 Task: Go to Program & Features. Select Whole Food Market. Add to cart Organic Coconut Oil-2. Select Amazon Health. Add to cart Dandelion root capsules-3. Place order for Gabriella Robinson, _x000D_
1 Spray Blvd_x000D_
Neptune, New Jersey(NJ), 07753, Cell Number (732) 922-8510
Action: Mouse moved to (30, 94)
Screenshot: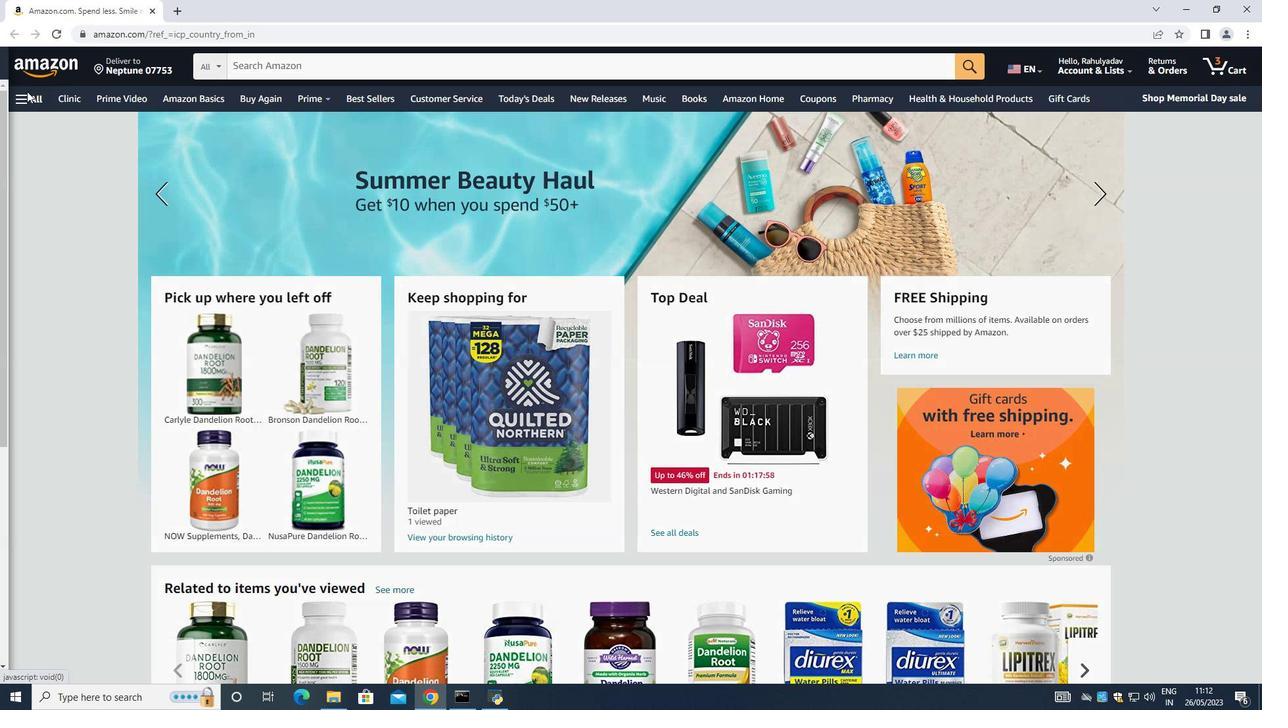
Action: Mouse pressed left at (30, 94)
Screenshot: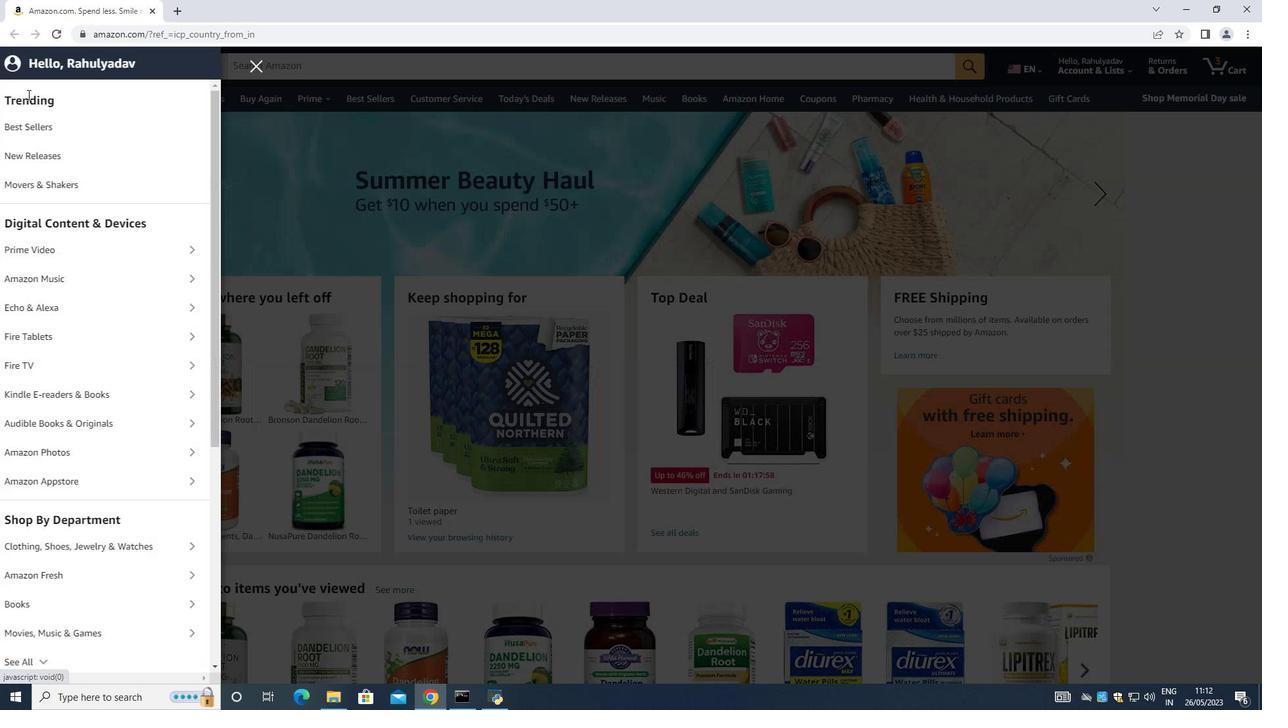
Action: Mouse moved to (96, 236)
Screenshot: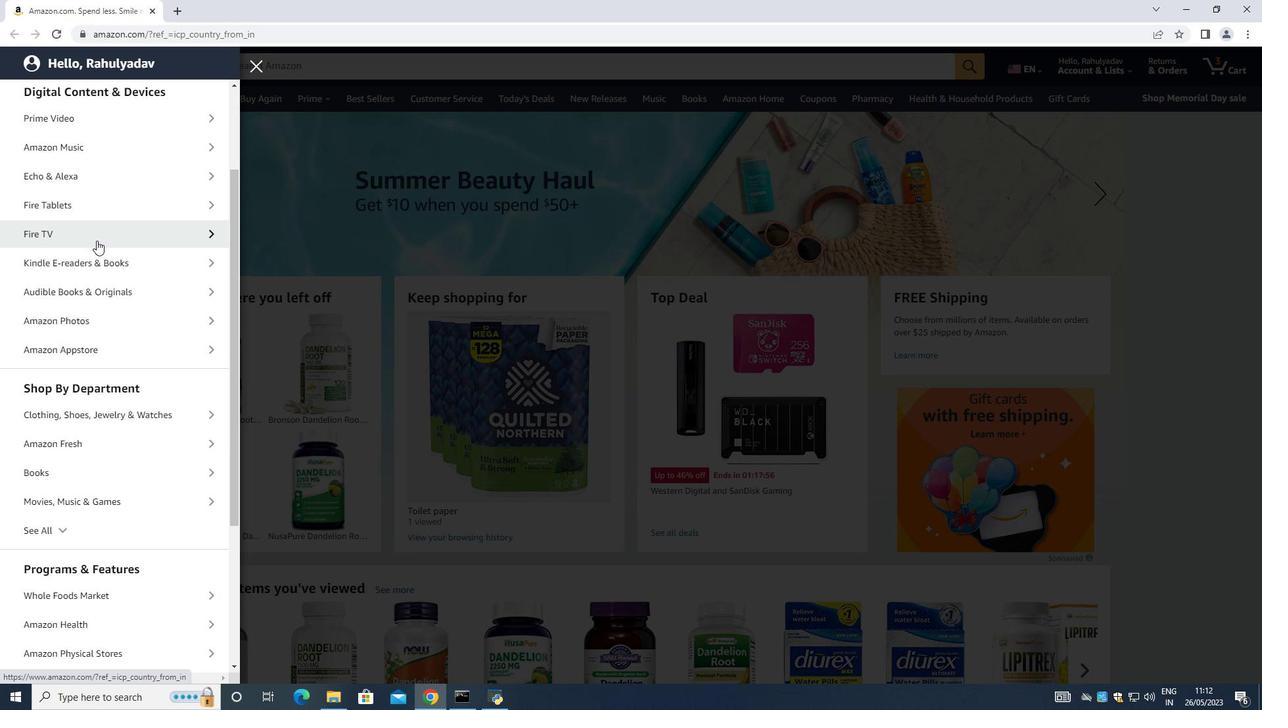 
Action: Mouse scrolled (96, 233) with delta (0, 0)
Screenshot: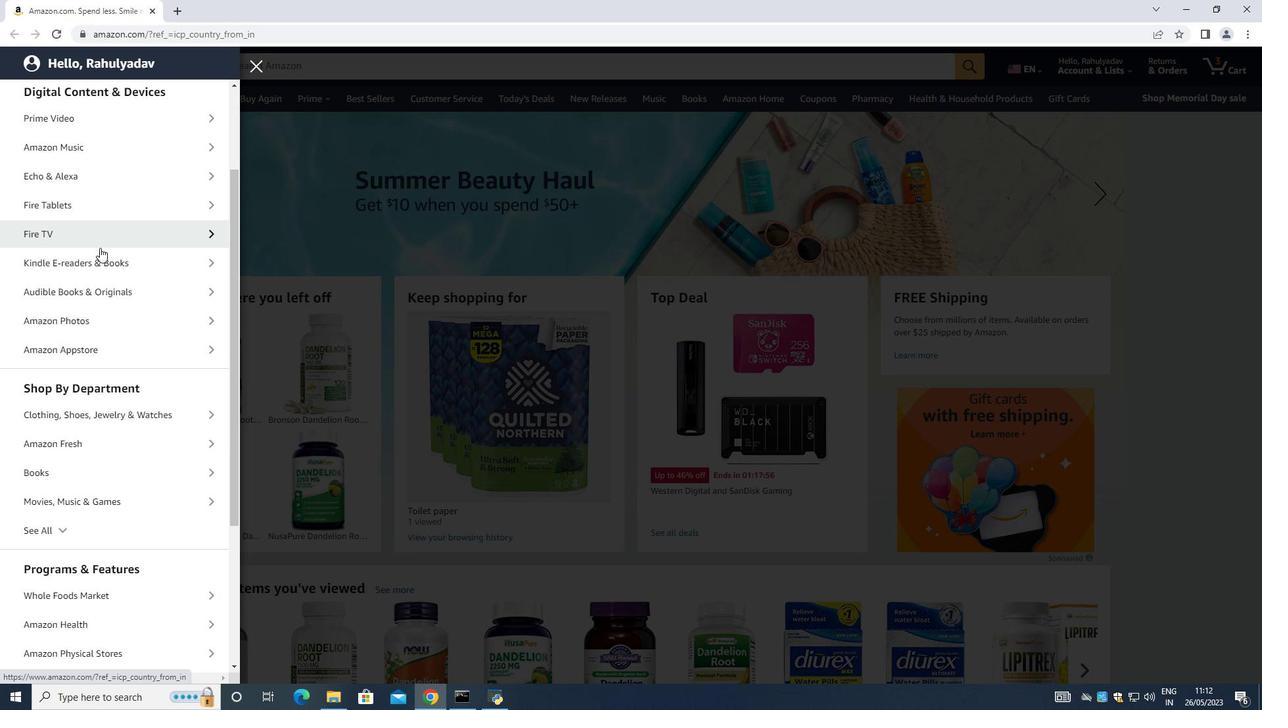 
Action: Mouse moved to (96, 236)
Screenshot: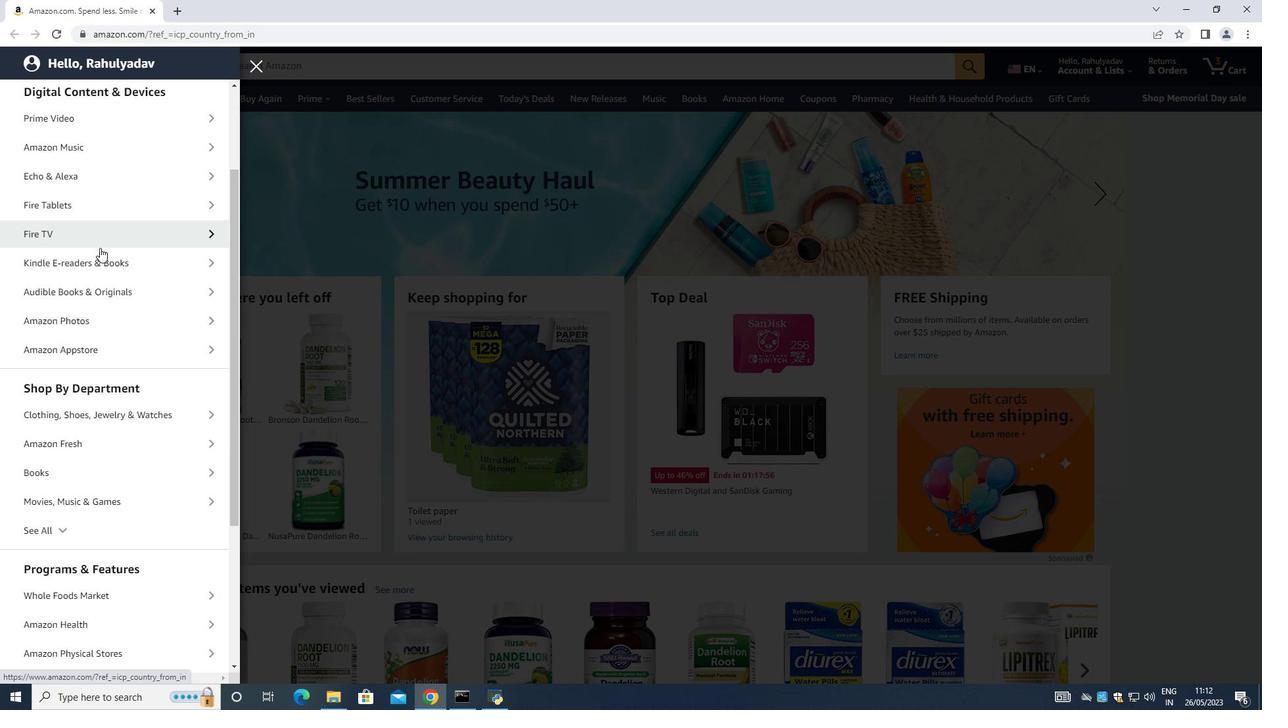 
Action: Mouse scrolled (96, 235) with delta (0, 0)
Screenshot: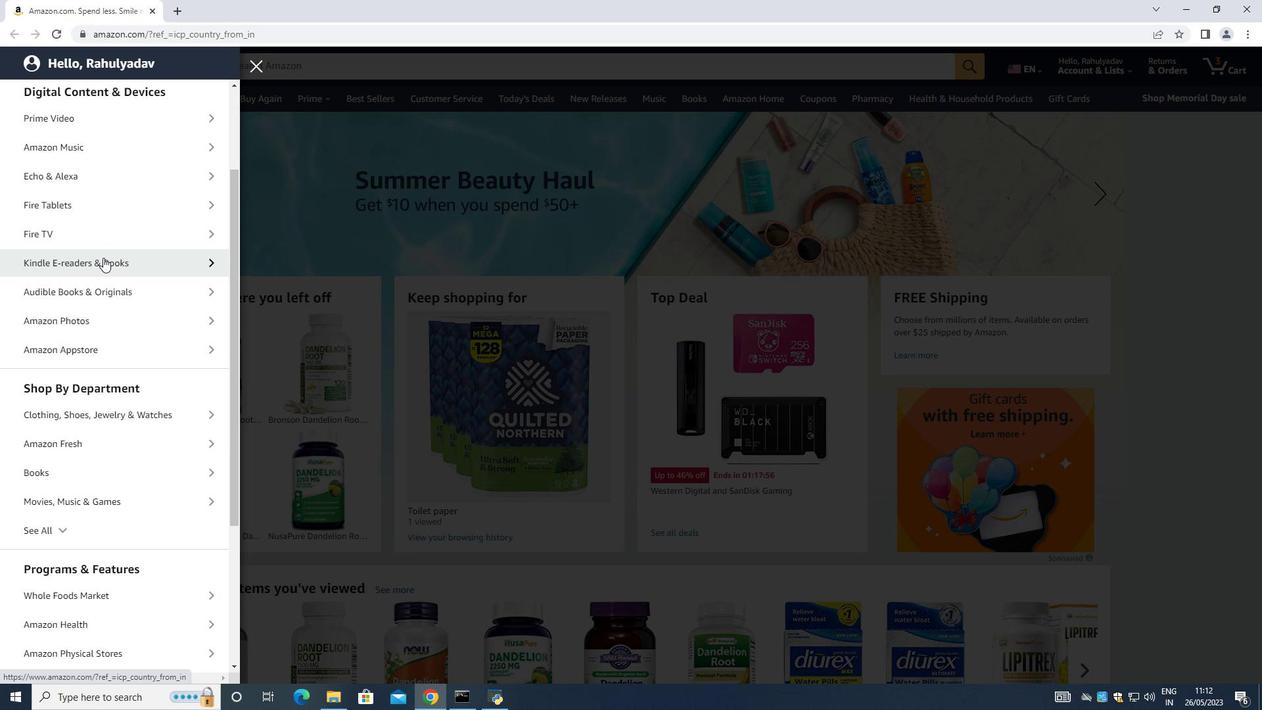 
Action: Mouse moved to (117, 293)
Screenshot: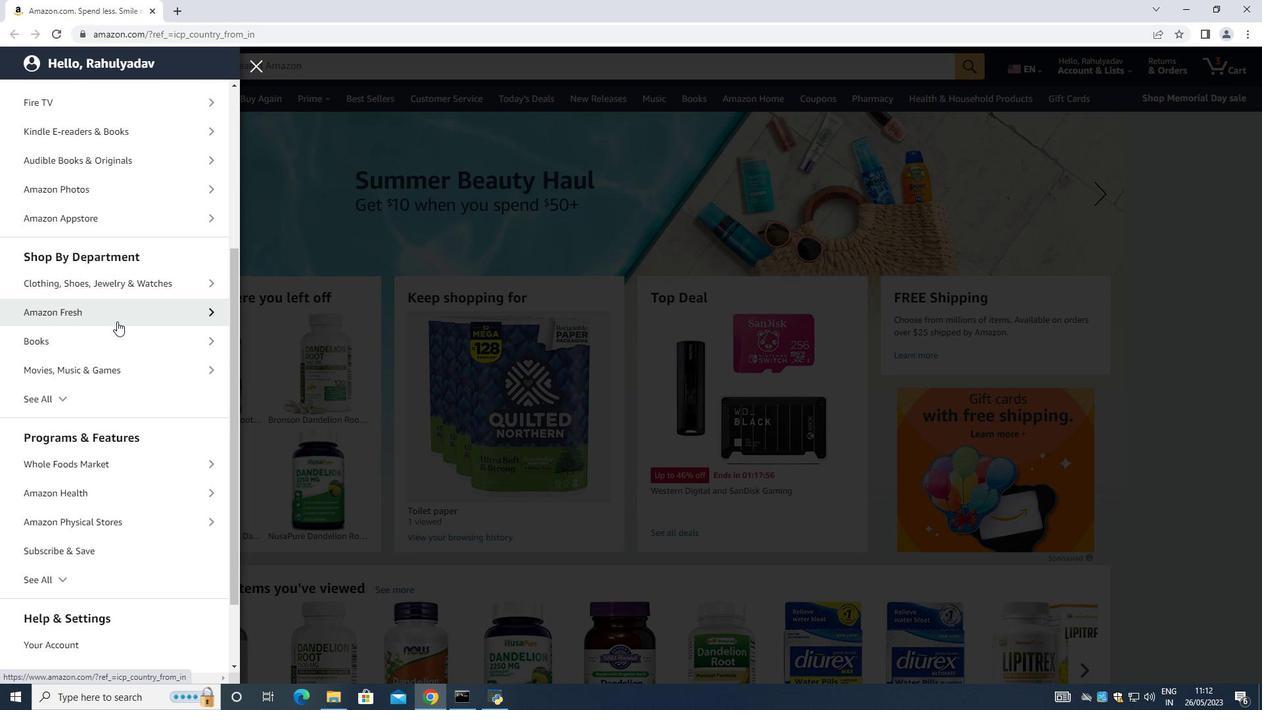 
Action: Mouse scrolled (117, 293) with delta (0, 0)
Screenshot: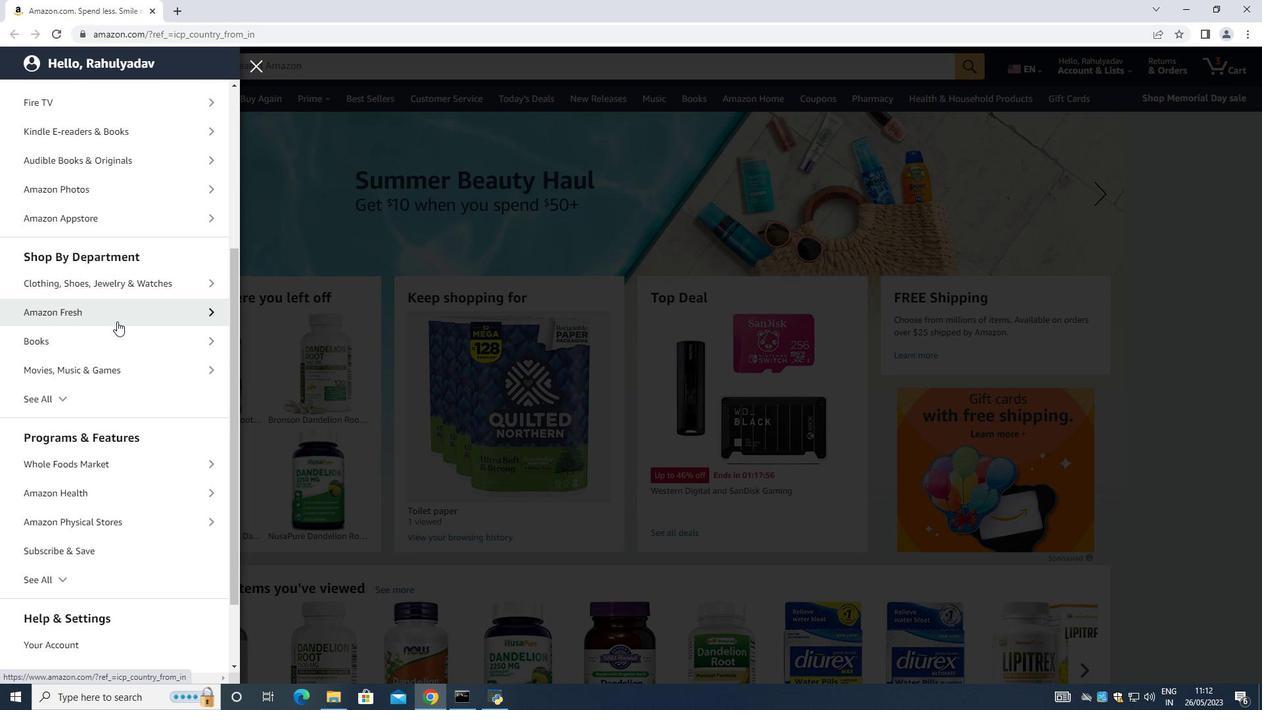 
Action: Mouse moved to (118, 302)
Screenshot: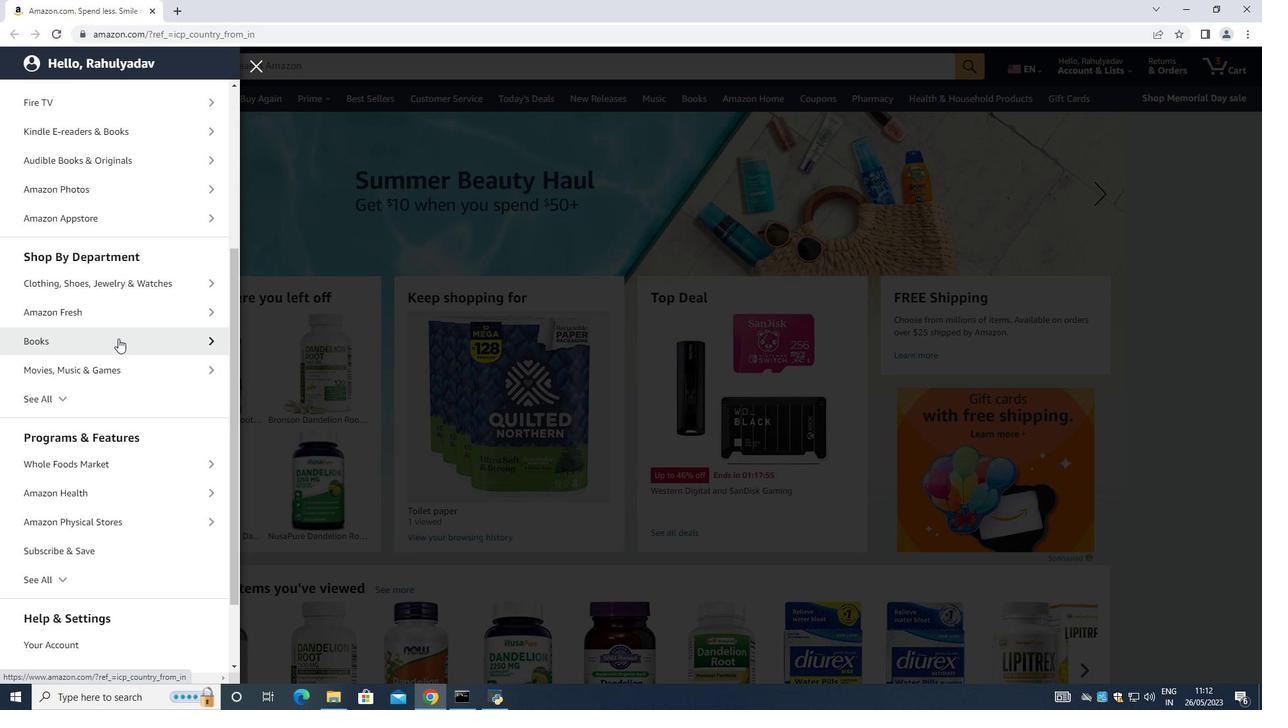 
Action: Mouse scrolled (118, 301) with delta (0, 0)
Screenshot: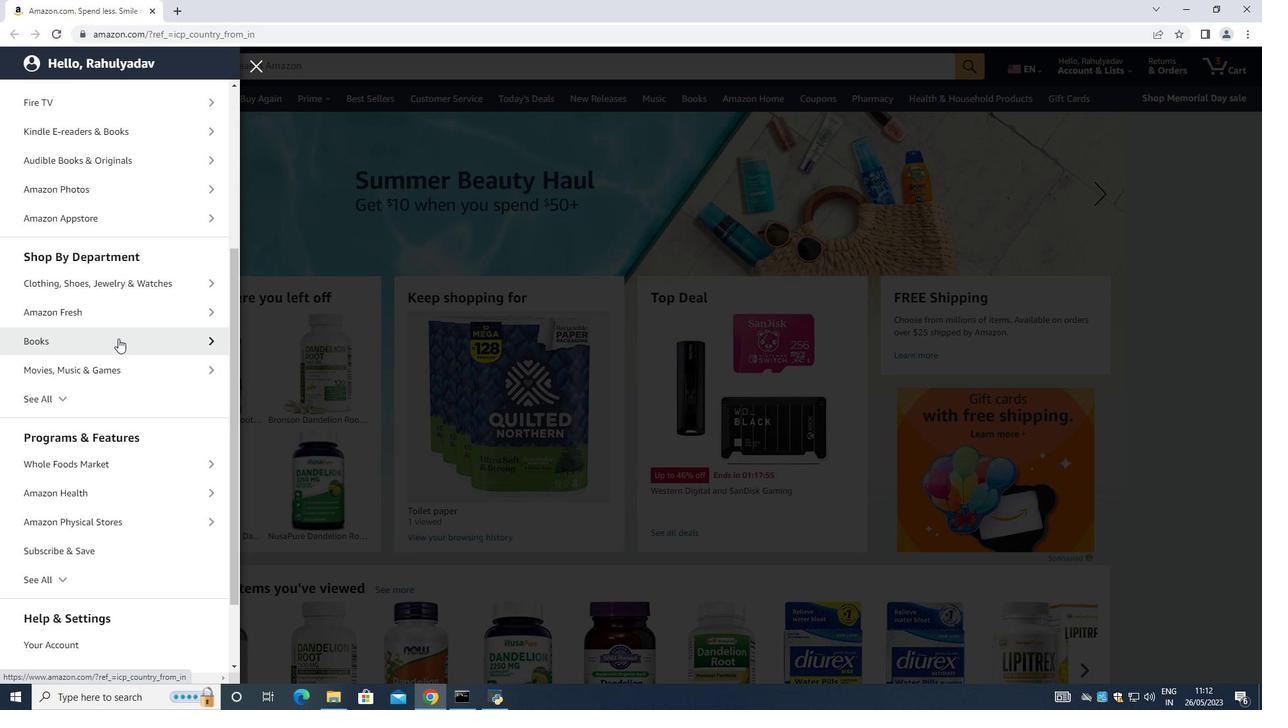 
Action: Mouse moved to (124, 359)
Screenshot: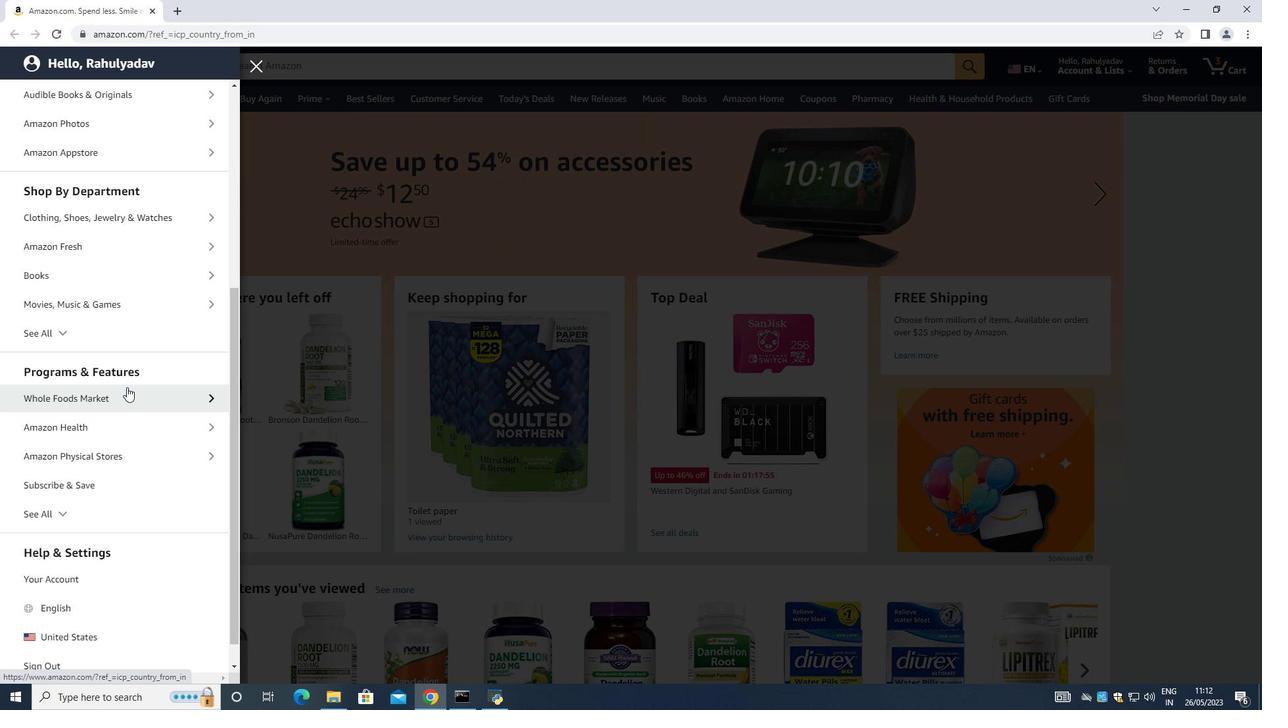 
Action: Mouse scrolled (124, 359) with delta (0, 0)
Screenshot: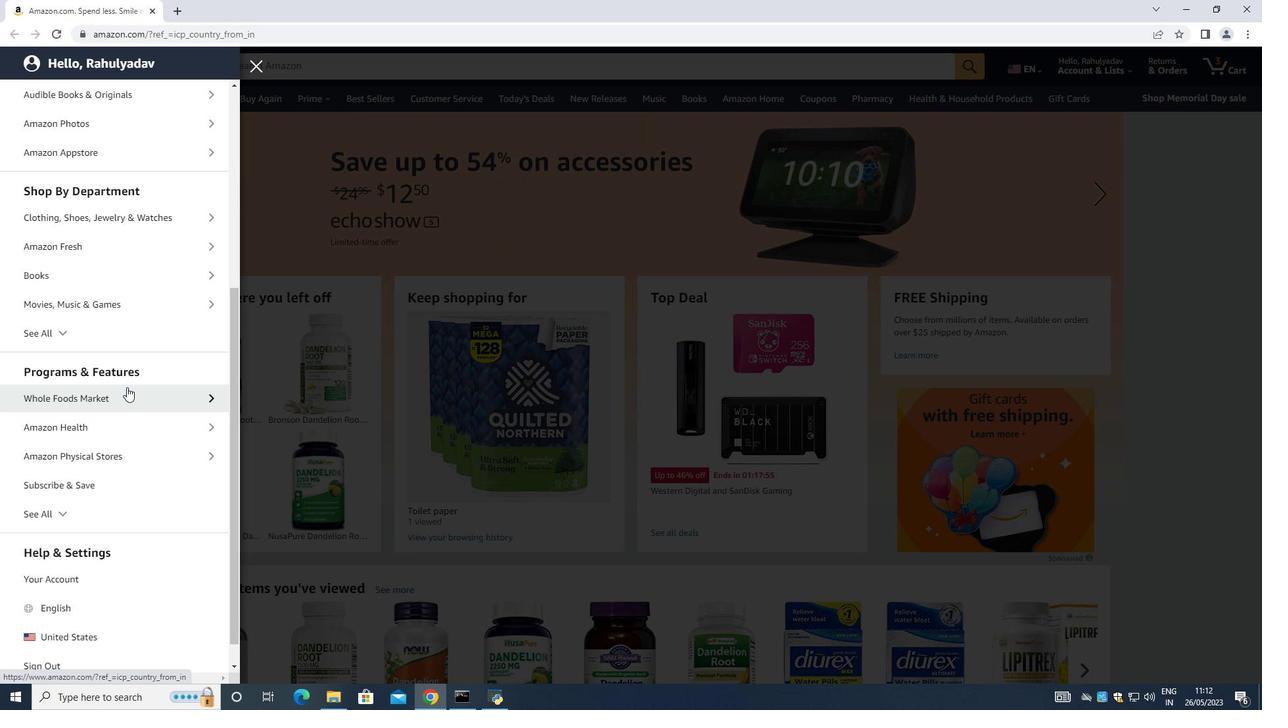 
Action: Mouse moved to (130, 393)
Screenshot: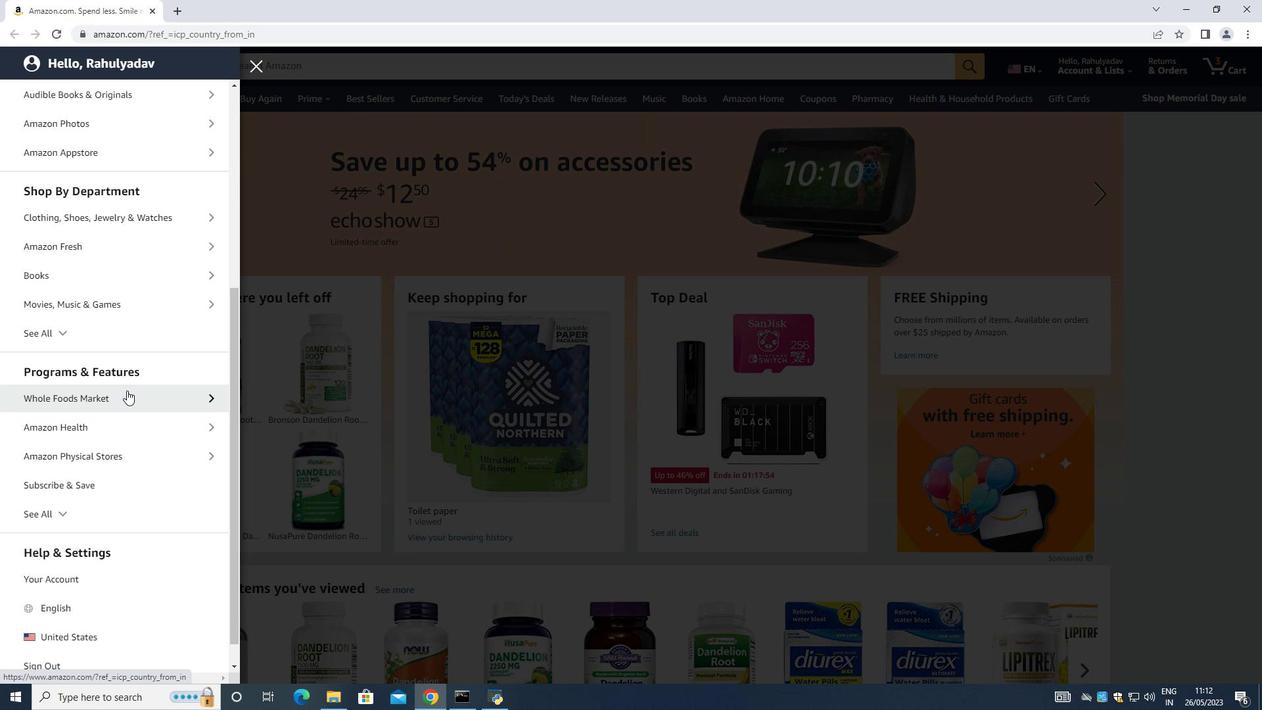 
Action: Mouse pressed left at (130, 393)
Screenshot: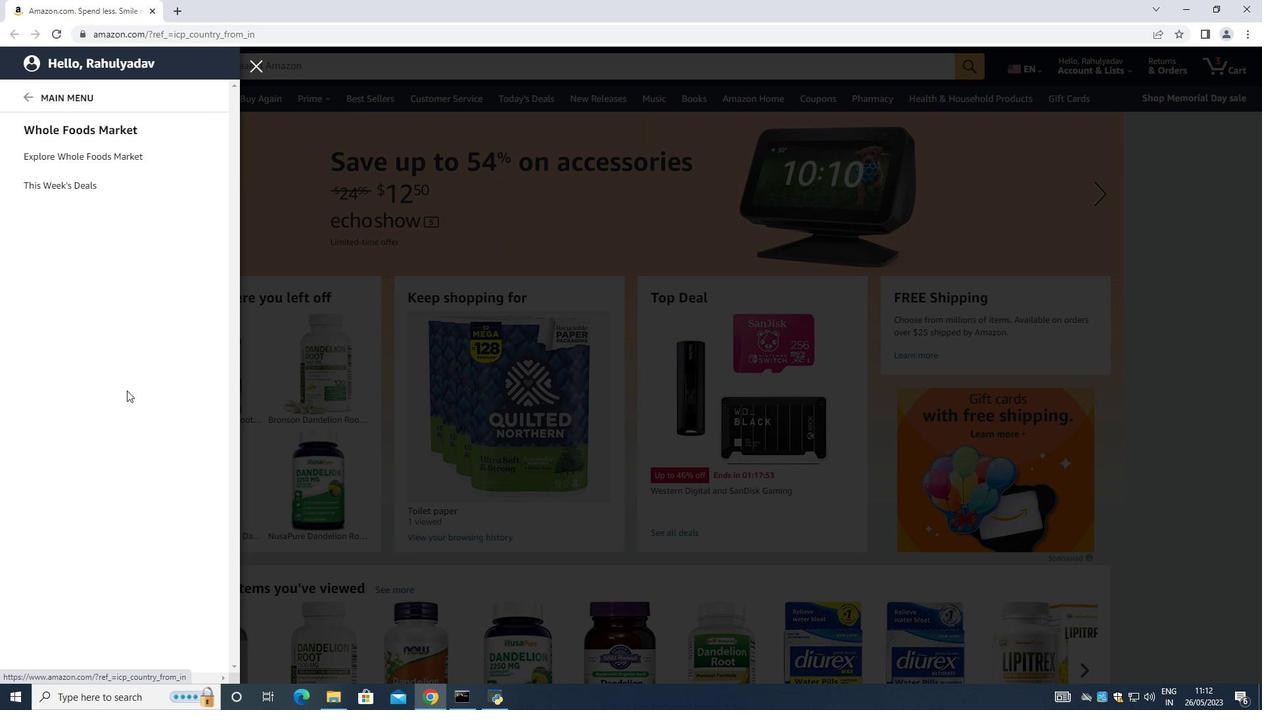 
Action: Mouse moved to (97, 158)
Screenshot: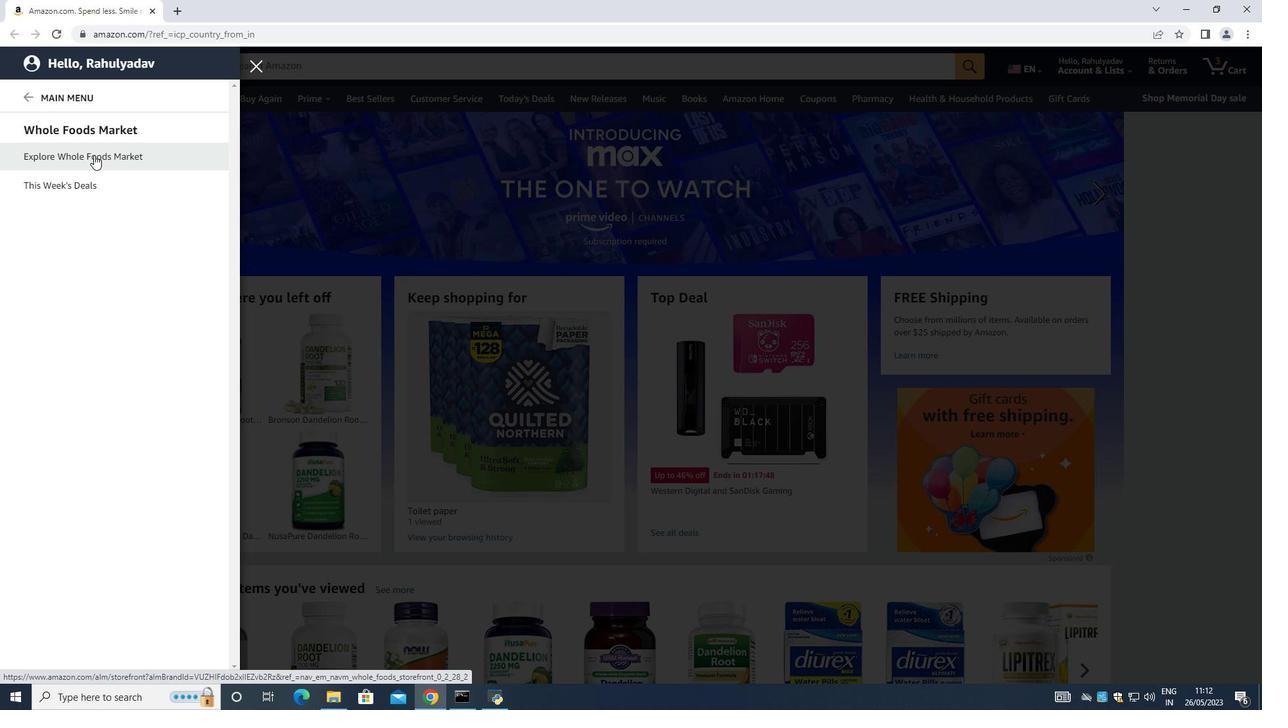 
Action: Mouse pressed left at (97, 158)
Screenshot: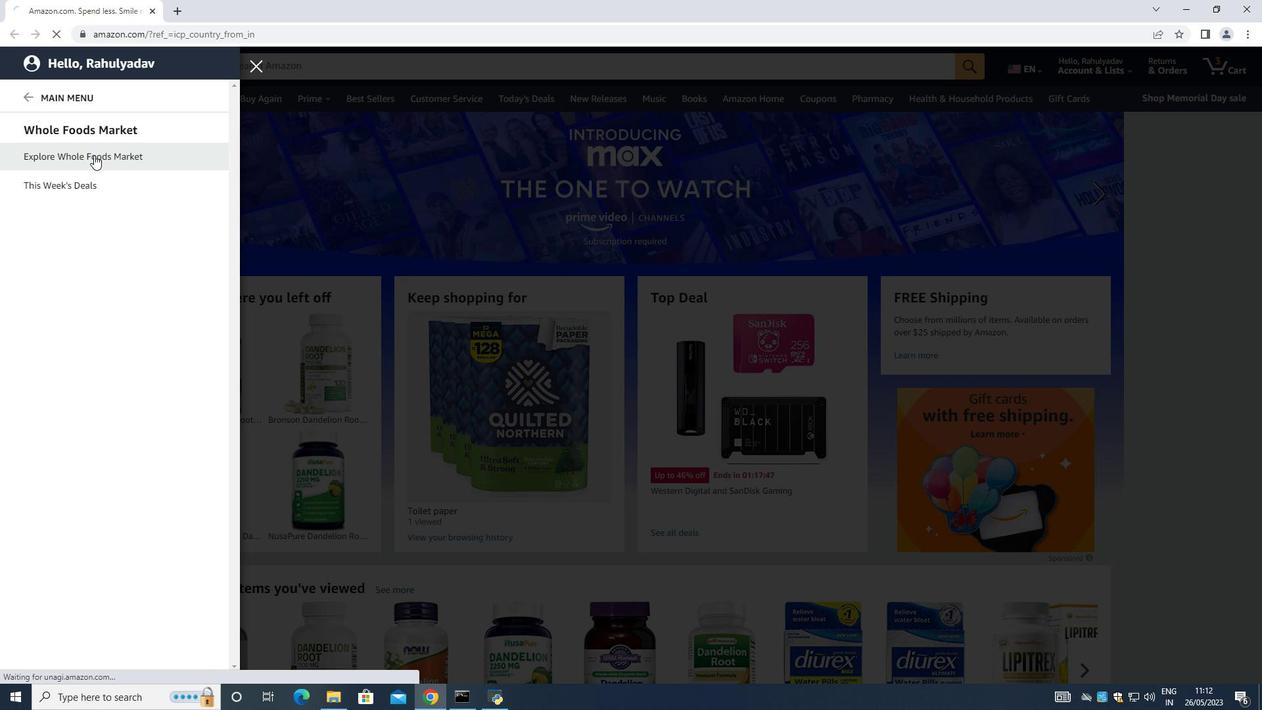 
Action: Mouse moved to (315, 66)
Screenshot: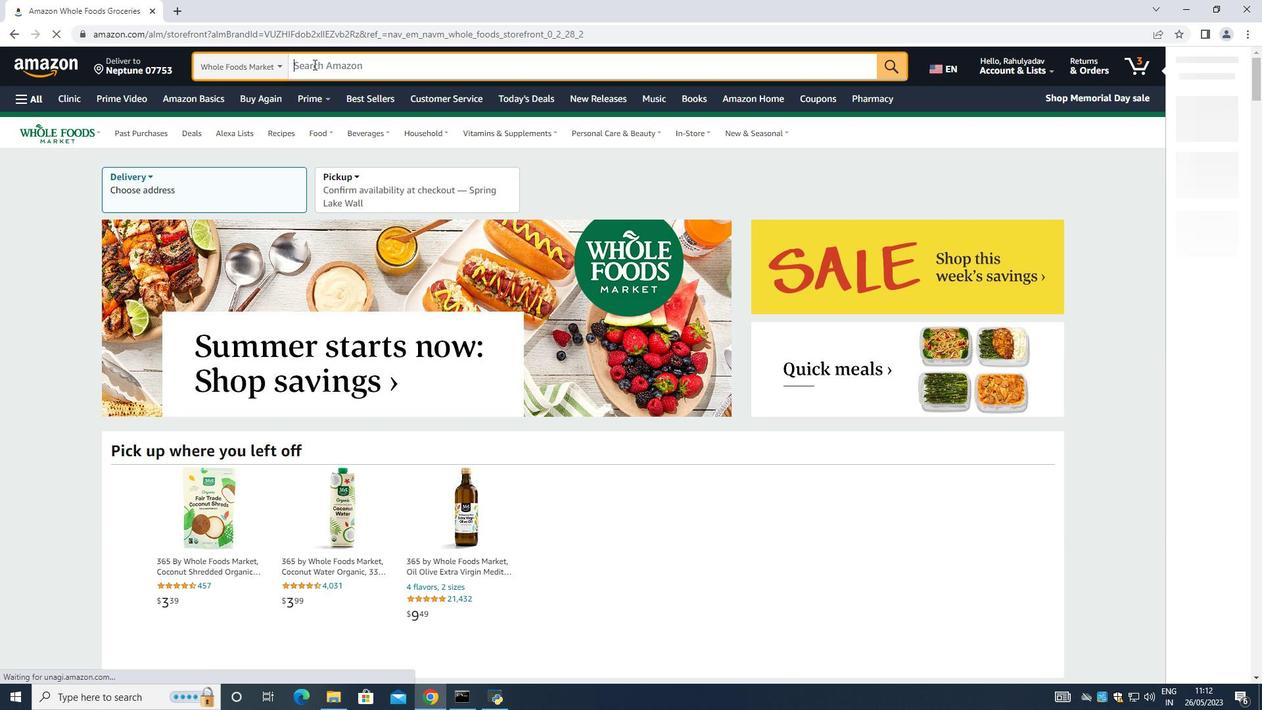 
Action: Mouse pressed left at (315, 66)
Screenshot: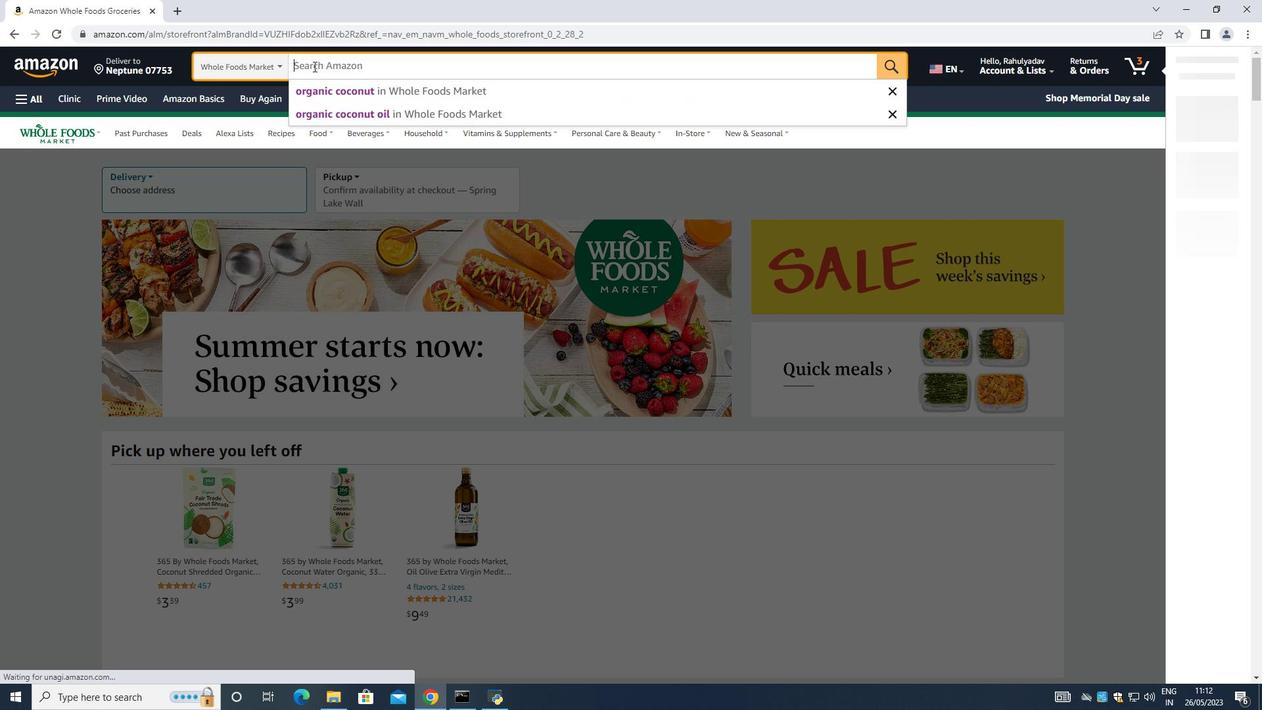 
Action: Mouse moved to (316, 69)
Screenshot: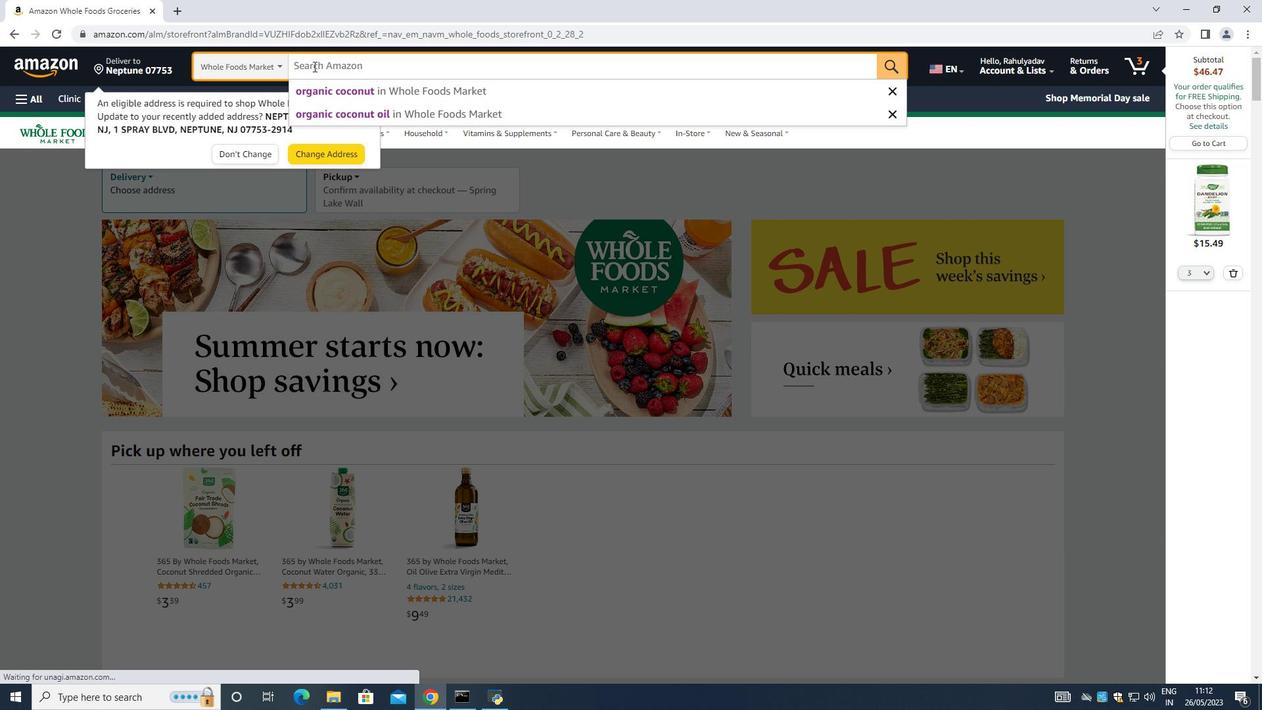
Action: Key pressed <Key.shift><Key.shift><Key.shift><Key.shift><Key.shift><Key.shift><Key.shift><Key.shift><Key.shift><Key.shift><Key.shift><Key.shift><Key.shift><Key.shift><Key.shift><Key.shift><Key.shift><Key.shift><Key.shift><Key.shift><Key.shift>Organic<Key.space><Key.shift><Key.shift><Key.shift><Key.shift>Coconut<Key.space><Key.shift>Oil
Screenshot: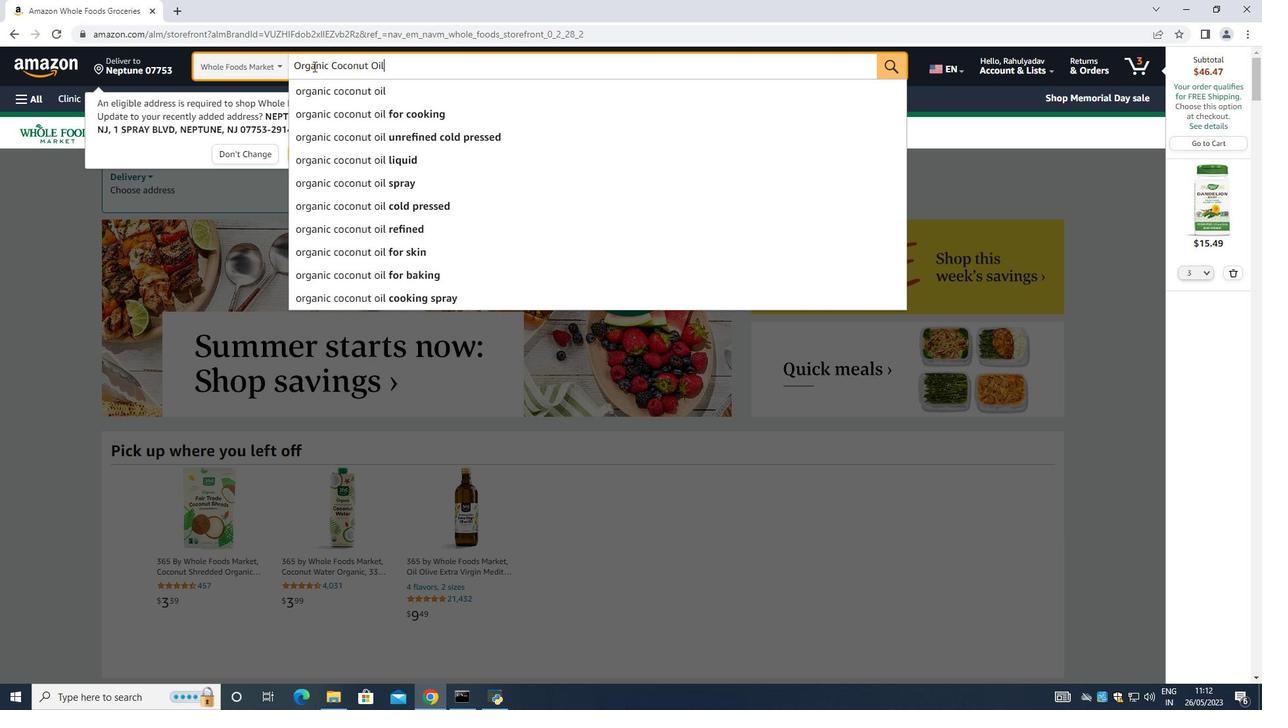 
Action: Mouse moved to (900, 67)
Screenshot: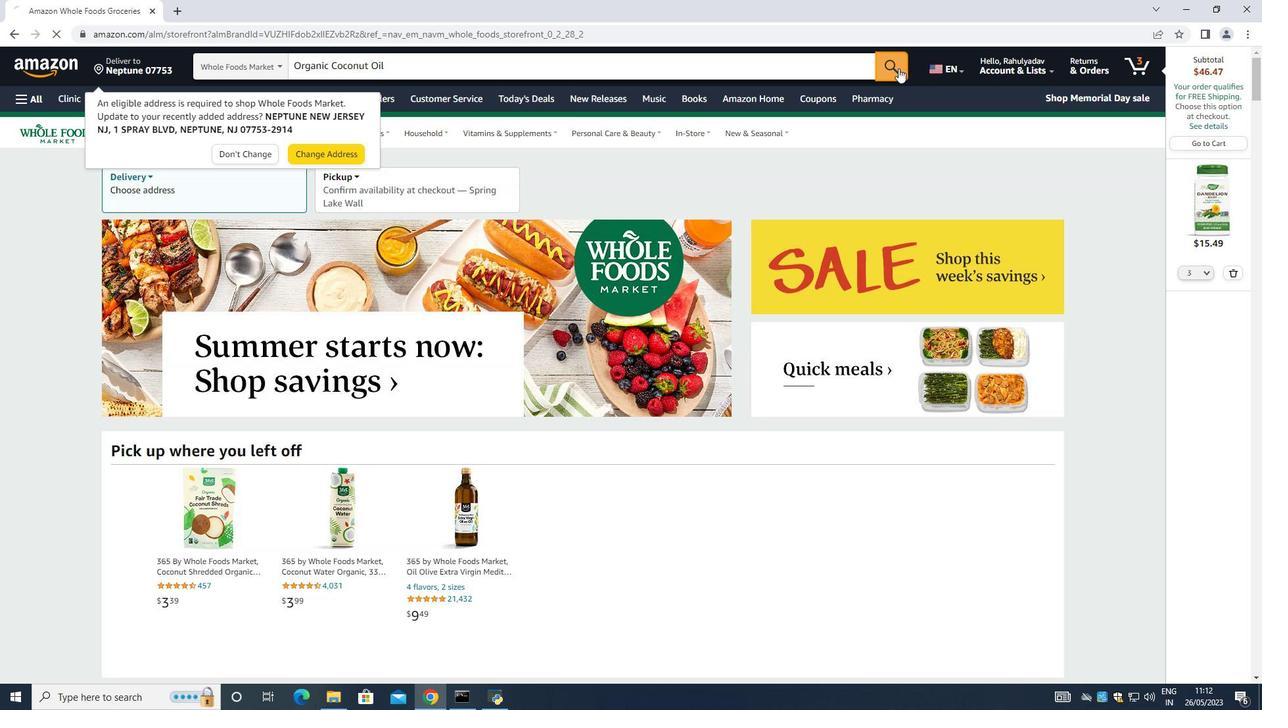 
Action: Mouse pressed left at (900, 67)
Screenshot: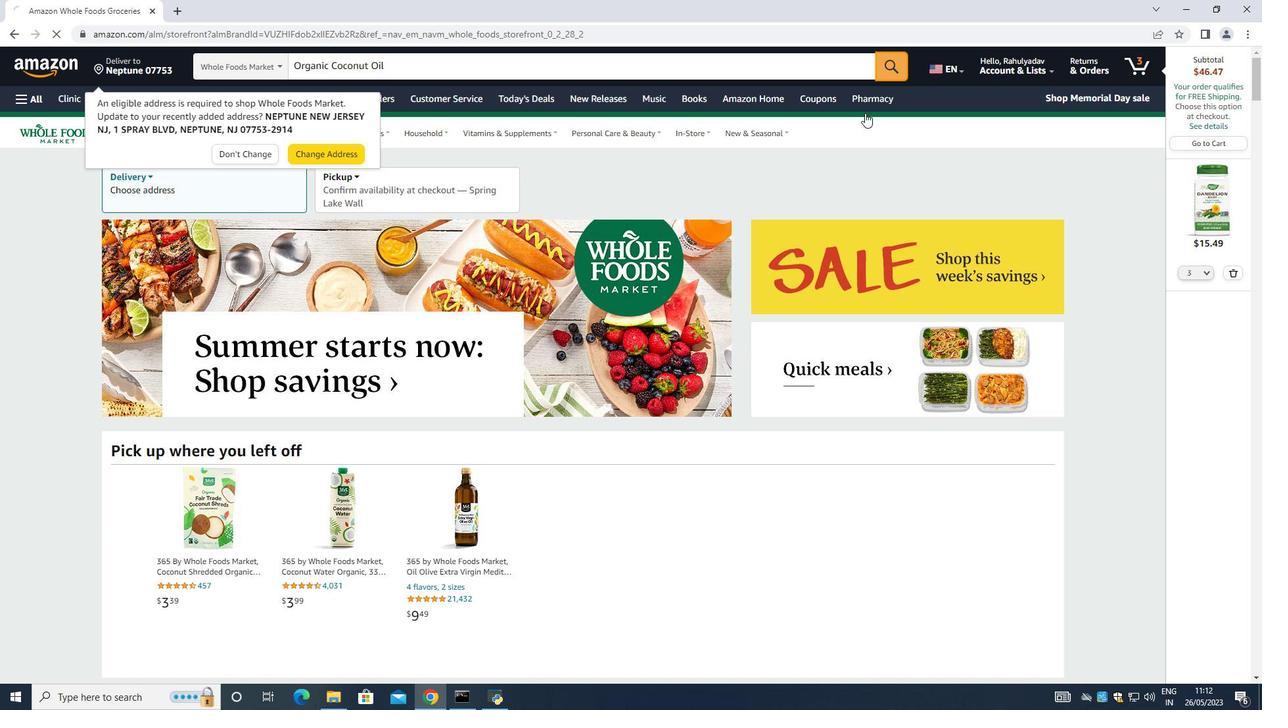 
Action: Mouse moved to (427, 446)
Screenshot: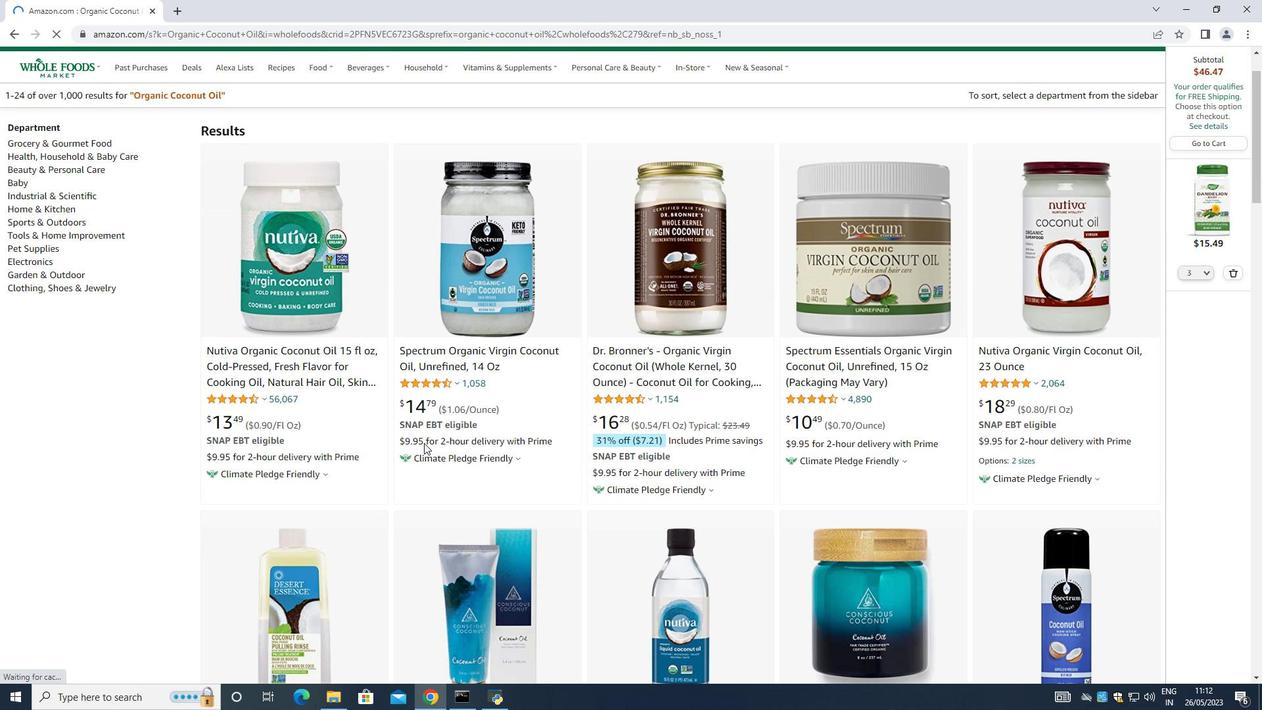 
Action: Mouse scrolled (427, 445) with delta (0, 0)
Screenshot: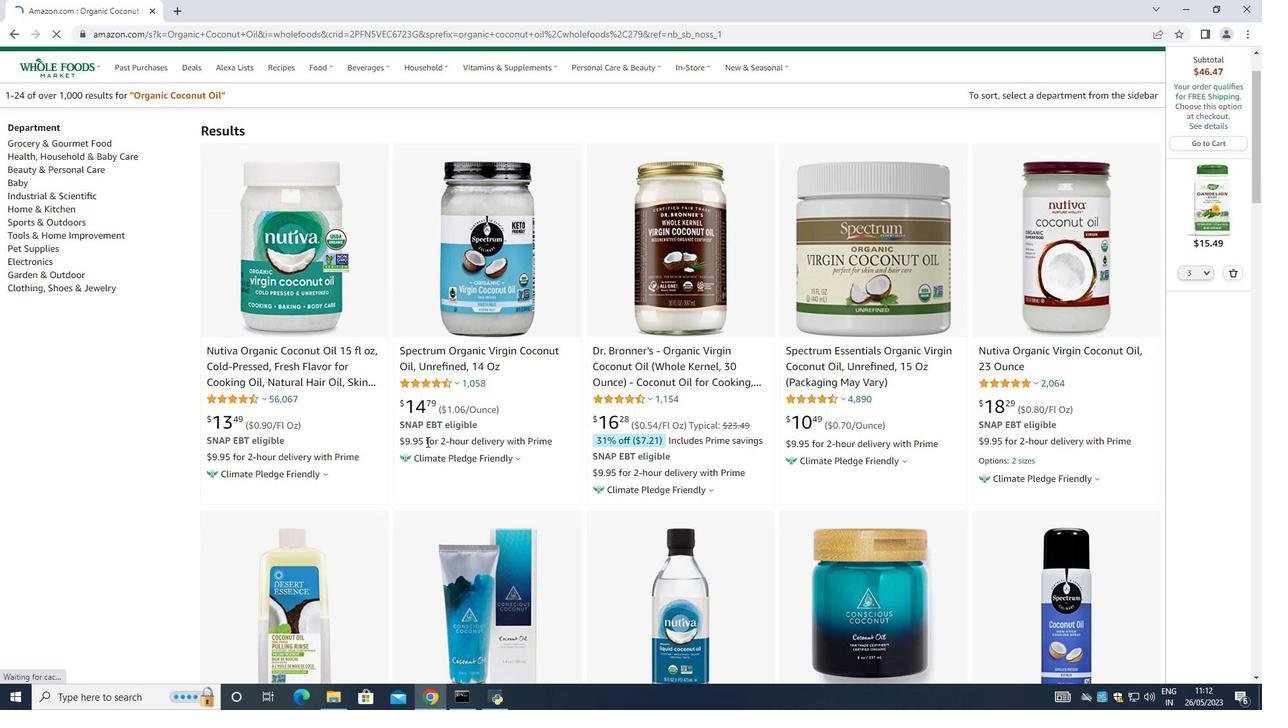 
Action: Mouse moved to (365, 368)
Screenshot: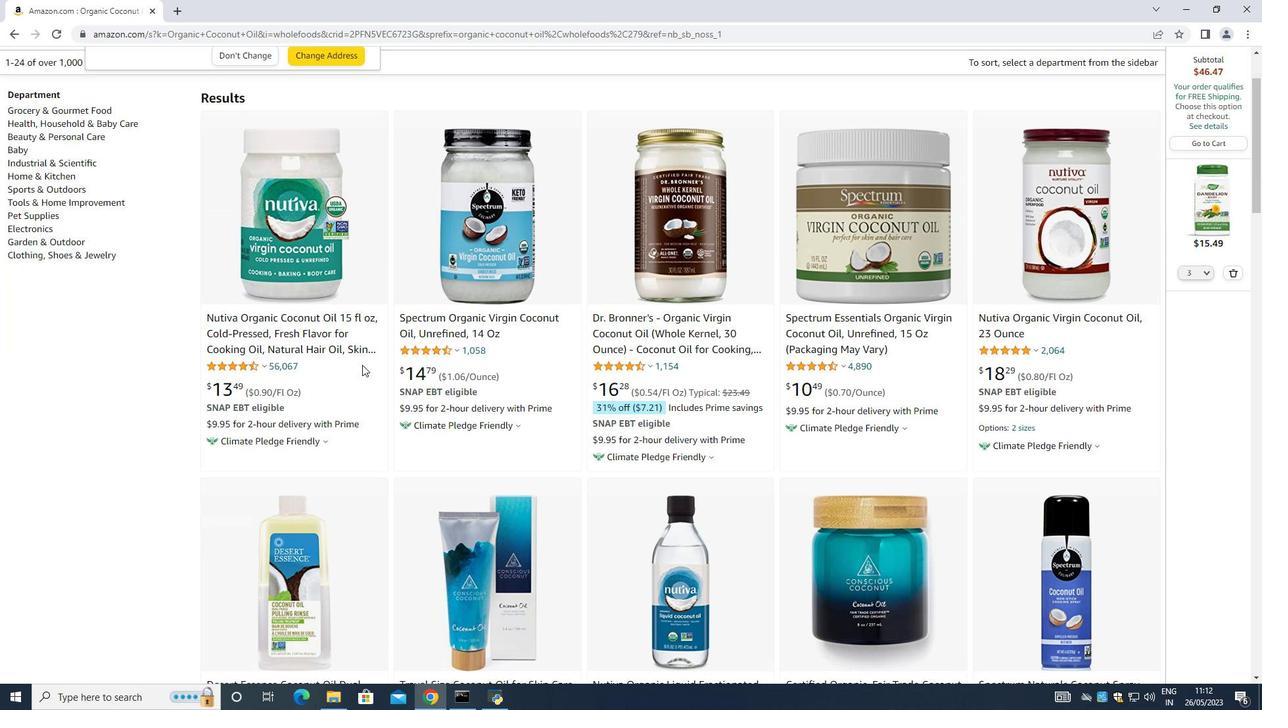 
Action: Mouse scrolled (365, 367) with delta (0, 0)
Screenshot: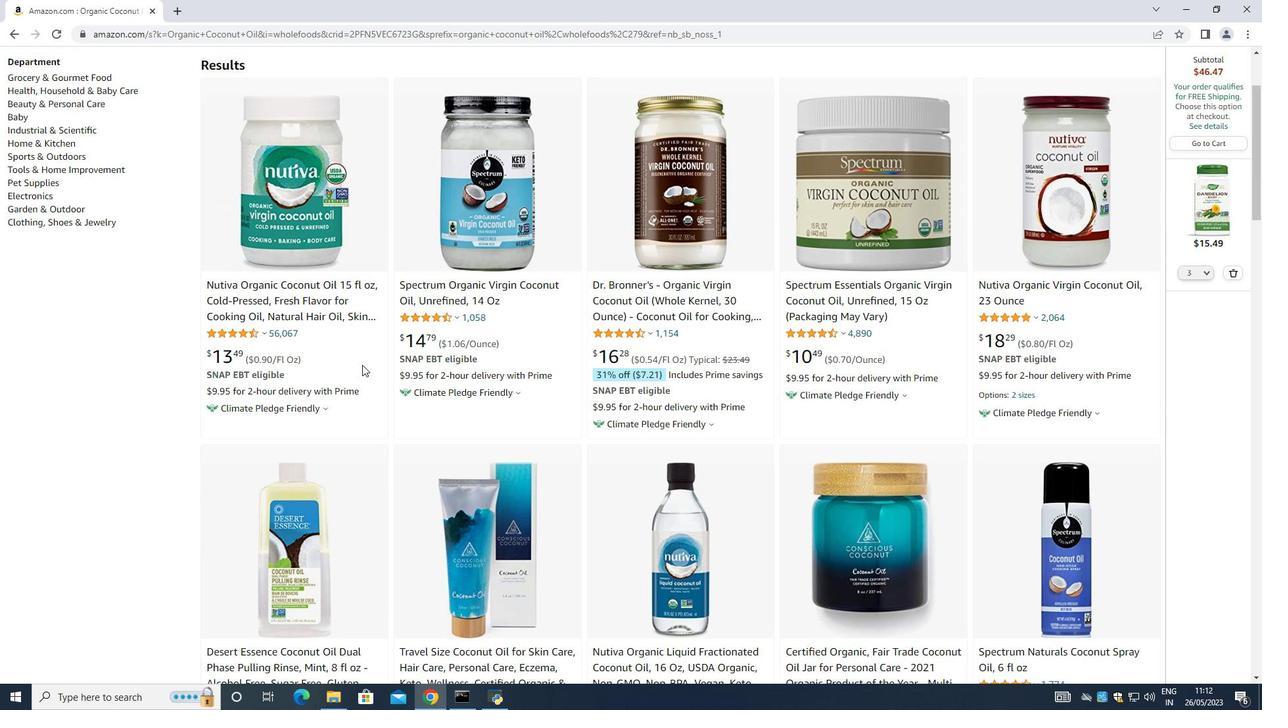 
Action: Mouse moved to (849, 296)
Screenshot: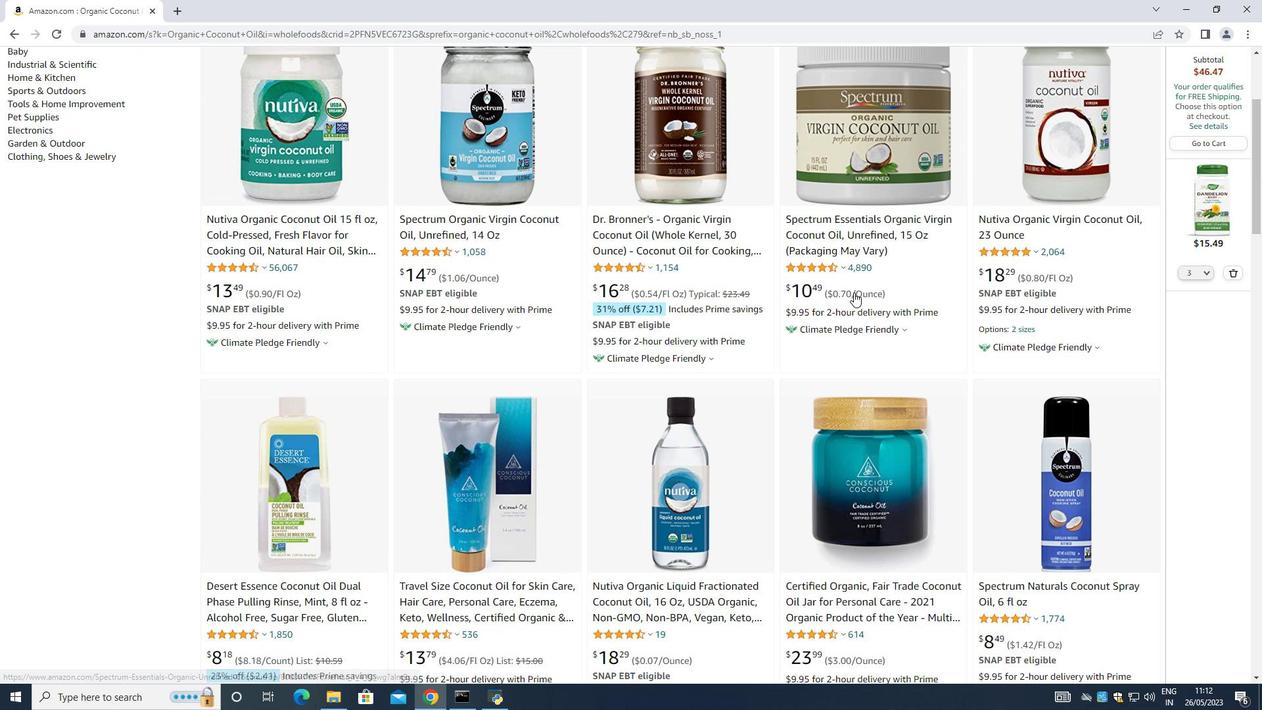 
Action: Mouse scrolled (849, 295) with delta (0, 0)
Screenshot: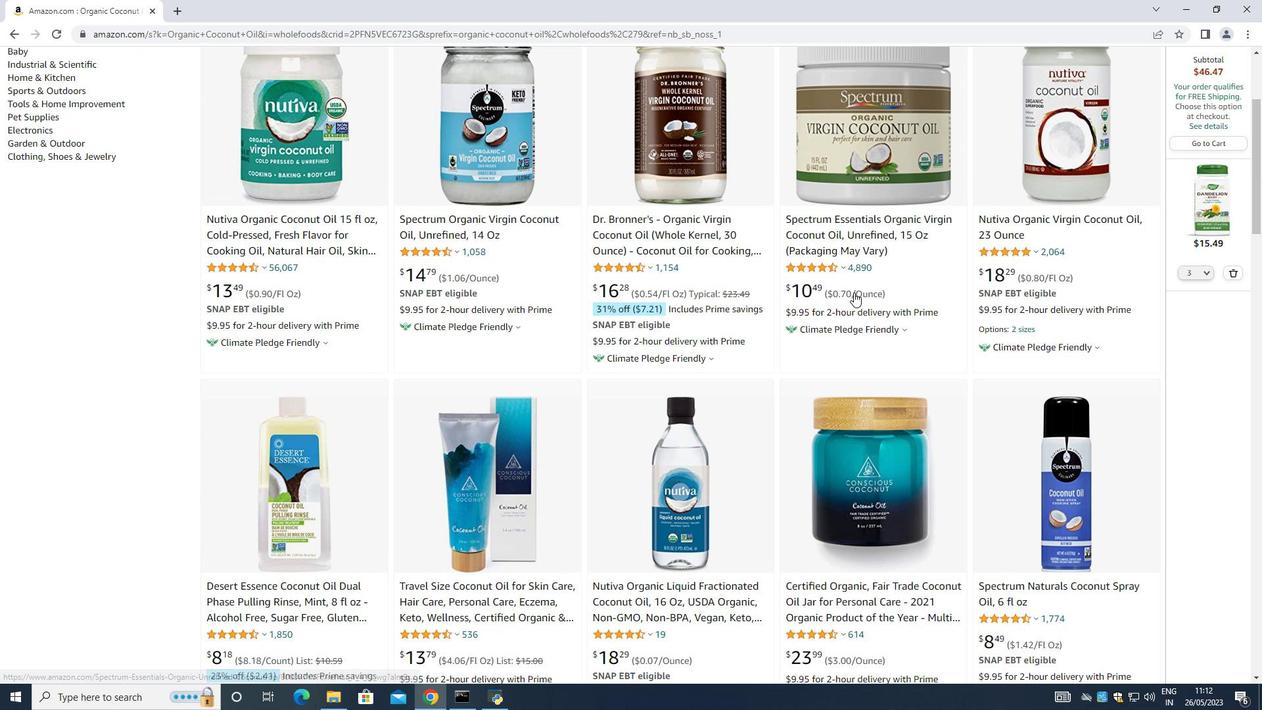 
Action: Mouse moved to (531, 336)
Screenshot: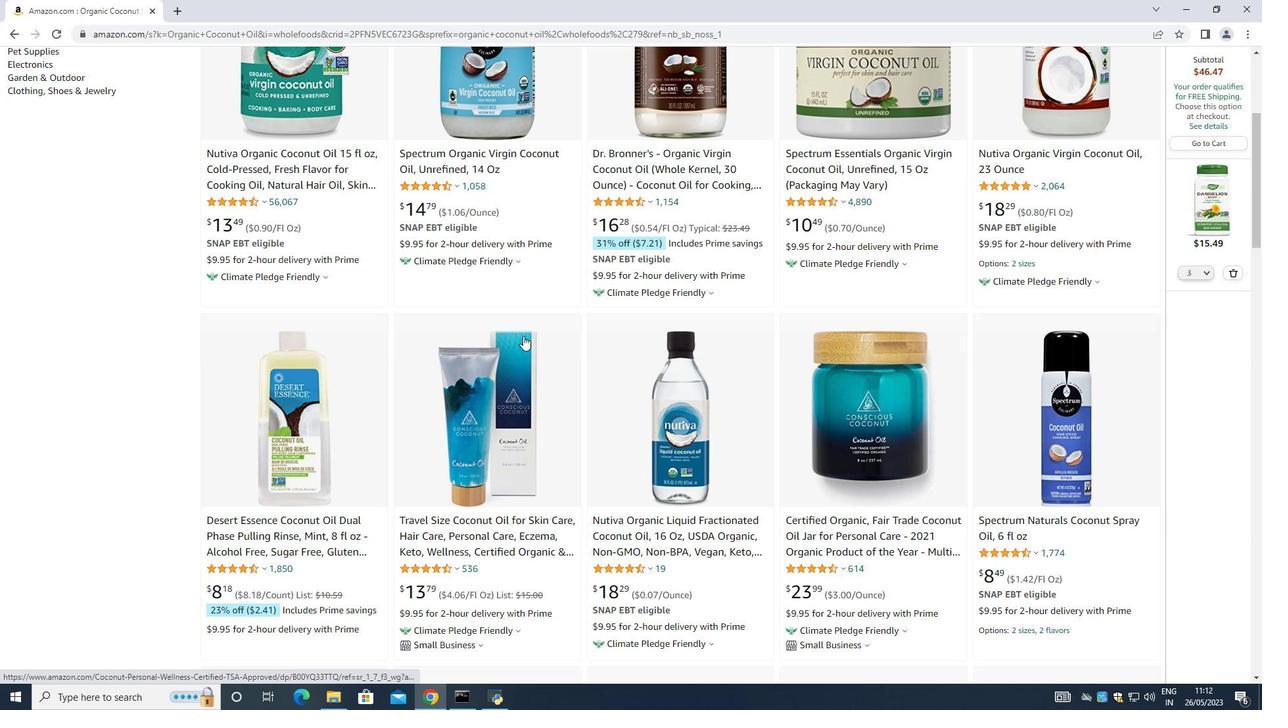 
Action: Mouse scrolled (531, 335) with delta (0, 0)
Screenshot: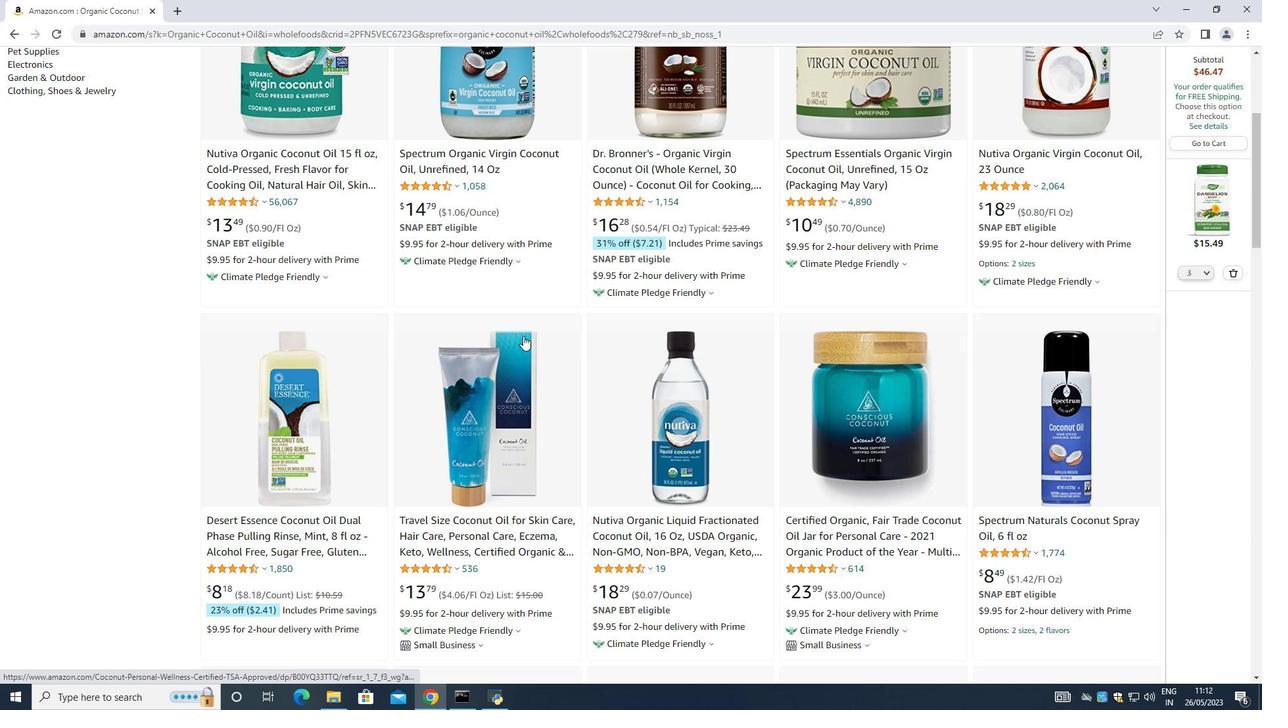 
Action: Mouse moved to (526, 339)
Screenshot: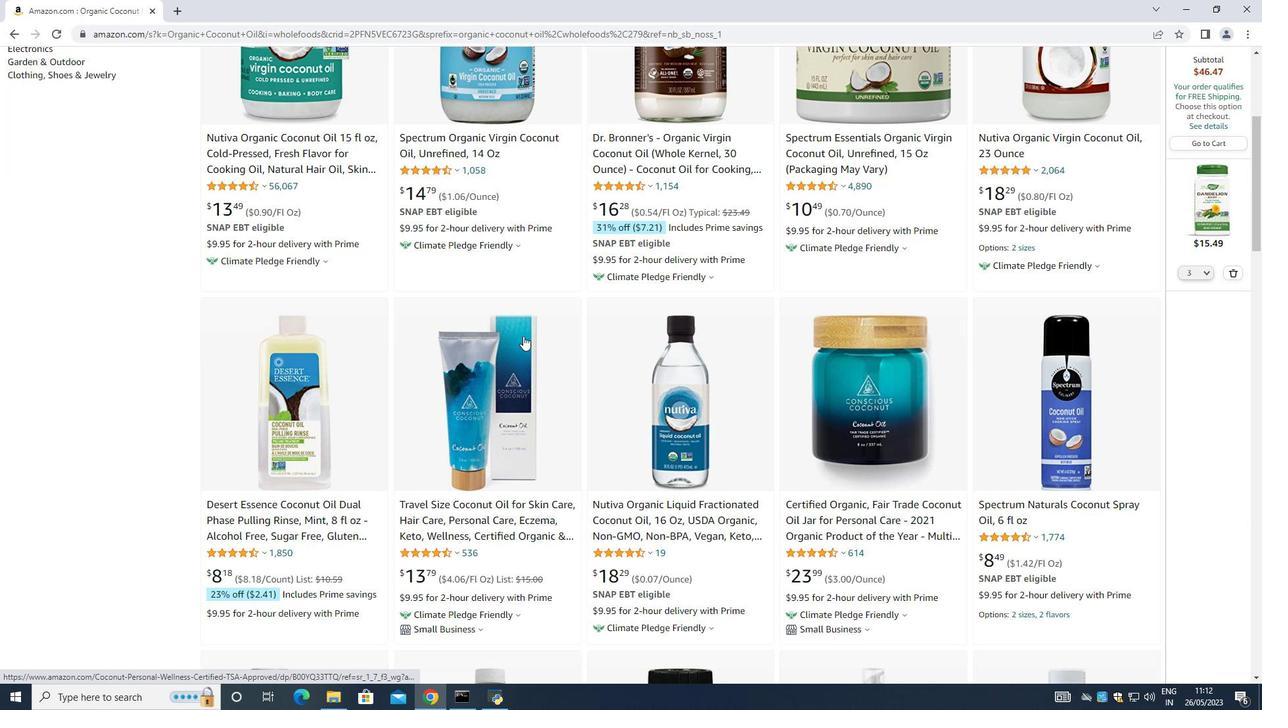 
Action: Mouse scrolled (526, 338) with delta (0, 0)
Screenshot: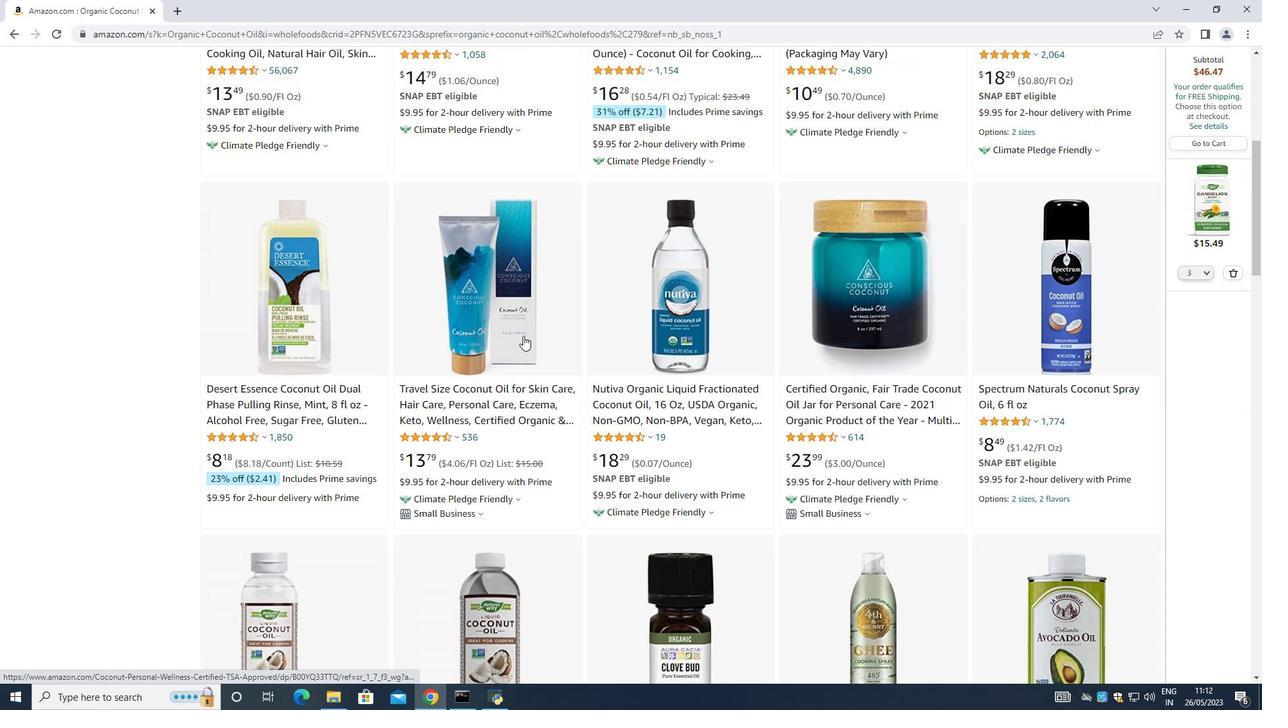 
Action: Mouse scrolled (526, 338) with delta (0, 0)
Screenshot: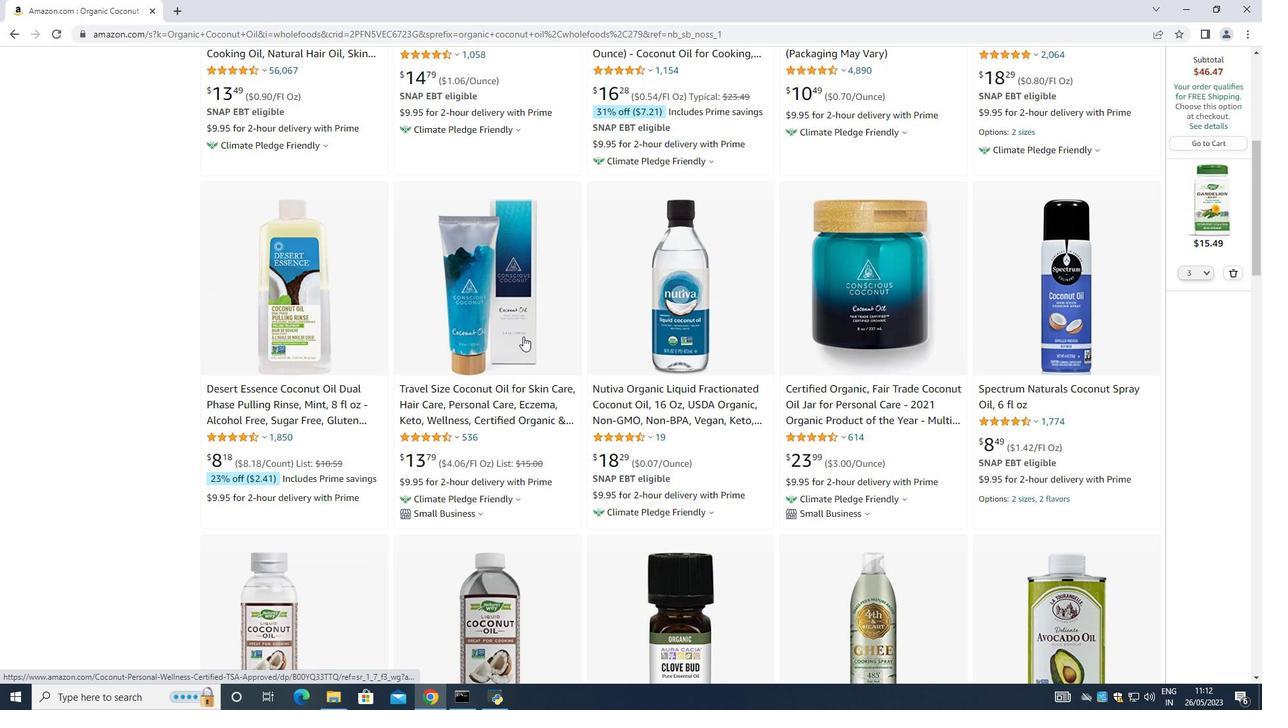 
Action: Mouse moved to (526, 340)
Screenshot: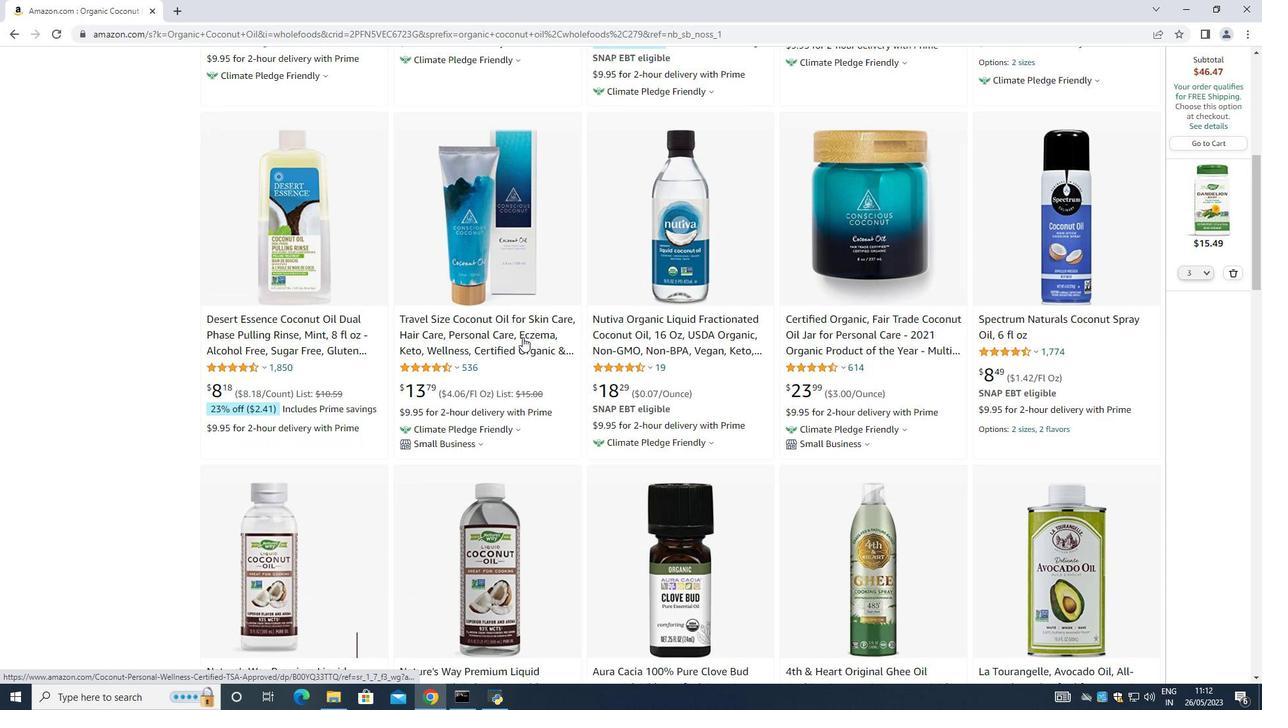
Action: Mouse scrolled (526, 339) with delta (0, 0)
Screenshot: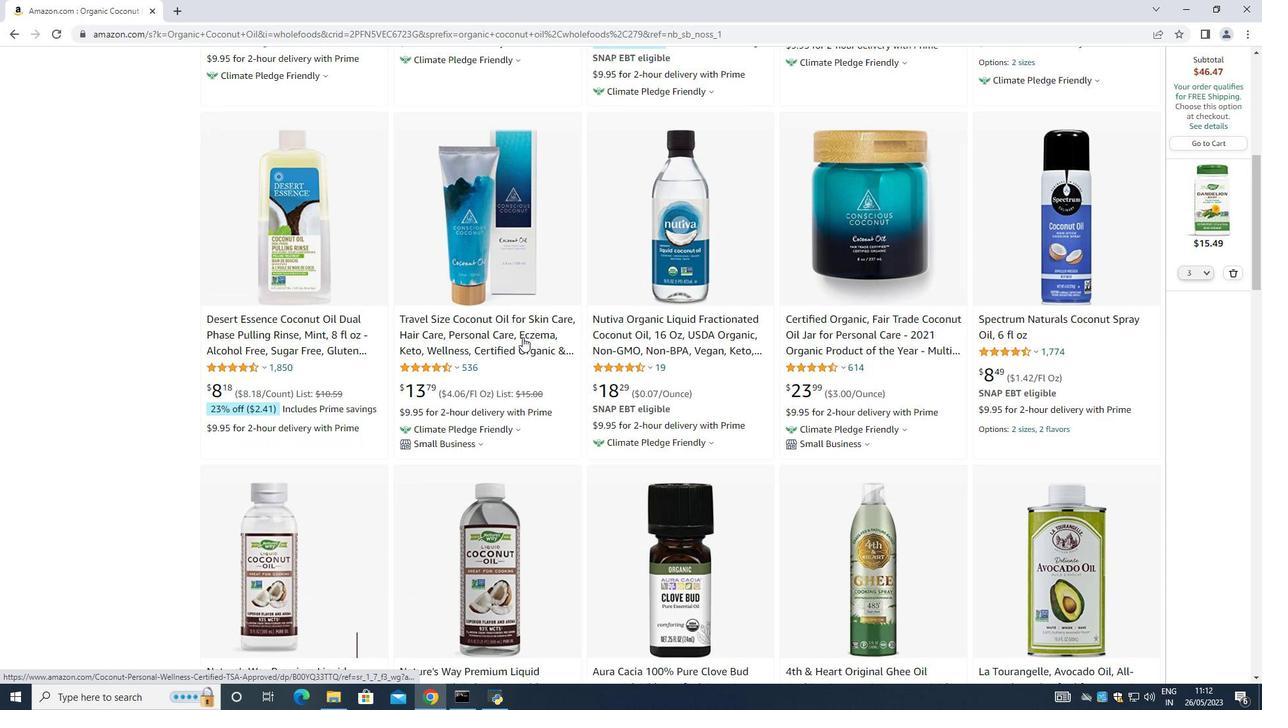 
Action: Mouse scrolled (526, 339) with delta (0, 0)
Screenshot: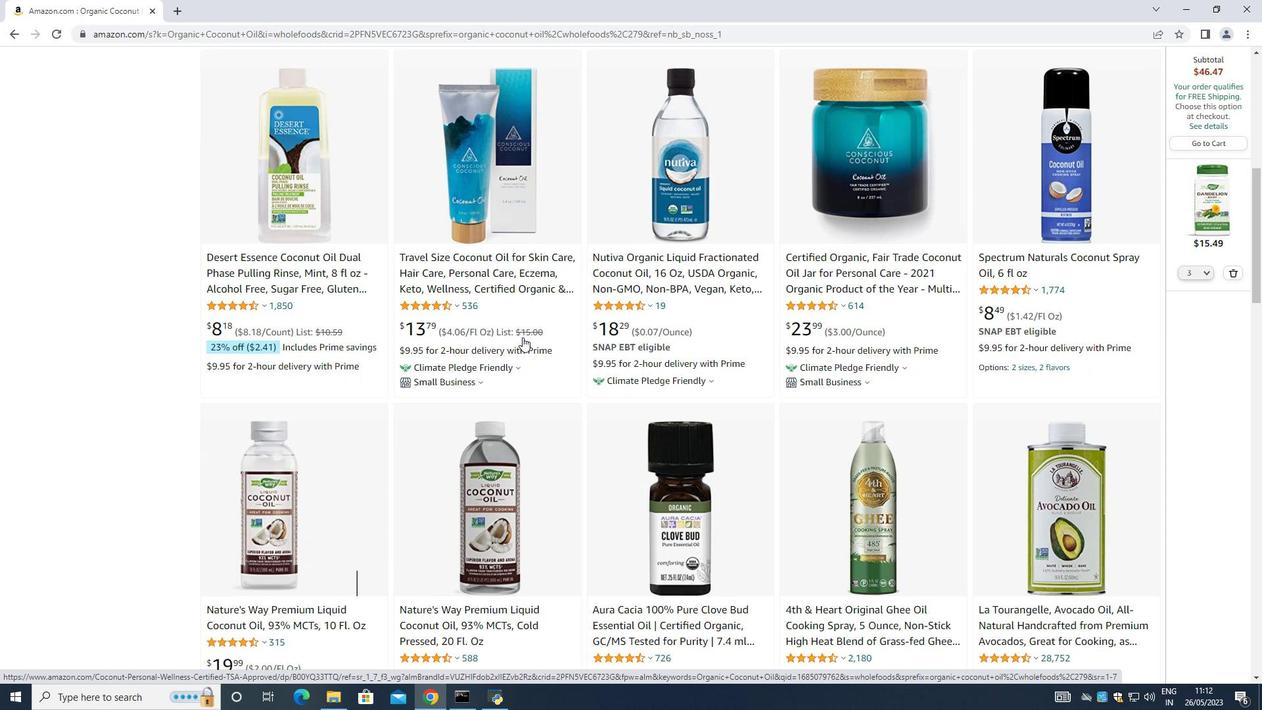 
Action: Mouse moved to (524, 341)
Screenshot: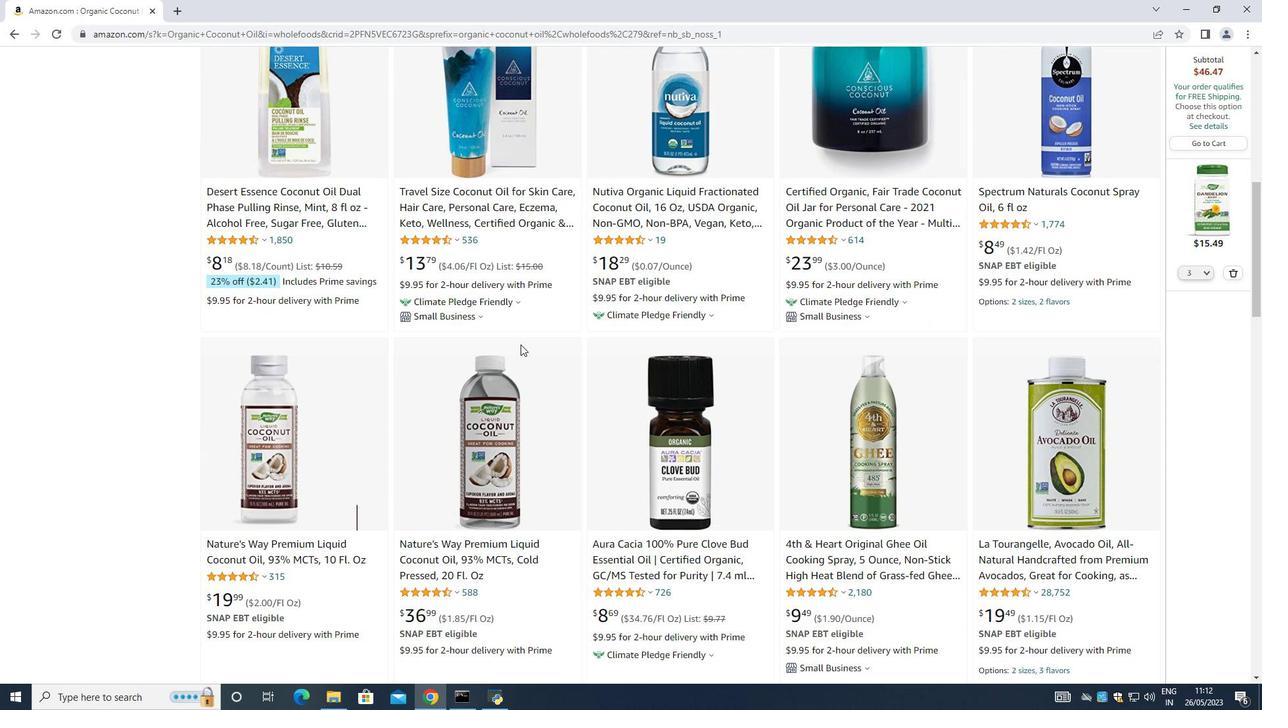 
Action: Mouse scrolled (524, 341) with delta (0, 0)
Screenshot: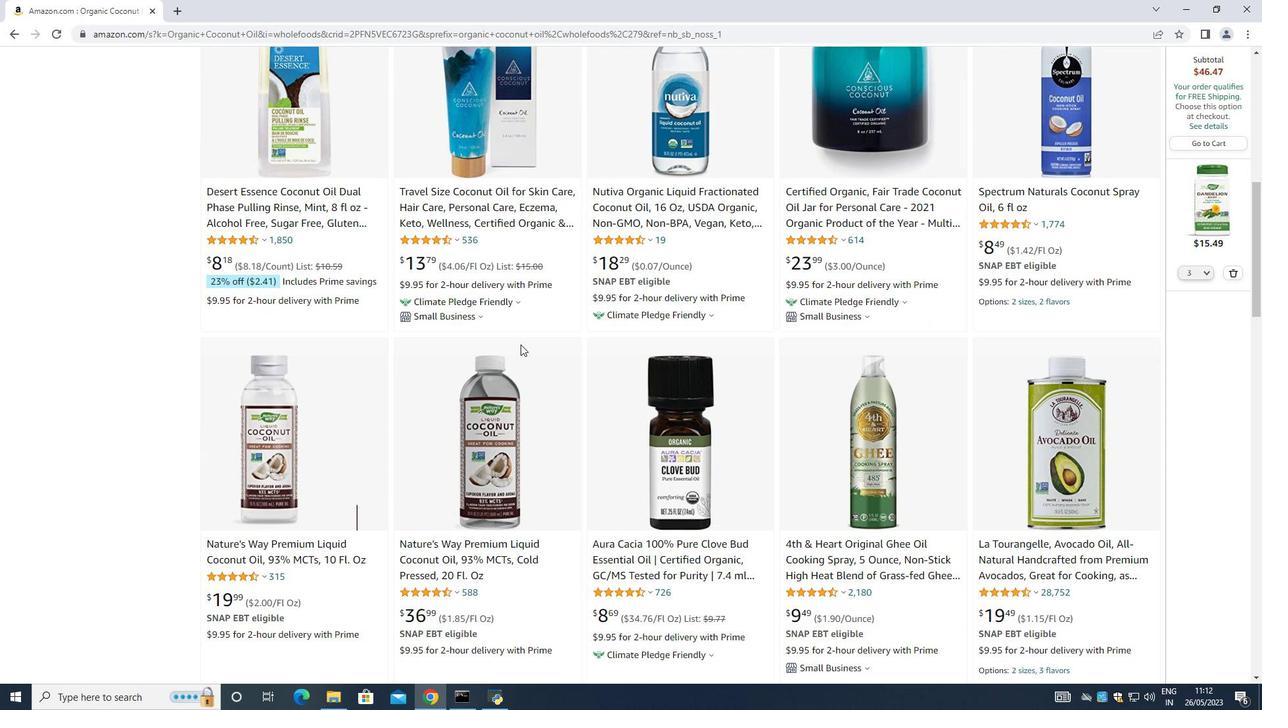 
Action: Mouse moved to (524, 347)
Screenshot: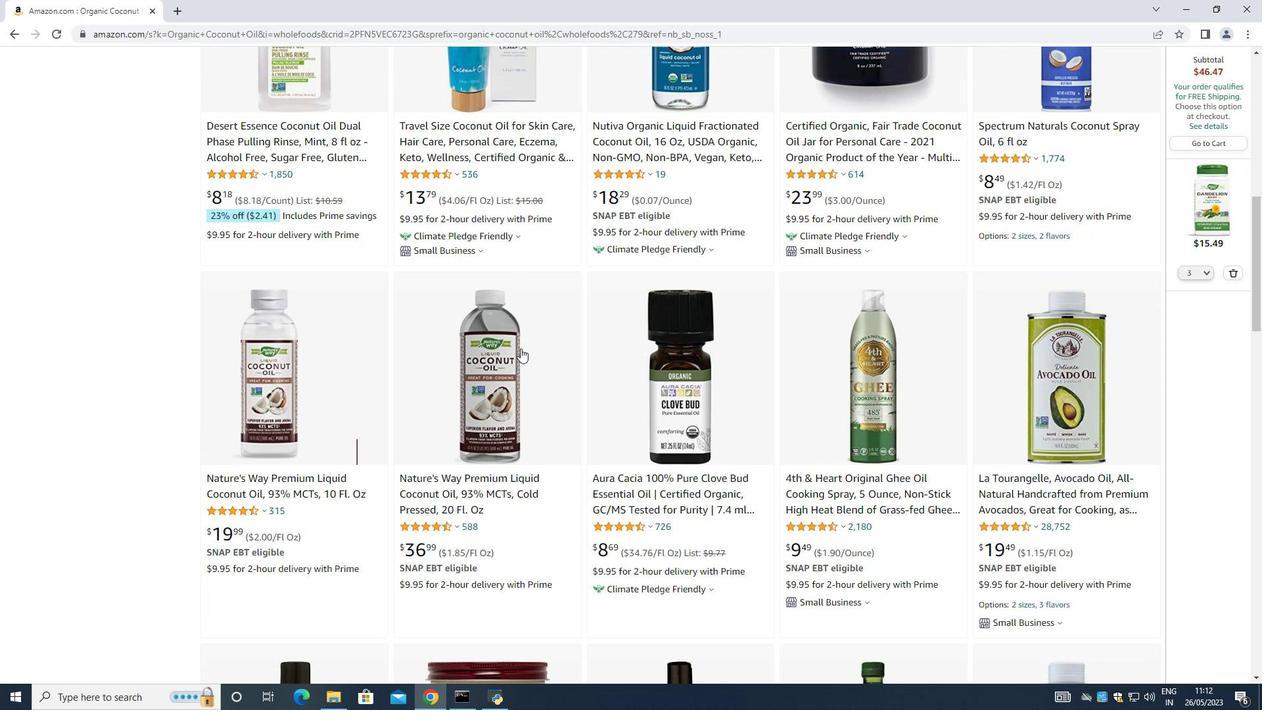 
Action: Mouse scrolled (524, 347) with delta (0, 0)
Screenshot: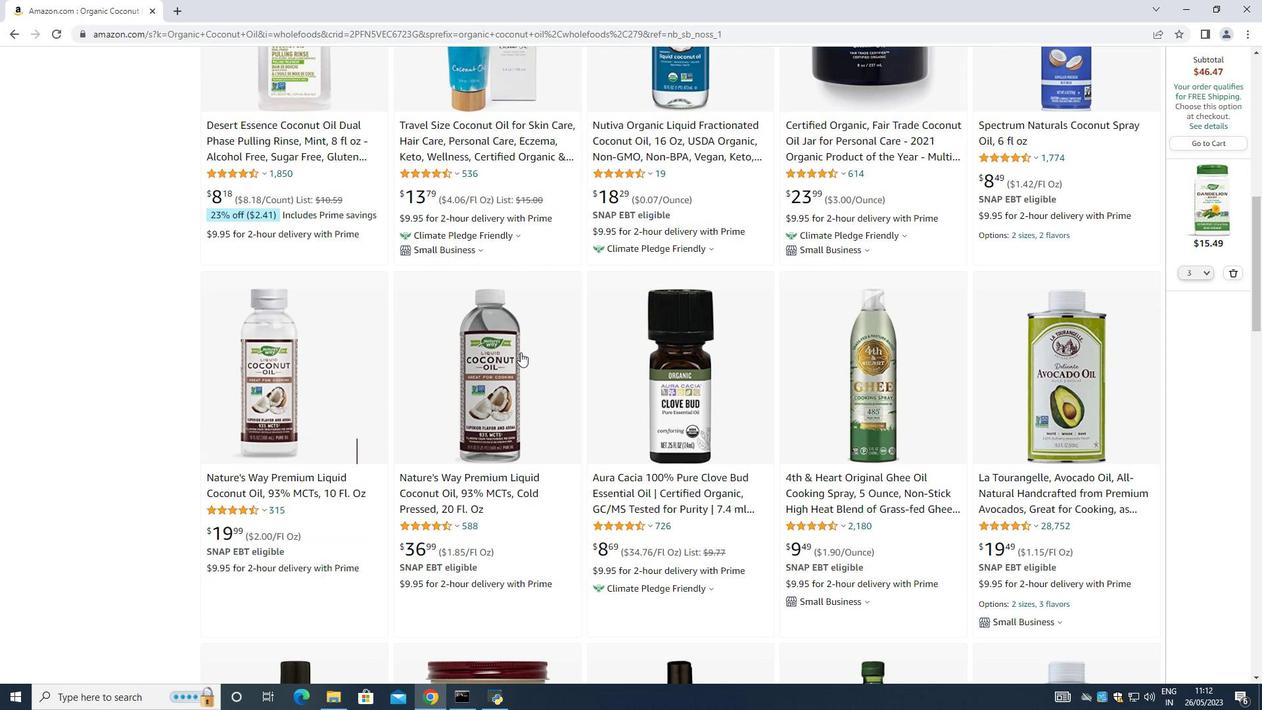 
Action: Mouse moved to (524, 355)
Screenshot: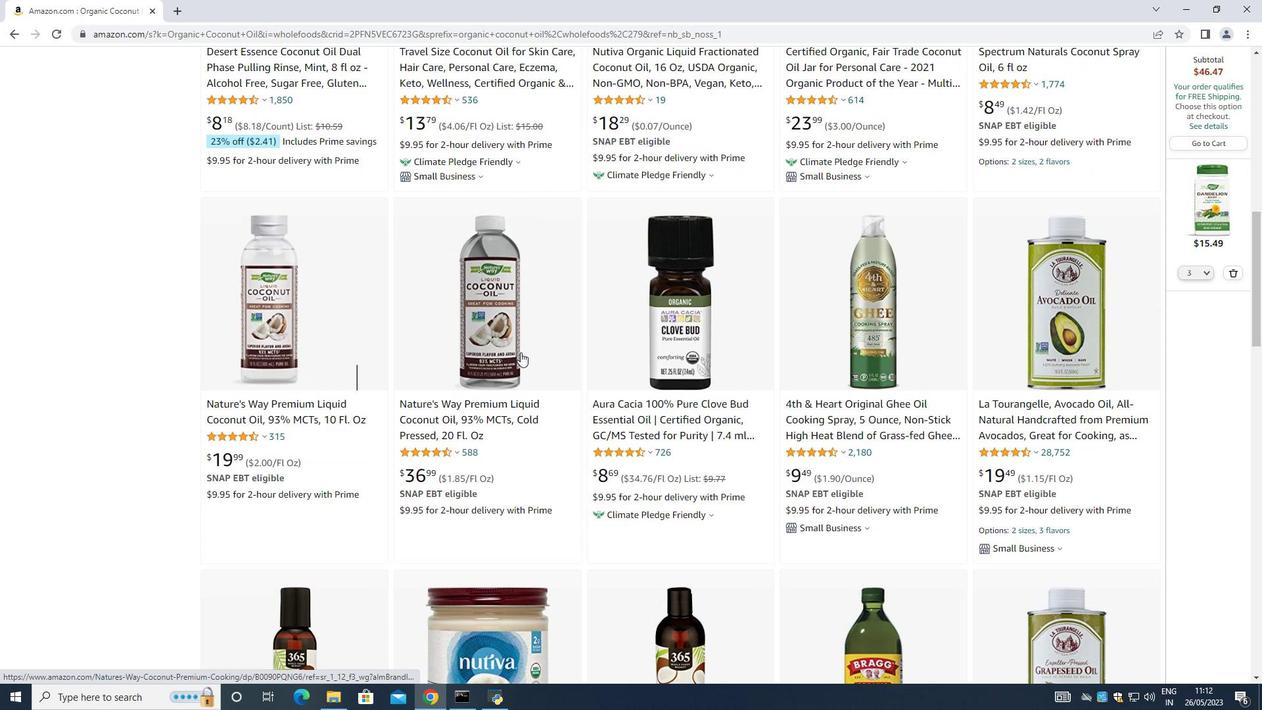 
Action: Mouse scrolled (524, 355) with delta (0, 0)
Screenshot: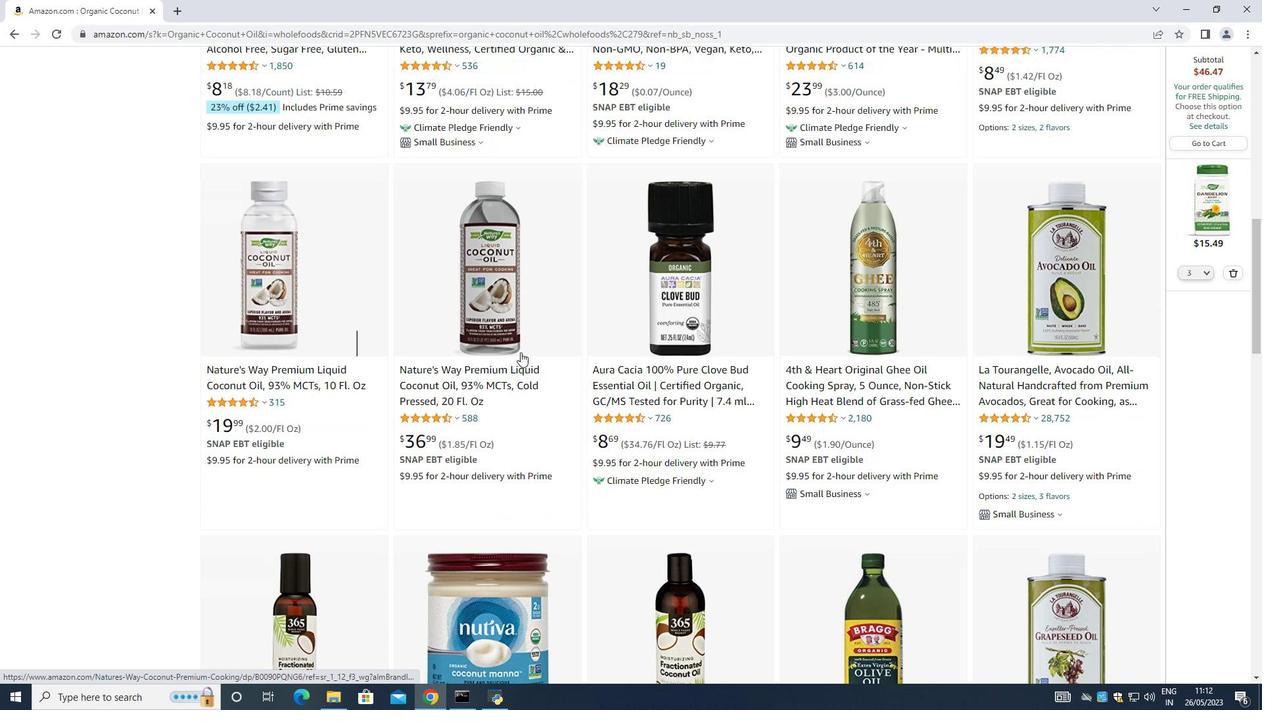 
Action: Mouse scrolled (524, 355) with delta (0, 0)
Screenshot: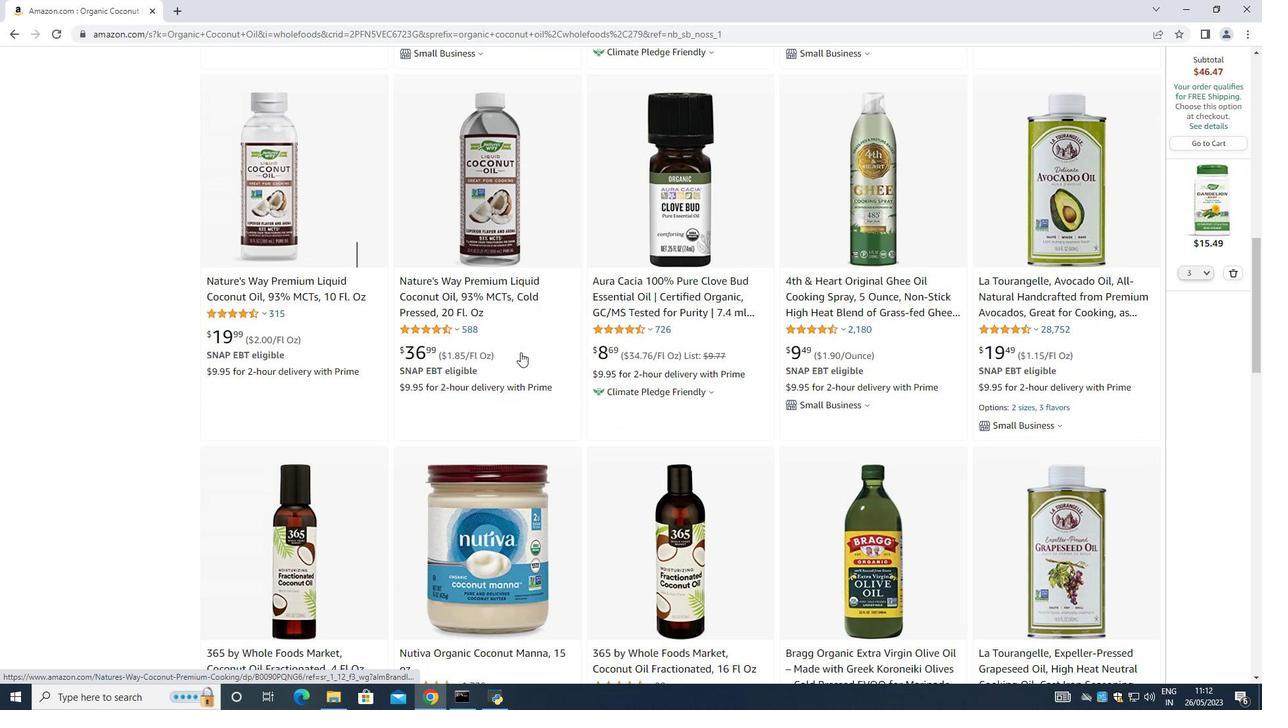 
Action: Mouse scrolled (524, 355) with delta (0, 0)
Screenshot: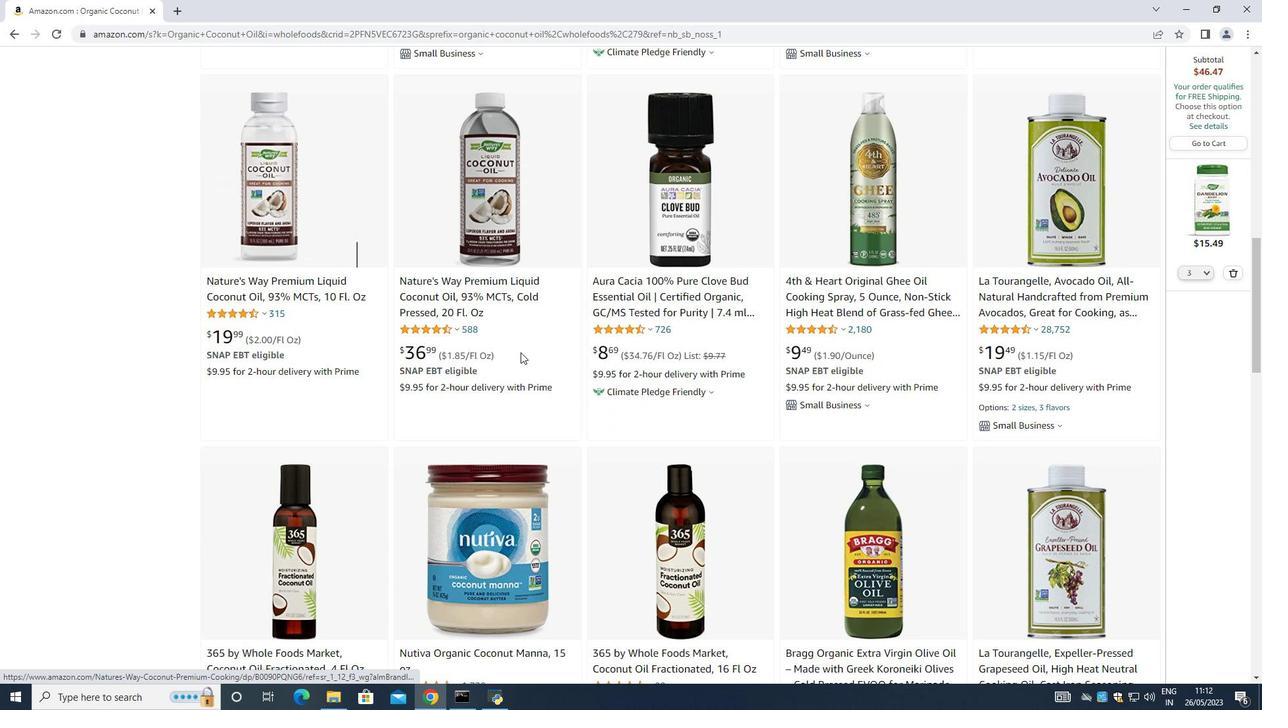 
Action: Mouse scrolled (524, 355) with delta (0, 0)
Screenshot: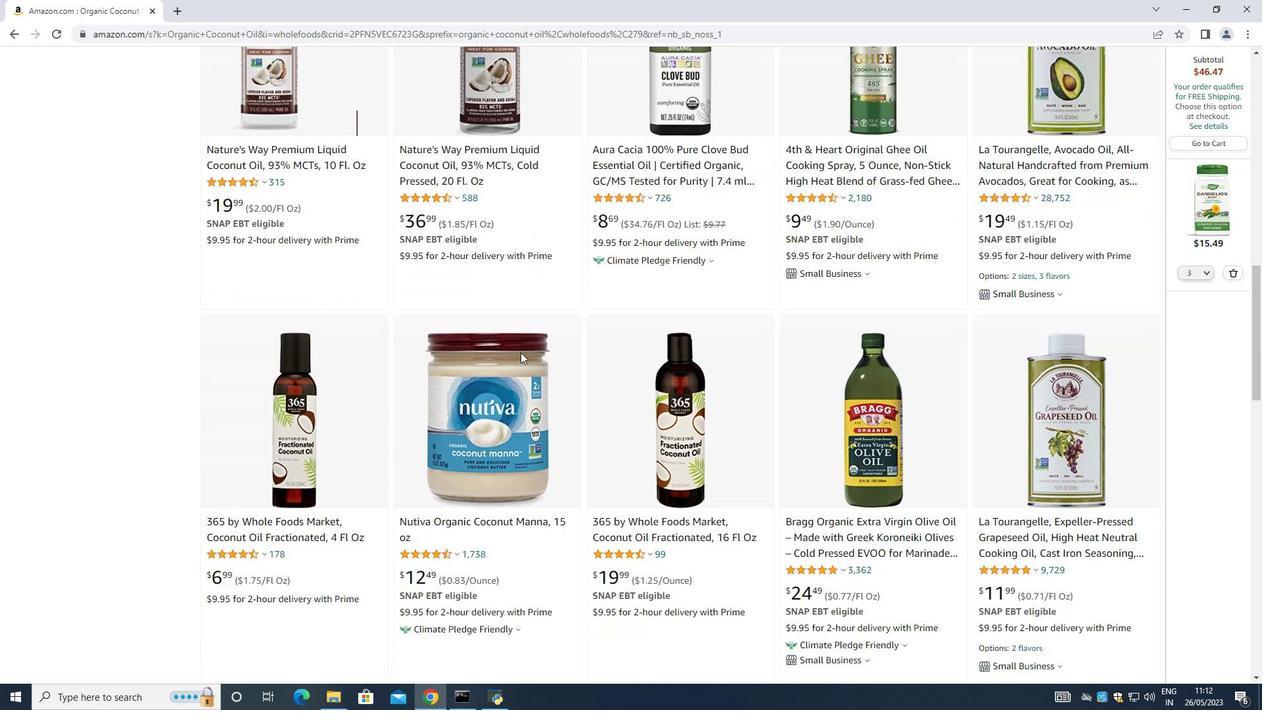 
Action: Mouse moved to (524, 355)
Screenshot: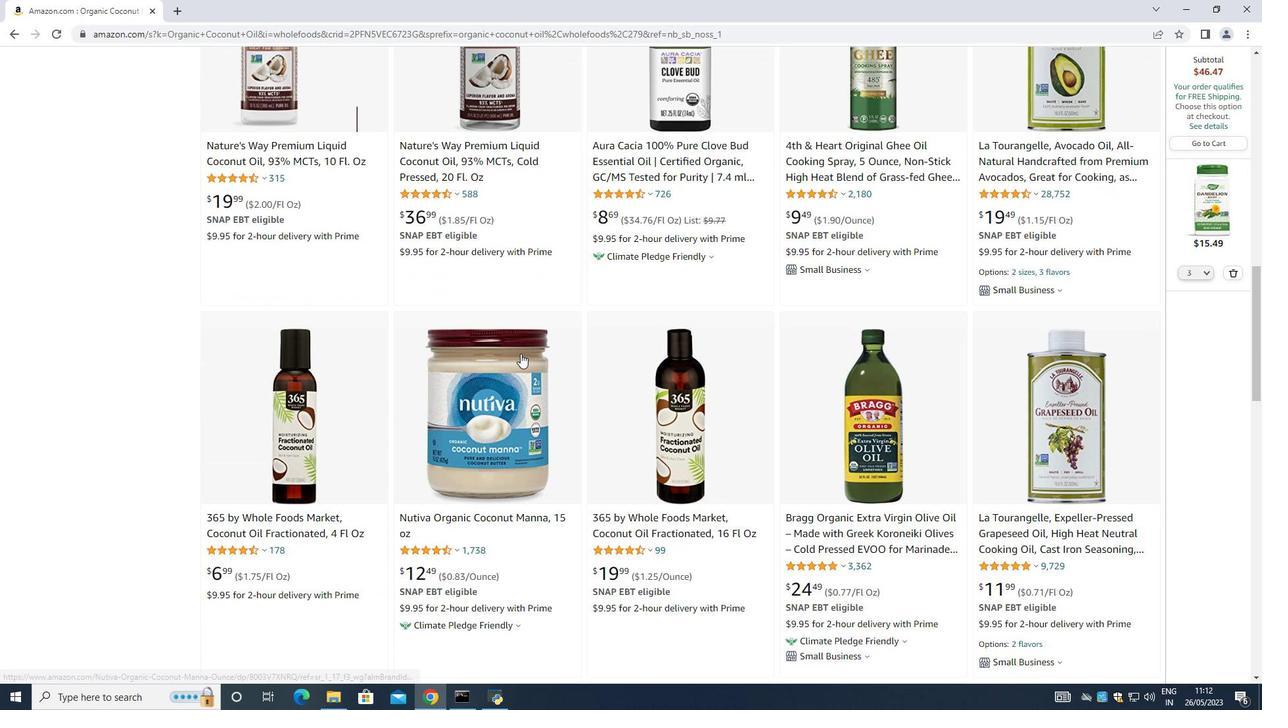 
Action: Mouse scrolled (524, 355) with delta (0, 0)
Screenshot: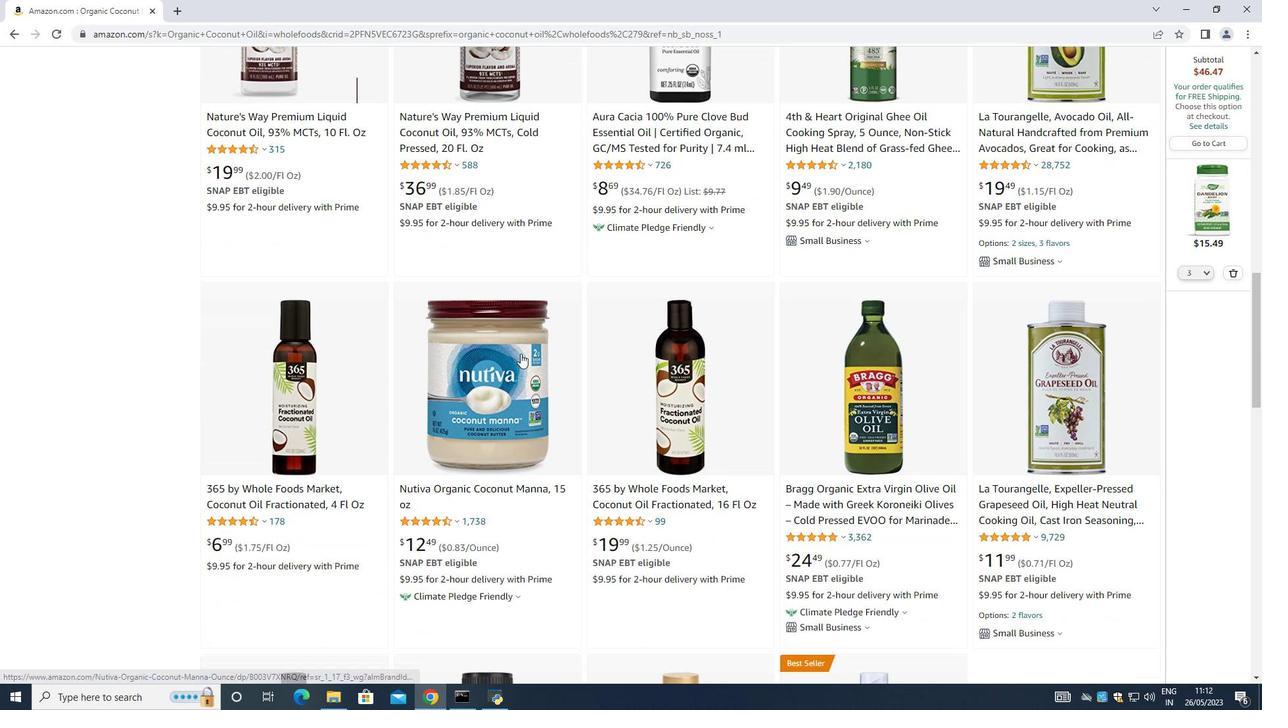 
Action: Mouse moved to (524, 357)
Screenshot: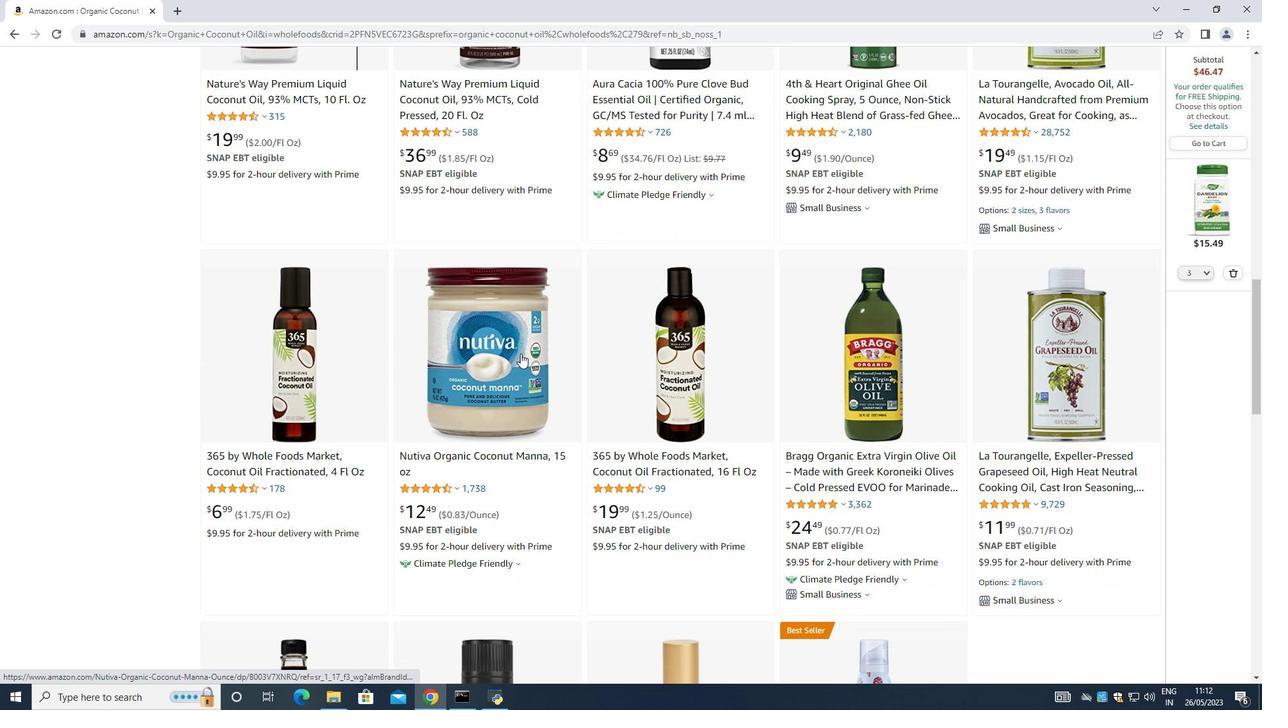
Action: Mouse scrolled (524, 356) with delta (0, 0)
Screenshot: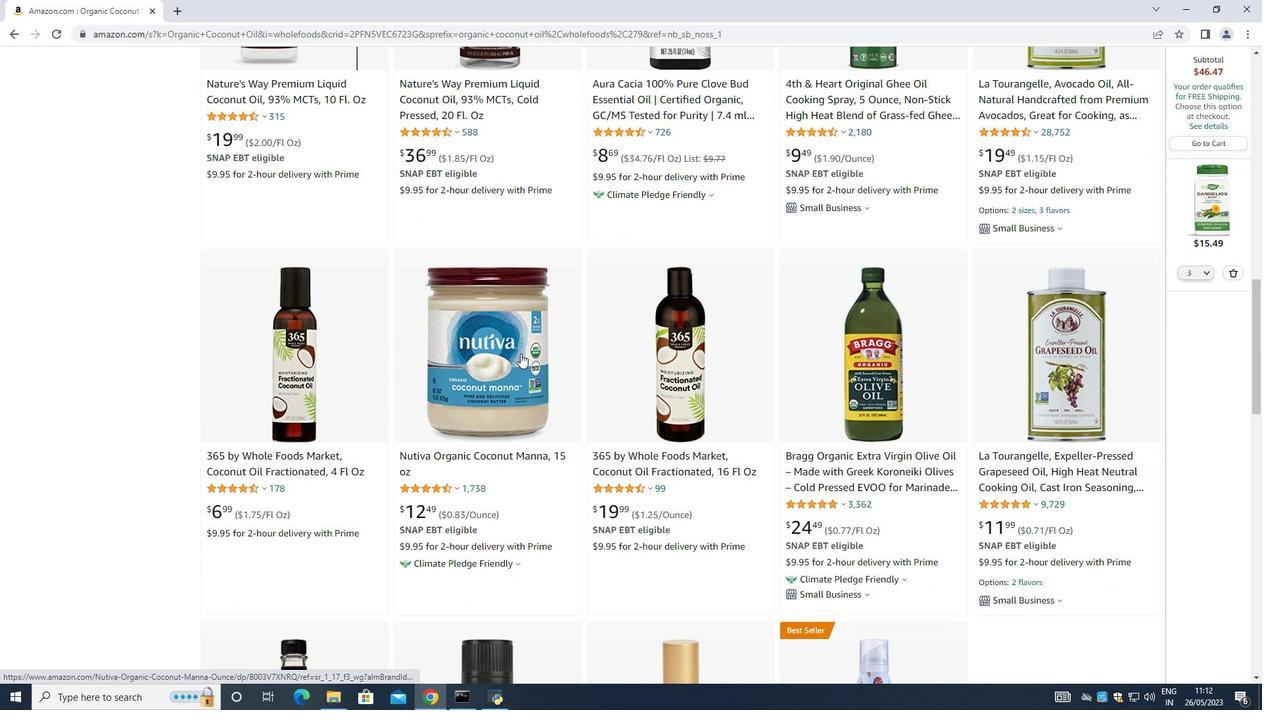 
Action: Mouse moved to (533, 354)
Screenshot: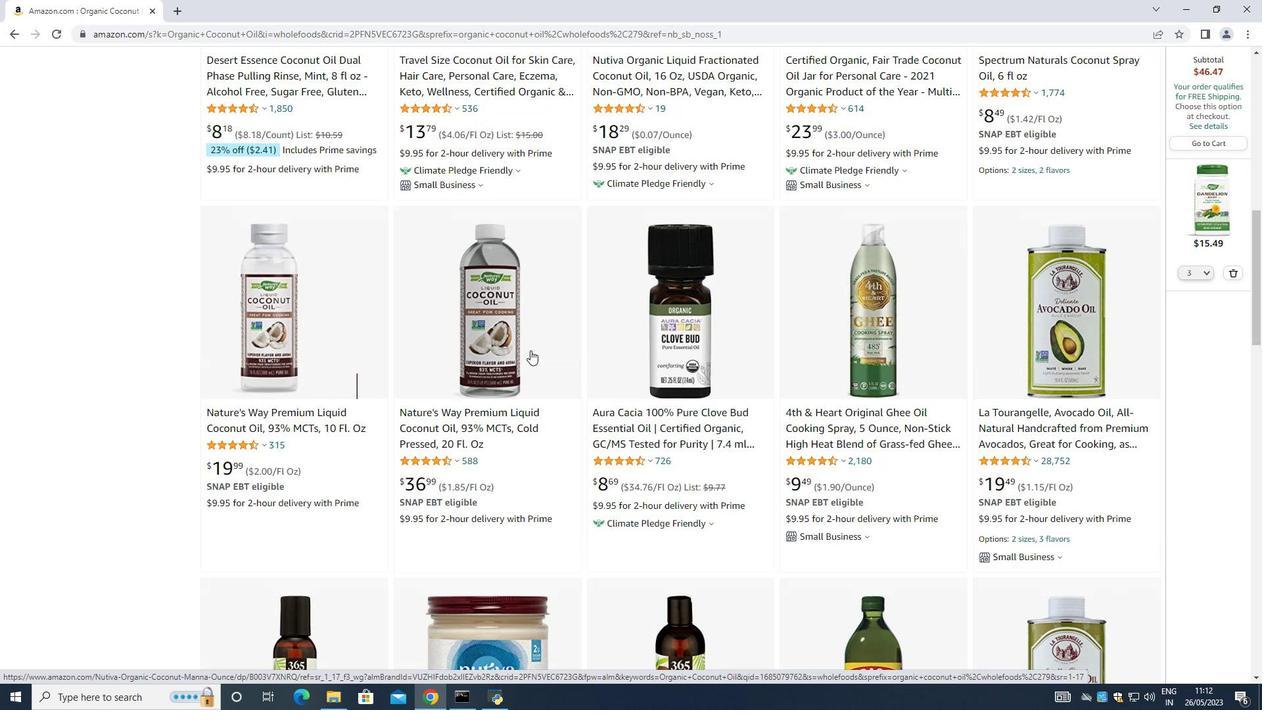 
Action: Mouse scrolled (533, 355) with delta (0, 0)
Screenshot: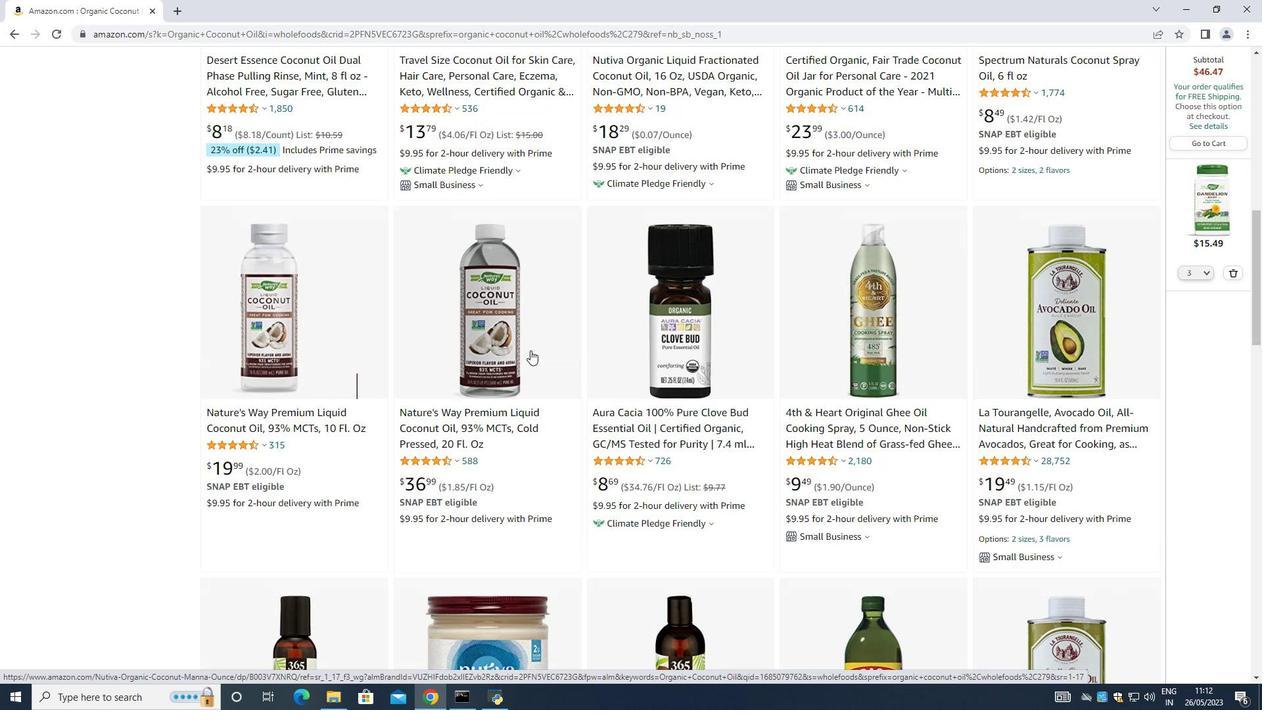 
Action: Mouse moved to (533, 353)
Screenshot: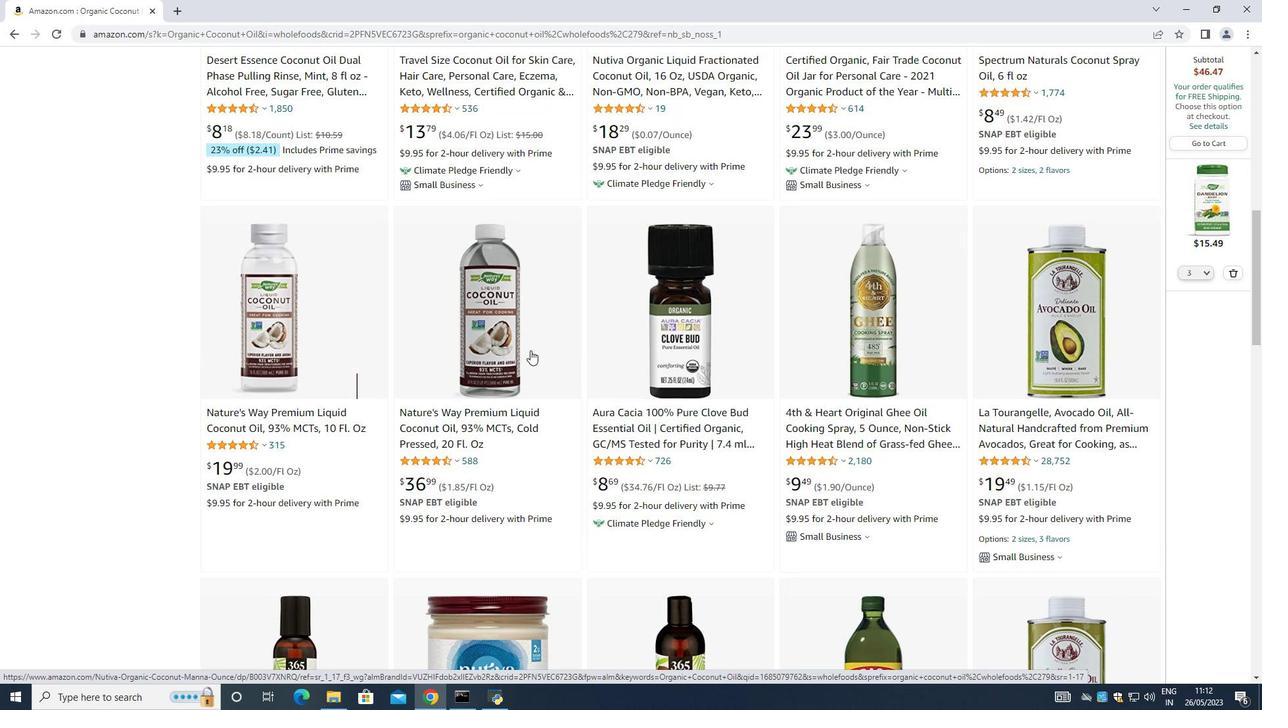 
Action: Mouse scrolled (533, 354) with delta (0, 0)
Screenshot: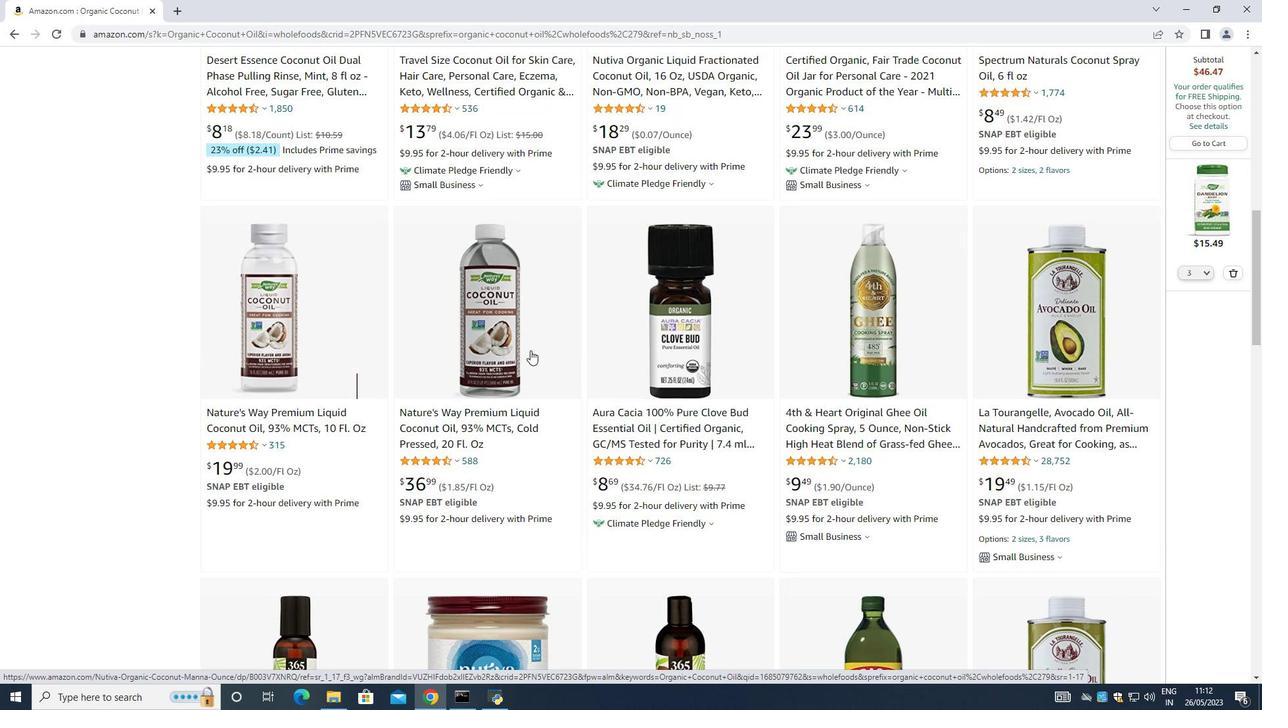 
Action: Mouse scrolled (533, 354) with delta (0, 0)
Screenshot: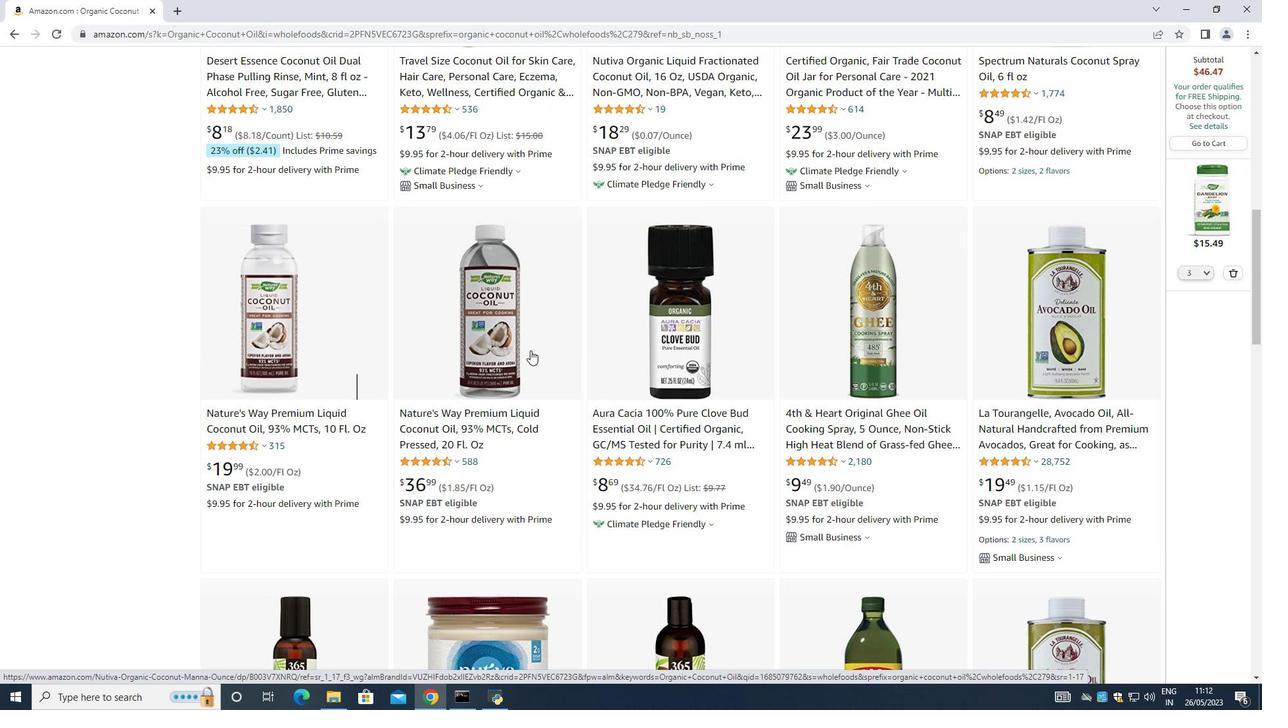
Action: Mouse scrolled (533, 354) with delta (0, 0)
Screenshot: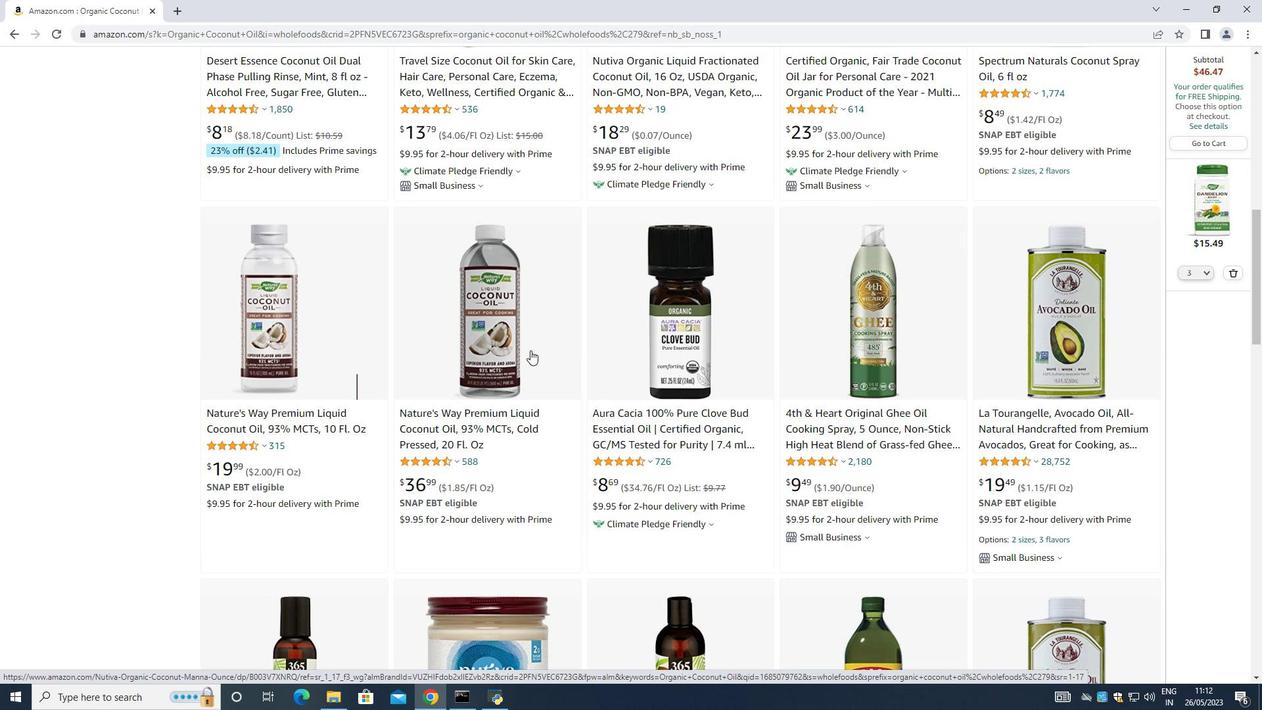 
Action: Mouse scrolled (533, 354) with delta (0, 0)
Screenshot: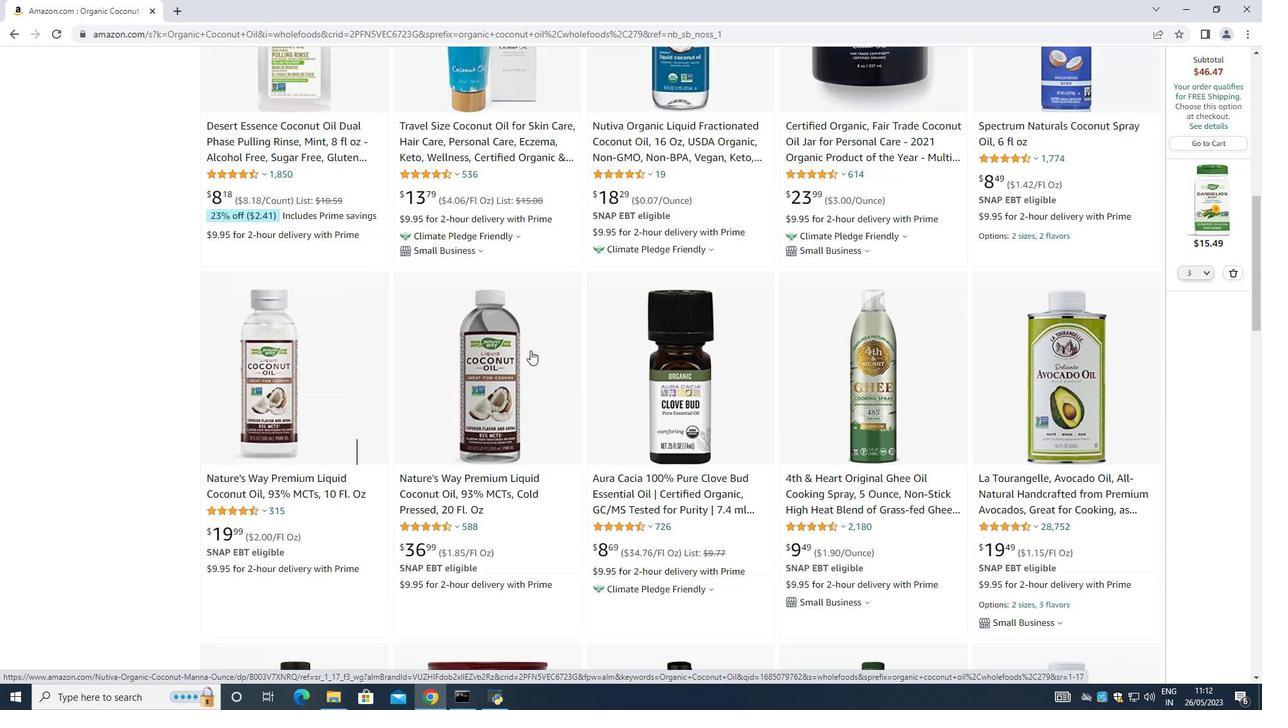
Action: Mouse moved to (533, 353)
Screenshot: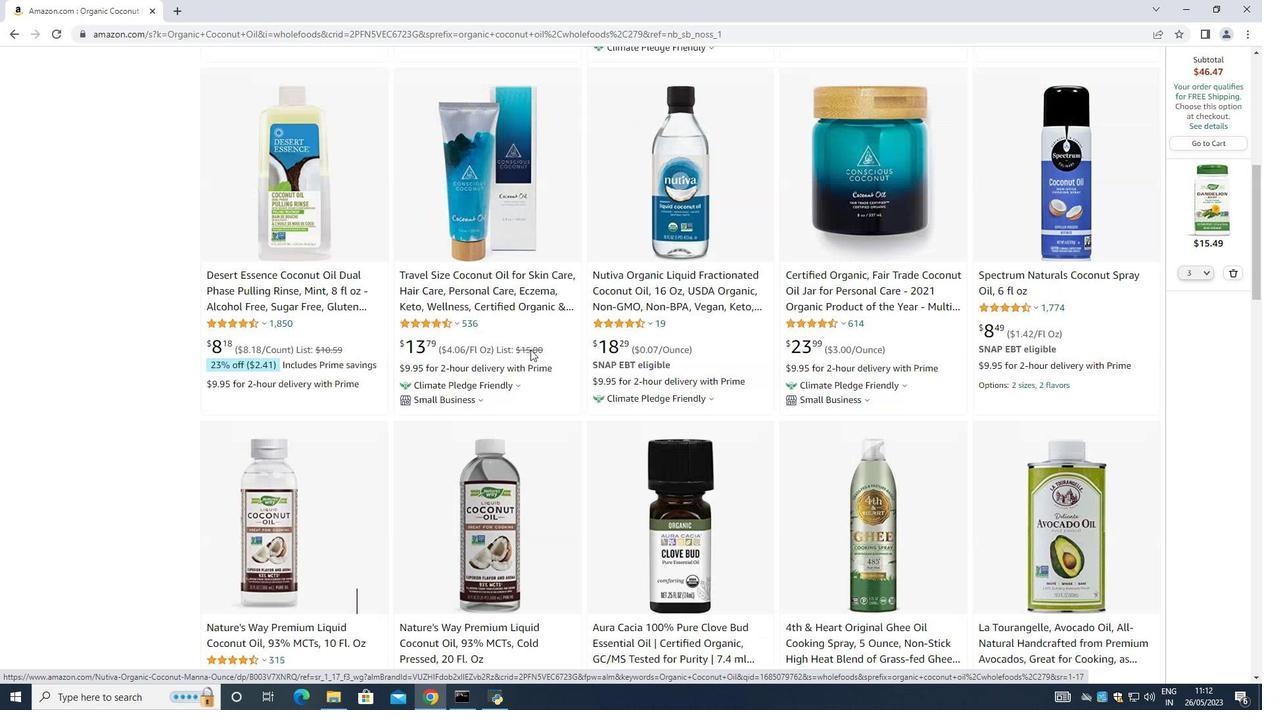 
Action: Mouse scrolled (533, 354) with delta (0, 0)
Screenshot: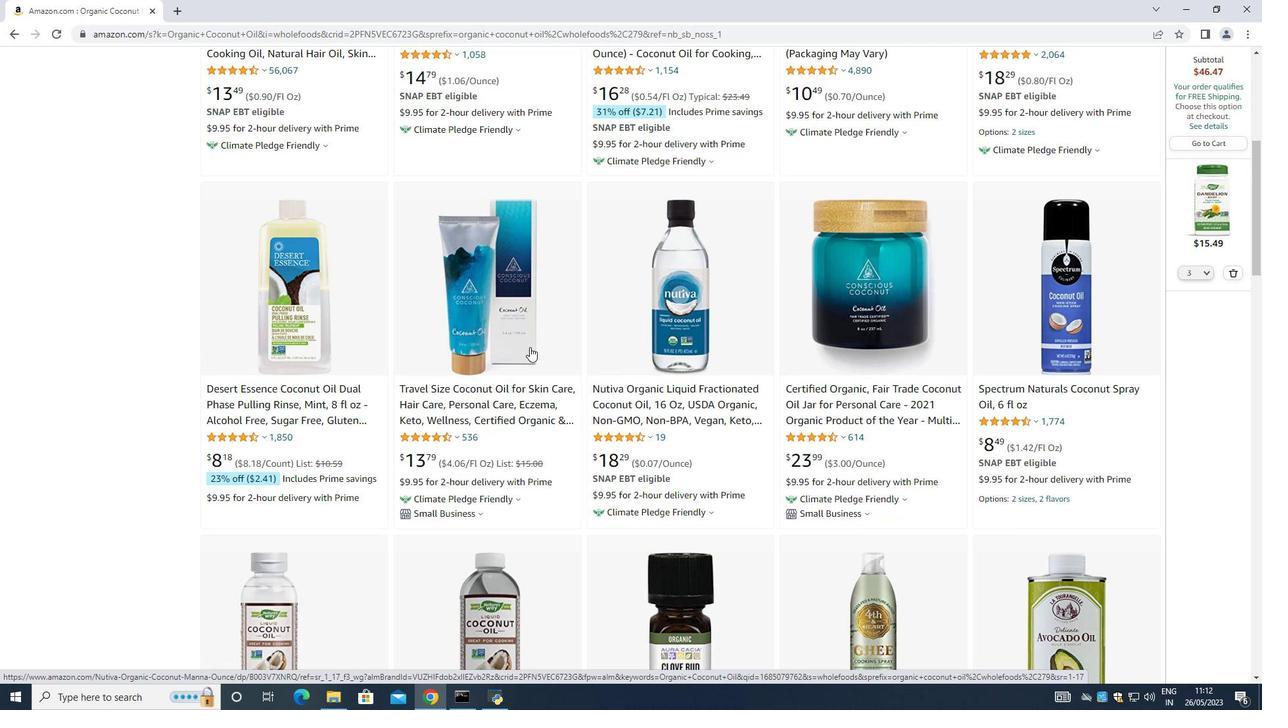 
Action: Mouse scrolled (533, 354) with delta (0, 0)
Screenshot: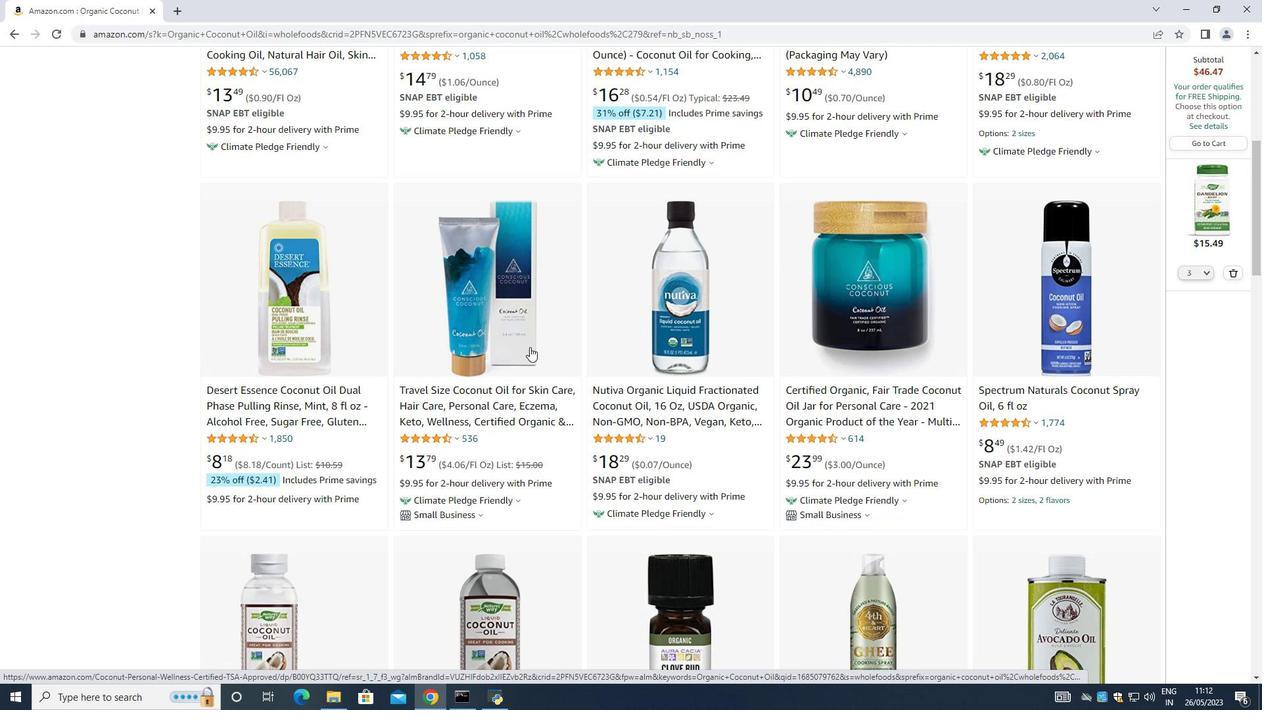 
Action: Mouse scrolled (533, 354) with delta (0, 0)
Screenshot: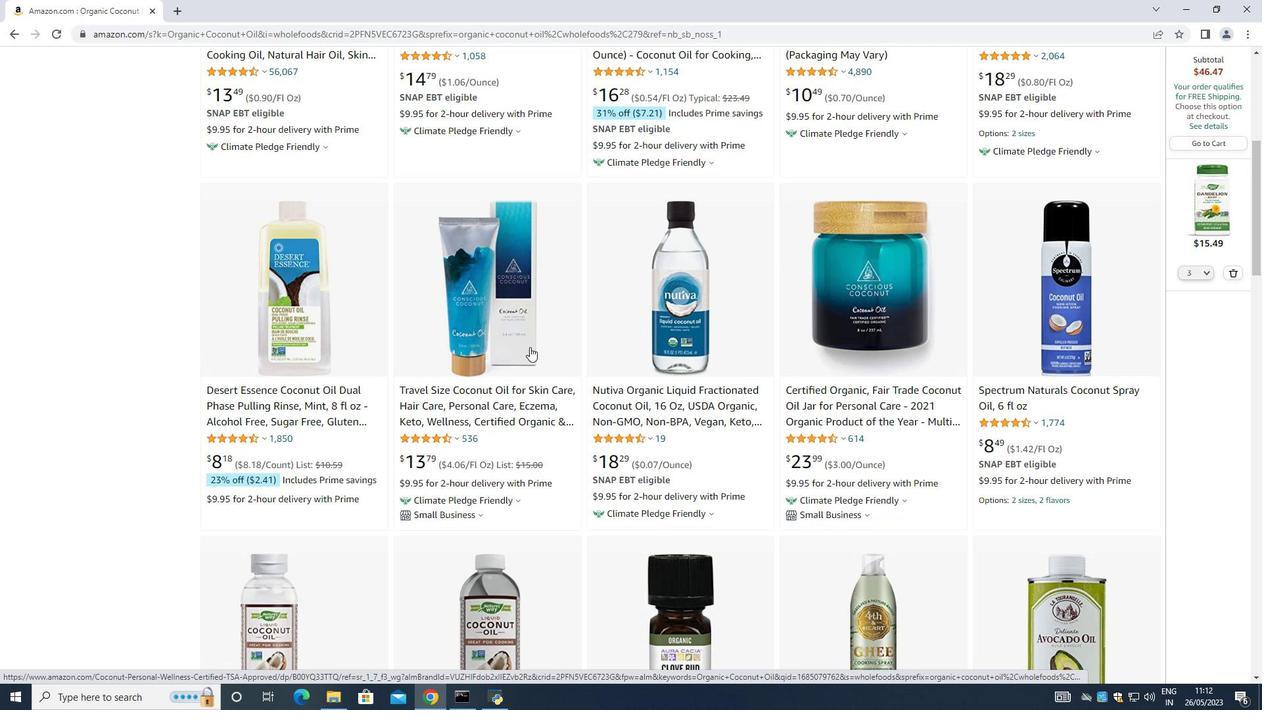 
Action: Mouse scrolled (533, 354) with delta (0, 0)
Screenshot: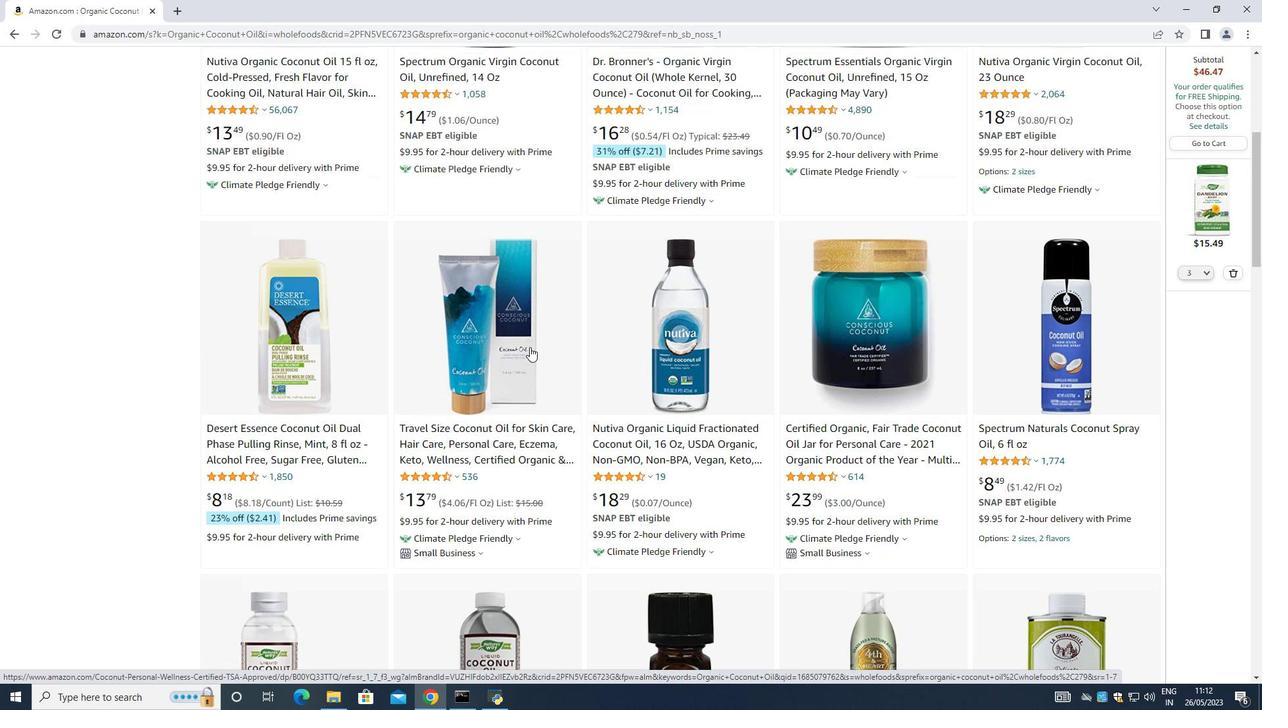 
Action: Mouse scrolled (533, 354) with delta (0, 0)
Screenshot: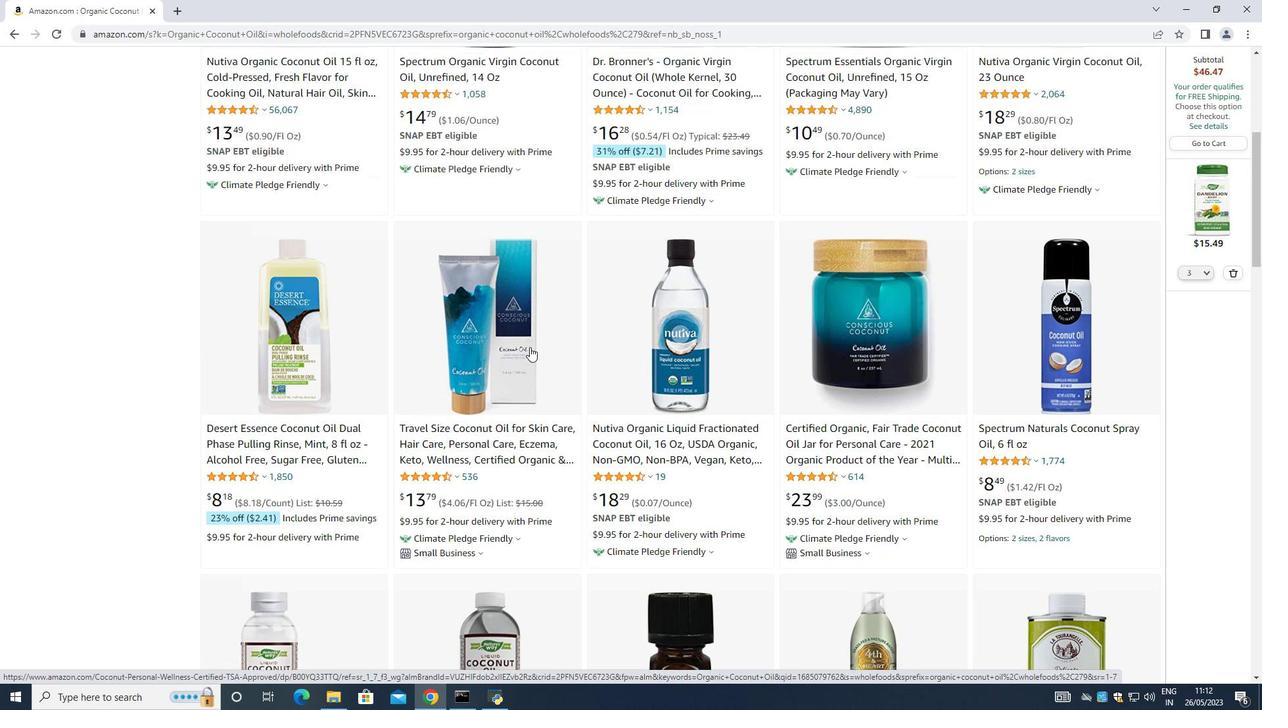 
Action: Mouse moved to (533, 350)
Screenshot: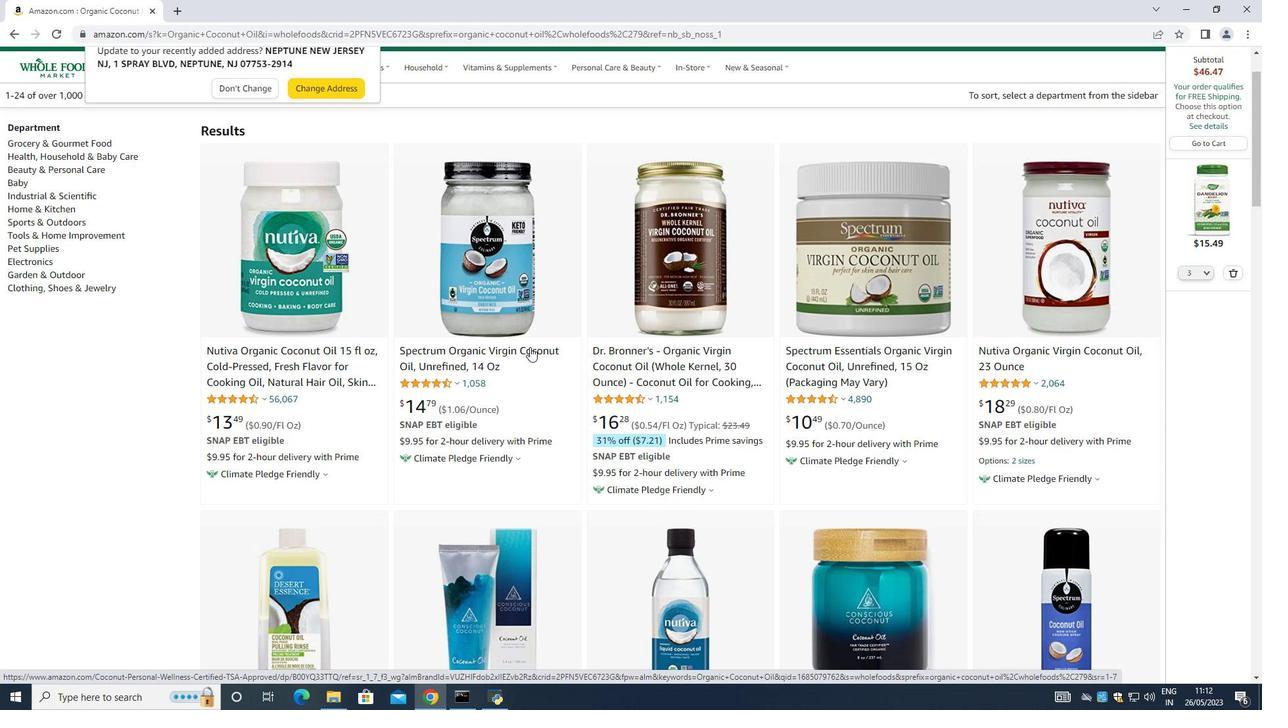 
Action: Mouse scrolled (533, 351) with delta (0, 0)
Screenshot: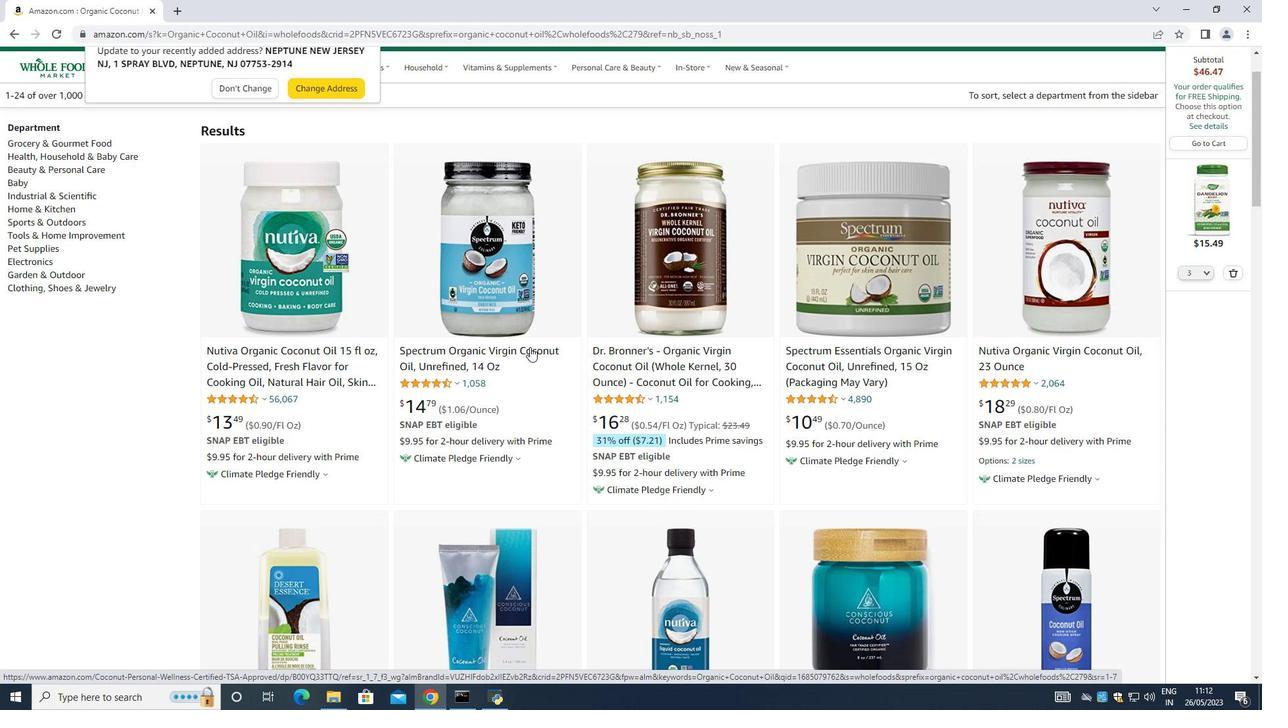 
Action: Mouse scrolled (533, 351) with delta (0, 0)
Screenshot: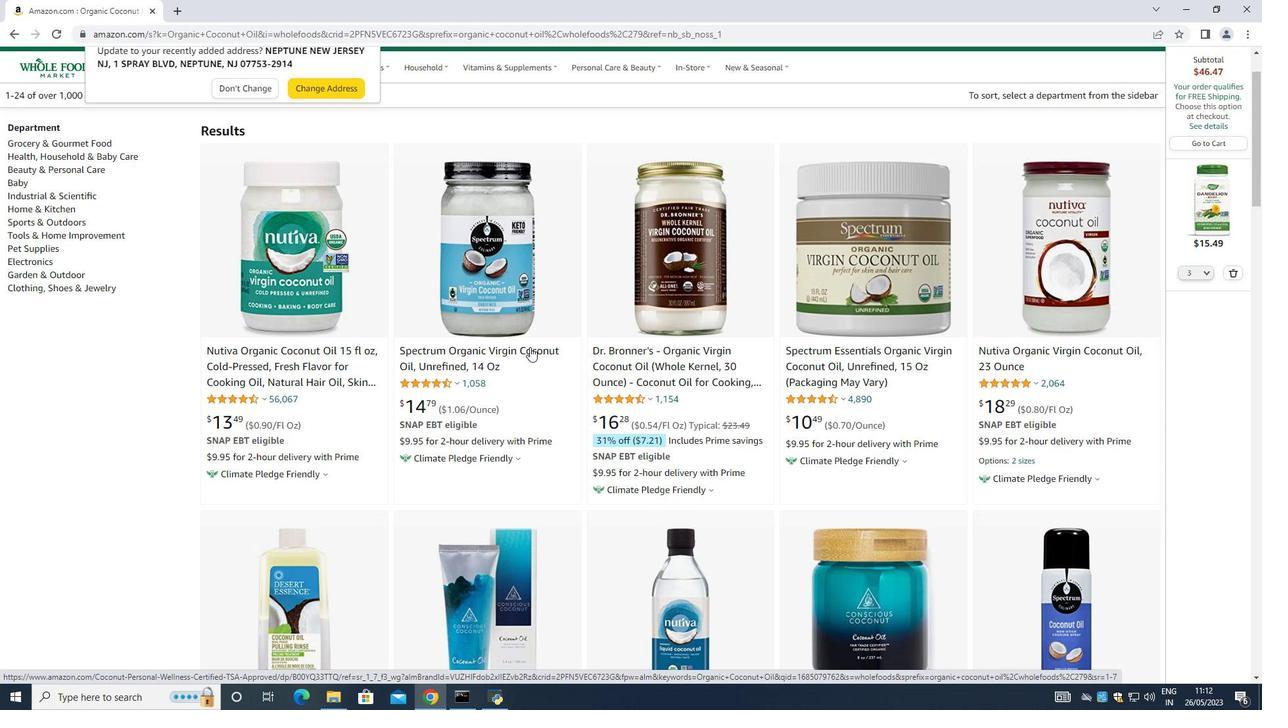 
Action: Mouse scrolled (533, 351) with delta (0, 0)
Screenshot: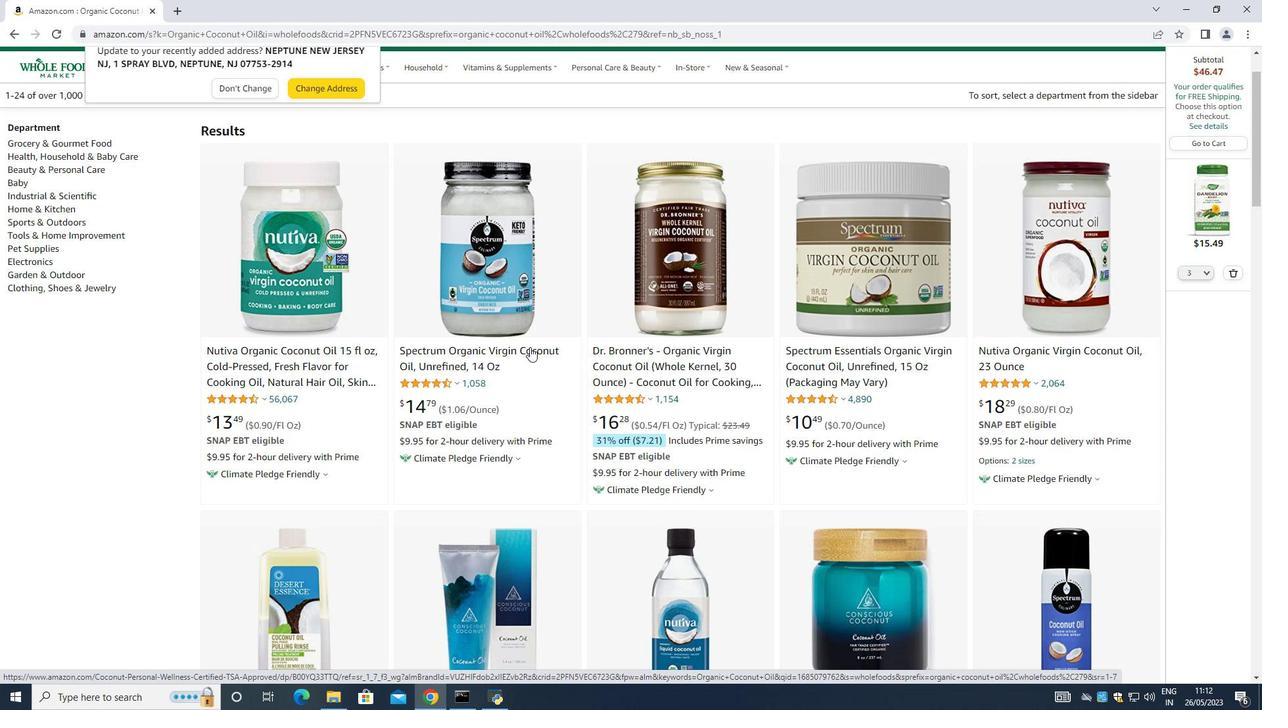 
Action: Mouse scrolled (533, 351) with delta (0, 0)
Screenshot: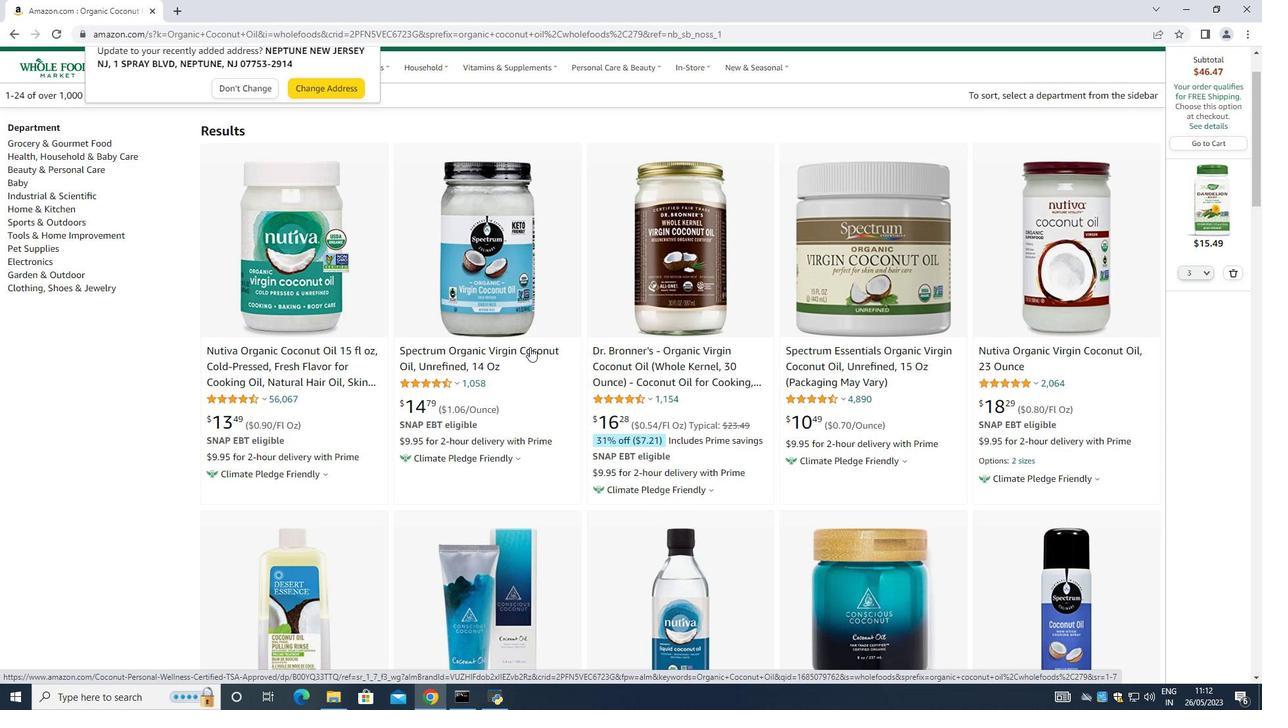 
Action: Mouse scrolled (533, 351) with delta (0, 0)
Screenshot: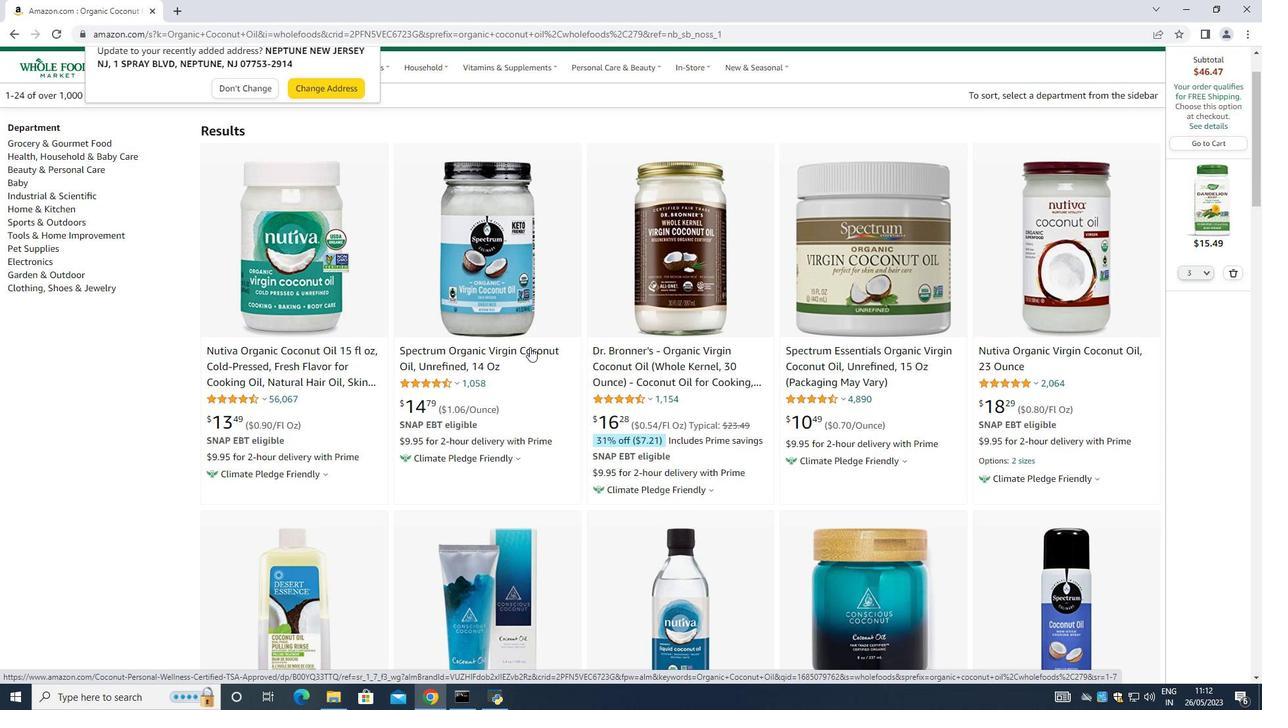 
Action: Mouse moved to (520, 108)
Screenshot: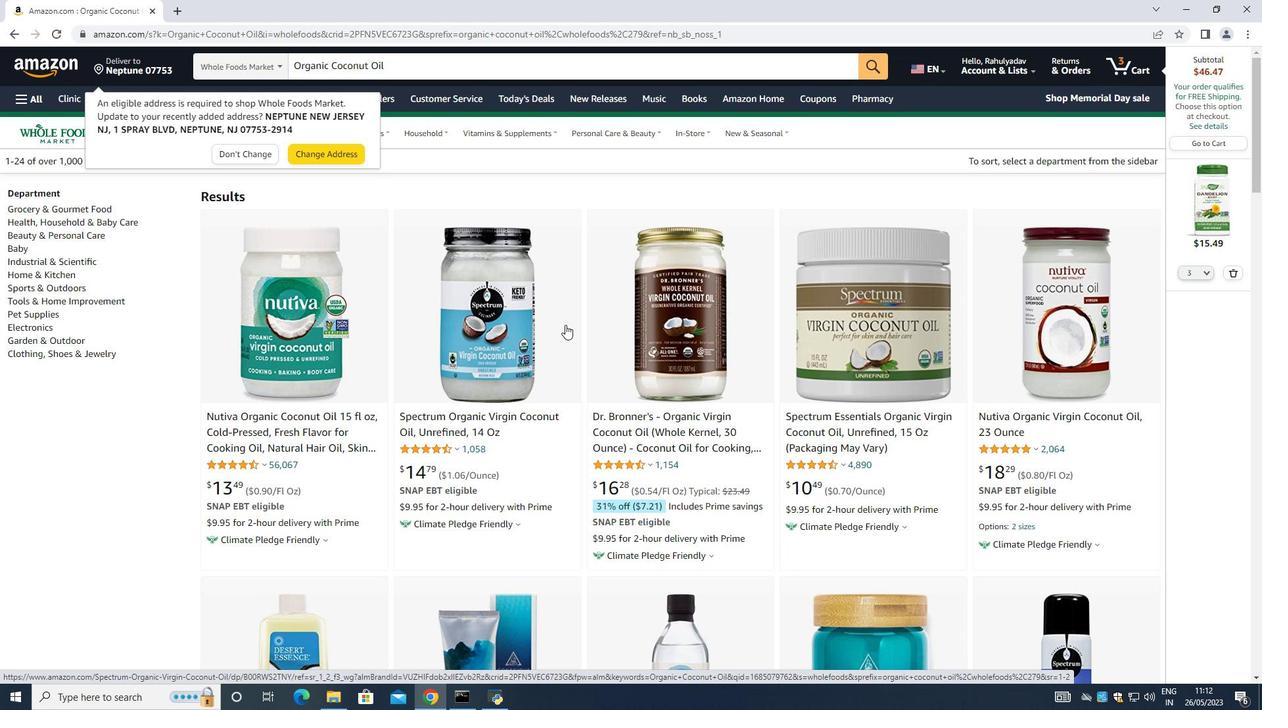 
Action: Mouse scrolled (520, 109) with delta (0, 0)
Screenshot: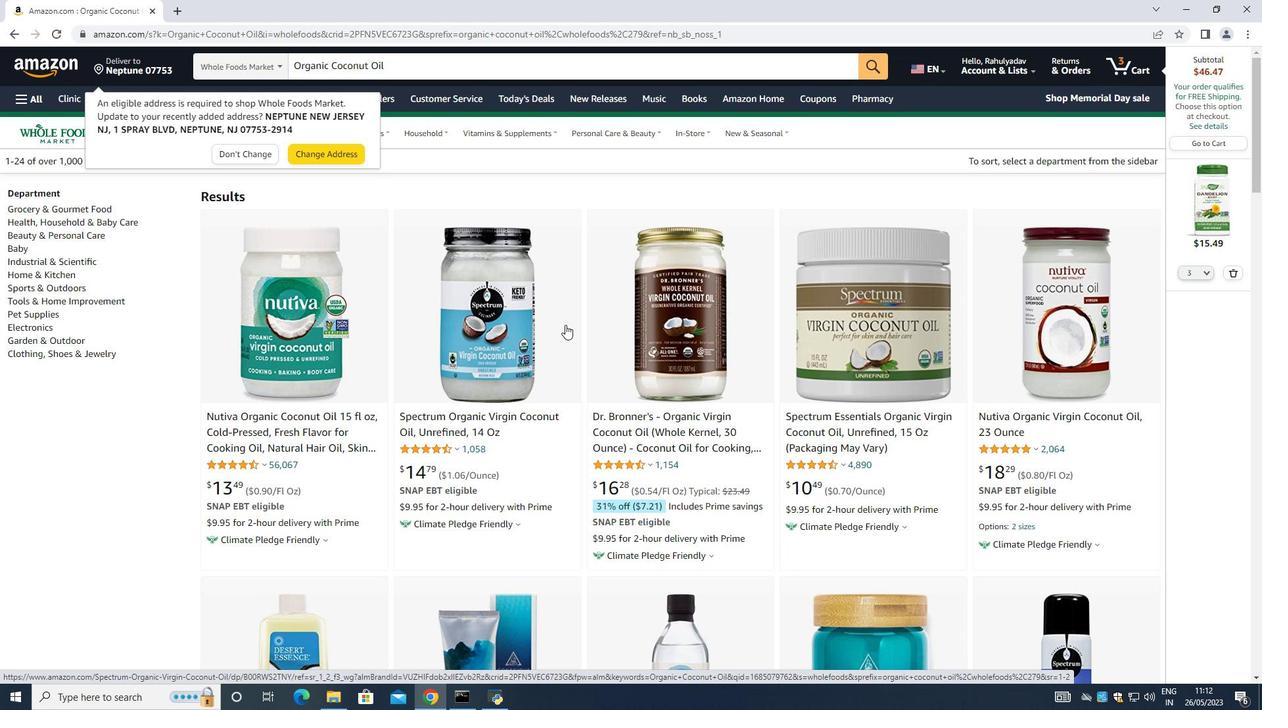 
Action: Mouse scrolled (520, 109) with delta (0, 0)
Screenshot: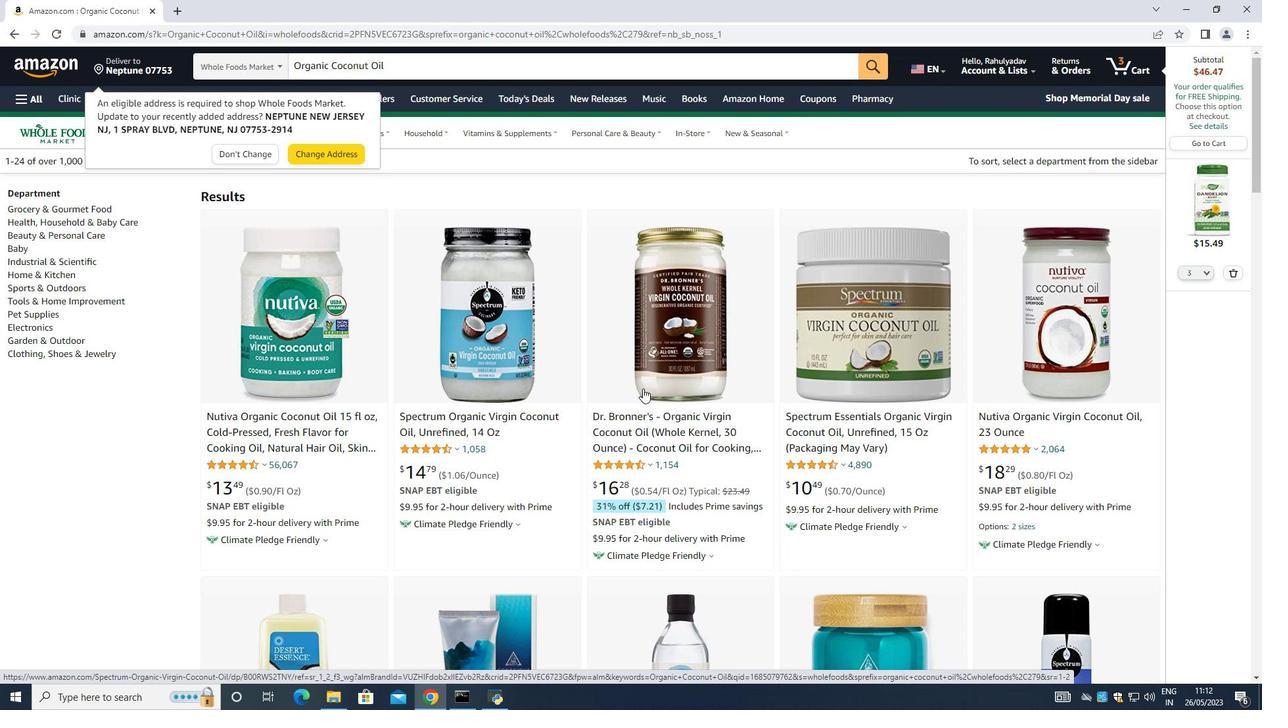 
Action: Mouse moved to (272, 459)
Screenshot: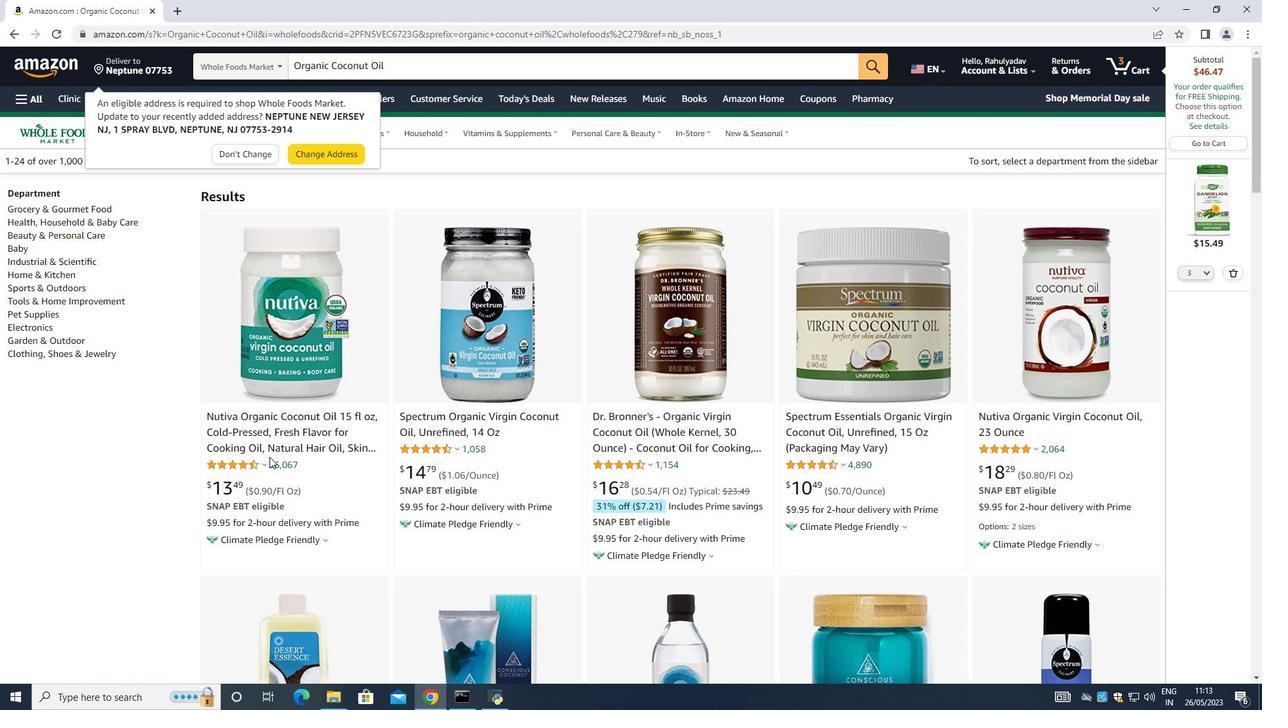 
Action: Mouse pressed left at (272, 459)
Screenshot: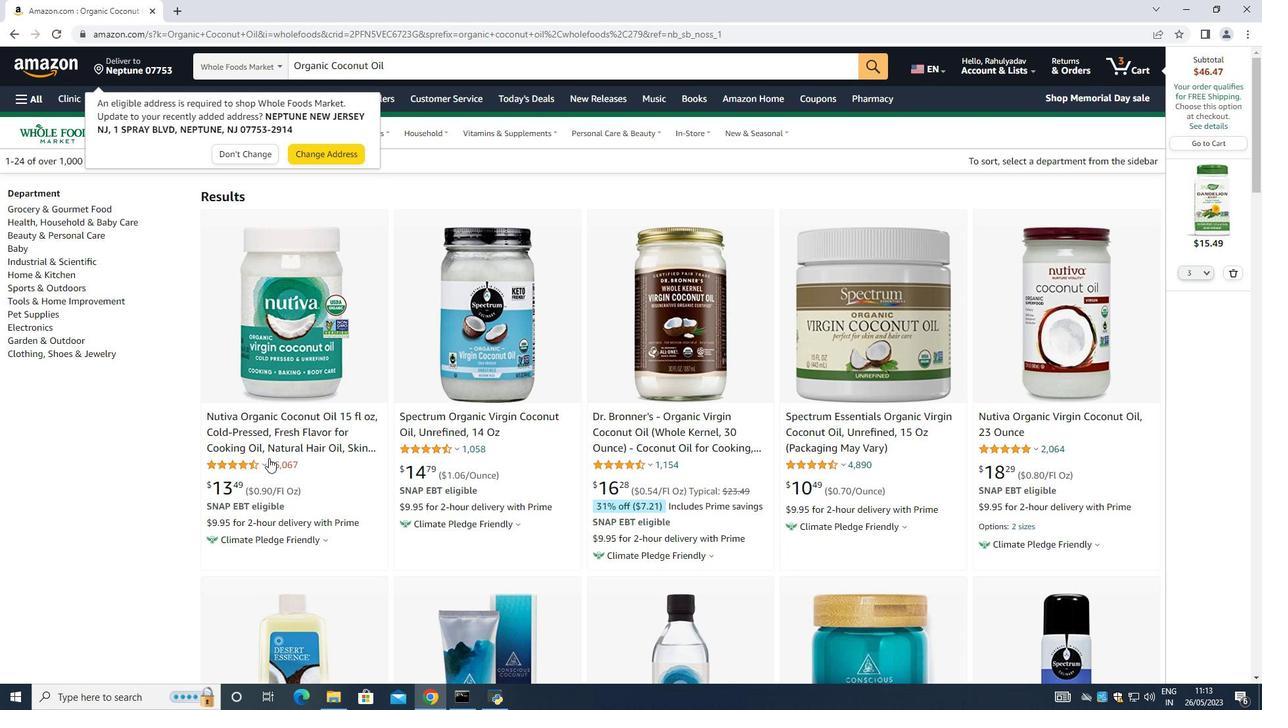 
Action: Mouse moved to (312, 548)
Screenshot: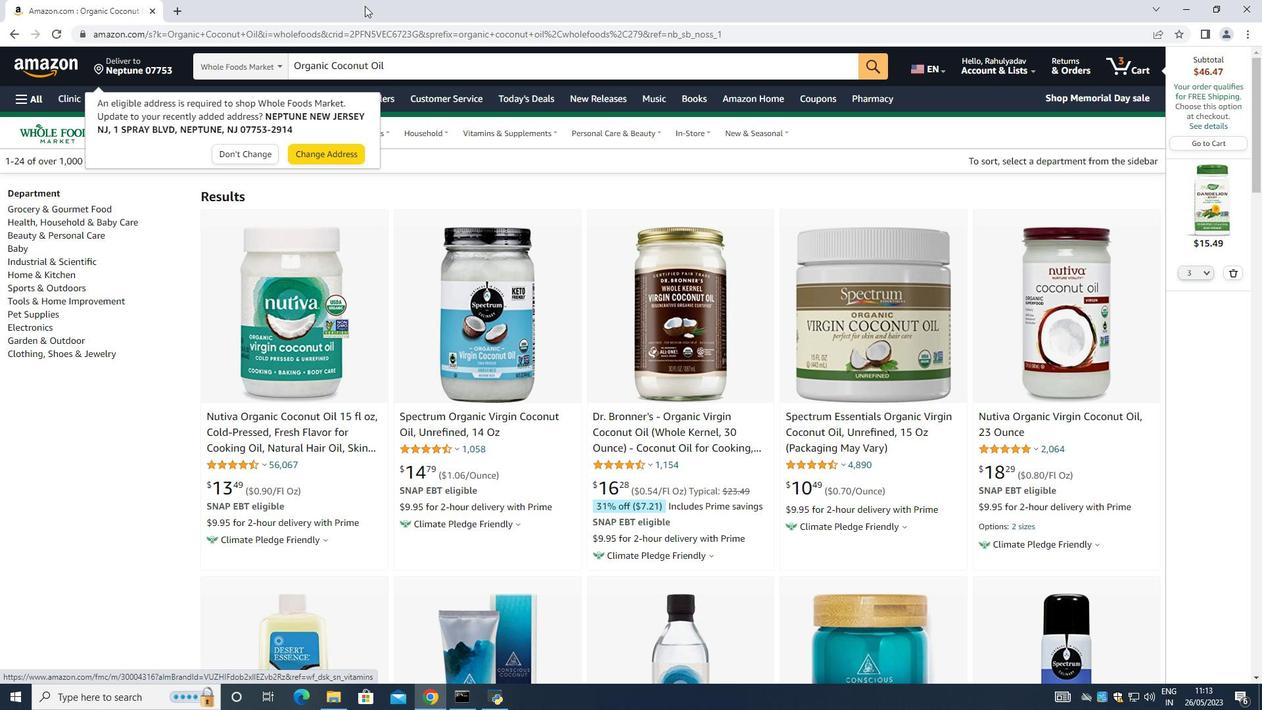 
Action: Mouse scrolled (312, 549) with delta (0, 0)
Screenshot: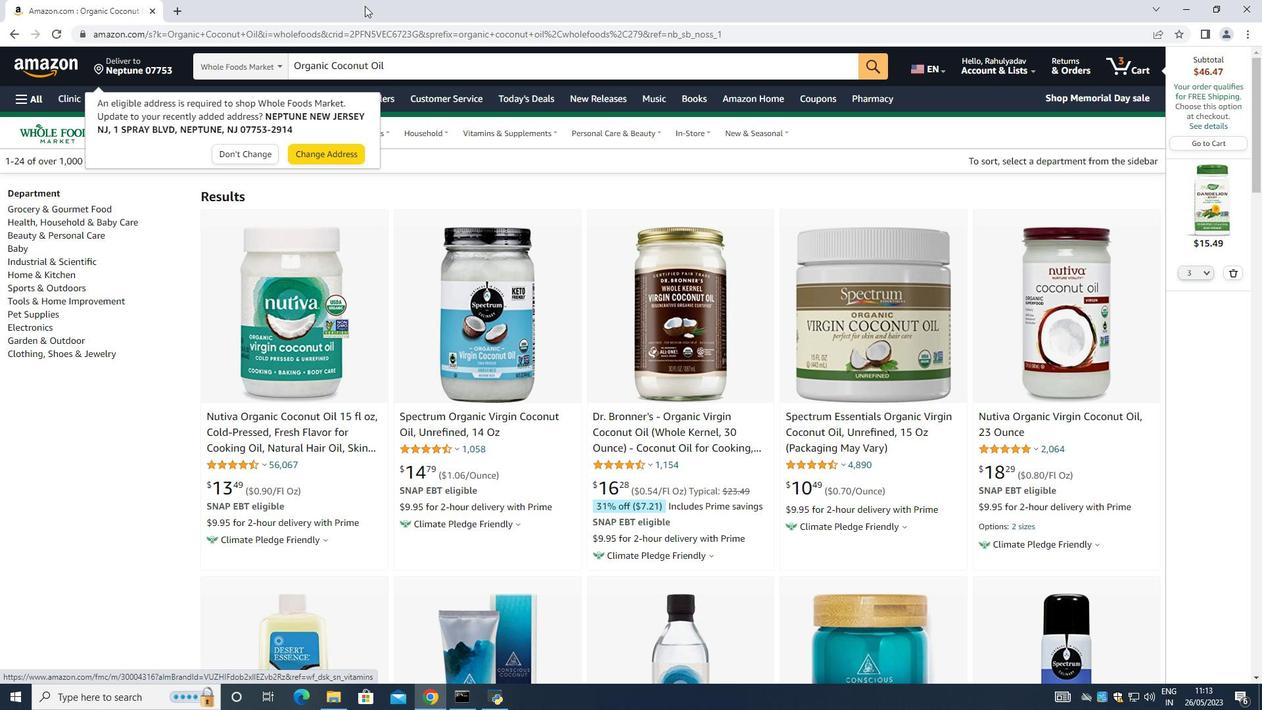 
Action: Mouse moved to (275, 439)
Screenshot: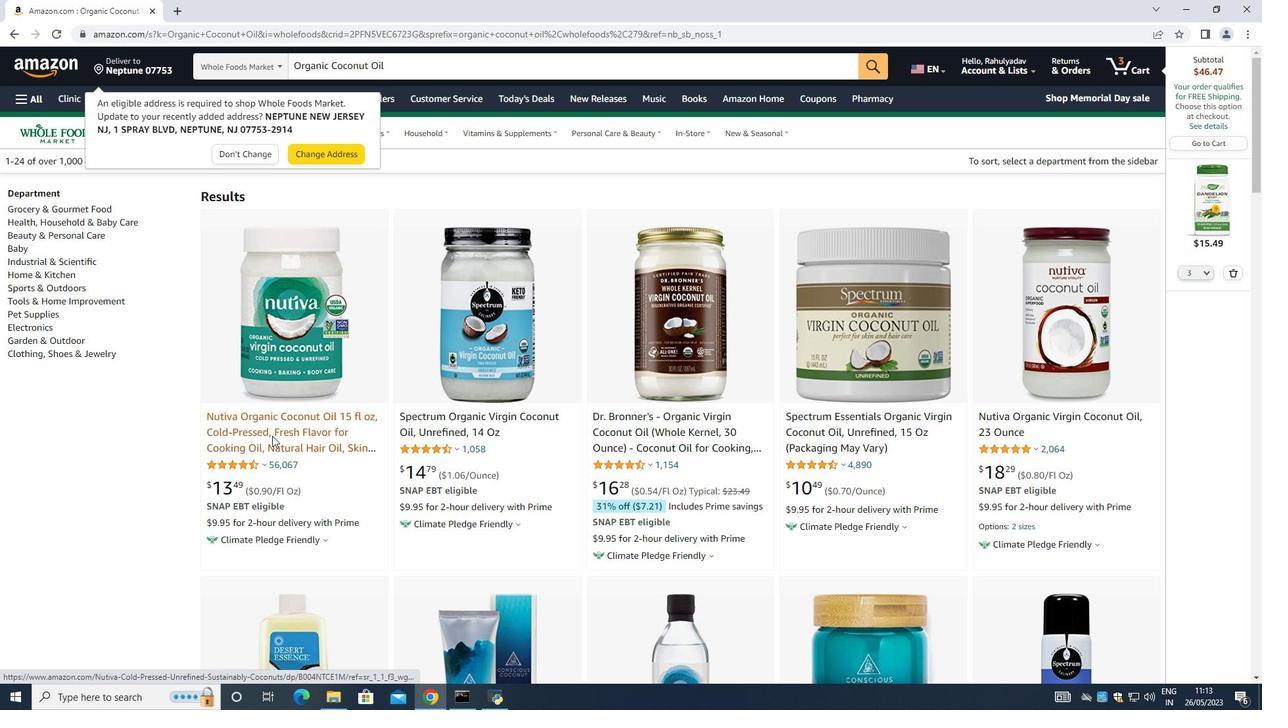 
Action: Mouse pressed left at (275, 439)
Screenshot: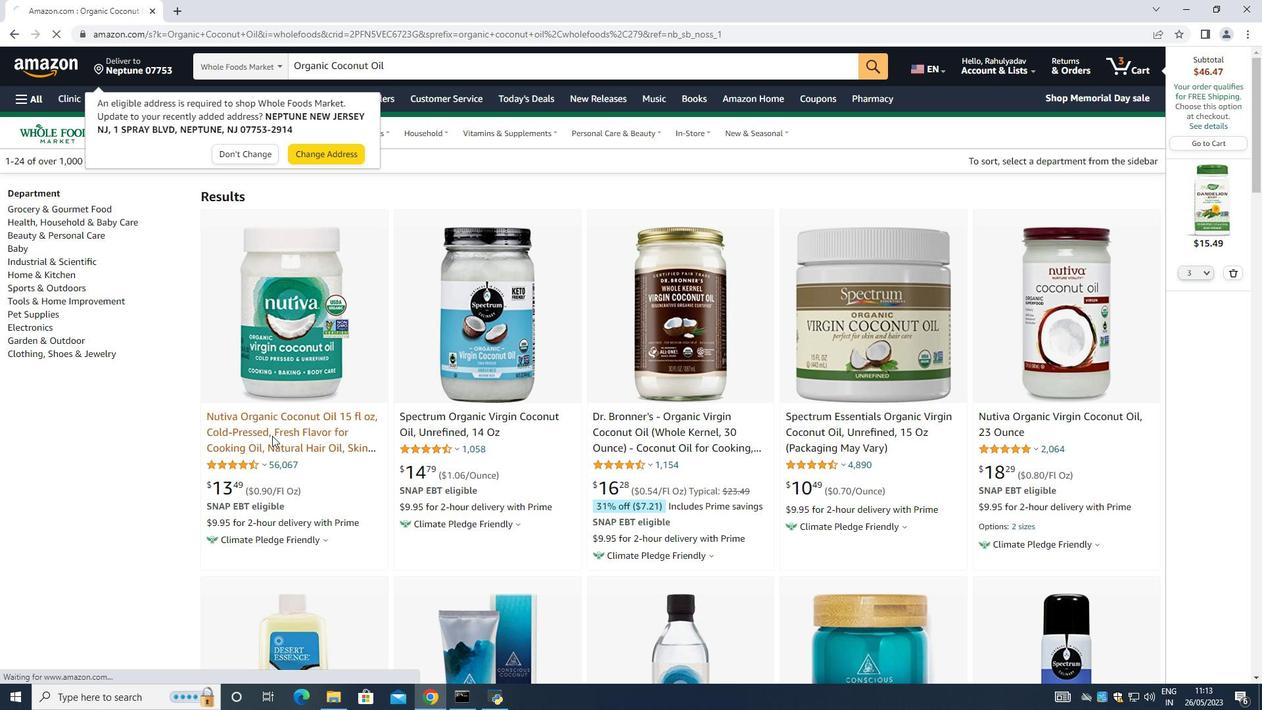 
Action: Mouse moved to (635, 246)
Screenshot: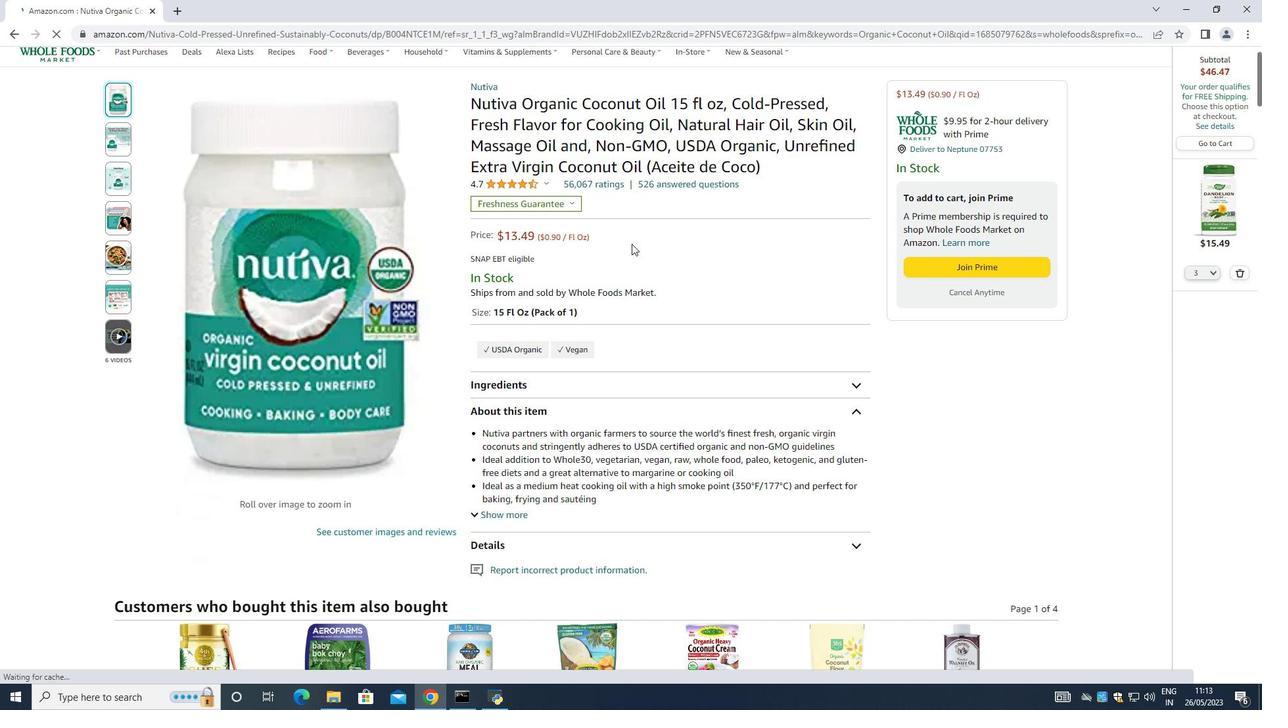 
Action: Mouse scrolled (635, 245) with delta (0, 0)
Screenshot: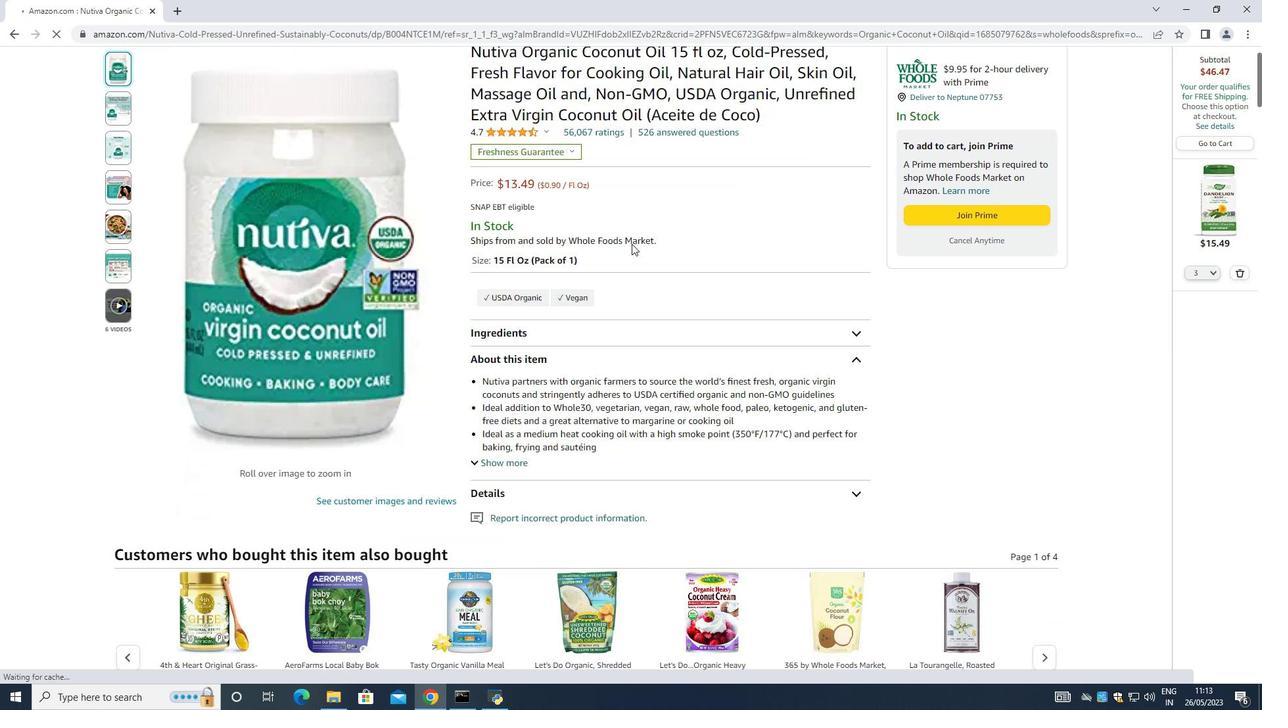 
Action: Mouse scrolled (635, 245) with delta (0, 0)
Screenshot: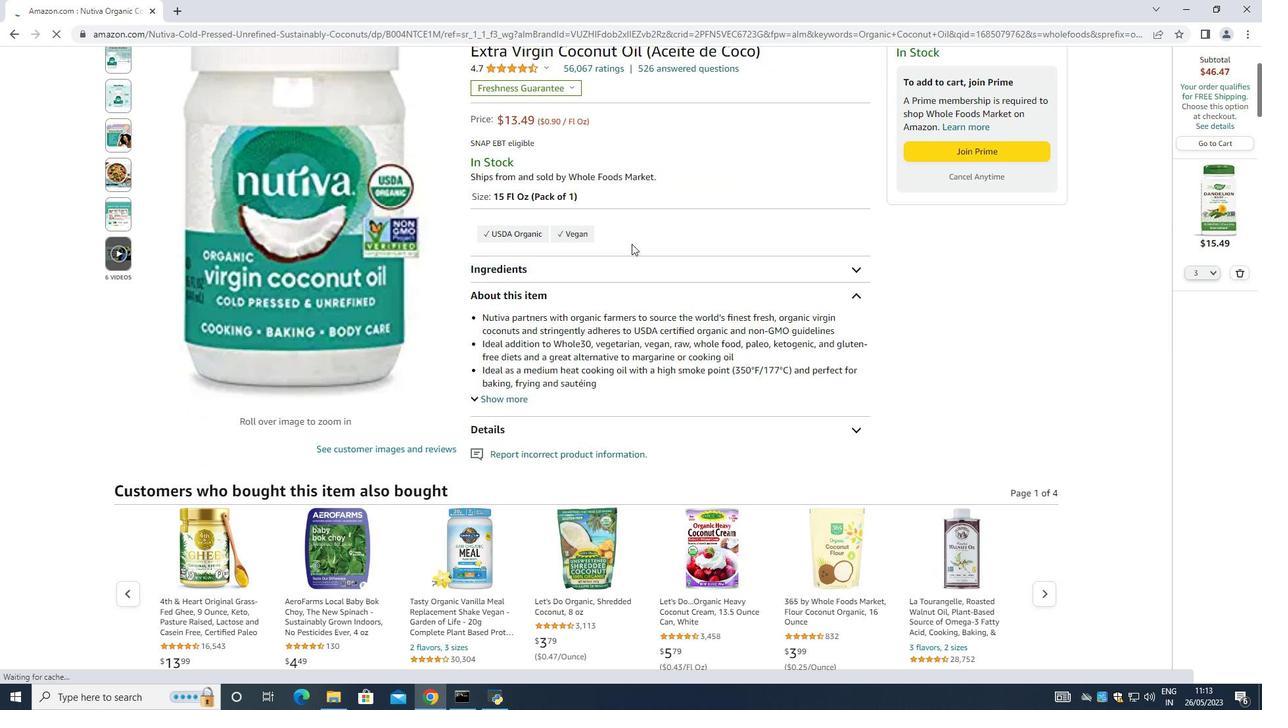 
Action: Mouse moved to (635, 247)
Screenshot: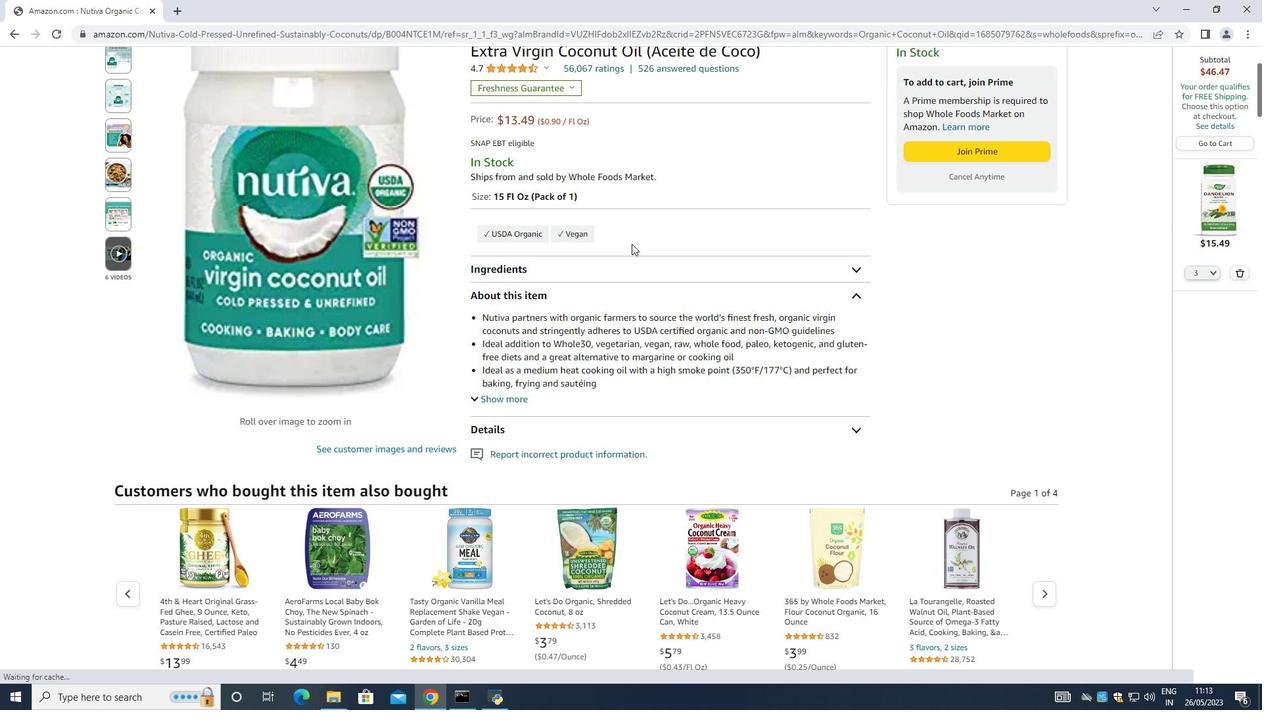 
Action: Mouse scrolled (635, 246) with delta (0, 0)
Screenshot: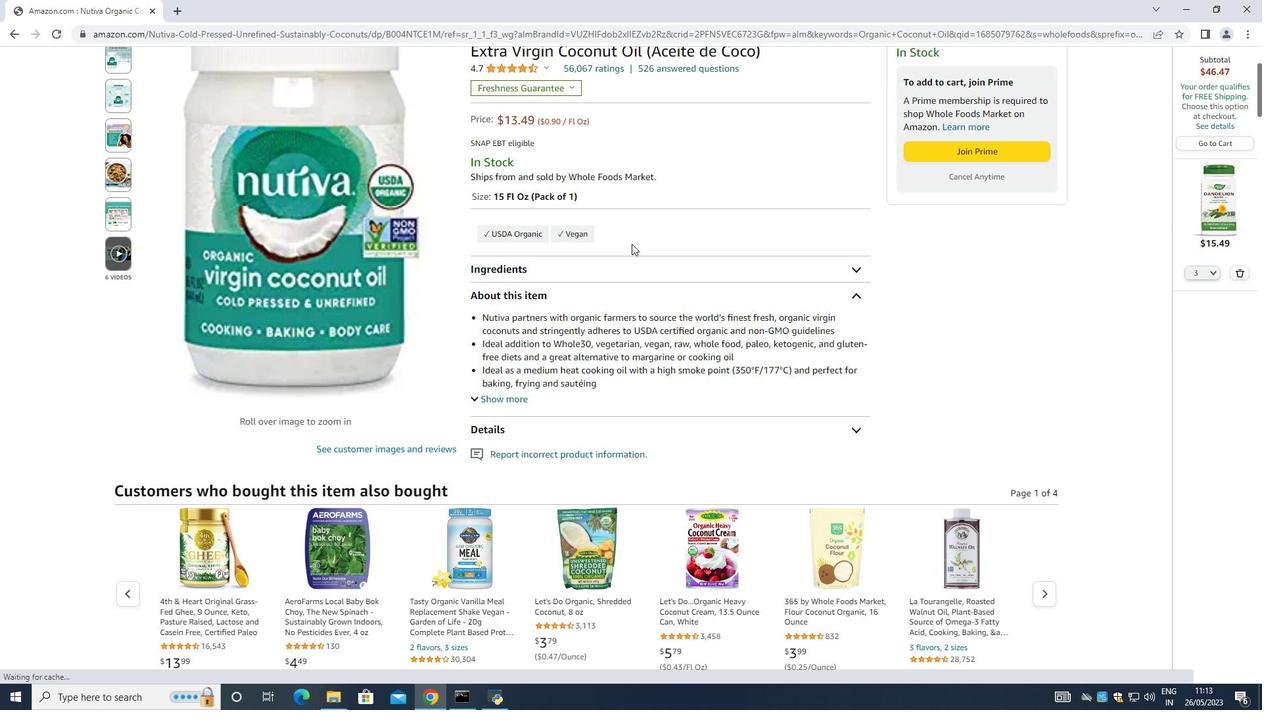 
Action: Mouse moved to (524, 225)
Screenshot: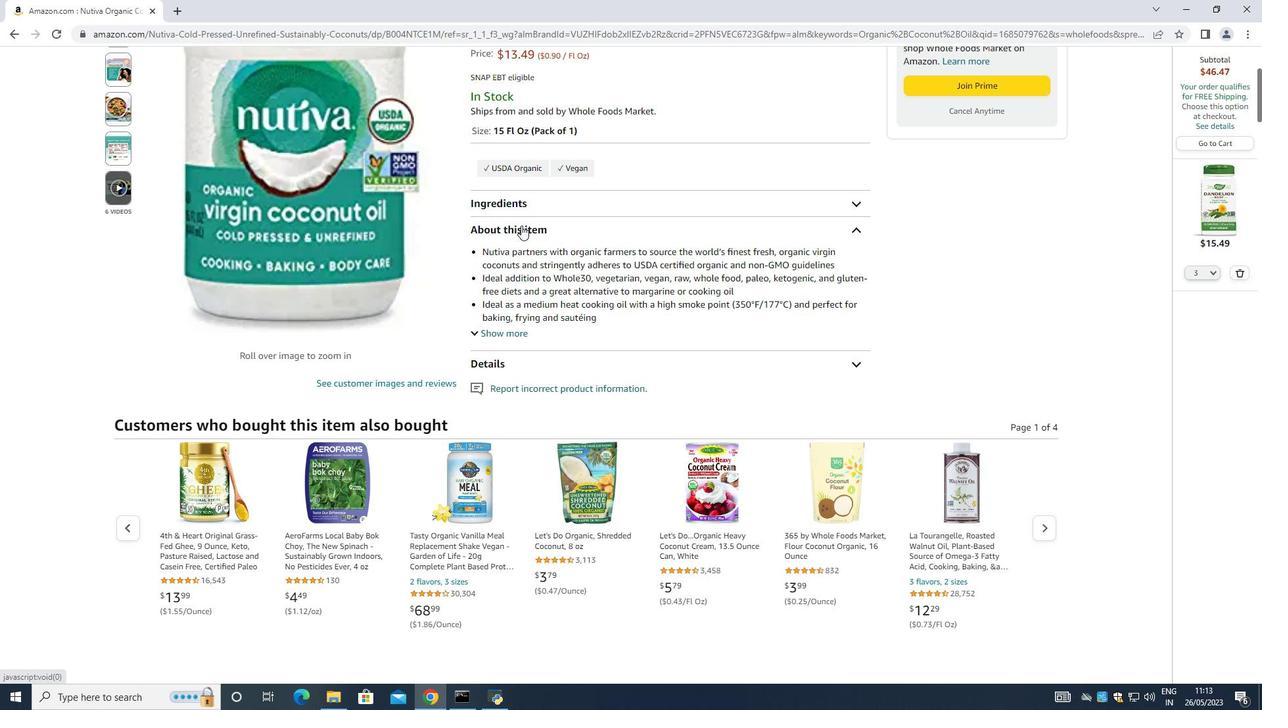
Action: Mouse scrolled (524, 224) with delta (0, 0)
Screenshot: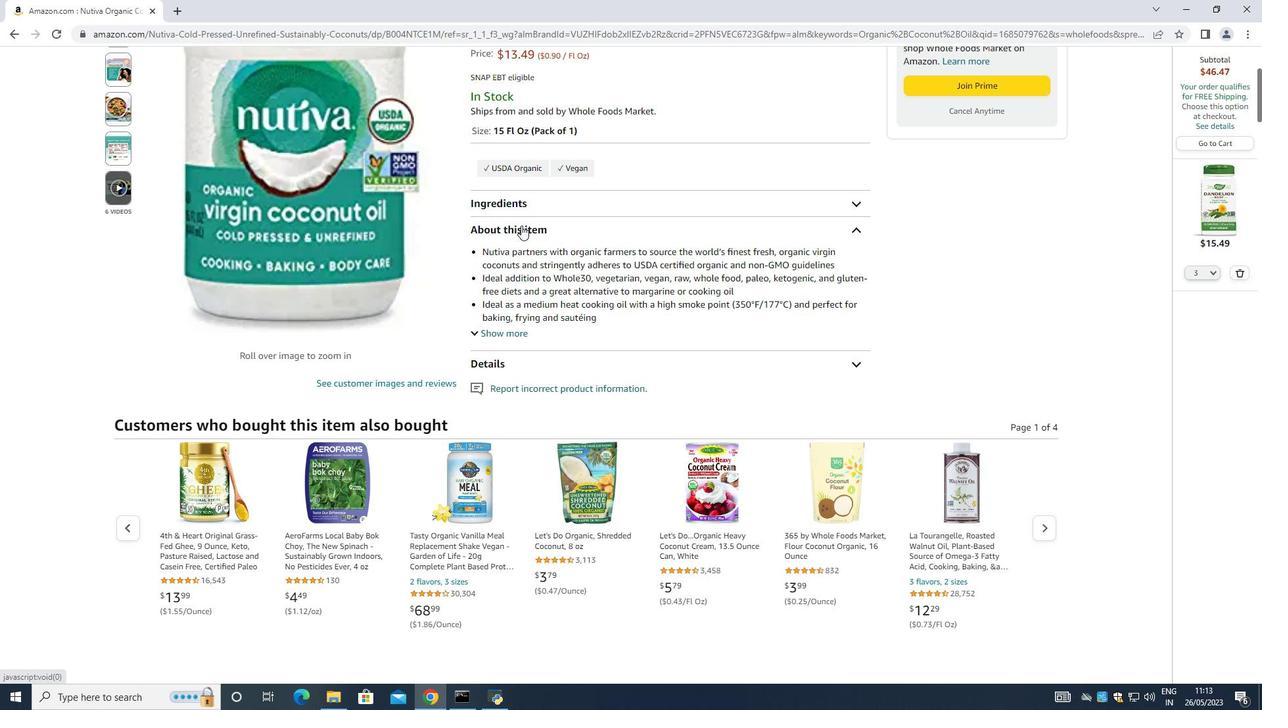 
Action: Mouse moved to (525, 230)
Screenshot: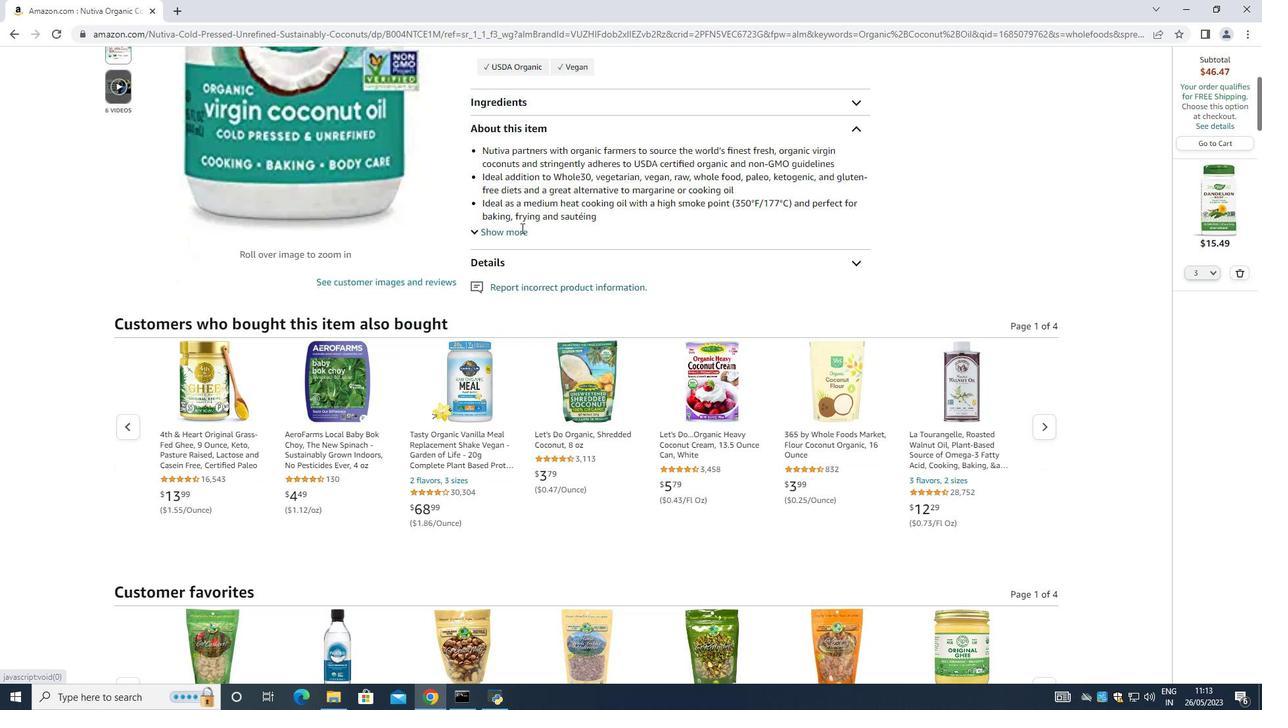 
Action: Mouse scrolled (525, 229) with delta (0, 0)
Screenshot: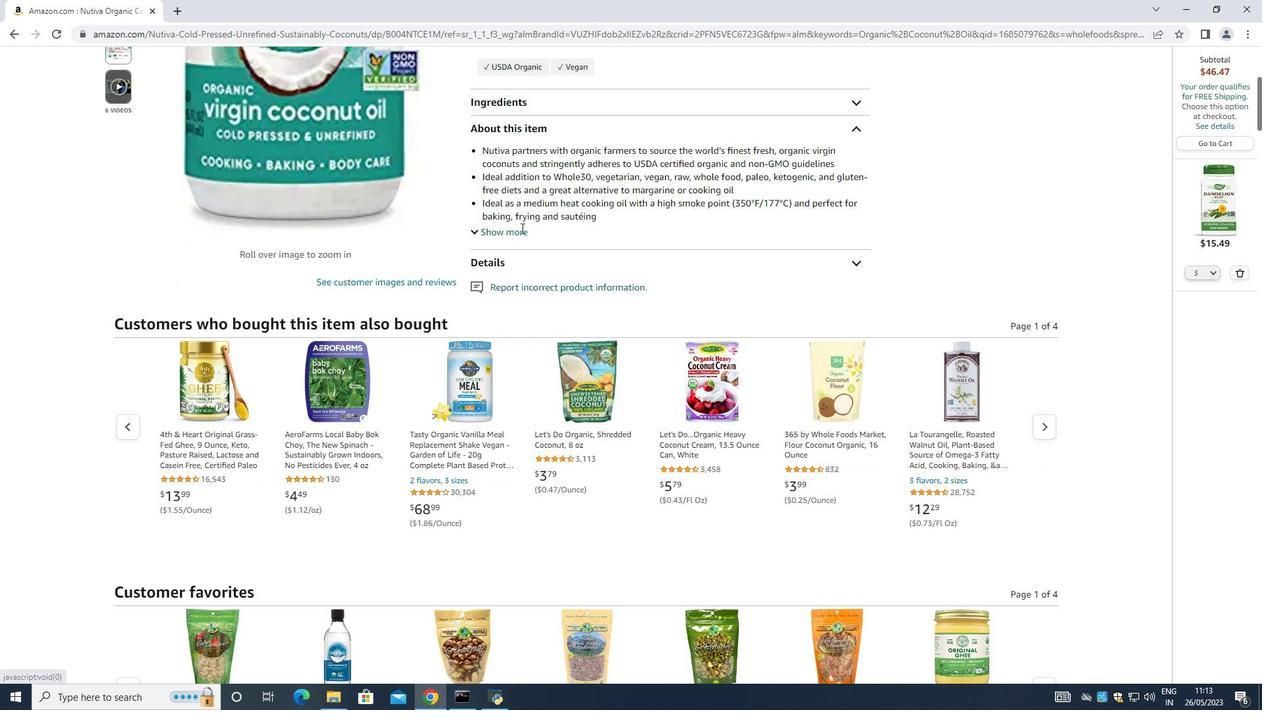 
Action: Mouse moved to (524, 231)
Screenshot: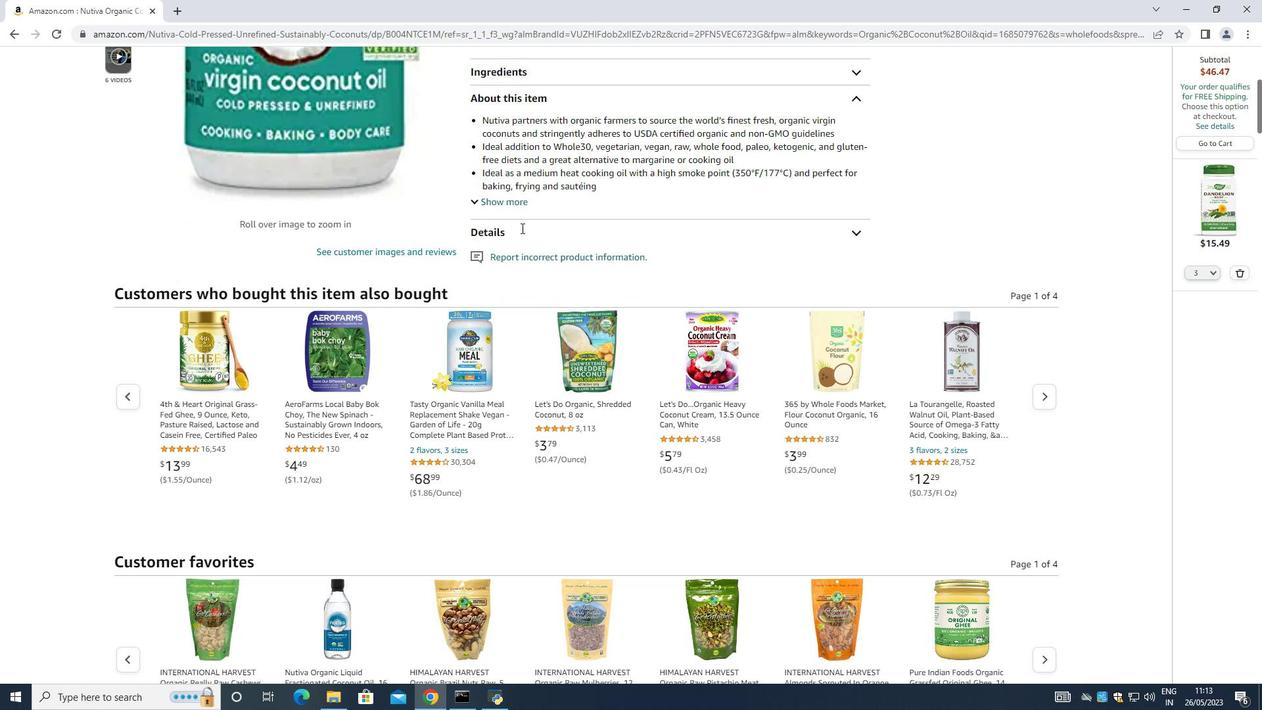 
Action: Mouse scrolled (524, 230) with delta (0, 0)
Screenshot: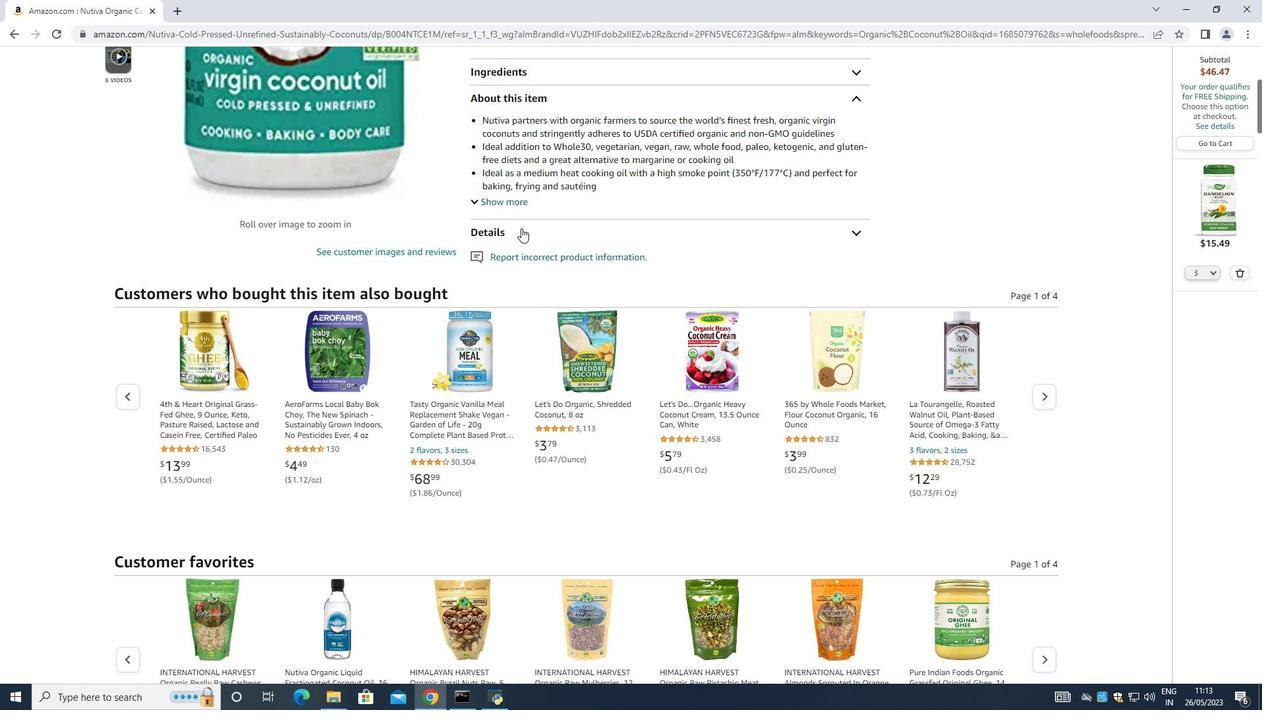 
Action: Mouse scrolled (524, 230) with delta (0, 0)
Screenshot: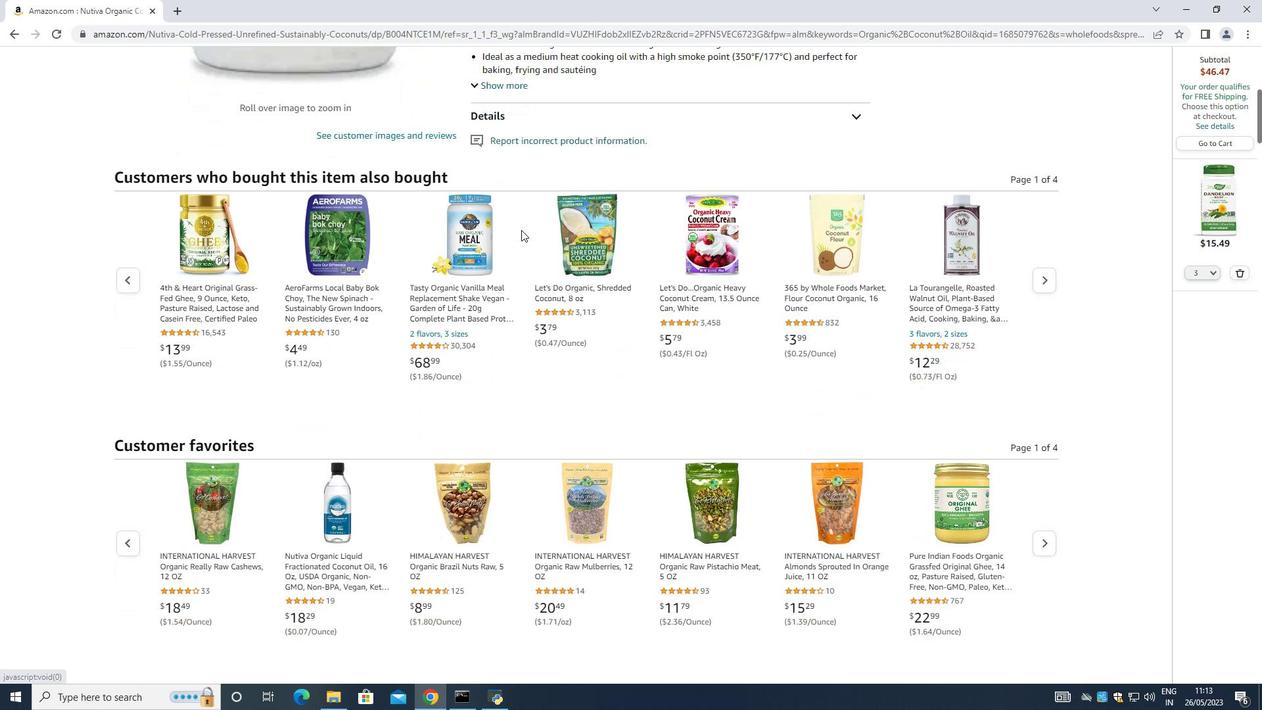
Action: Mouse moved to (524, 233)
Screenshot: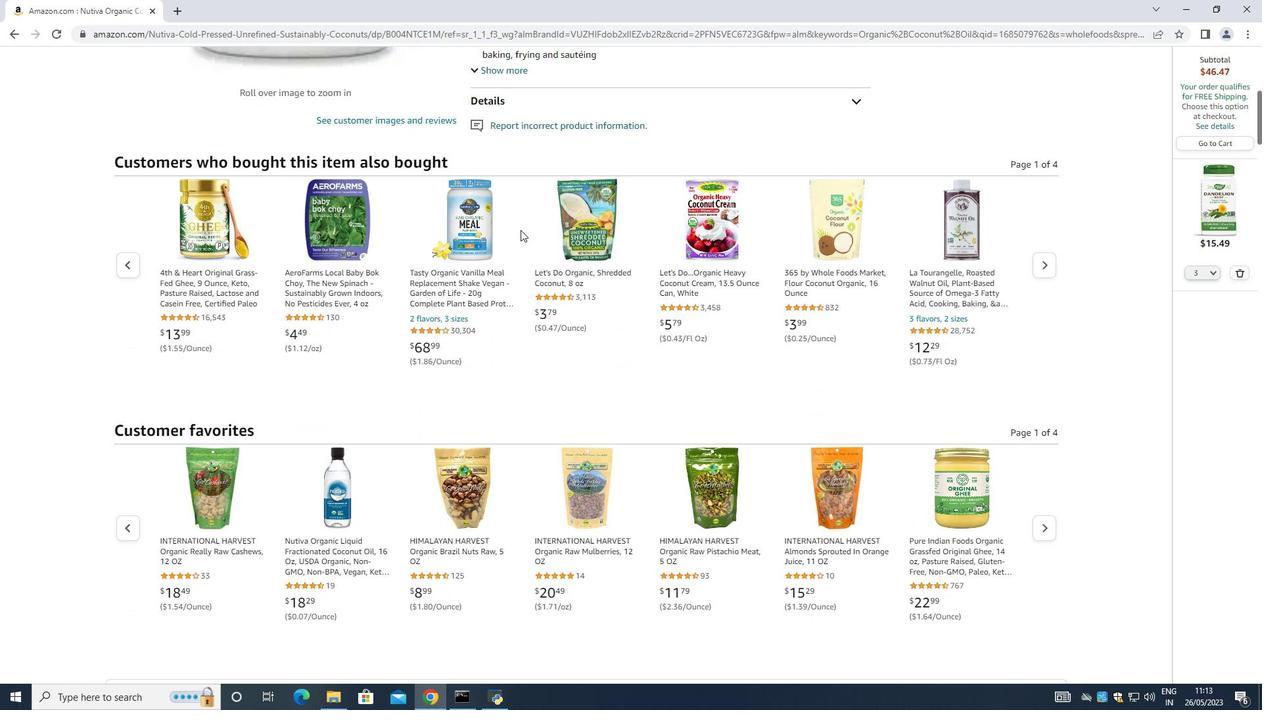 
Action: Mouse scrolled (524, 232) with delta (0, 0)
Screenshot: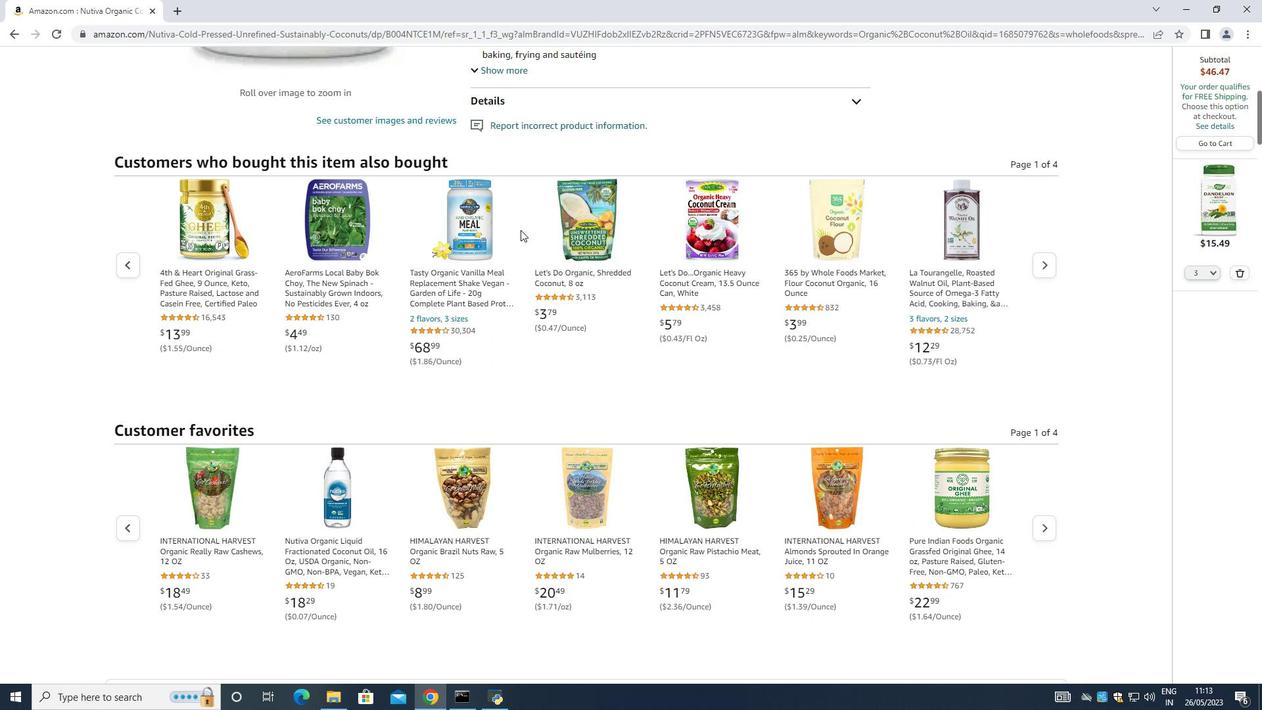 
Action: Mouse moved to (506, 222)
Screenshot: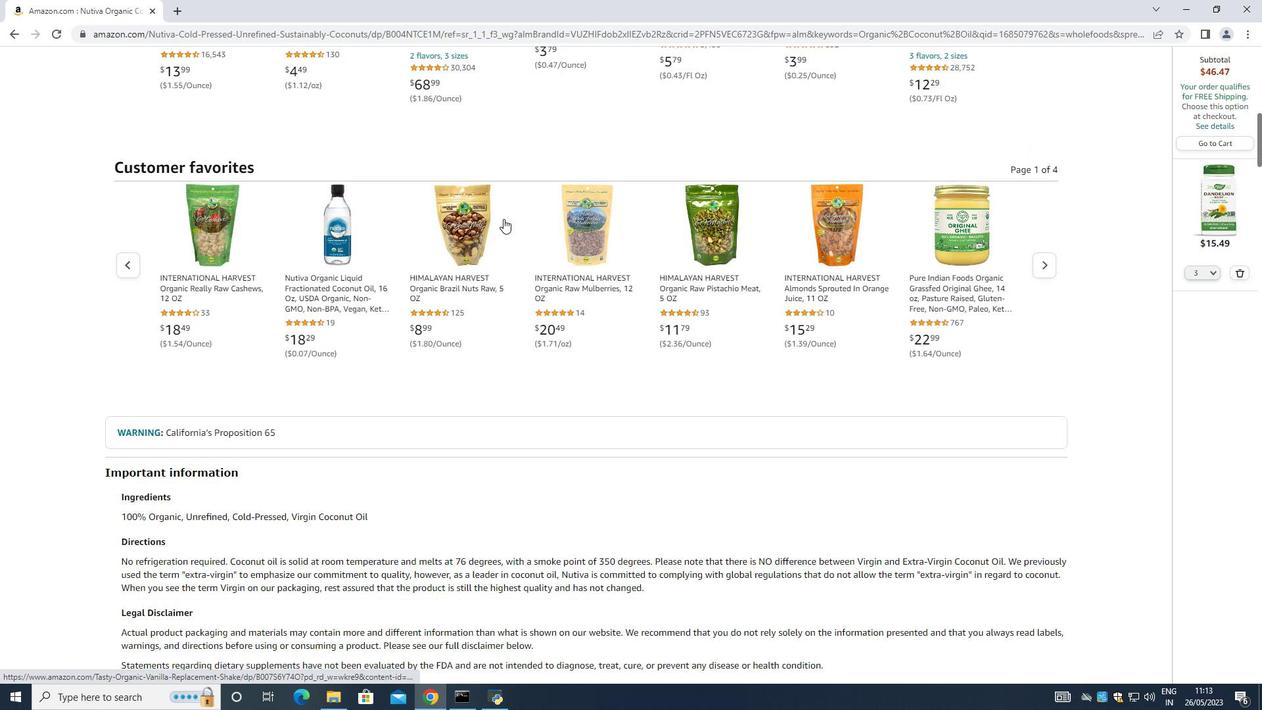 
Action: Mouse scrolled (506, 221) with delta (0, 0)
Screenshot: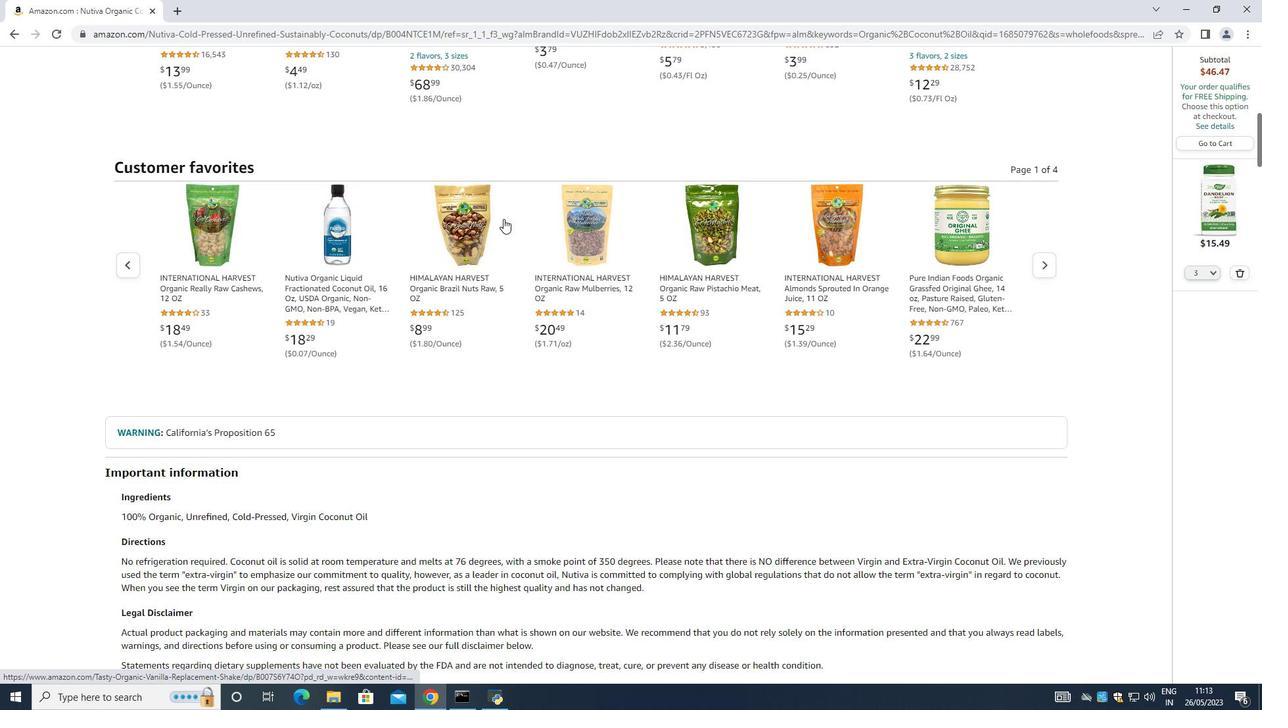 
Action: Mouse scrolled (506, 221) with delta (0, 0)
Screenshot: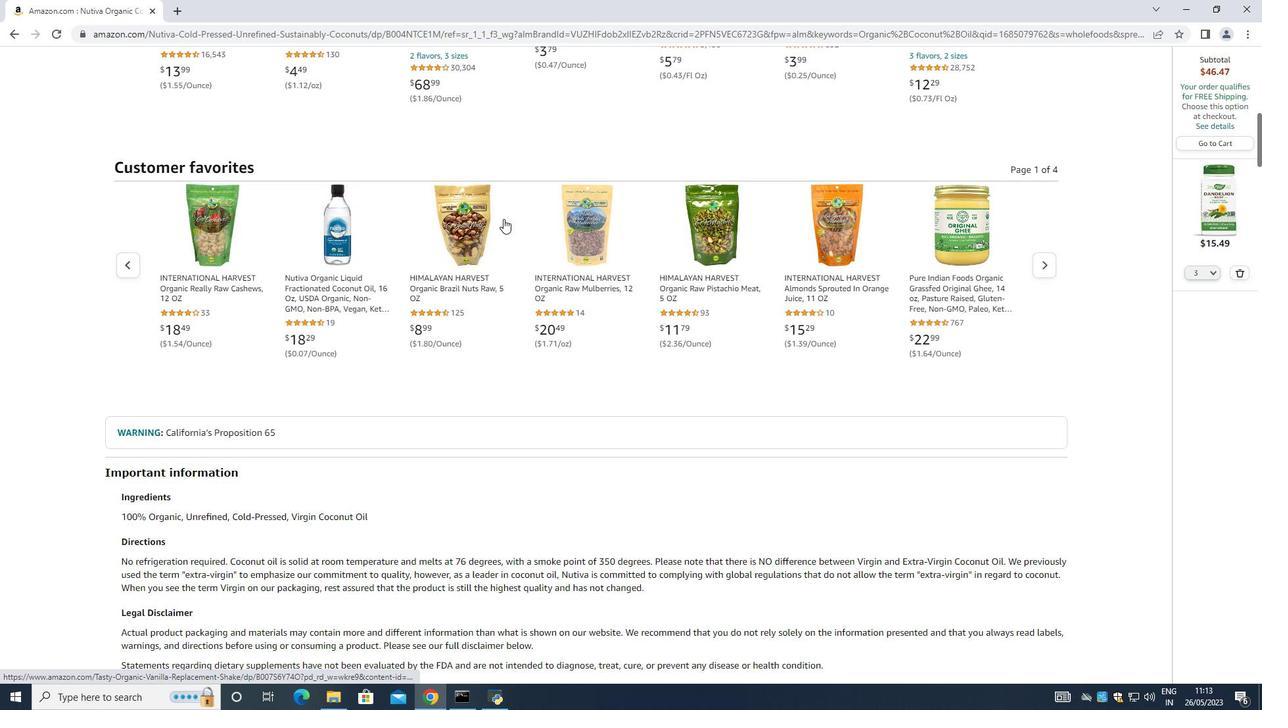 
Action: Mouse scrolled (506, 221) with delta (0, 0)
Screenshot: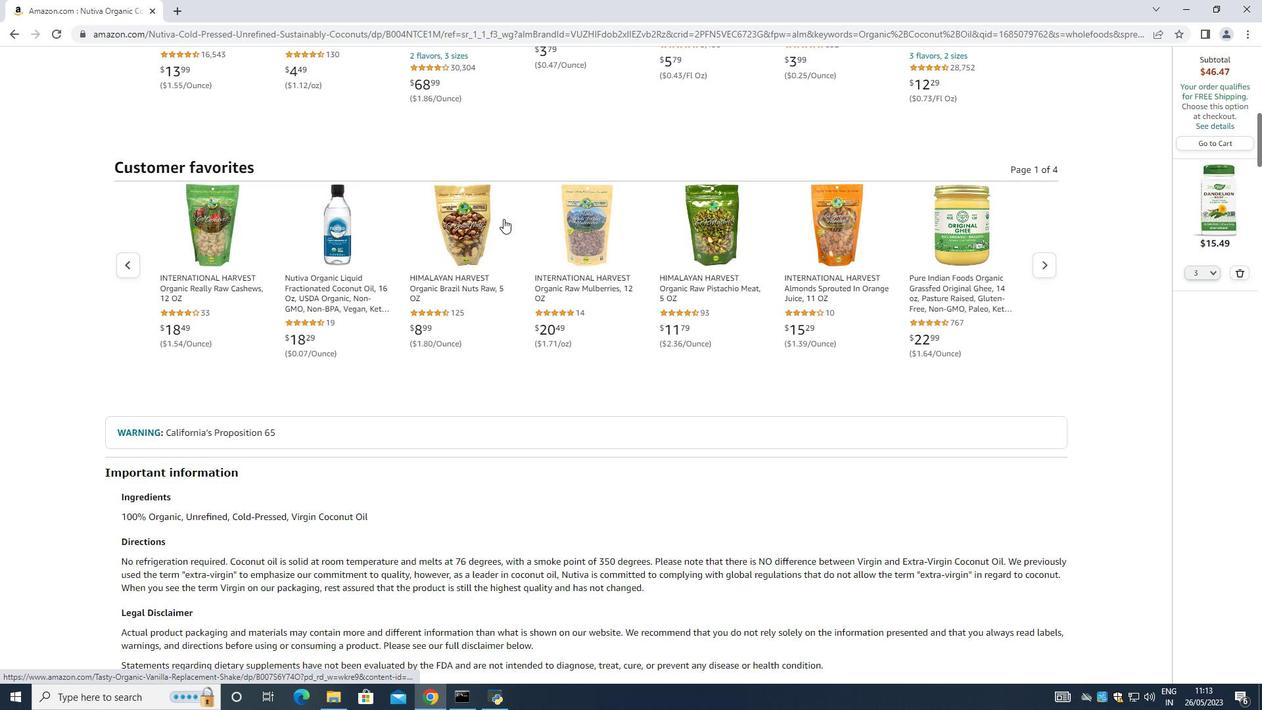 
Action: Mouse scrolled (506, 221) with delta (0, 0)
Screenshot: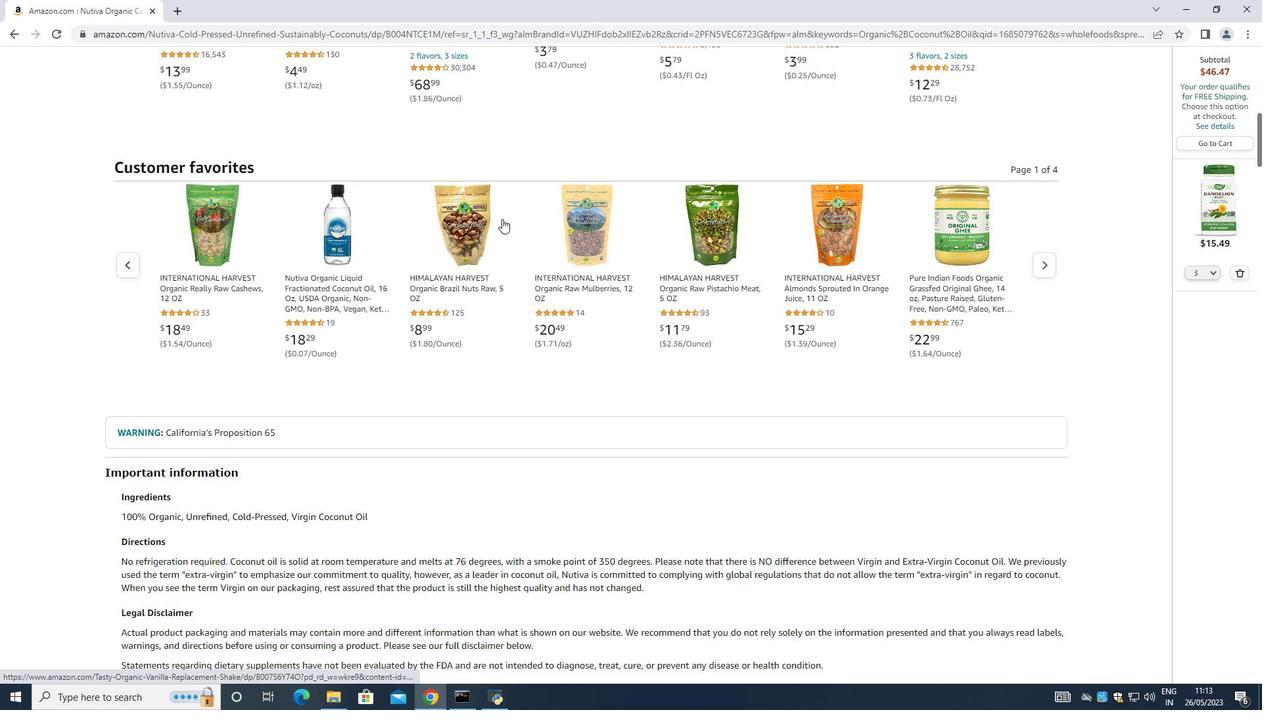 
Action: Mouse moved to (505, 222)
Screenshot: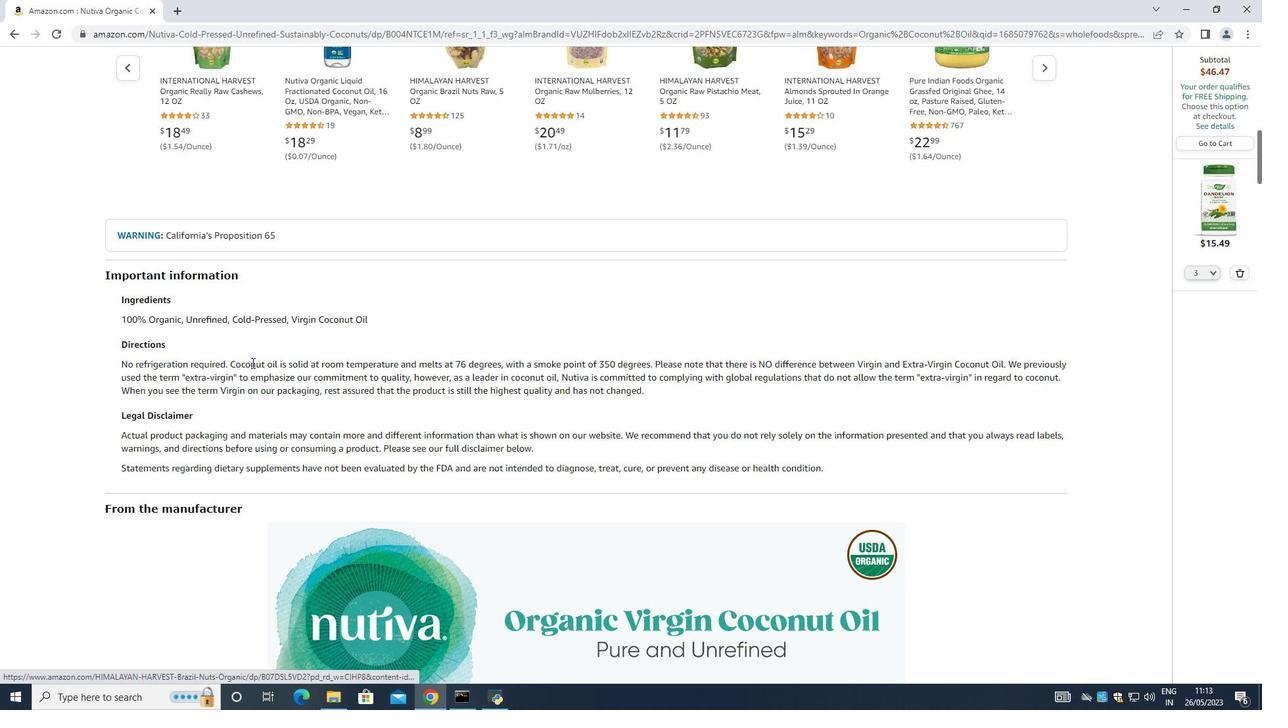 
Action: Mouse scrolled (505, 221) with delta (0, 0)
Screenshot: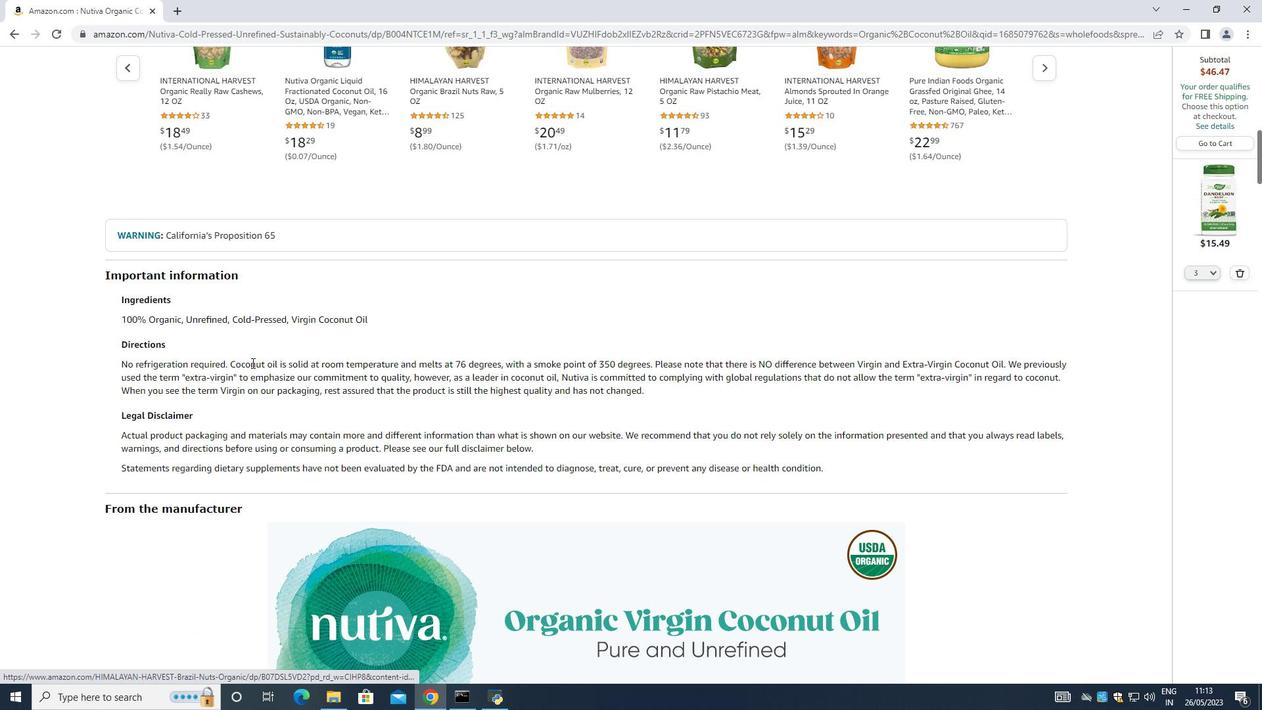 
Action: Mouse moved to (505, 222)
Screenshot: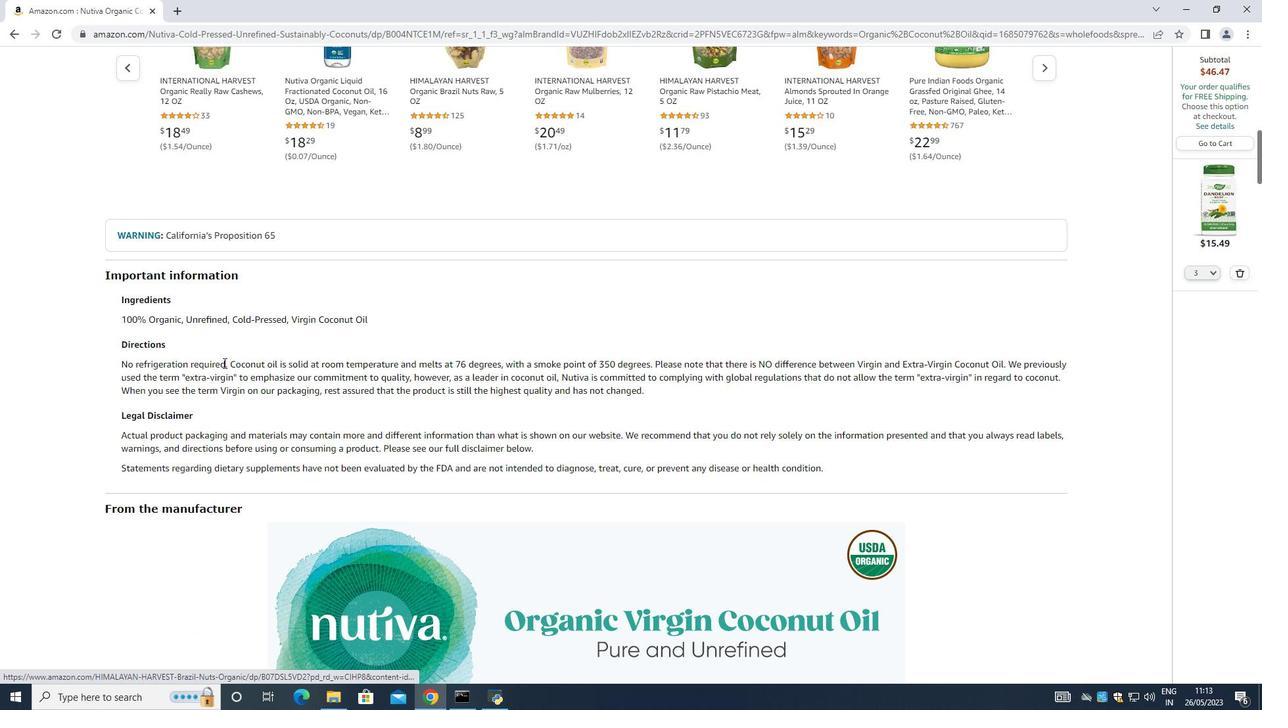 
Action: Mouse scrolled (505, 222) with delta (0, 0)
Screenshot: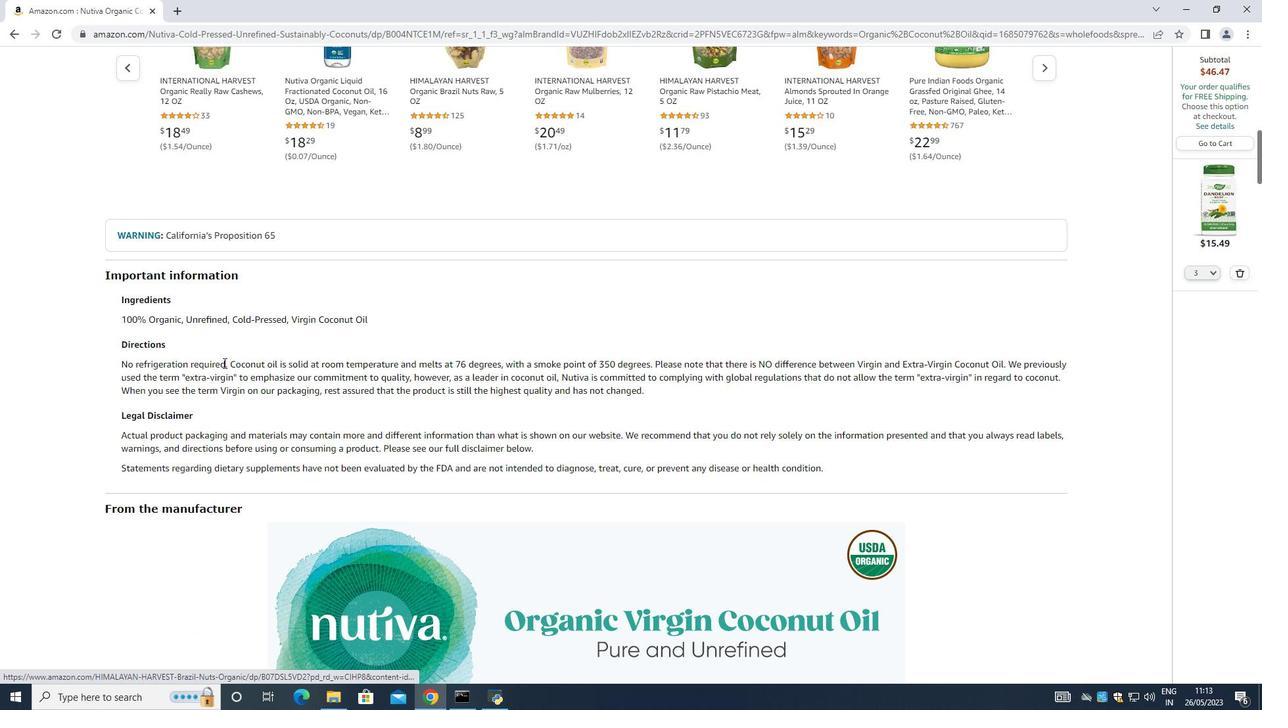 
Action: Mouse moved to (505, 223)
Screenshot: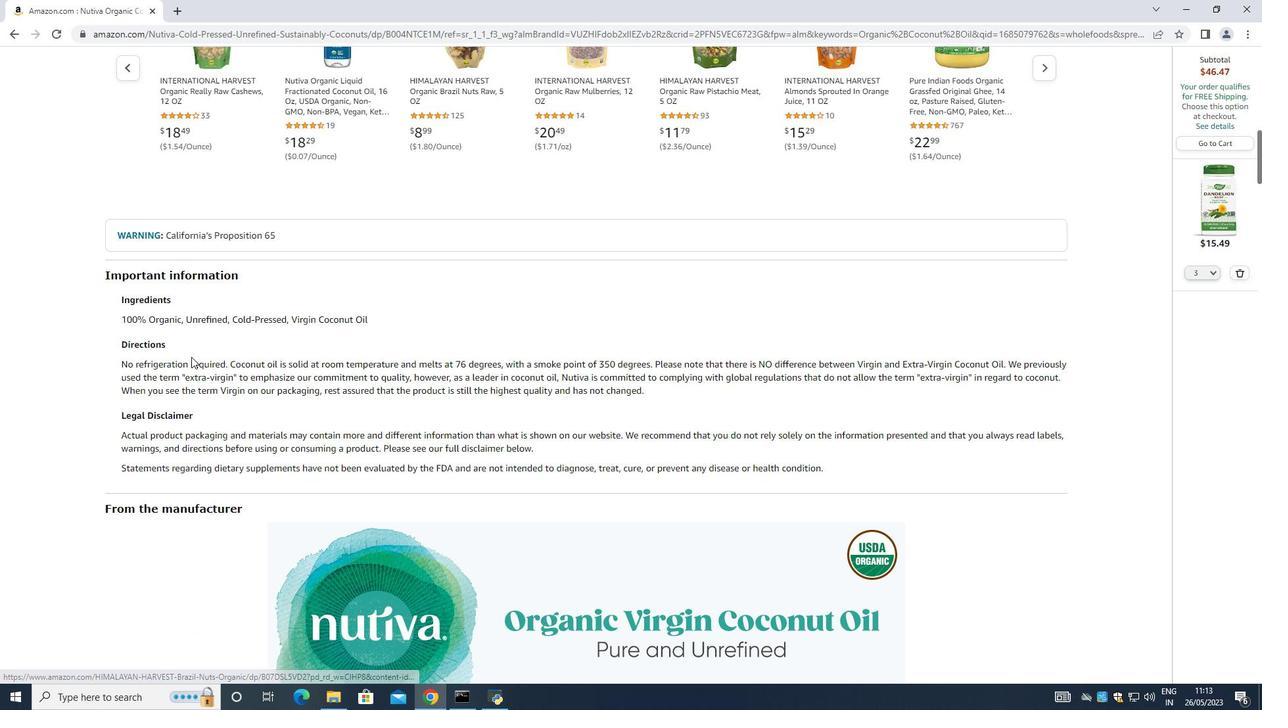 
Action: Mouse scrolled (505, 222) with delta (0, 0)
Screenshot: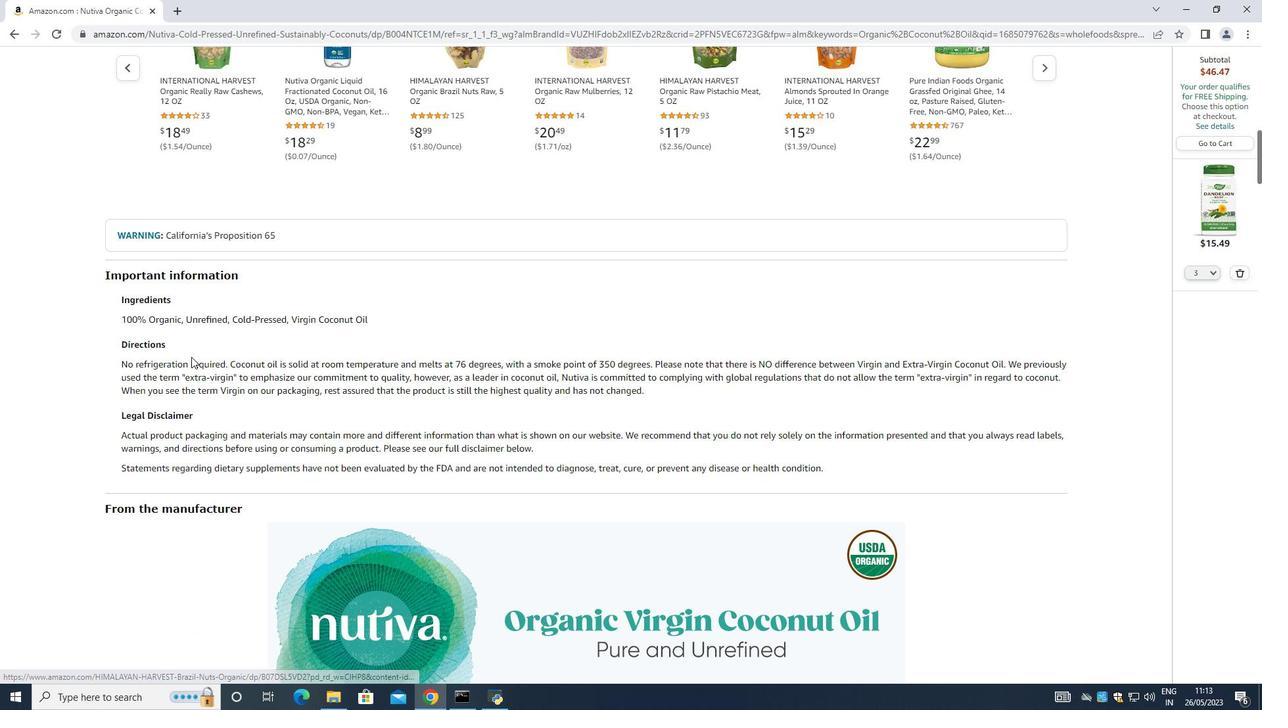 
Action: Mouse moved to (186, 355)
Screenshot: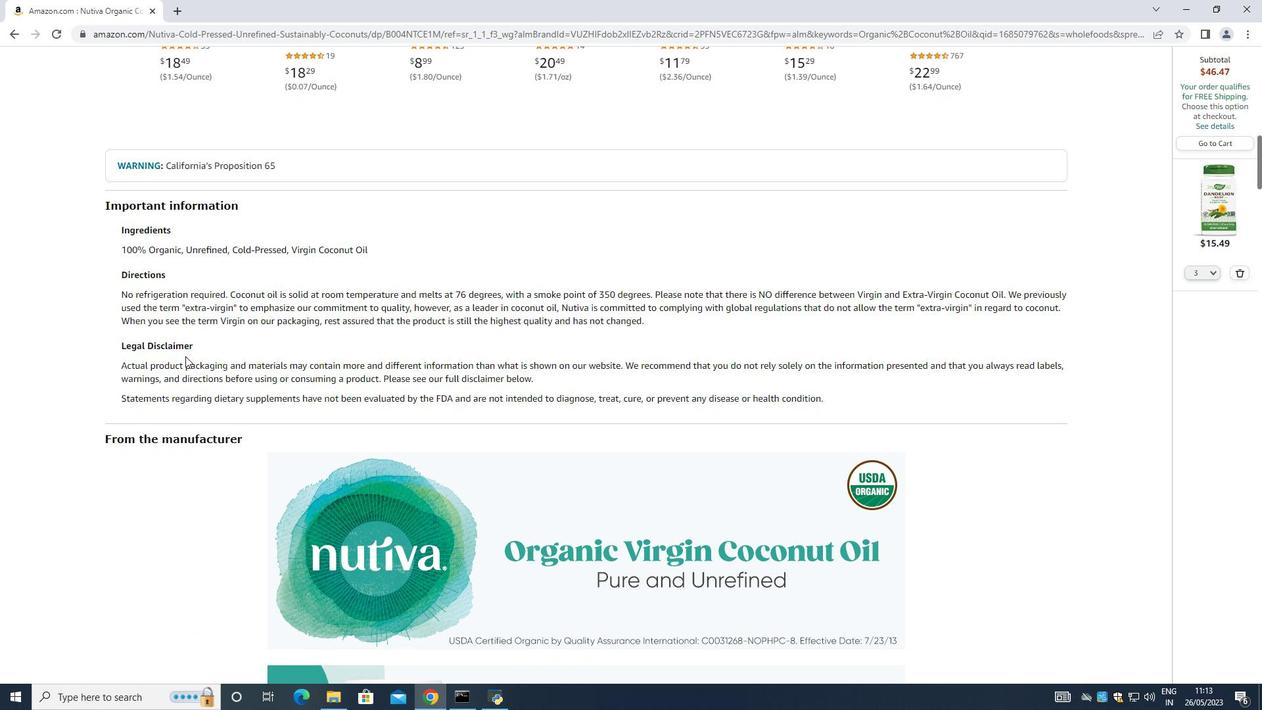 
Action: Mouse scrolled (186, 355) with delta (0, 0)
Screenshot: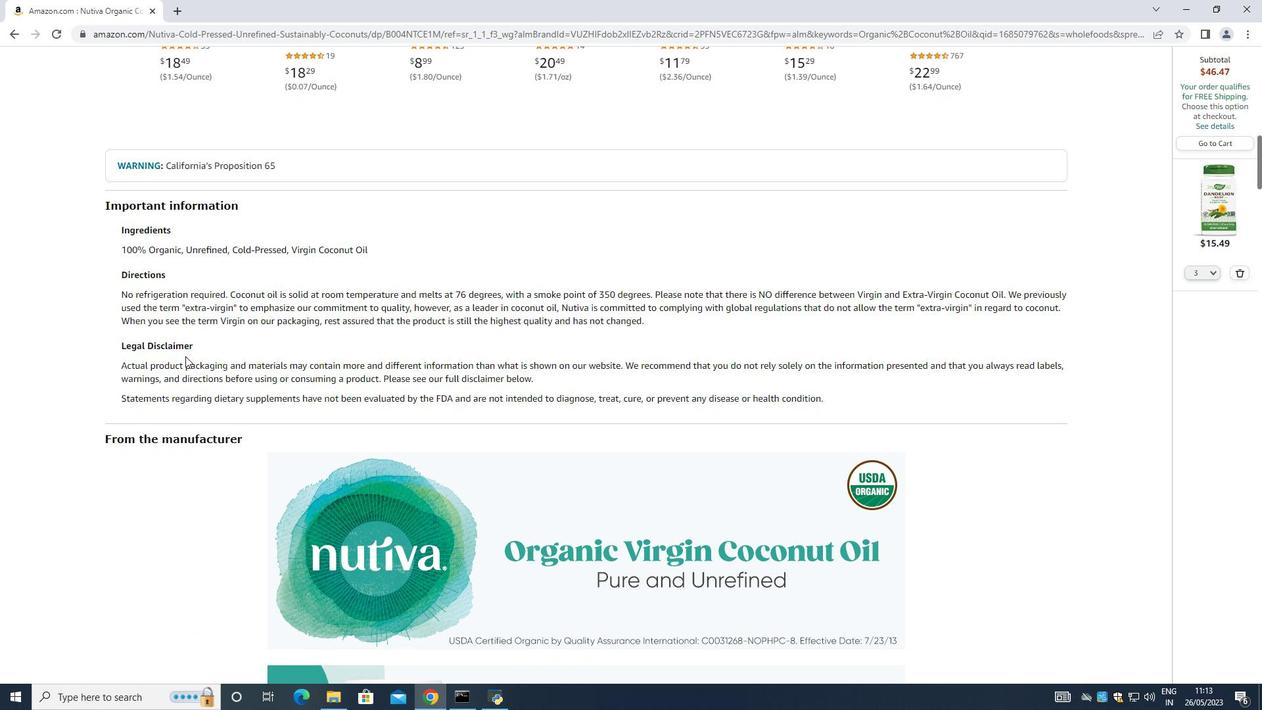 
Action: Mouse moved to (188, 359)
Screenshot: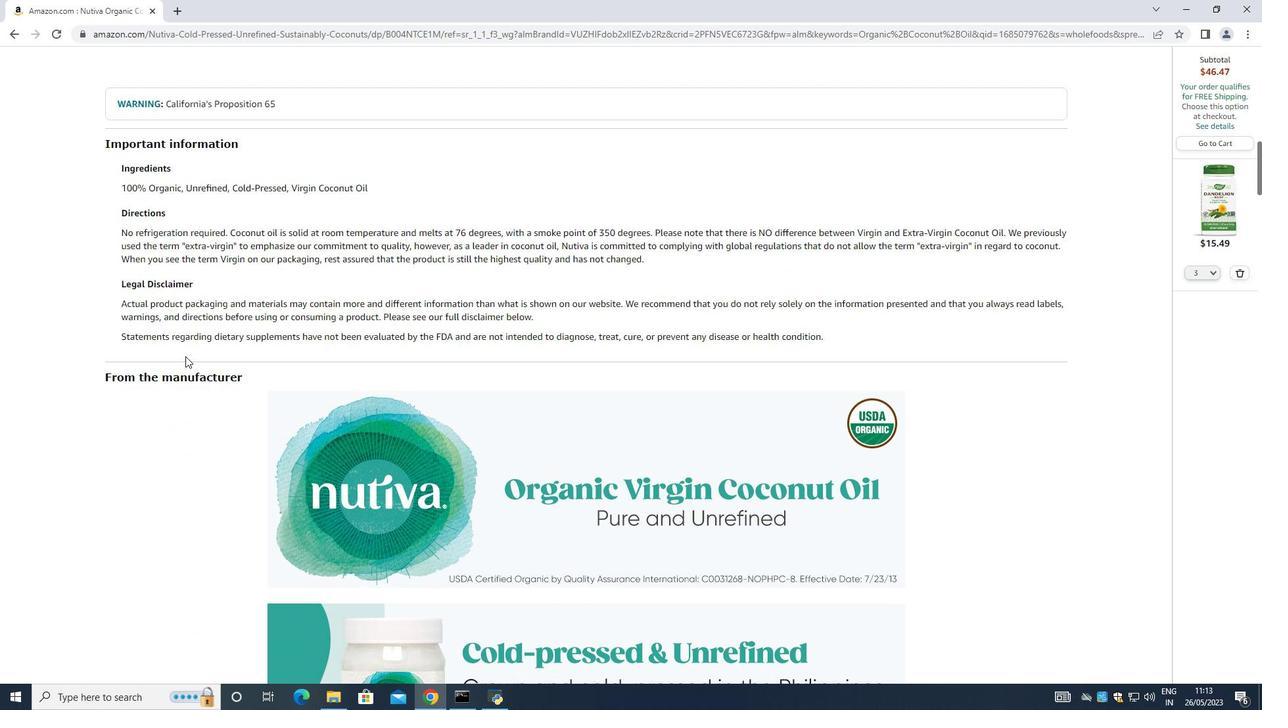 
Action: Mouse scrolled (188, 359) with delta (0, 0)
Screenshot: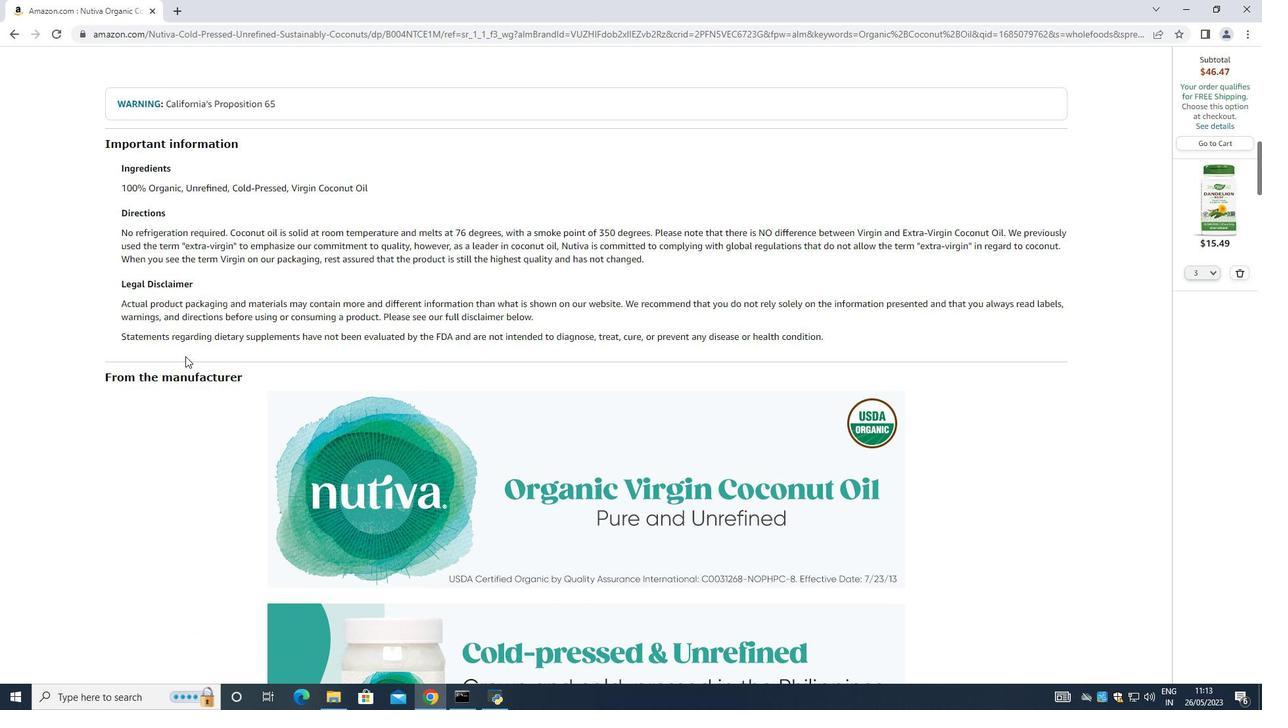 
Action: Mouse moved to (317, 362)
Screenshot: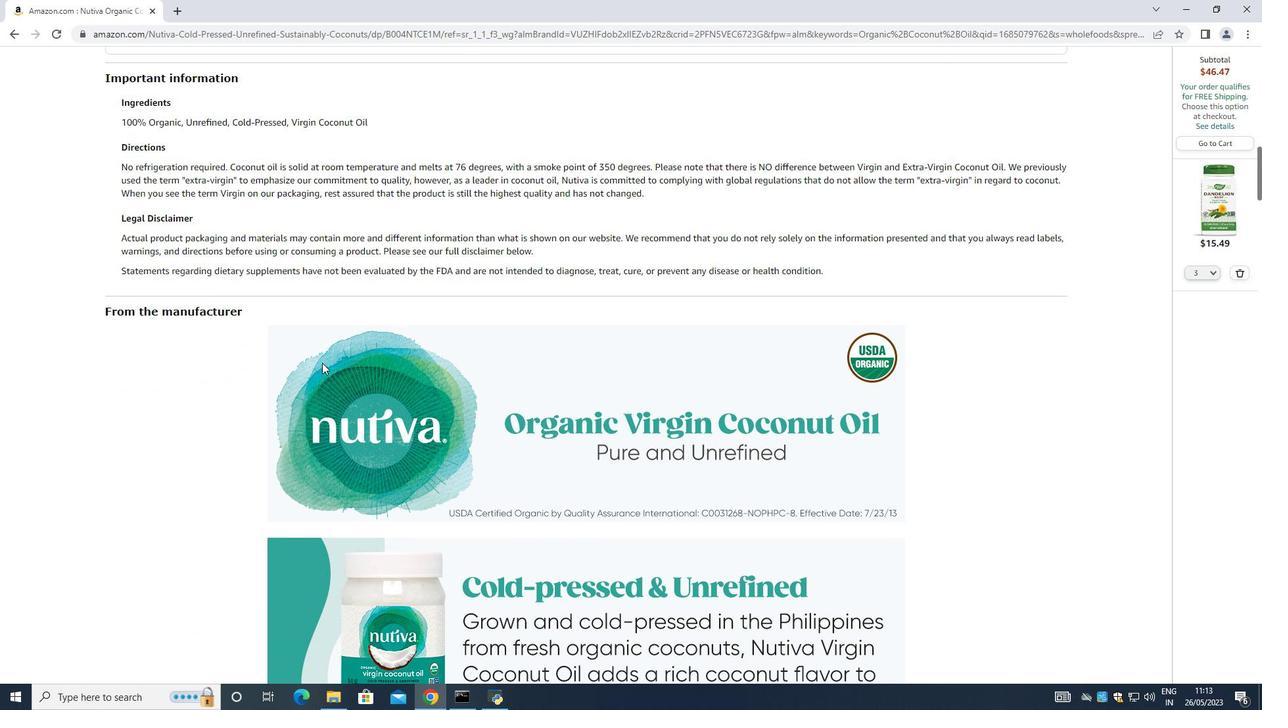 
Action: Mouse scrolled (317, 361) with delta (0, 0)
Screenshot: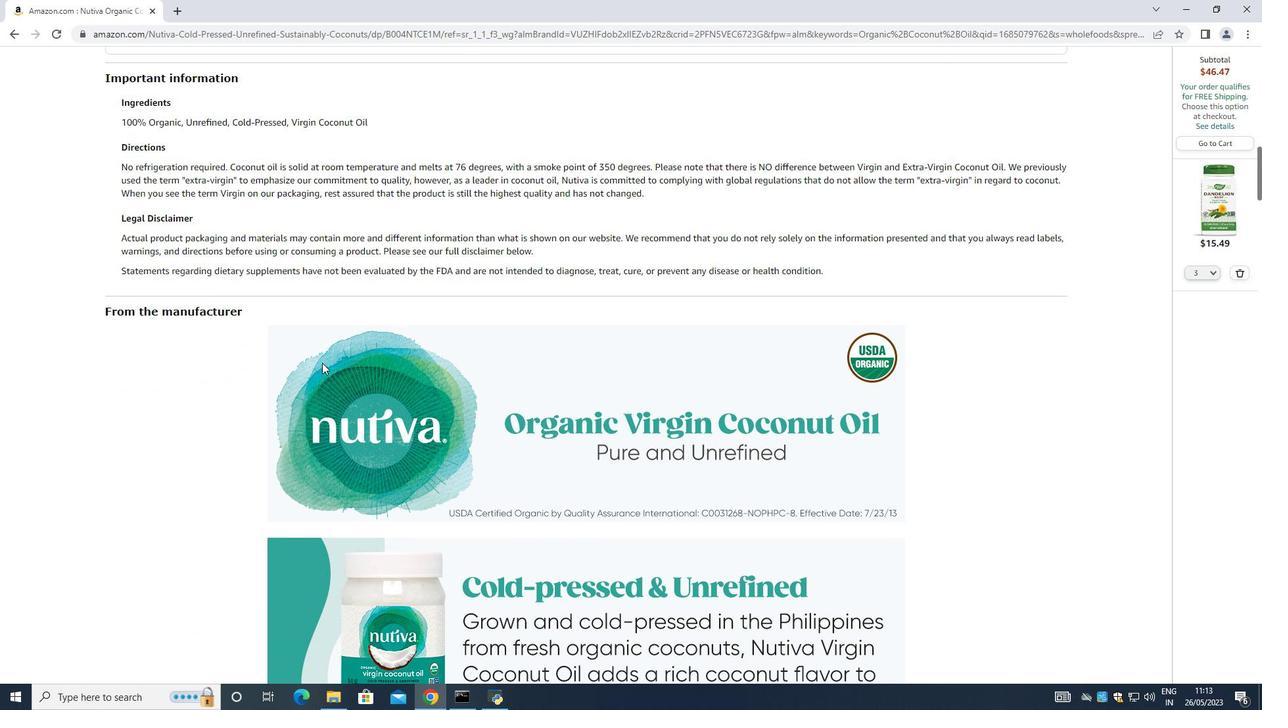 
Action: Mouse moved to (325, 366)
Screenshot: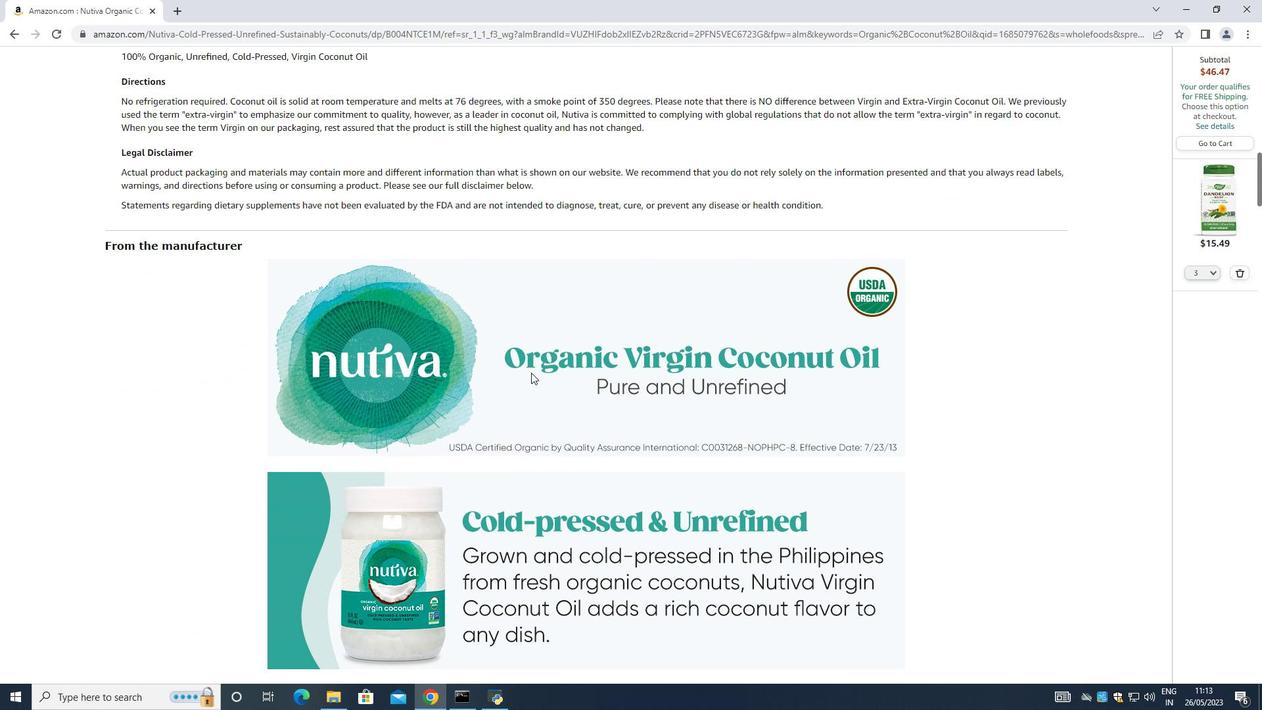 
Action: Mouse scrolled (325, 365) with delta (0, 0)
Screenshot: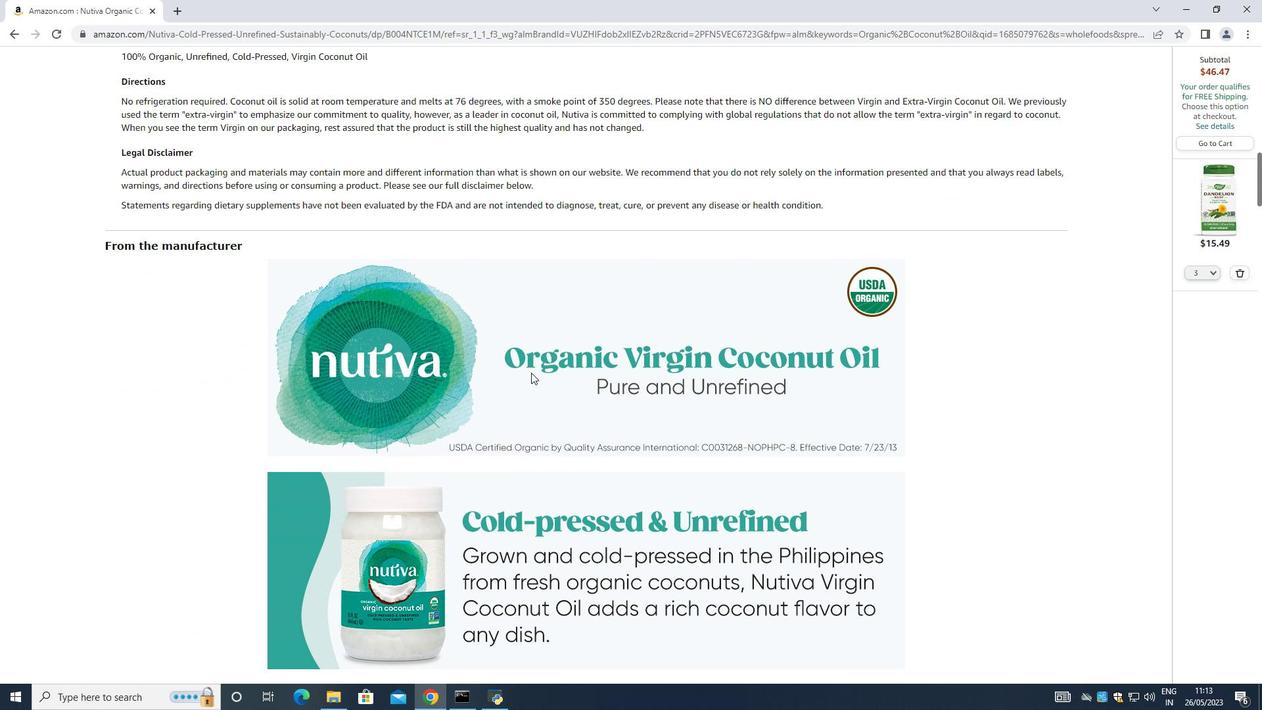 
Action: Mouse moved to (818, 396)
Screenshot: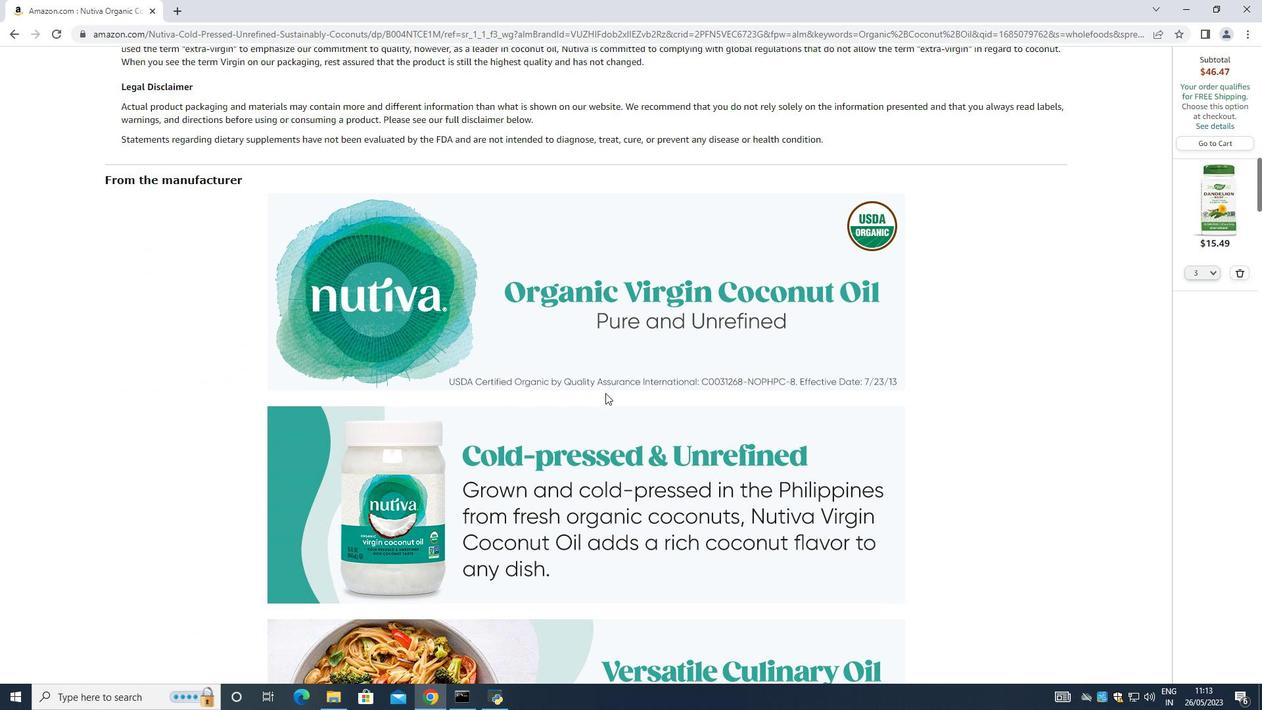 
Action: Mouse scrolled (818, 395) with delta (0, 0)
Screenshot: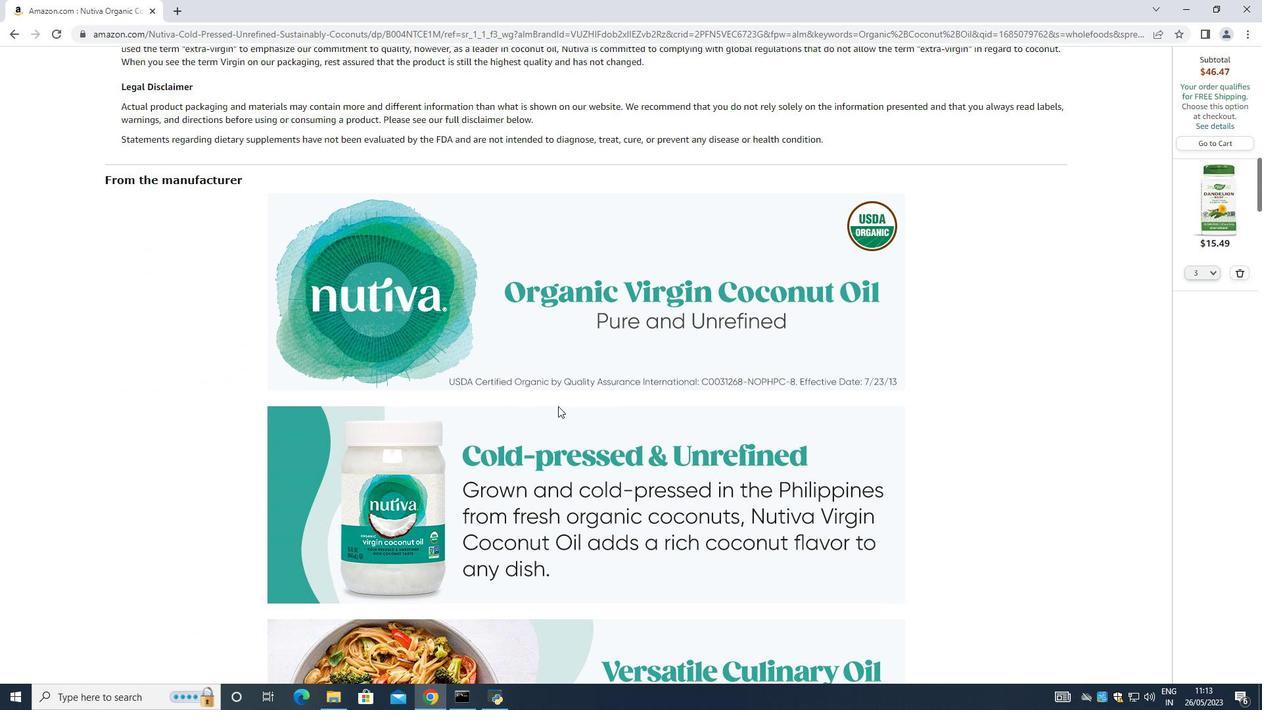 
Action: Mouse moved to (618, 453)
Screenshot: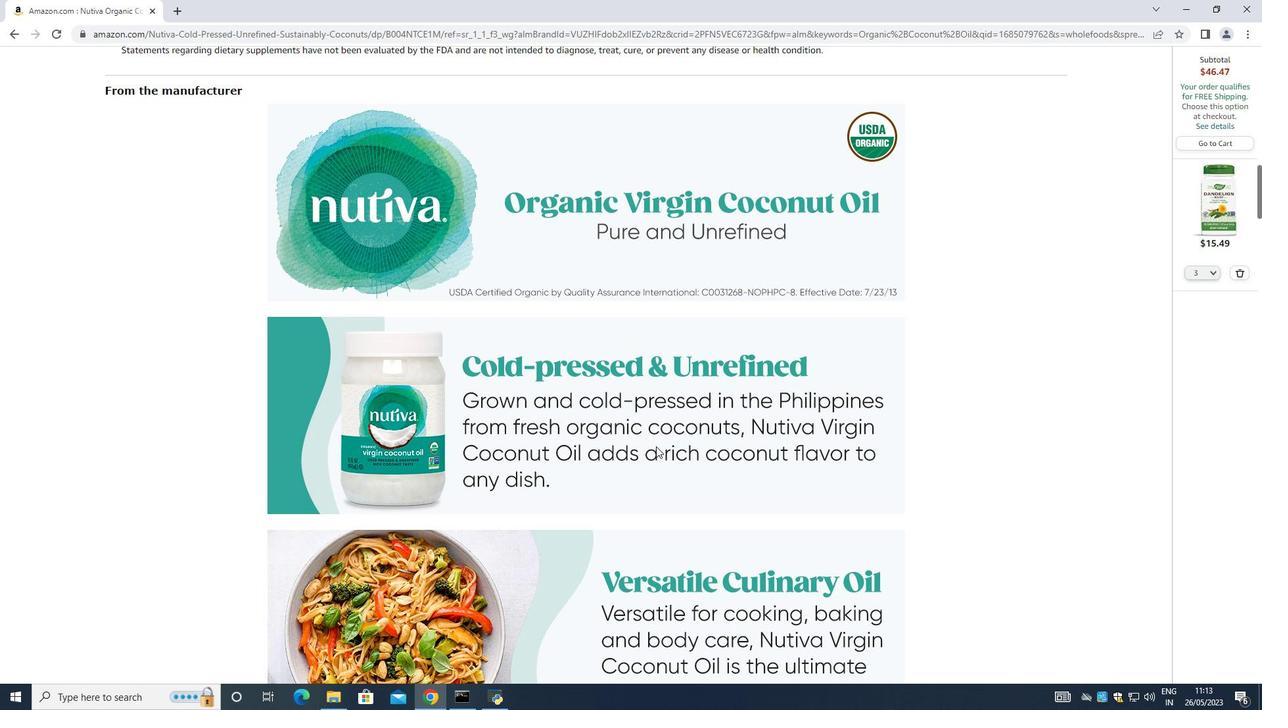 
Action: Mouse scrolled (614, 454) with delta (0, 0)
Screenshot: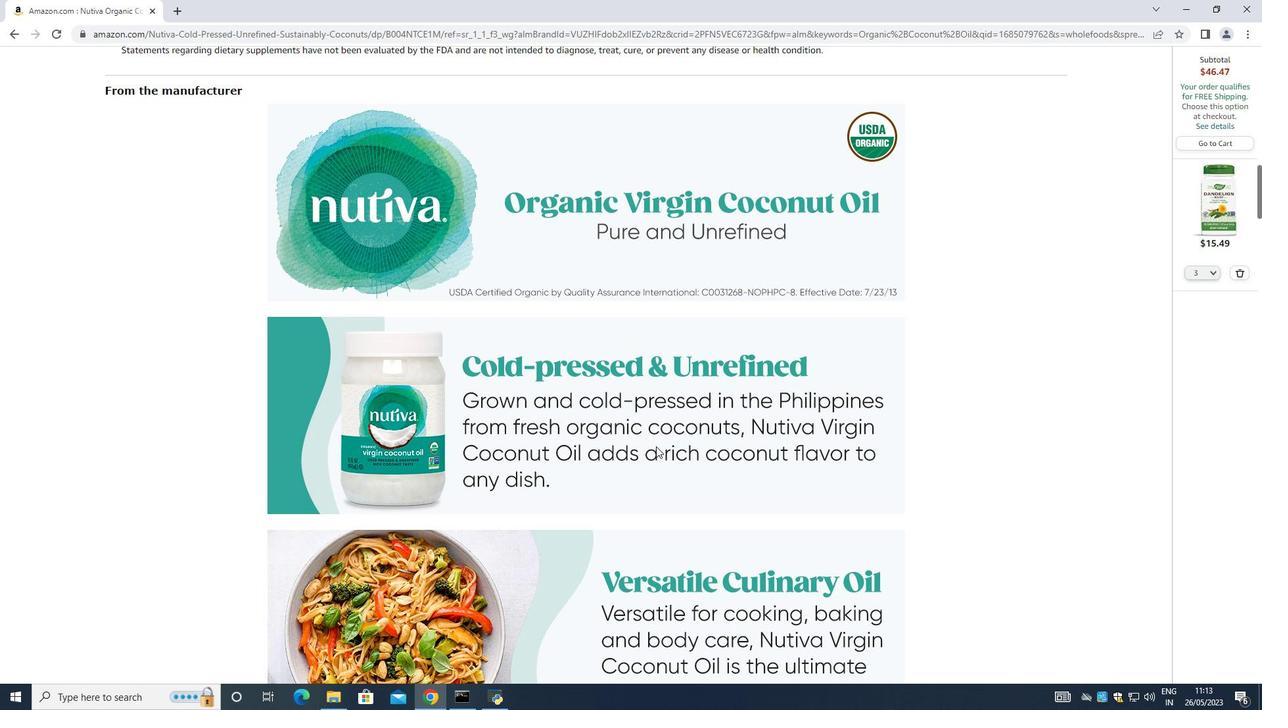 
Action: Mouse moved to (662, 453)
Screenshot: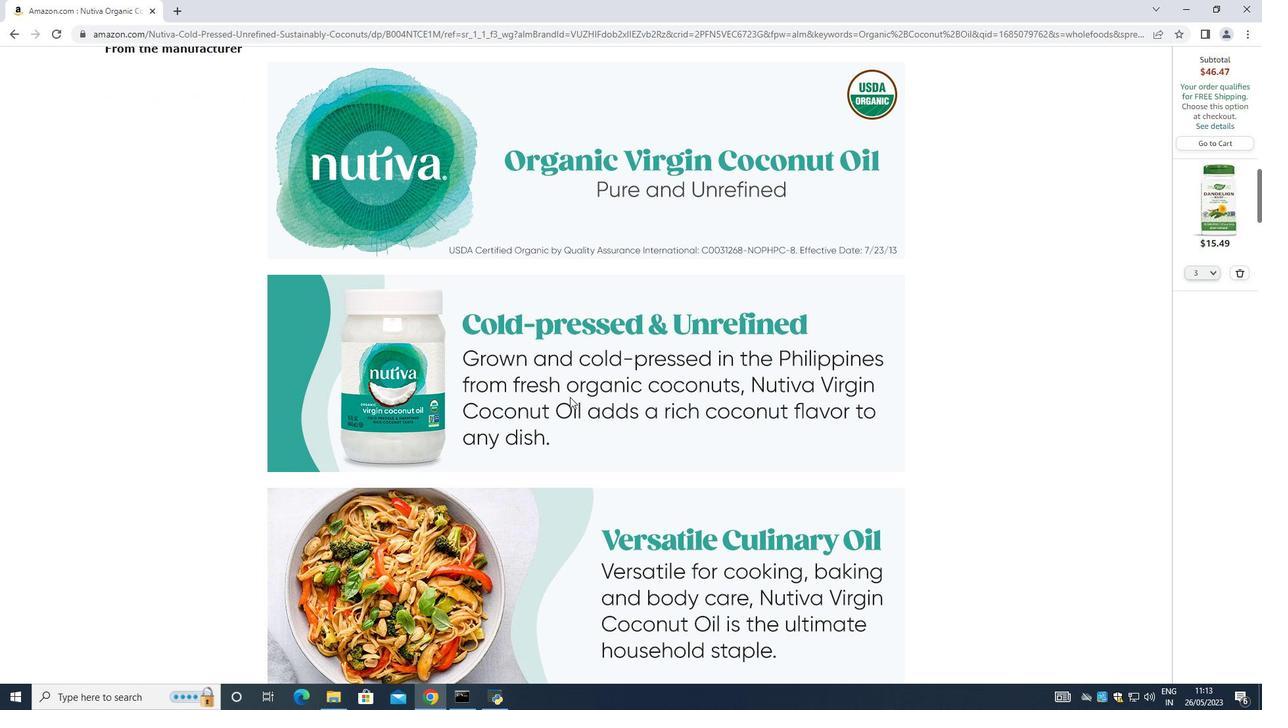 
Action: Mouse scrolled (662, 452) with delta (0, 0)
Screenshot: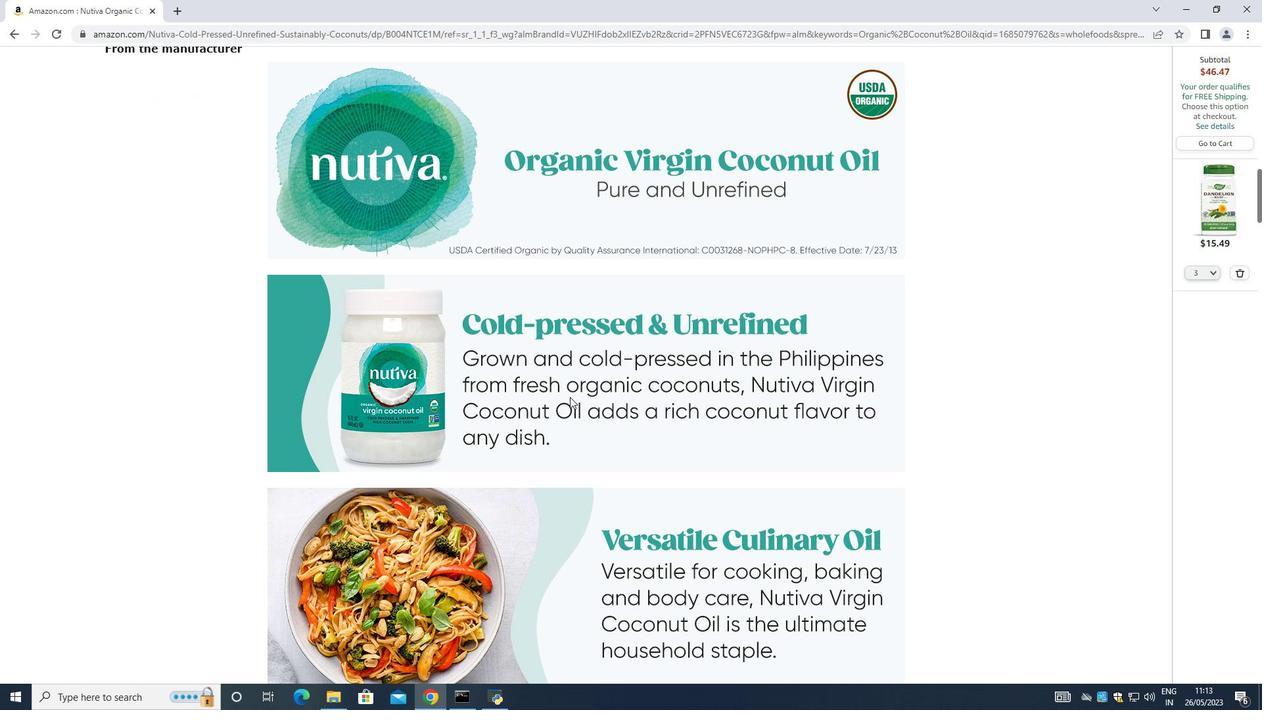 
Action: Mouse moved to (760, 418)
Screenshot: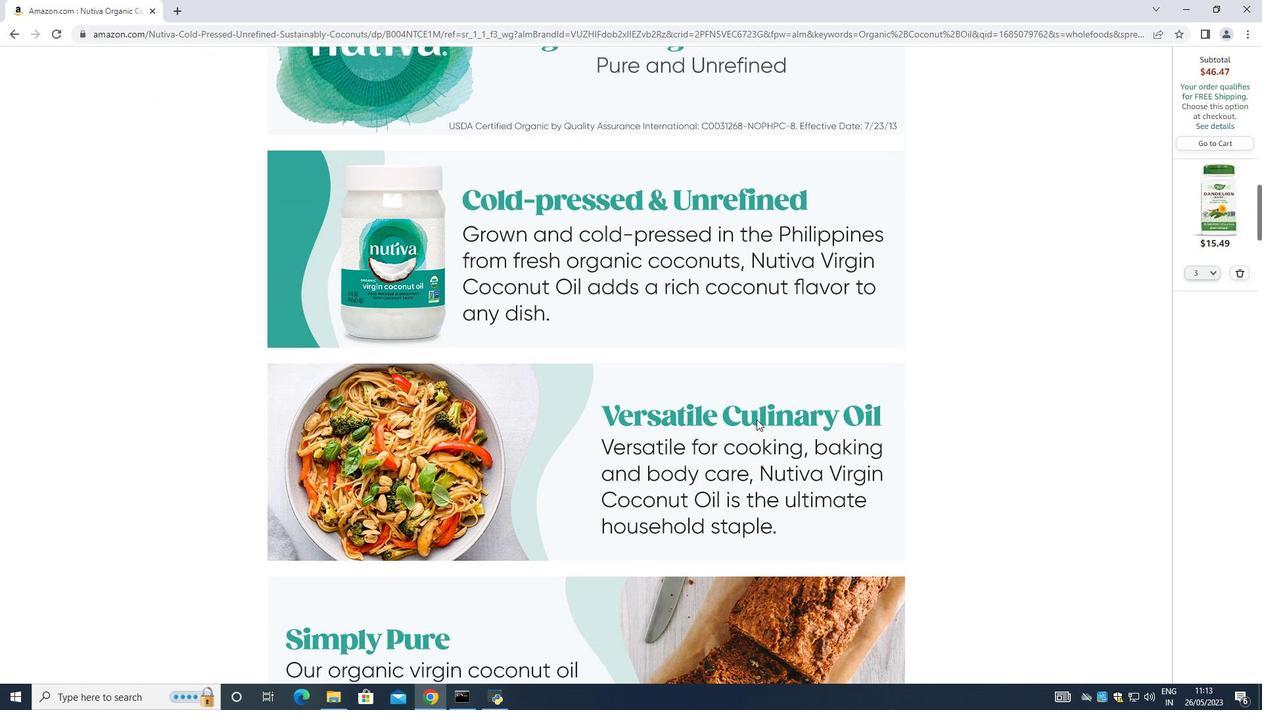 
Action: Mouse scrolled (760, 418) with delta (0, 0)
Screenshot: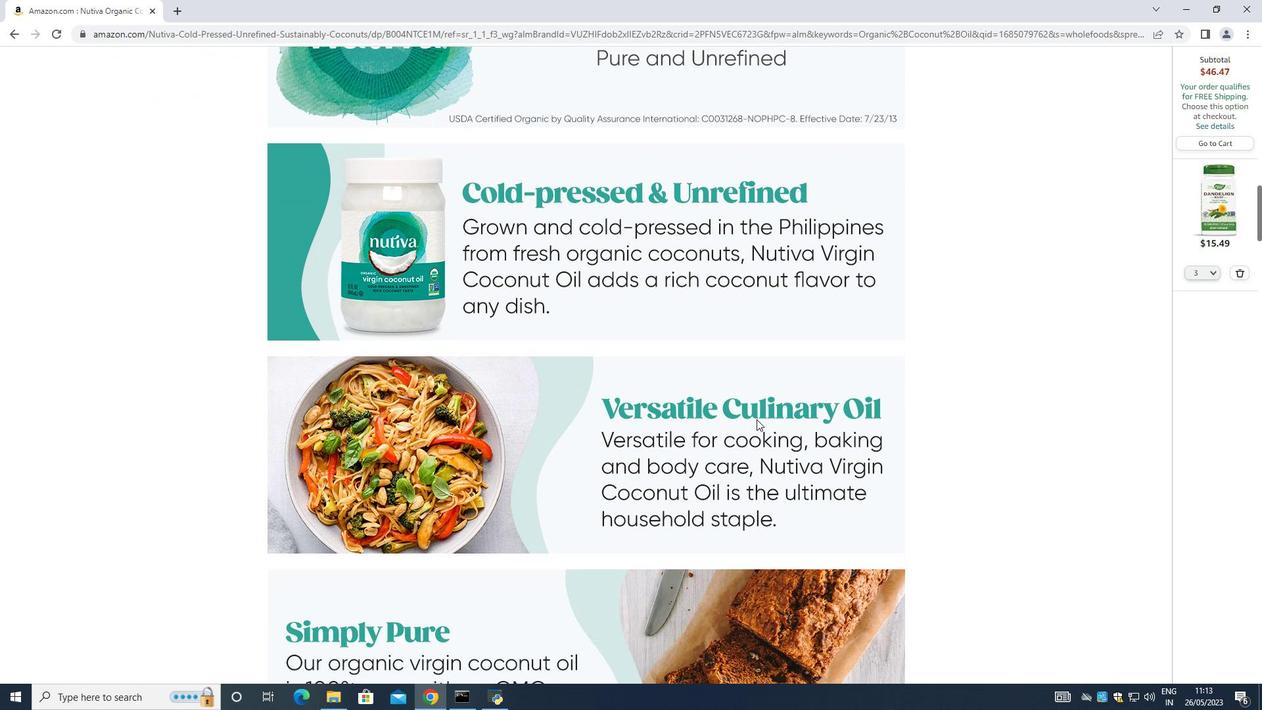 
Action: Mouse moved to (760, 422)
Screenshot: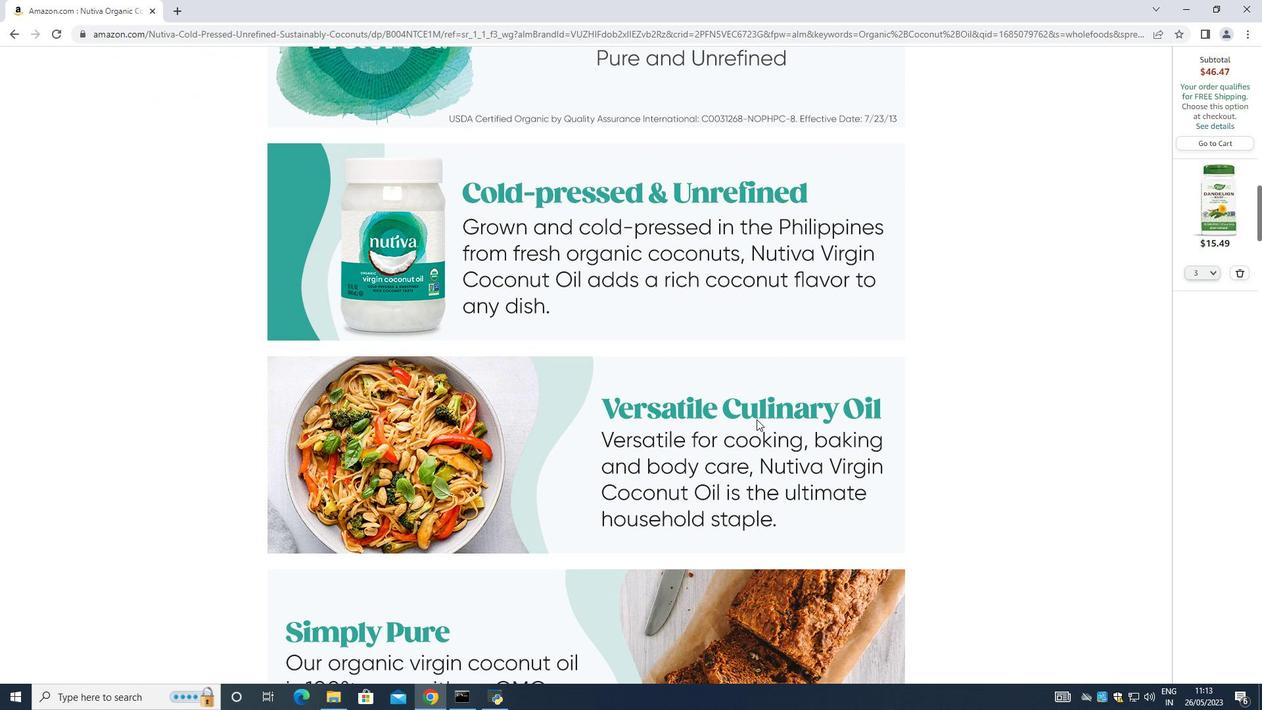 
Action: Mouse scrolled (760, 422) with delta (0, 0)
Screenshot: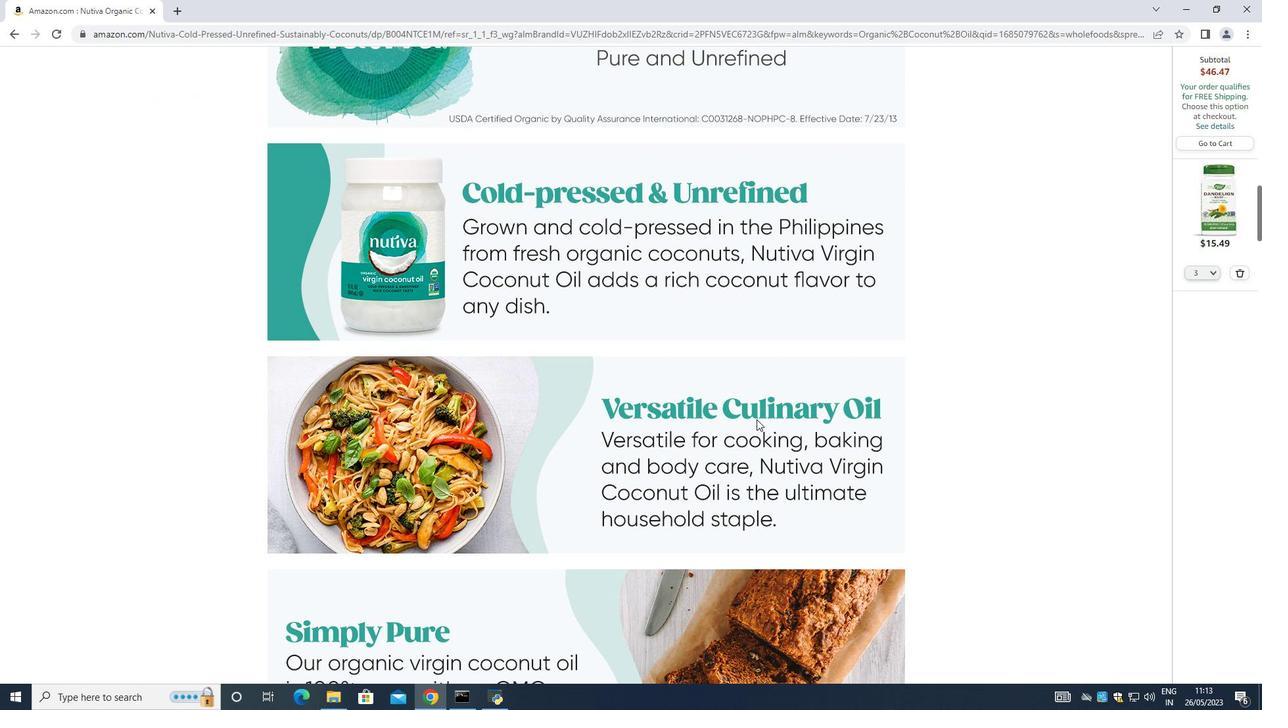 
Action: Mouse scrolled (760, 422) with delta (0, 0)
Screenshot: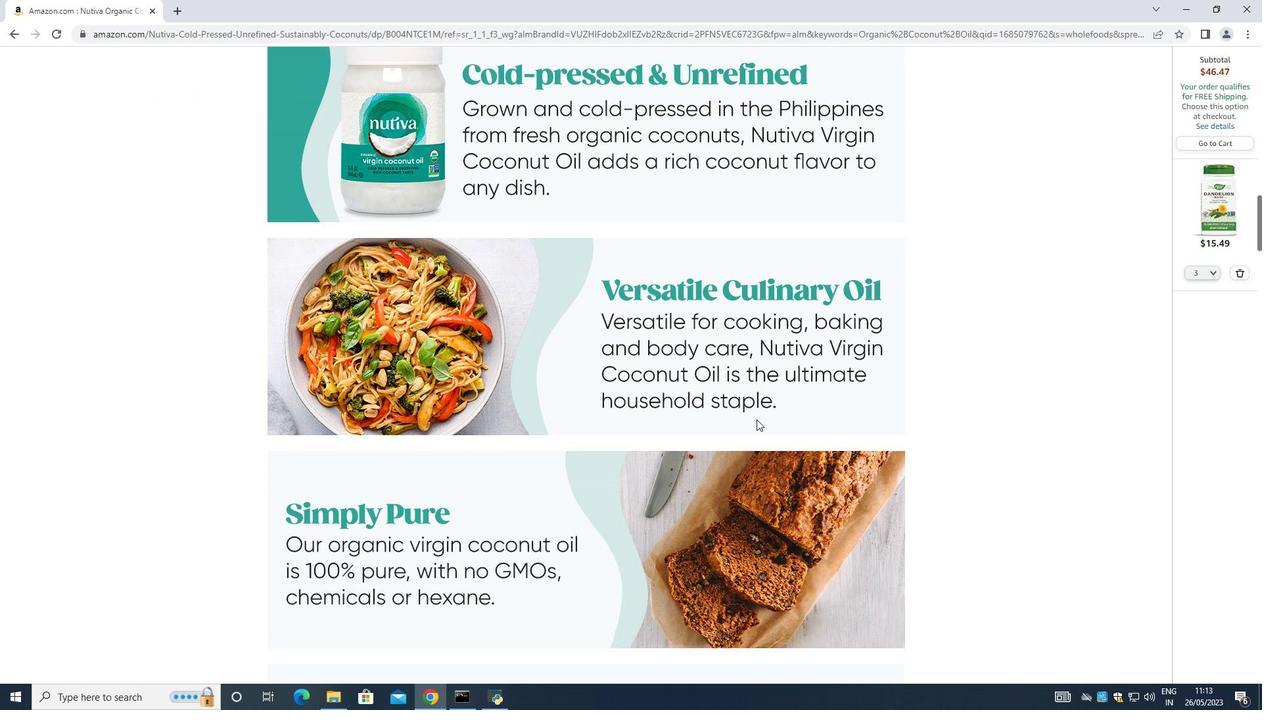 
Action: Mouse scrolled (760, 422) with delta (0, 0)
Screenshot: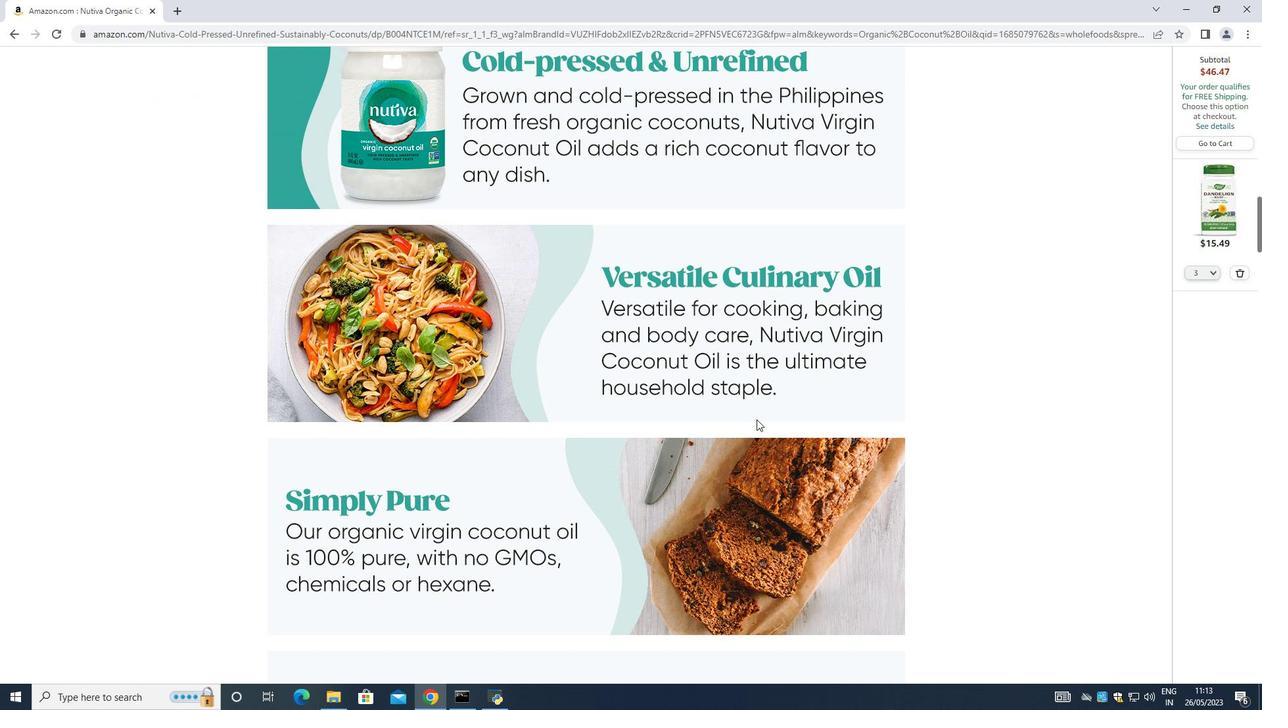 
Action: Mouse moved to (760, 422)
Screenshot: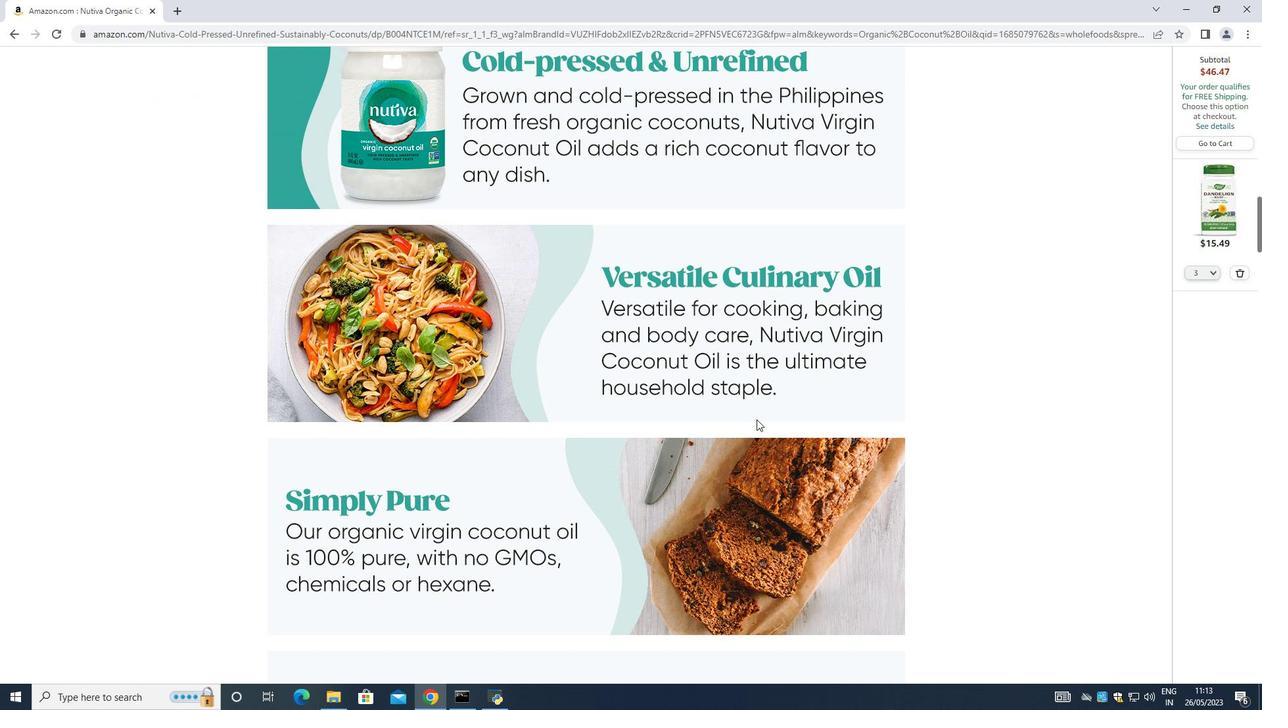 
Action: Mouse scrolled (760, 422) with delta (0, 0)
Screenshot: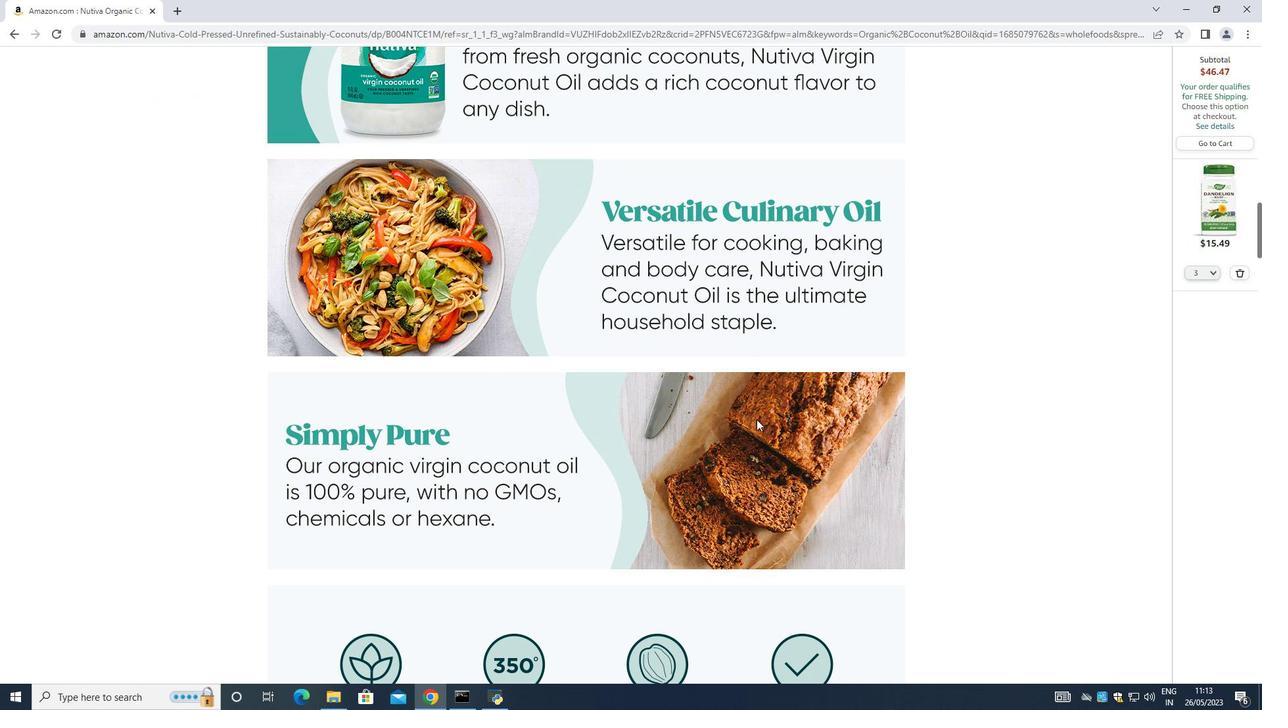 
Action: Mouse scrolled (760, 422) with delta (0, 0)
Screenshot: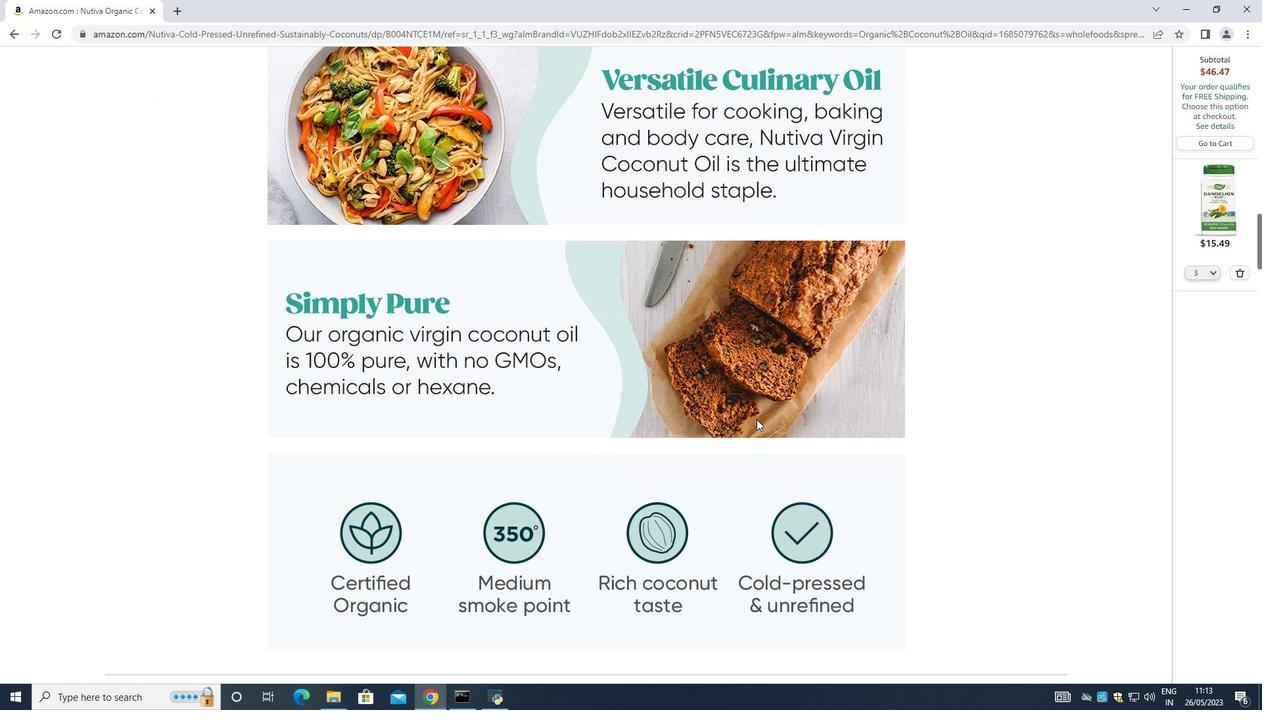 
Action: Mouse scrolled (760, 422) with delta (0, 0)
Screenshot: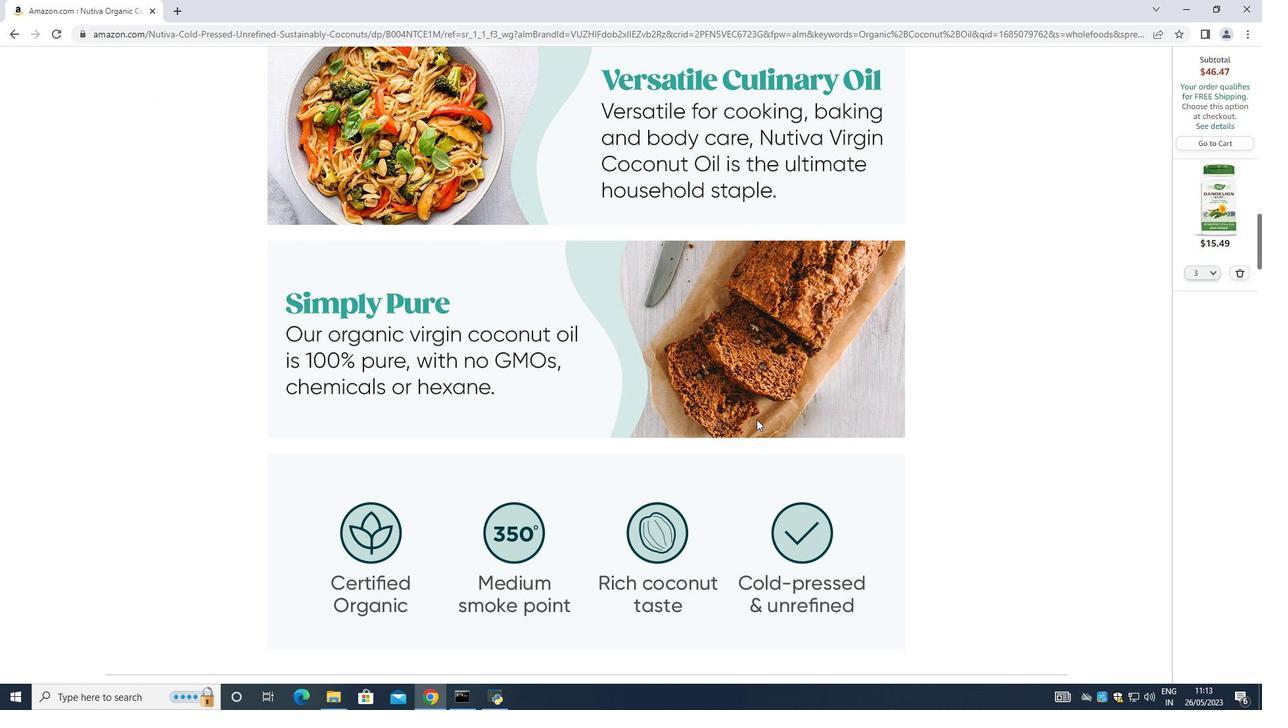
Action: Mouse scrolled (760, 422) with delta (0, 0)
Screenshot: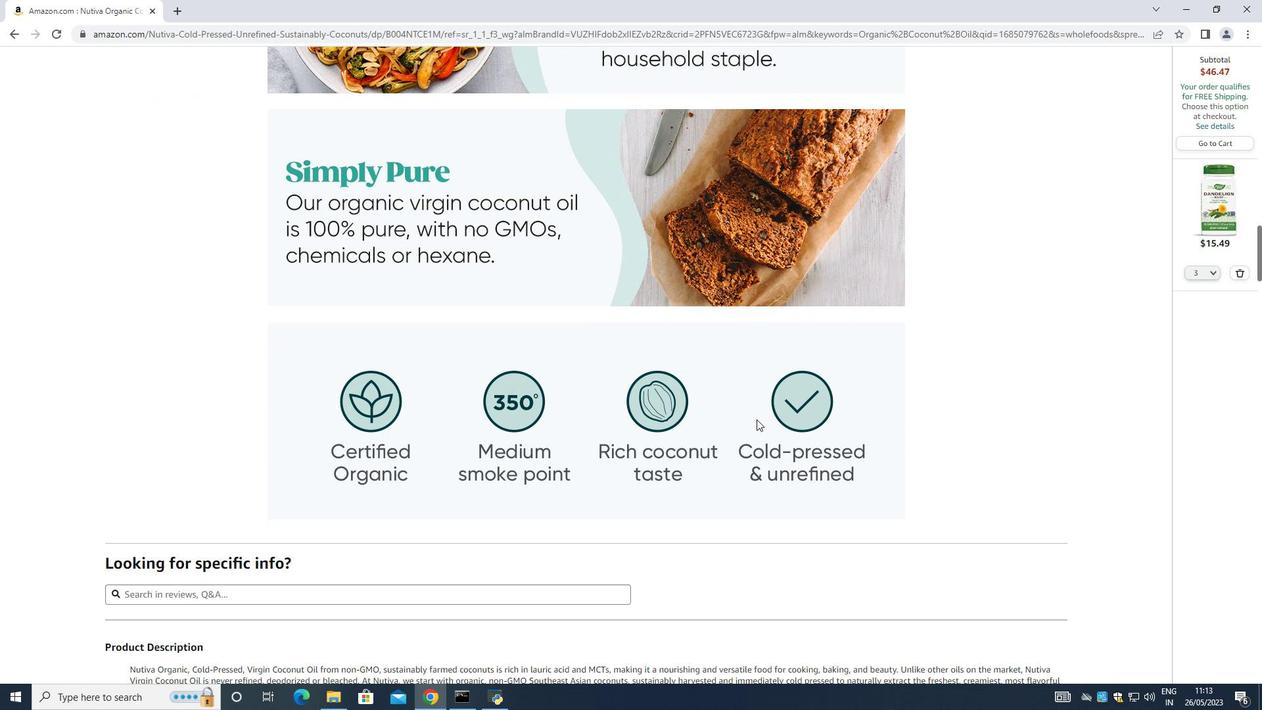 
Action: Mouse scrolled (760, 422) with delta (0, 0)
Screenshot: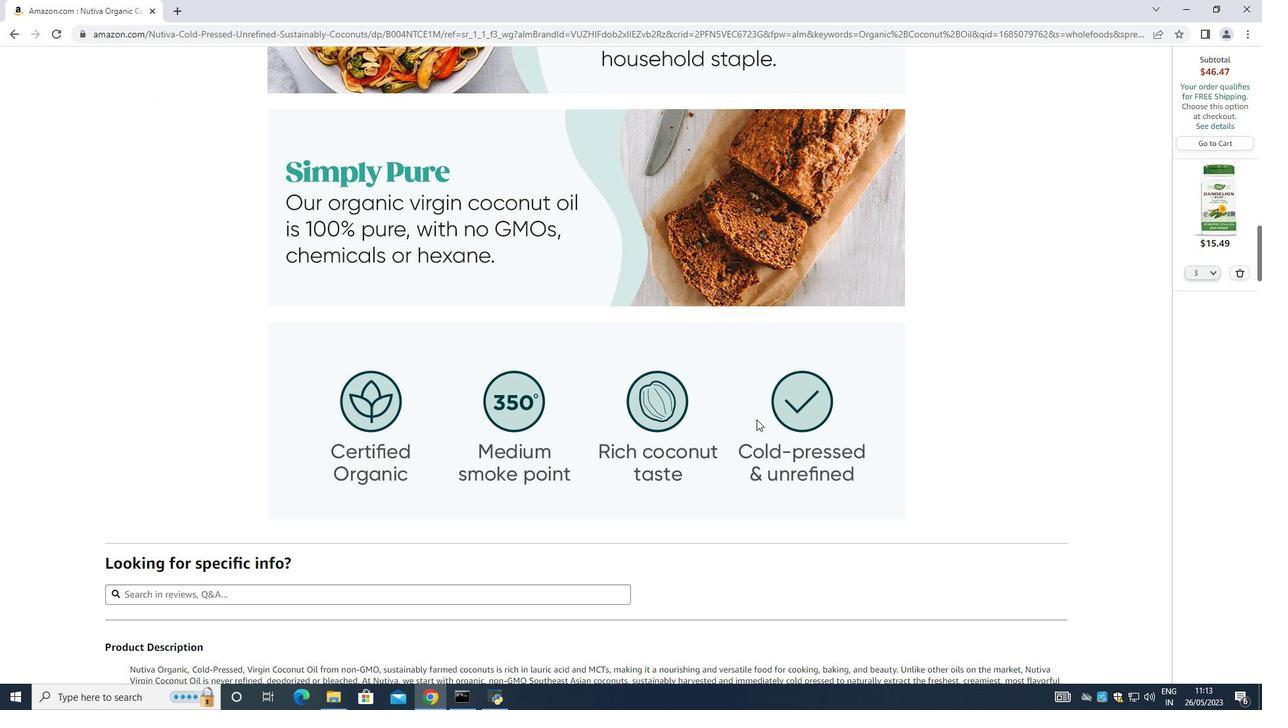 
Action: Mouse scrolled (760, 422) with delta (0, 0)
Screenshot: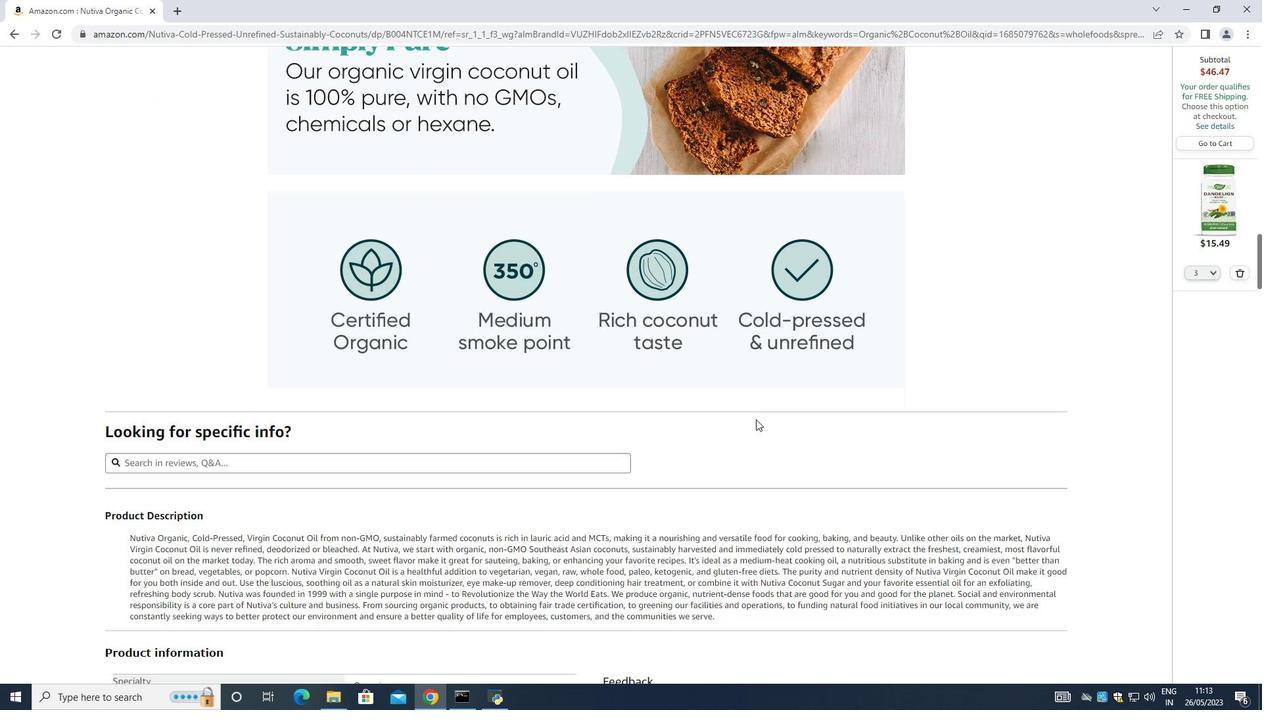 
Action: Mouse moved to (759, 422)
Screenshot: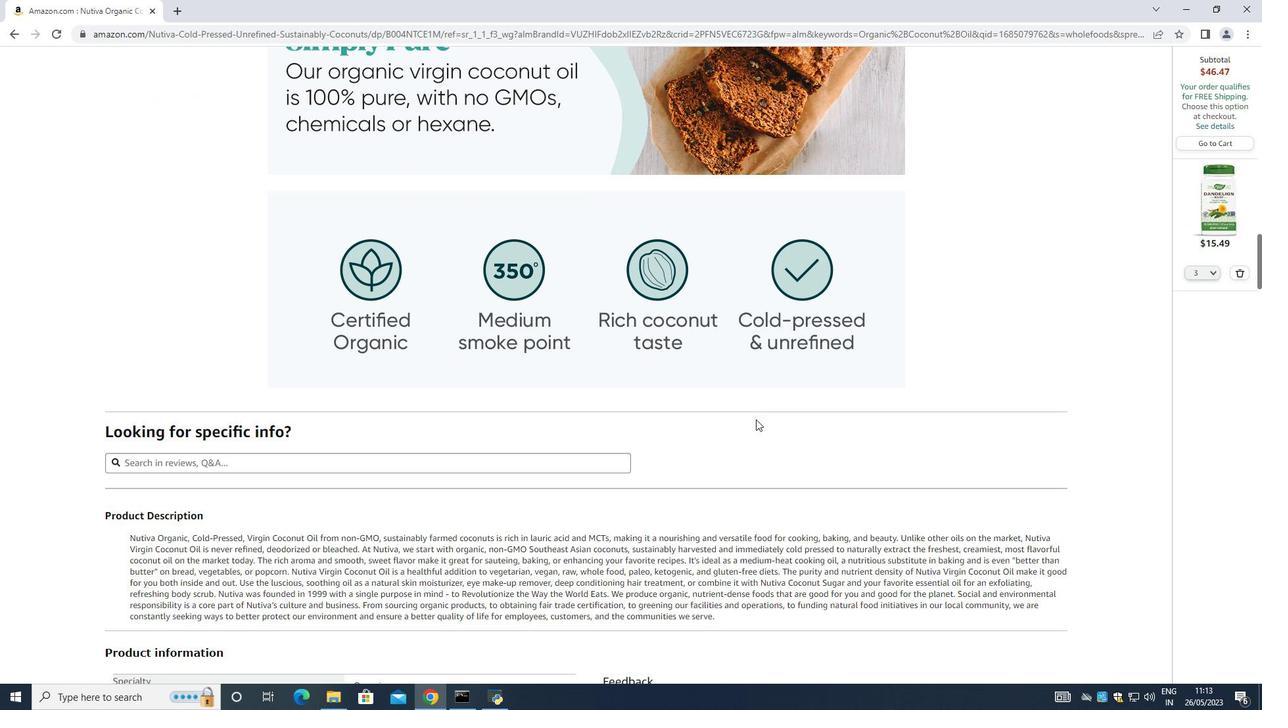 
Action: Mouse scrolled (759, 422) with delta (0, 0)
Screenshot: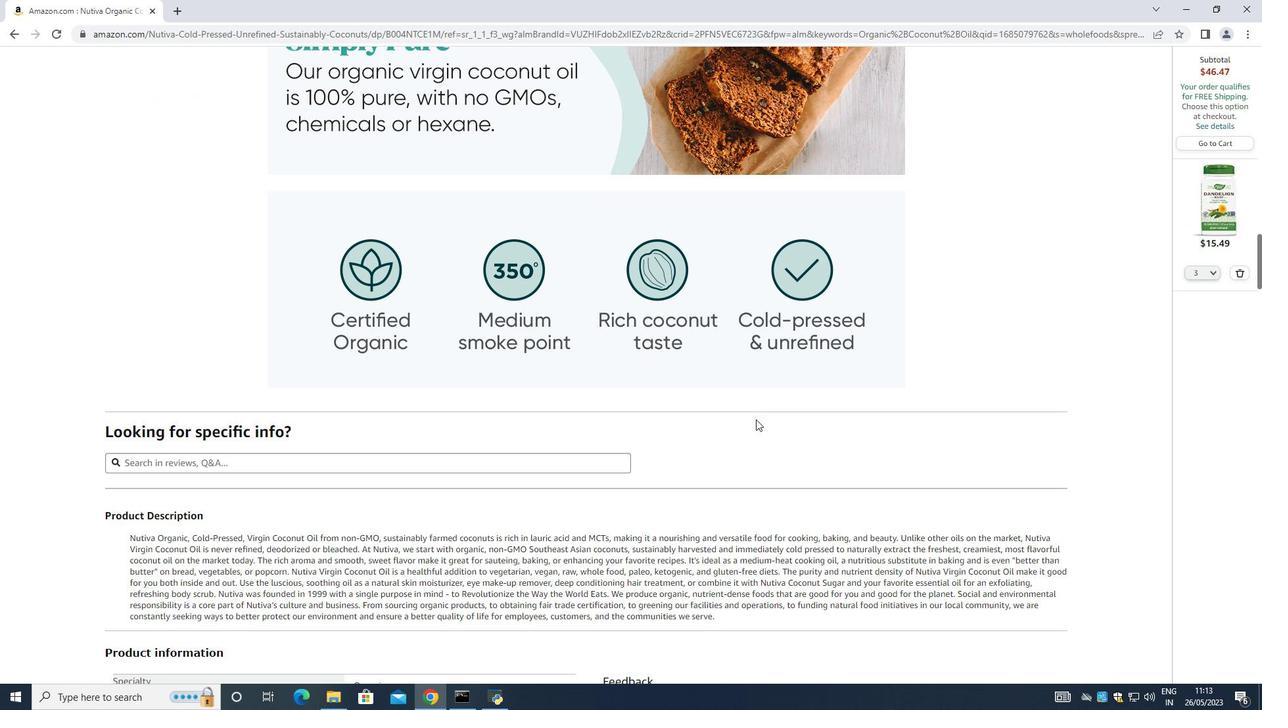 
Action: Mouse moved to (759, 423)
Screenshot: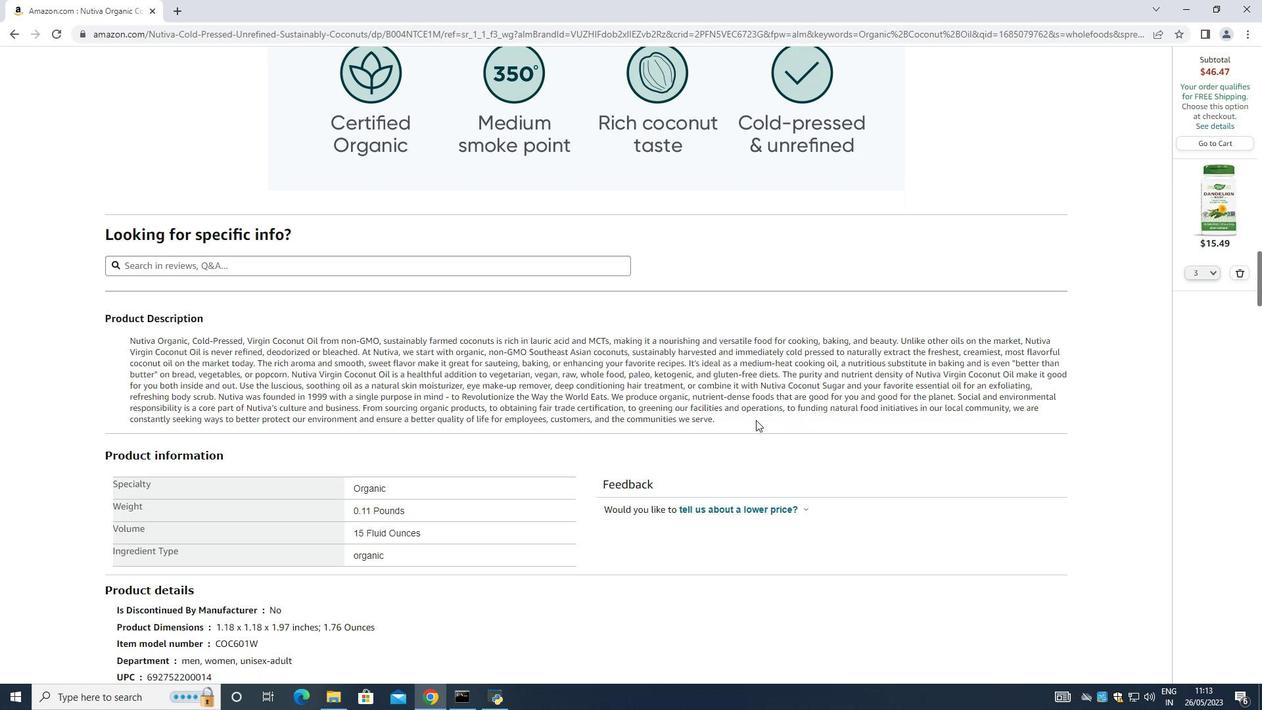 
Action: Mouse scrolled (759, 422) with delta (0, 0)
Screenshot: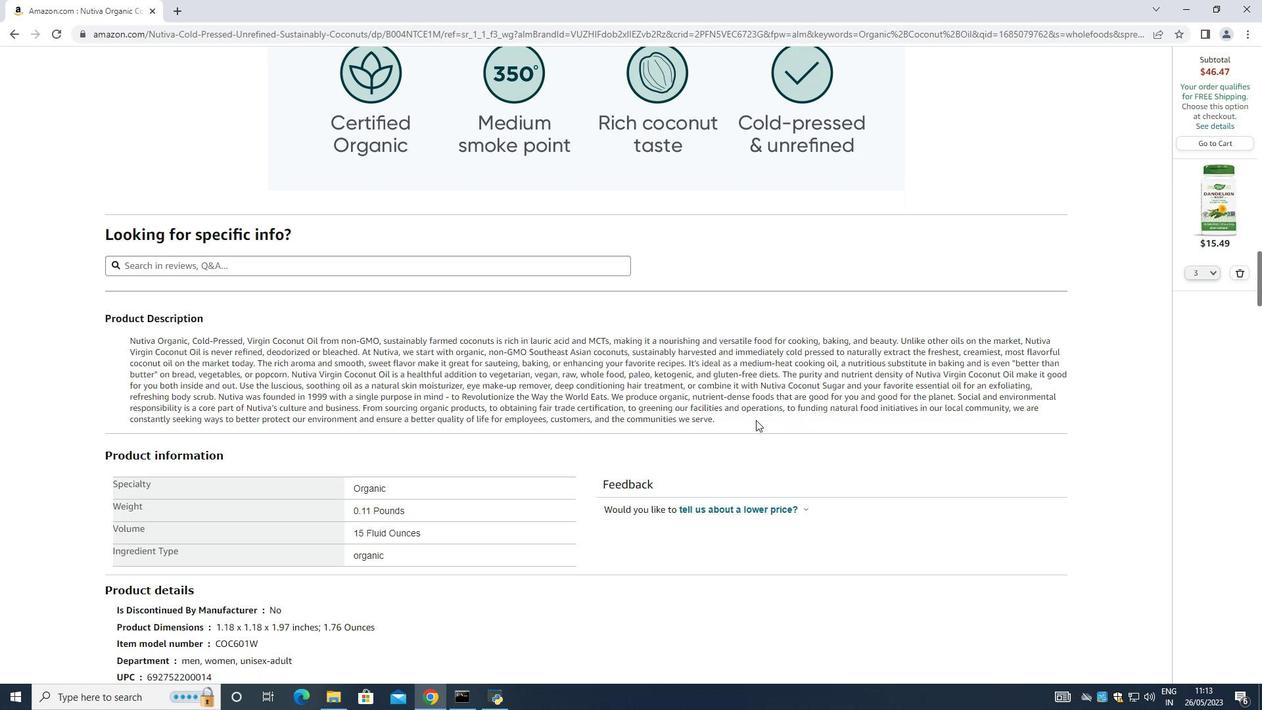 
Action: Mouse scrolled (759, 422) with delta (0, 0)
Screenshot: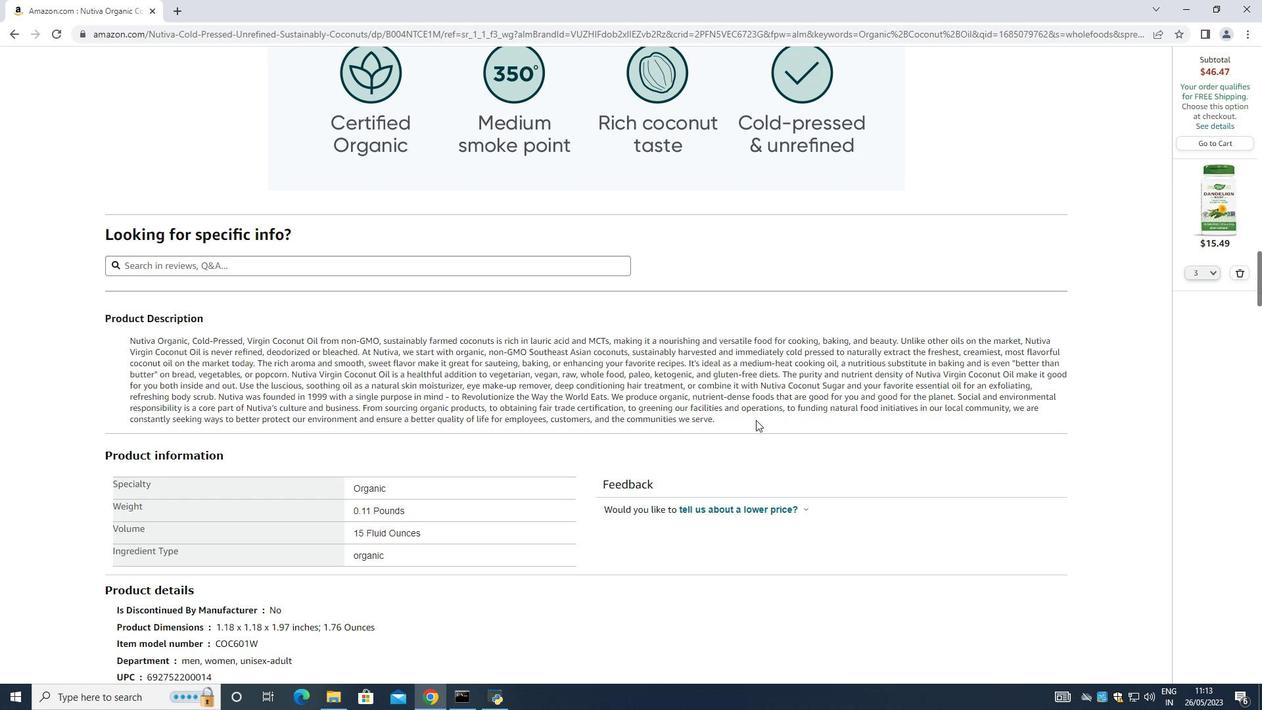 
Action: Mouse scrolled (759, 422) with delta (0, 0)
Screenshot: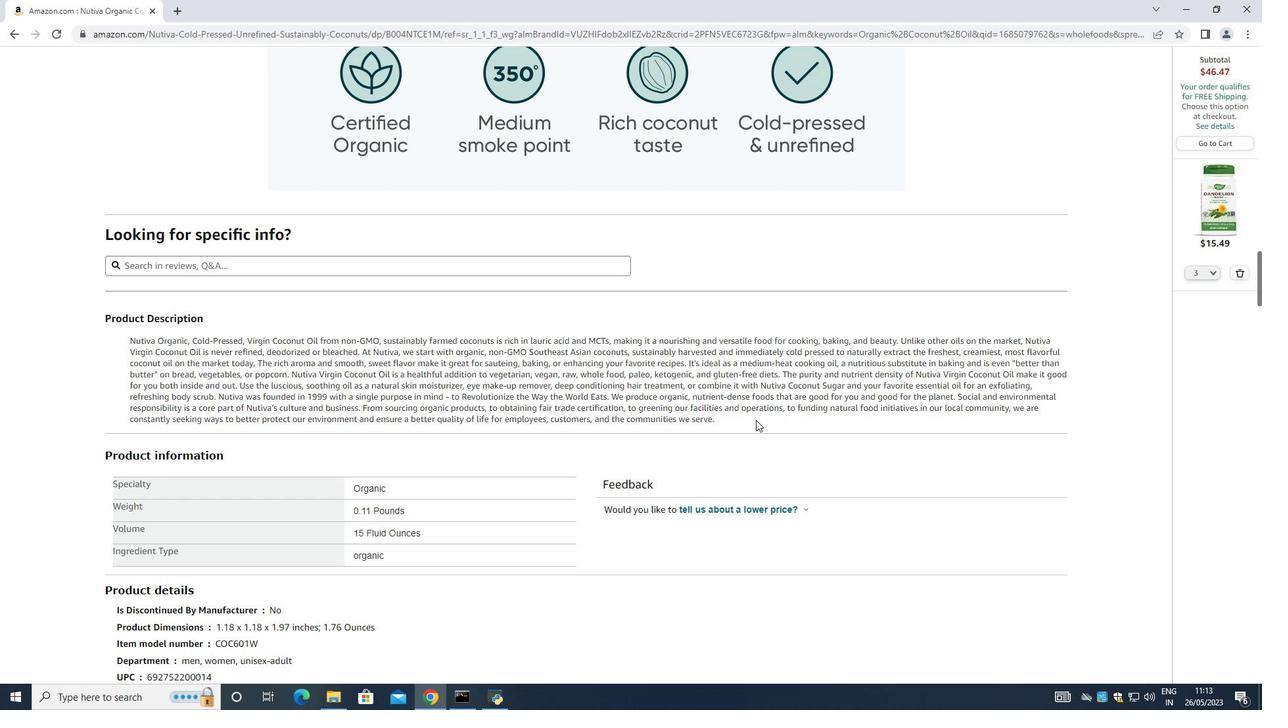 
Action: Mouse moved to (759, 423)
Screenshot: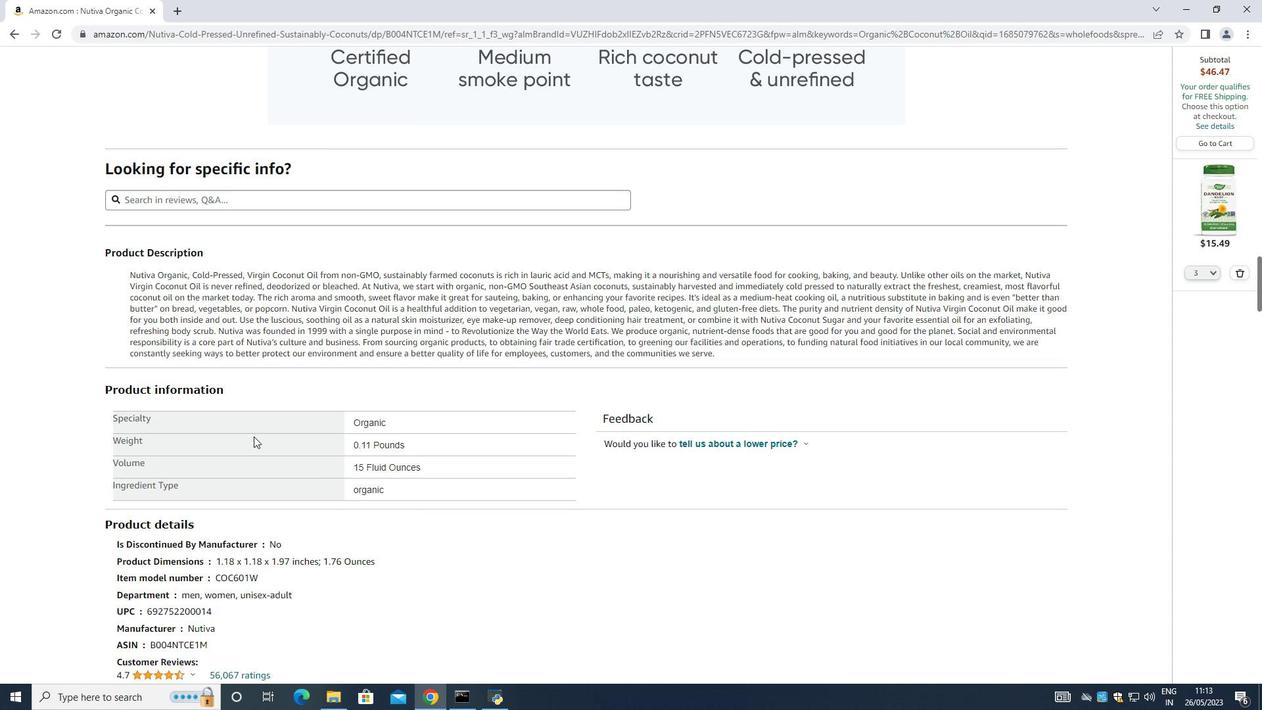 
Action: Mouse scrolled (759, 422) with delta (0, 0)
Screenshot: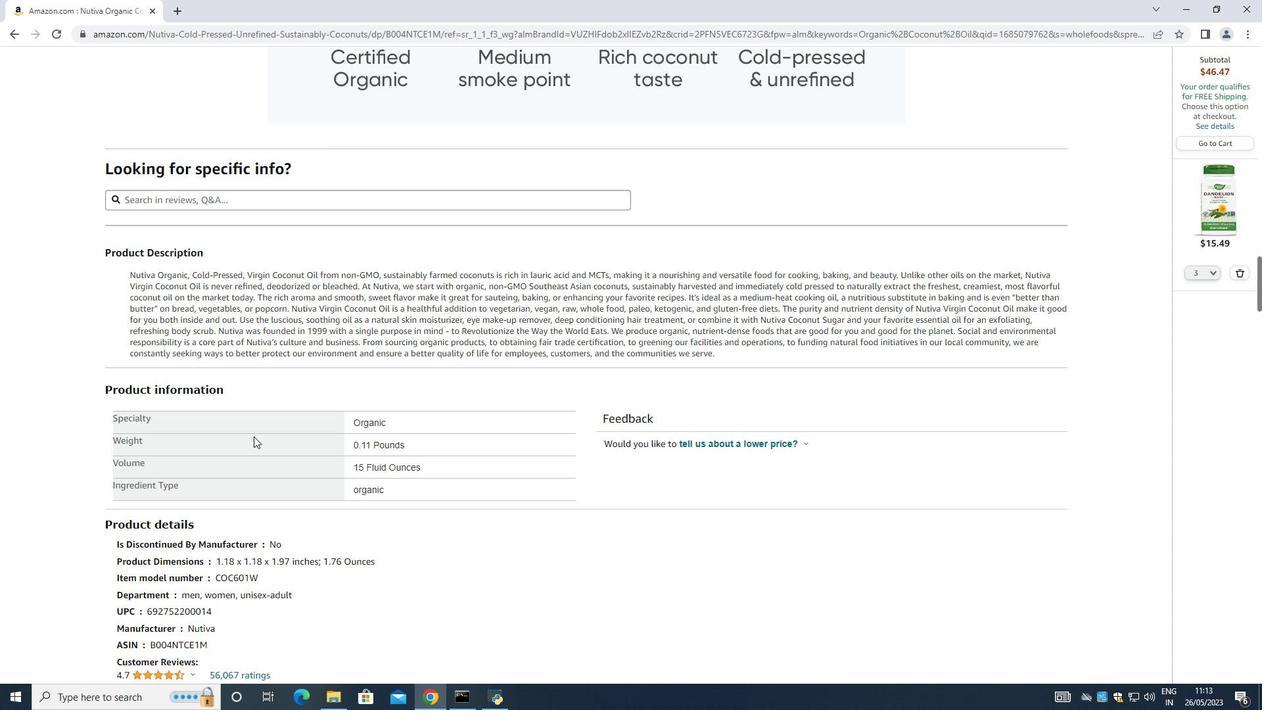 
Action: Mouse moved to (279, 501)
Screenshot: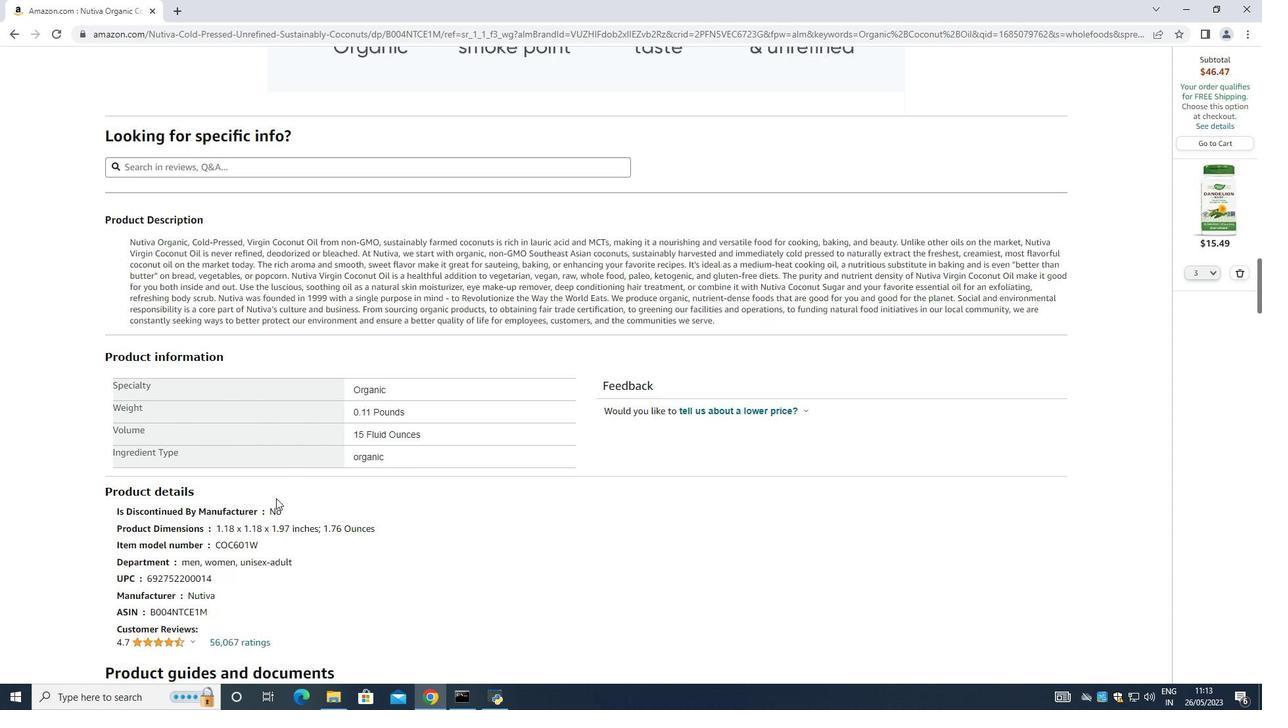 
Action: Mouse scrolled (279, 500) with delta (0, 0)
Screenshot: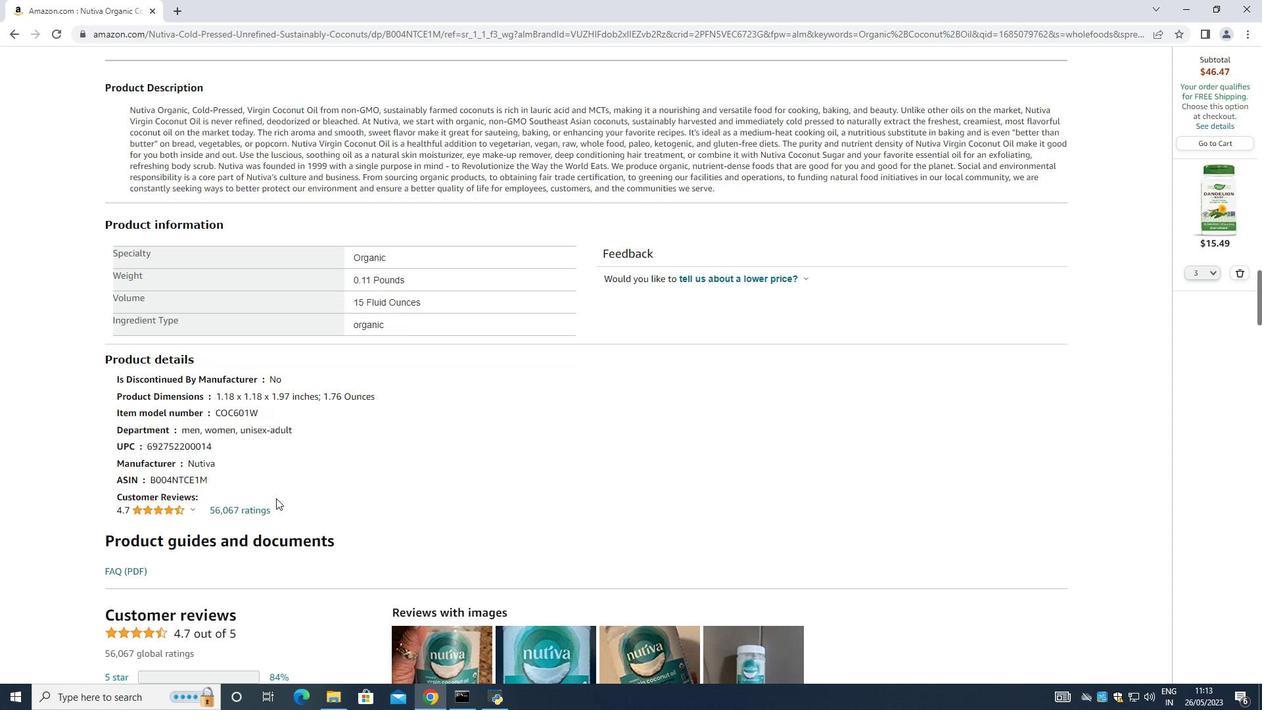 
Action: Mouse moved to (279, 501)
Screenshot: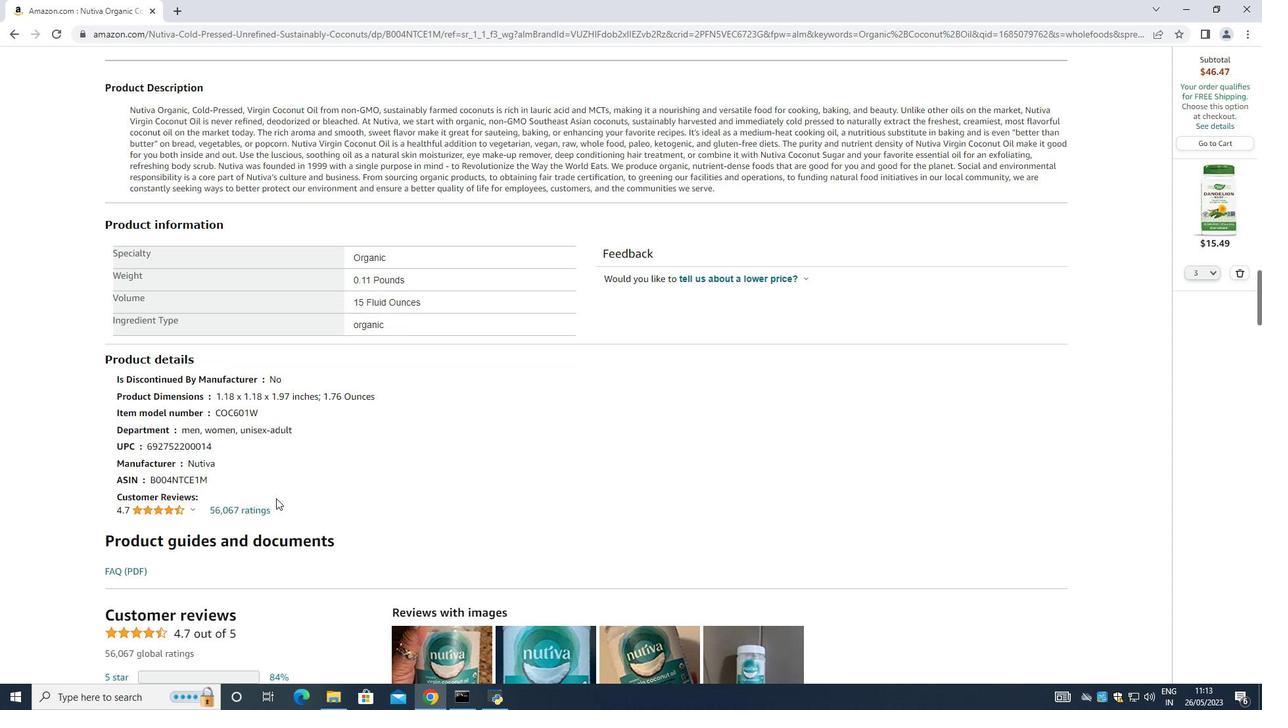 
Action: Mouse scrolled (279, 501) with delta (0, 0)
Screenshot: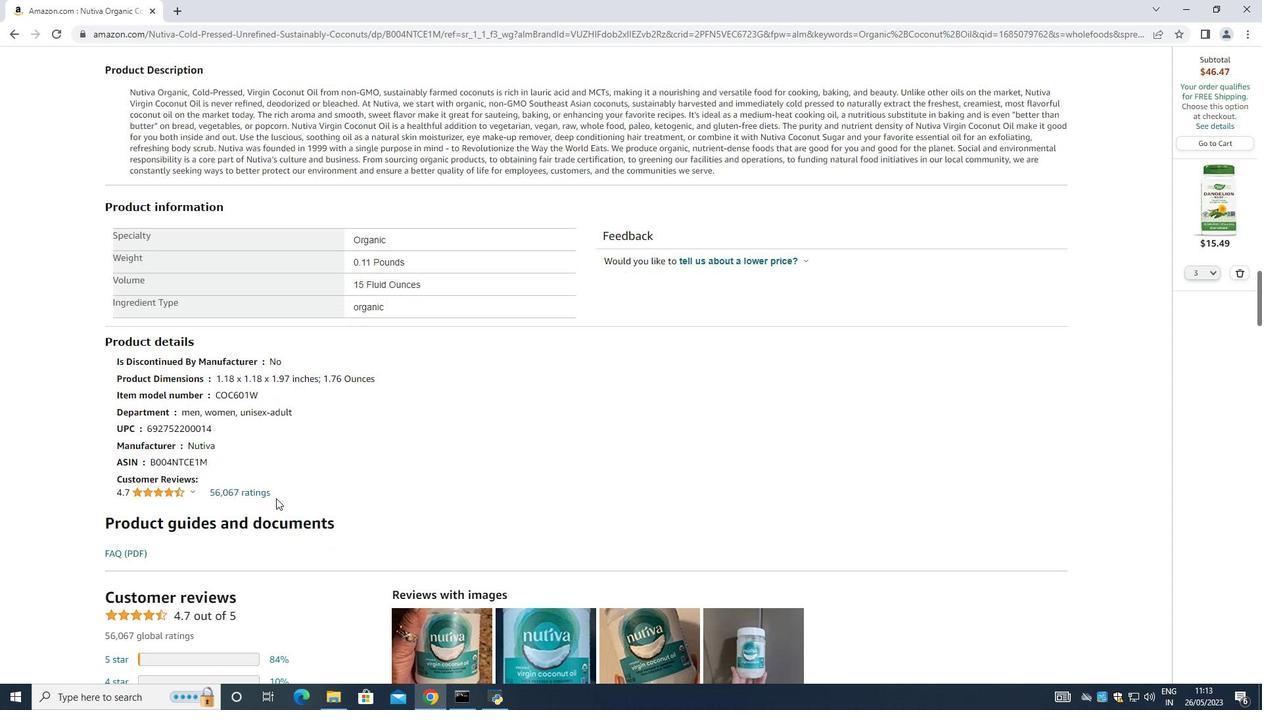 
Action: Mouse scrolled (279, 501) with delta (0, 0)
Screenshot: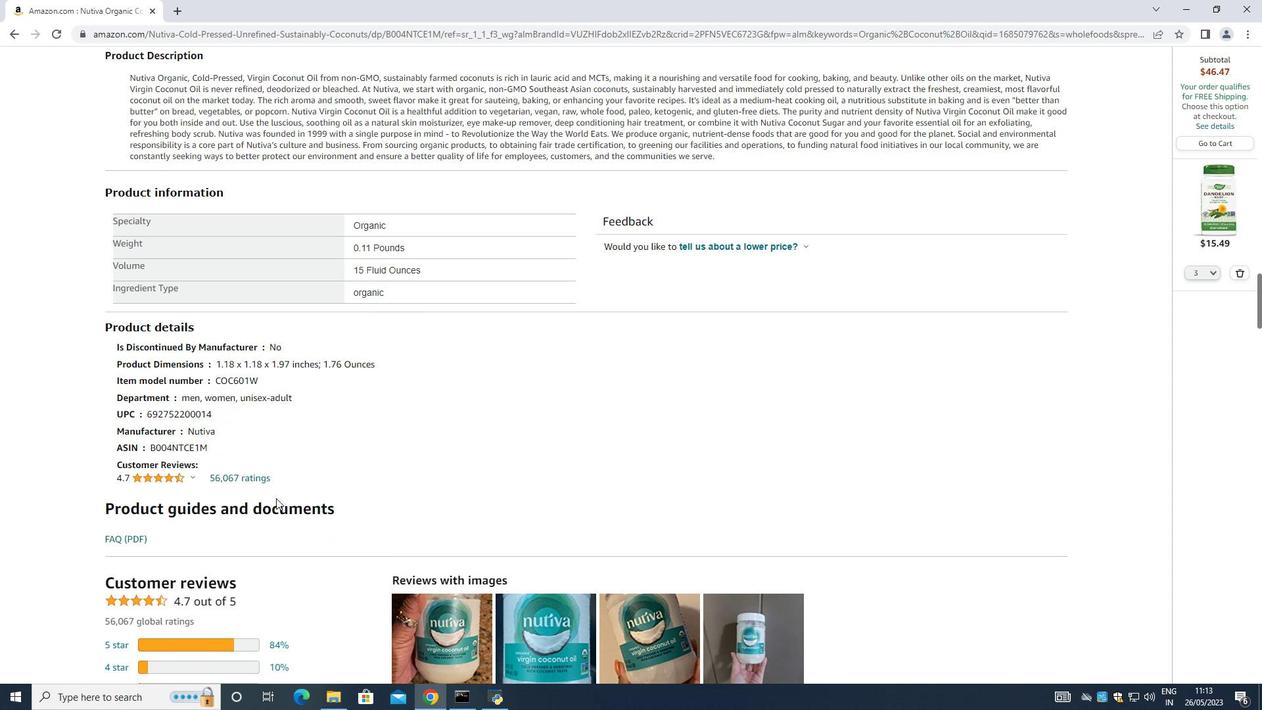 
Action: Mouse scrolled (279, 501) with delta (0, 0)
Screenshot: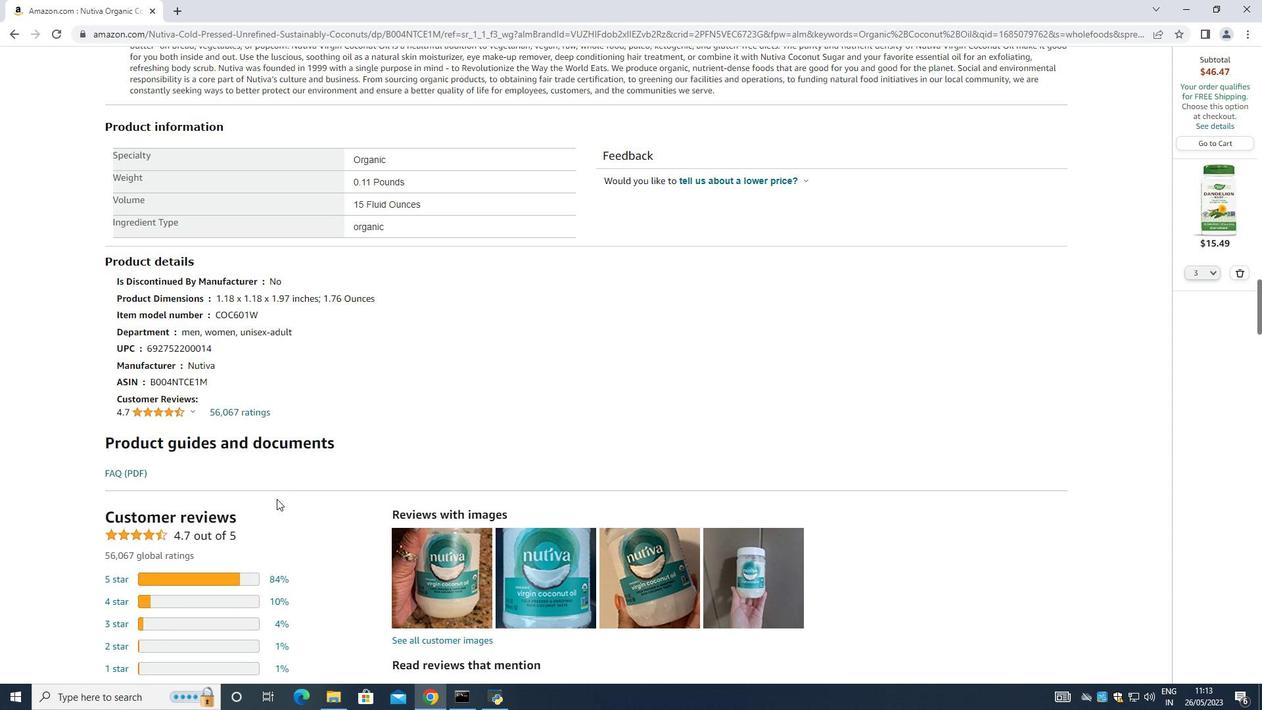 
Action: Mouse moved to (280, 502)
Screenshot: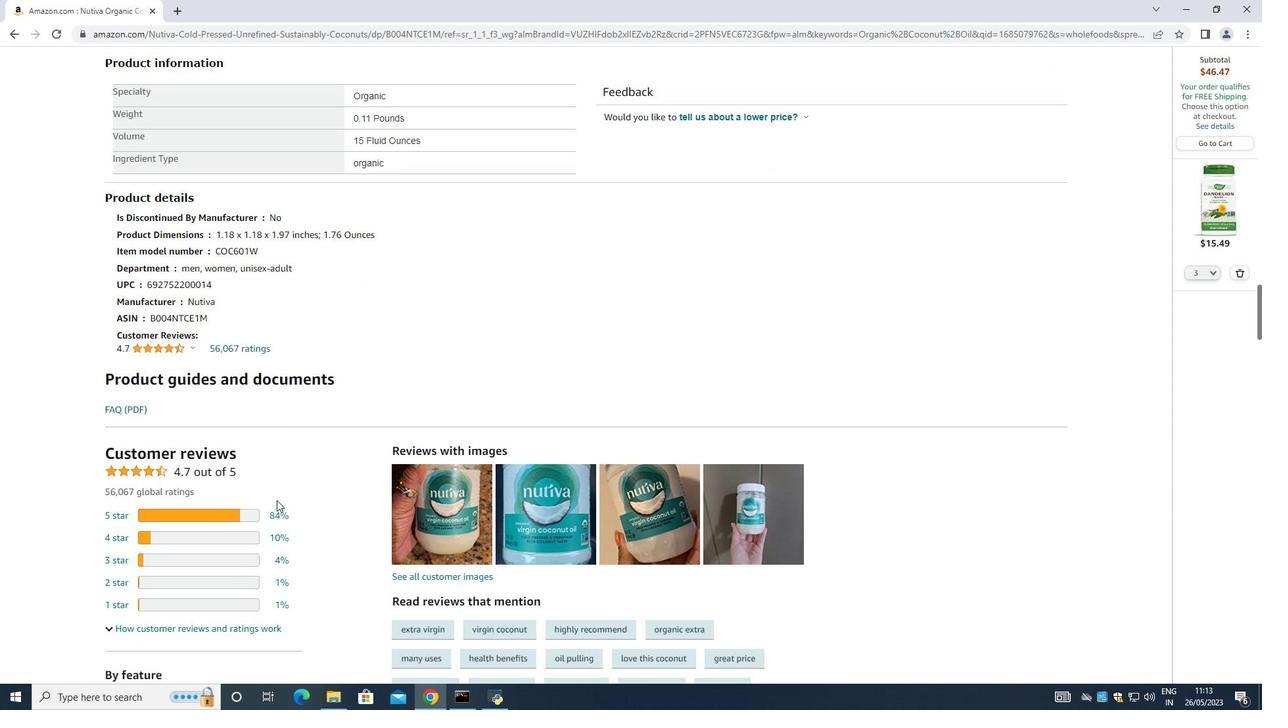 
Action: Mouse scrolled (280, 501) with delta (0, 0)
Screenshot: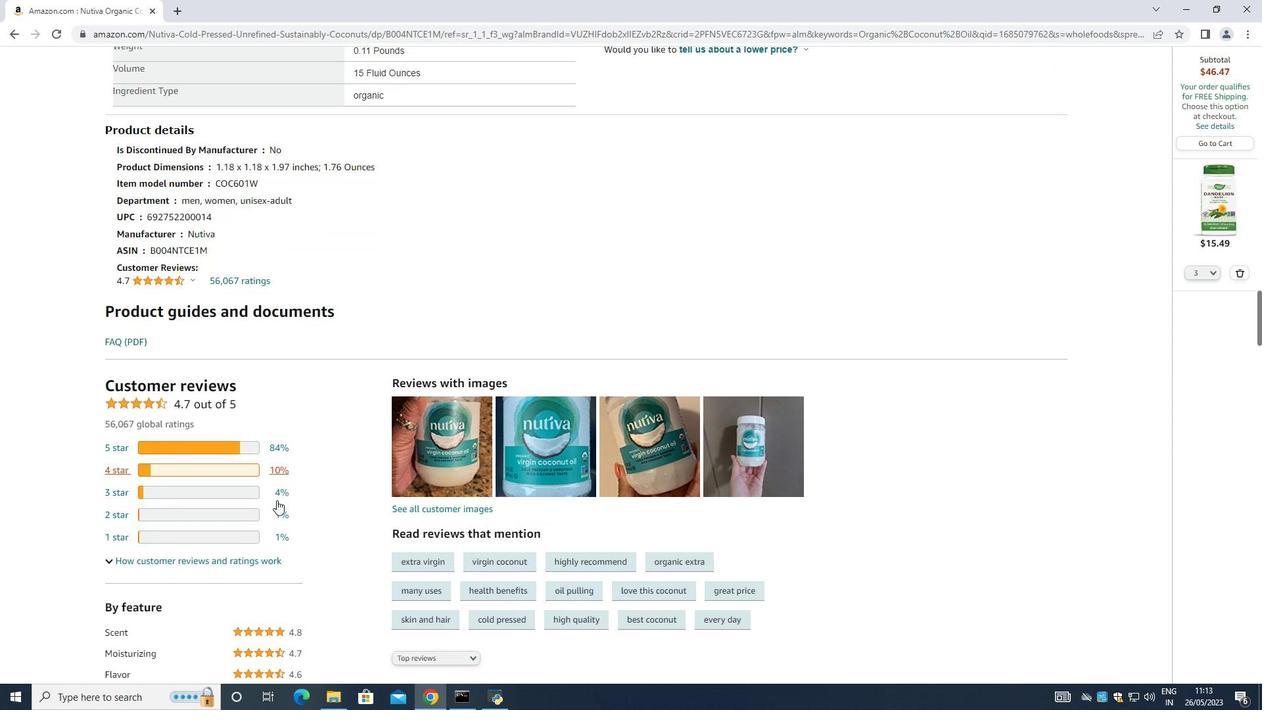 
Action: Mouse moved to (280, 503)
Screenshot: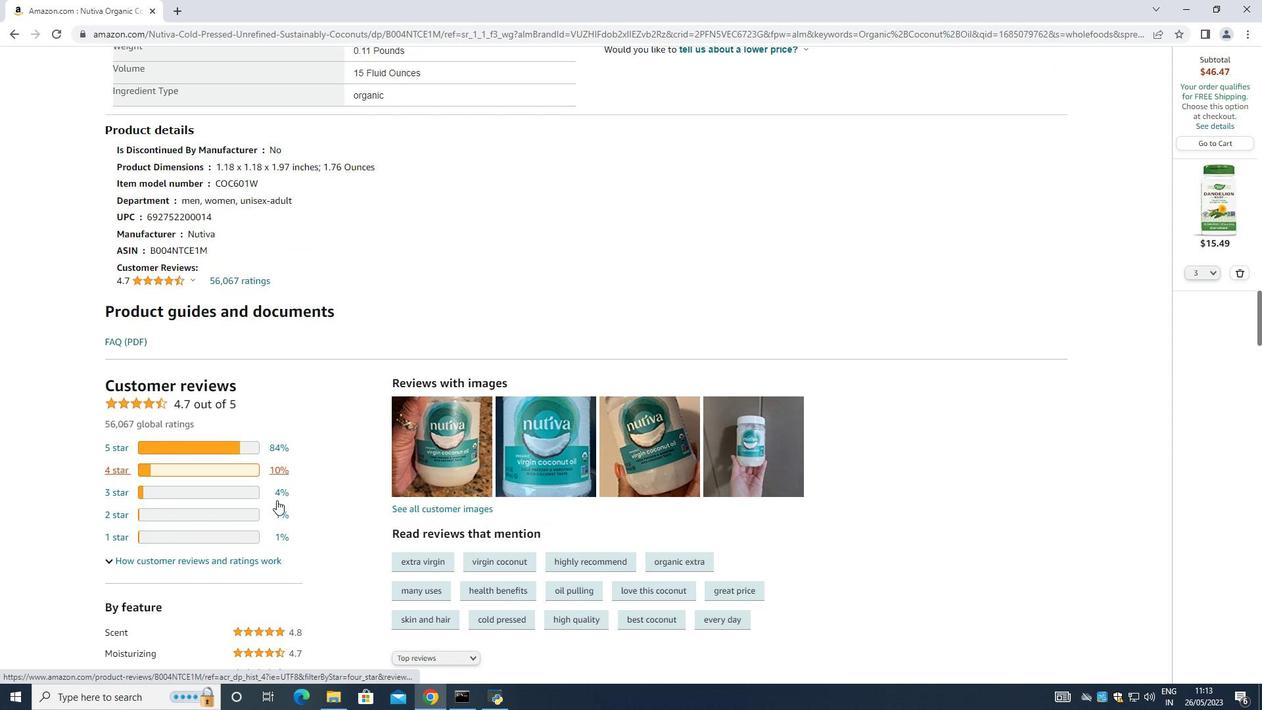 
Action: Mouse scrolled (280, 503) with delta (0, 0)
Screenshot: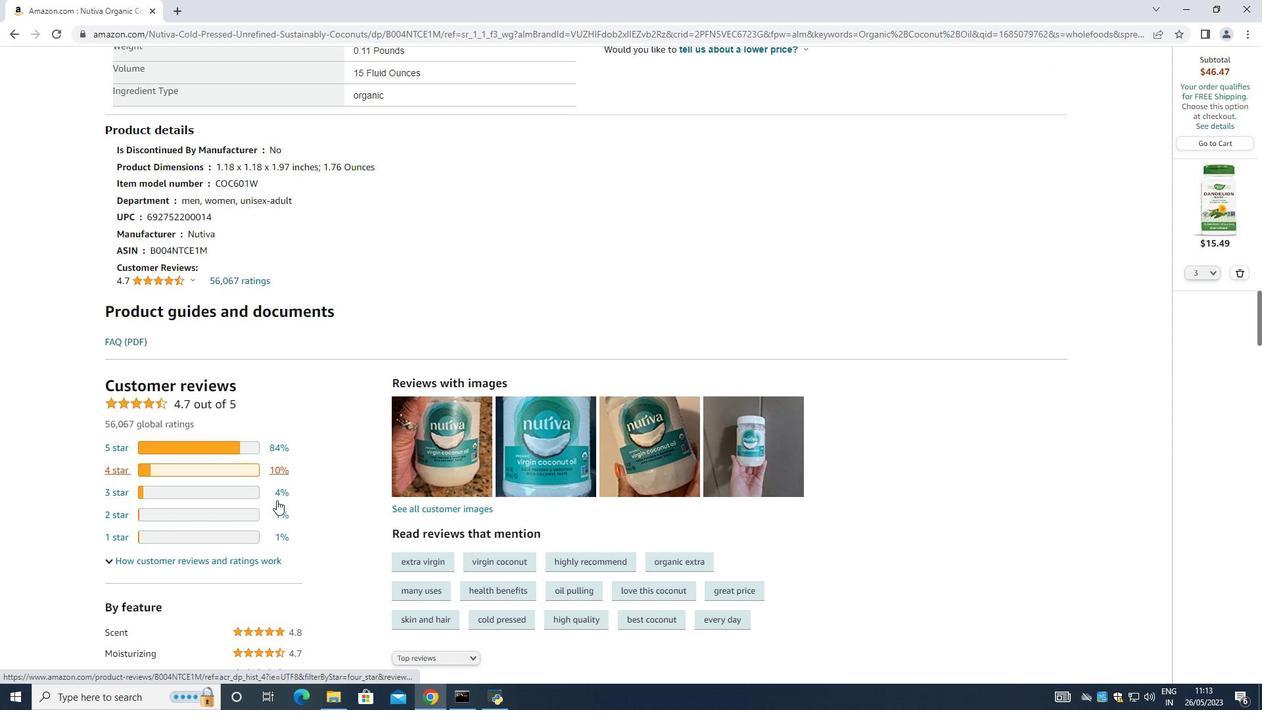 
Action: Mouse scrolled (280, 503) with delta (0, 0)
Screenshot: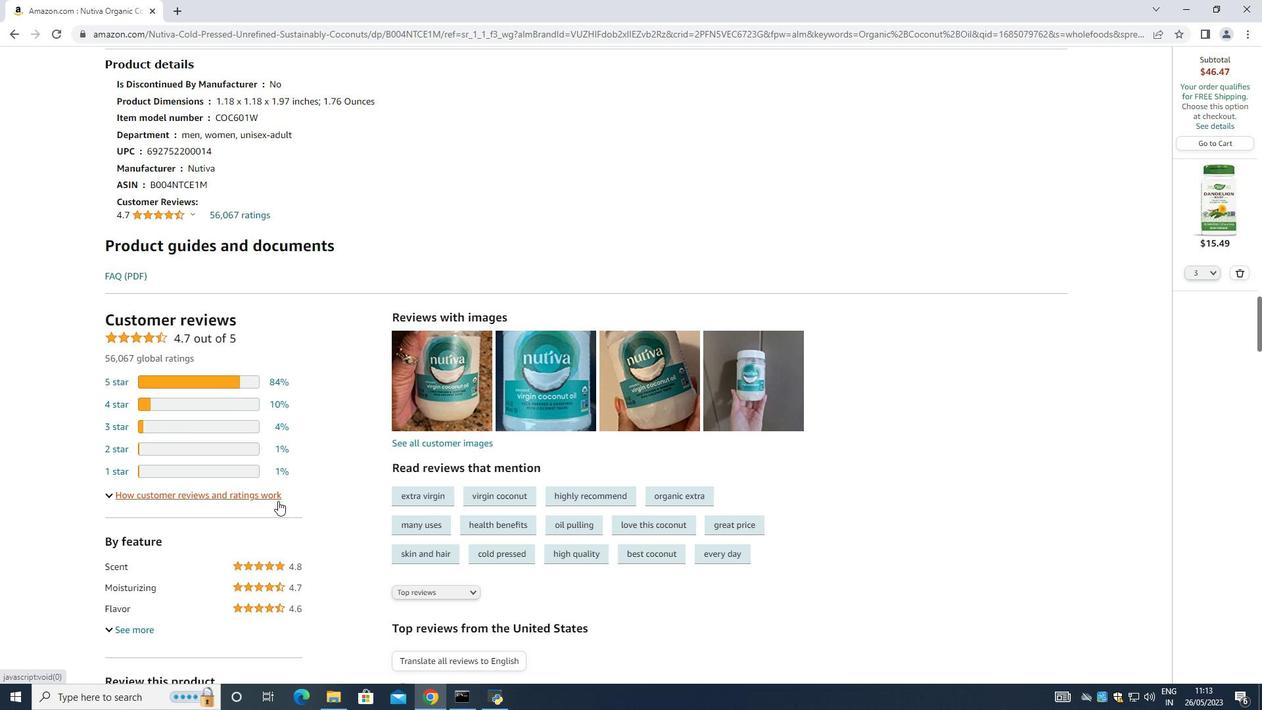 
Action: Mouse moved to (282, 504)
Screenshot: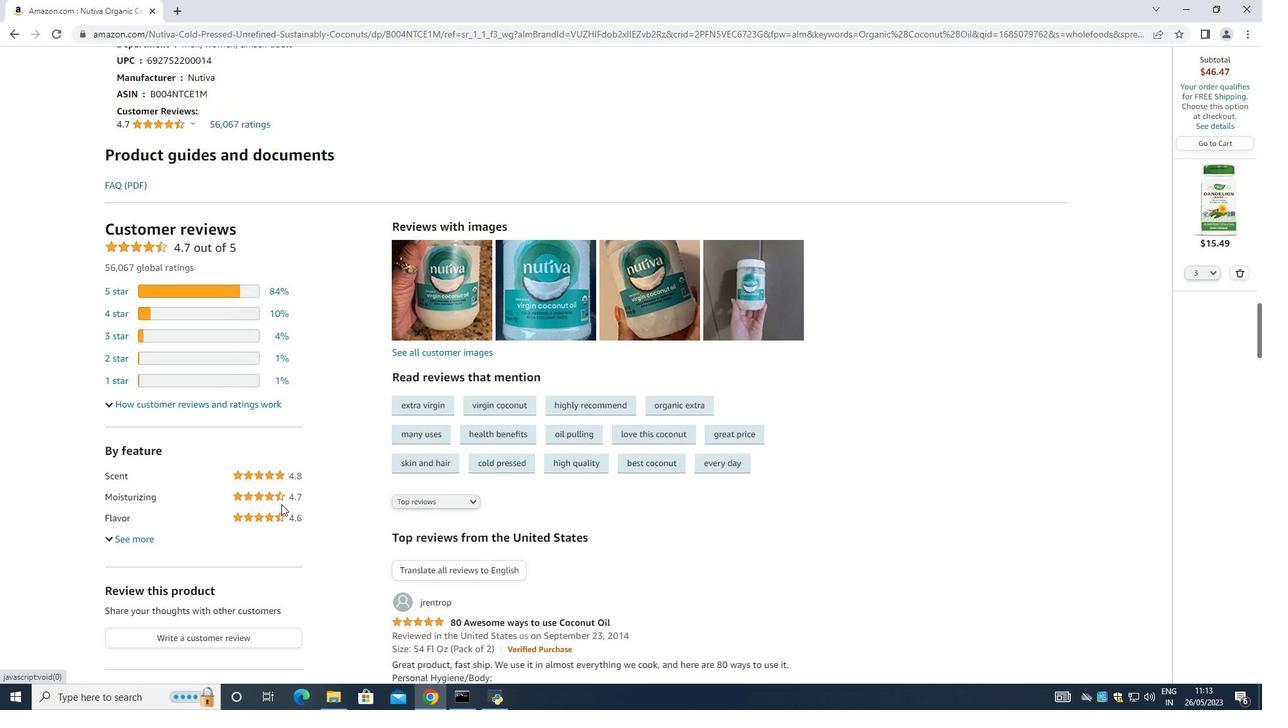 
Action: Mouse scrolled (282, 503) with delta (0, 0)
Screenshot: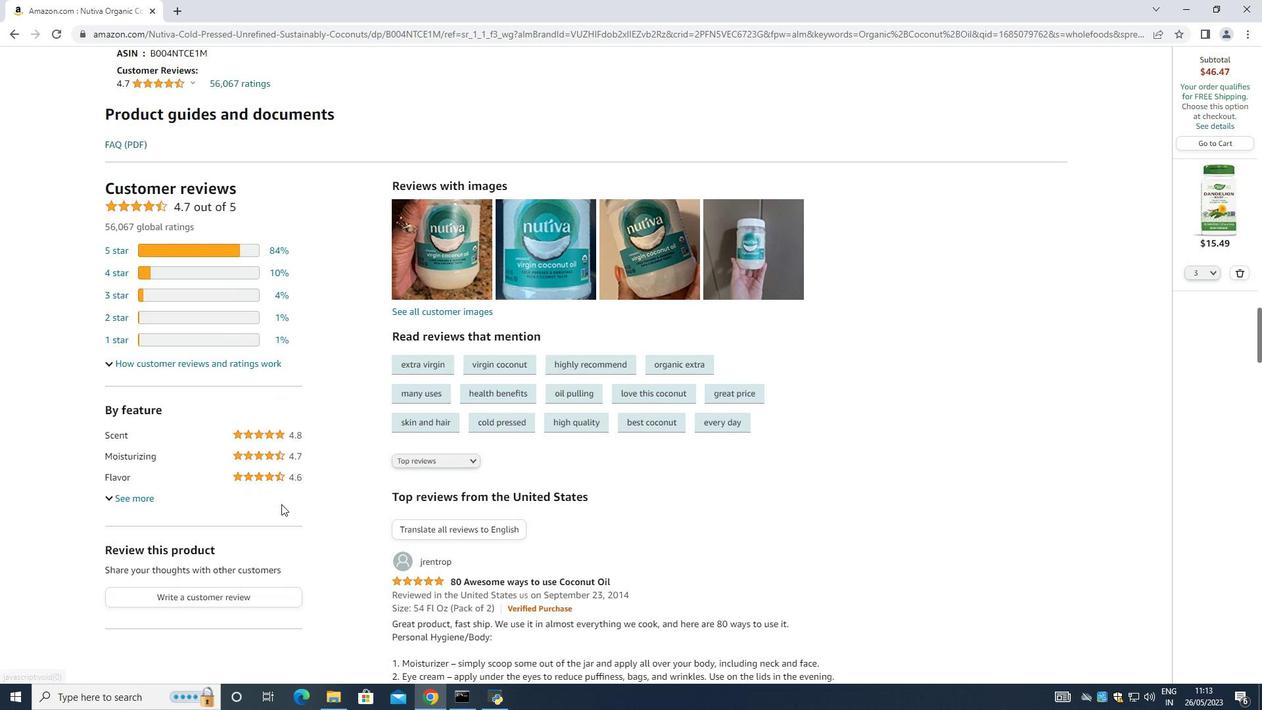 
Action: Mouse moved to (282, 505)
Screenshot: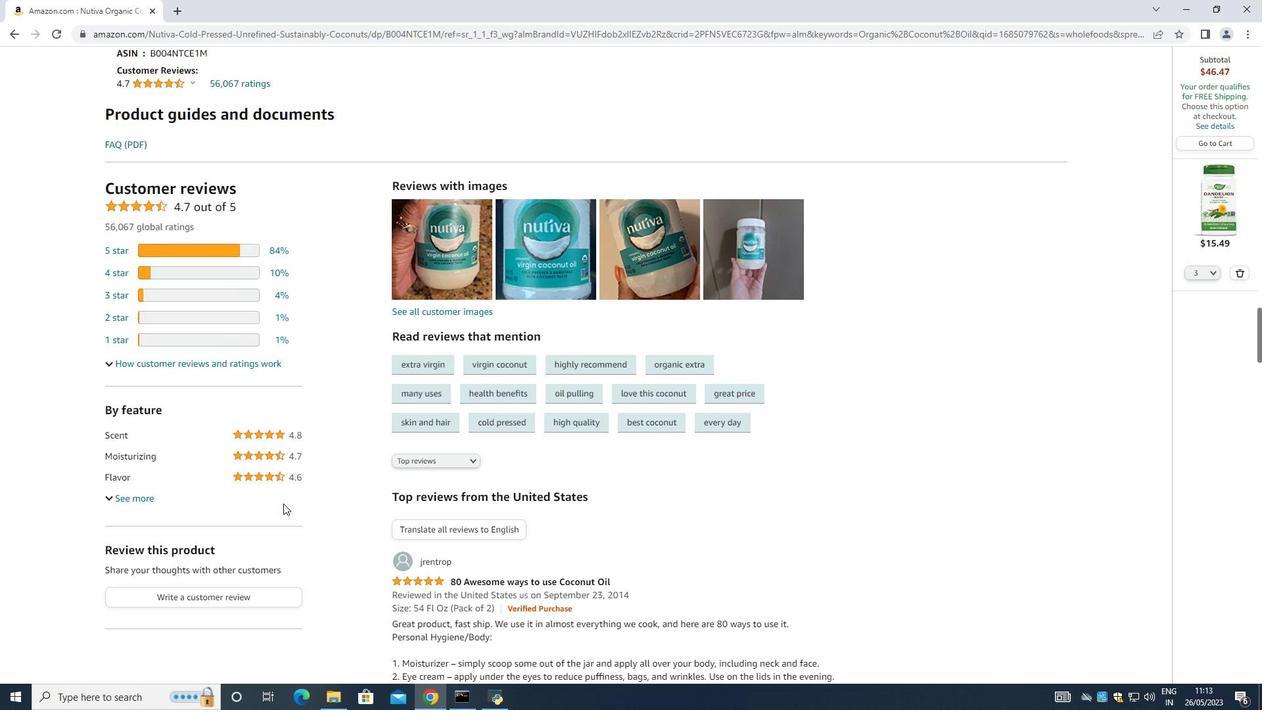 
Action: Mouse scrolled (282, 504) with delta (0, 0)
Screenshot: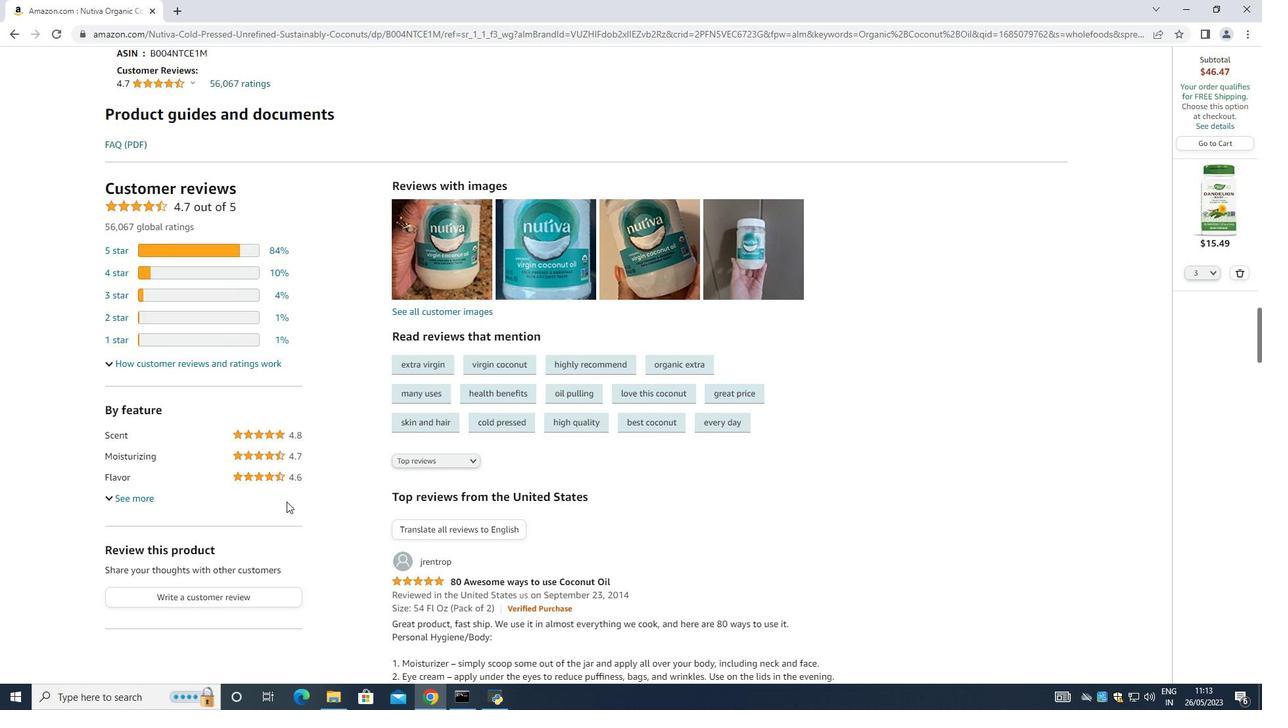 
Action: Mouse moved to (294, 503)
Screenshot: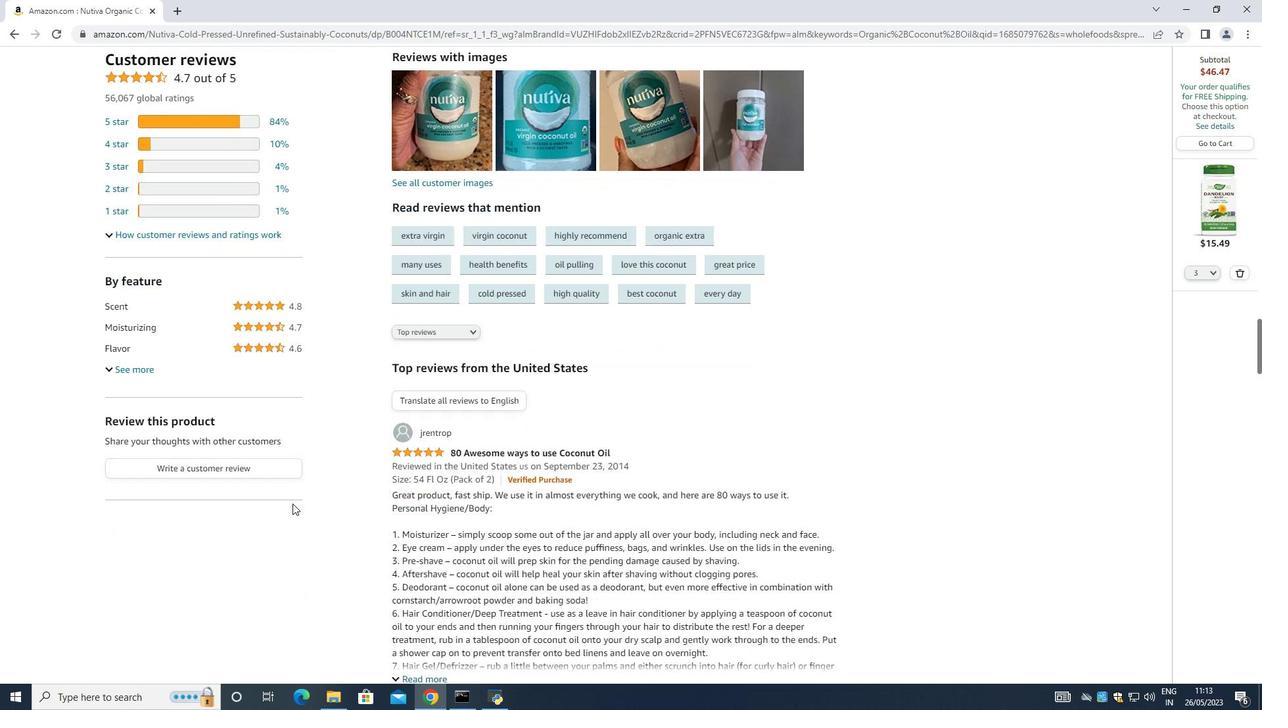 
Action: Mouse scrolled (294, 503) with delta (0, 0)
Screenshot: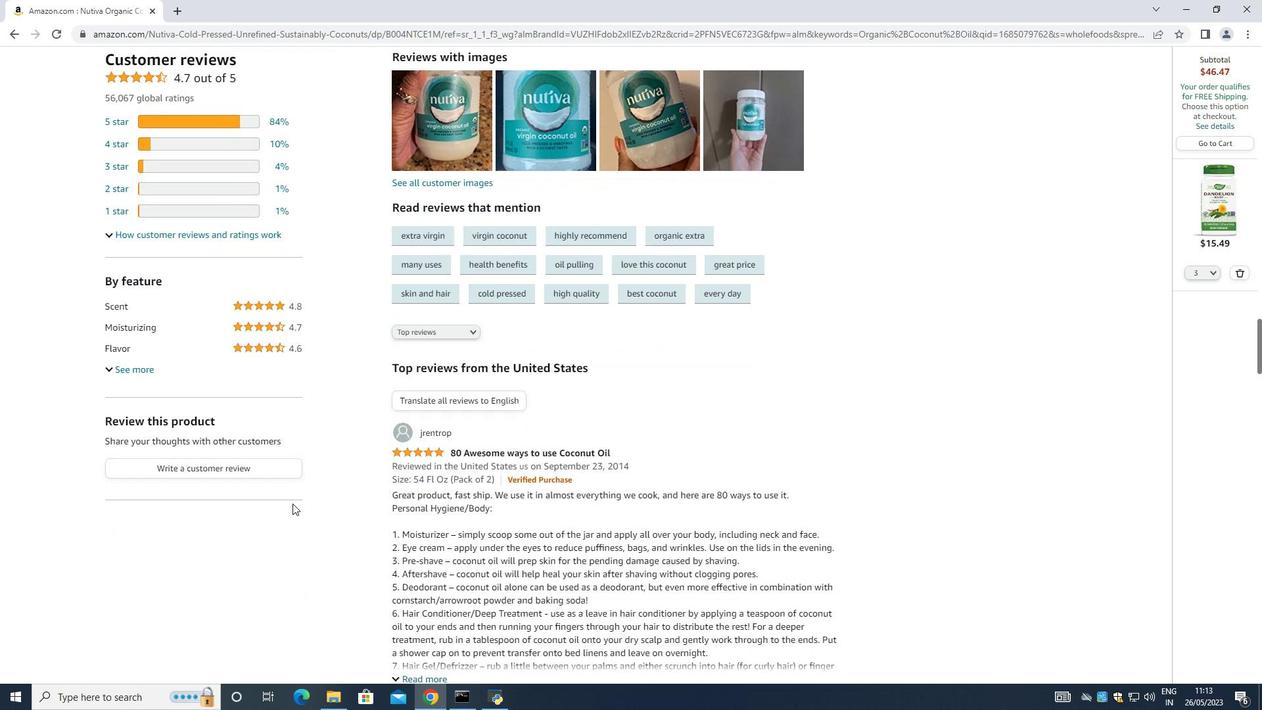 
Action: Mouse moved to (295, 506)
Screenshot: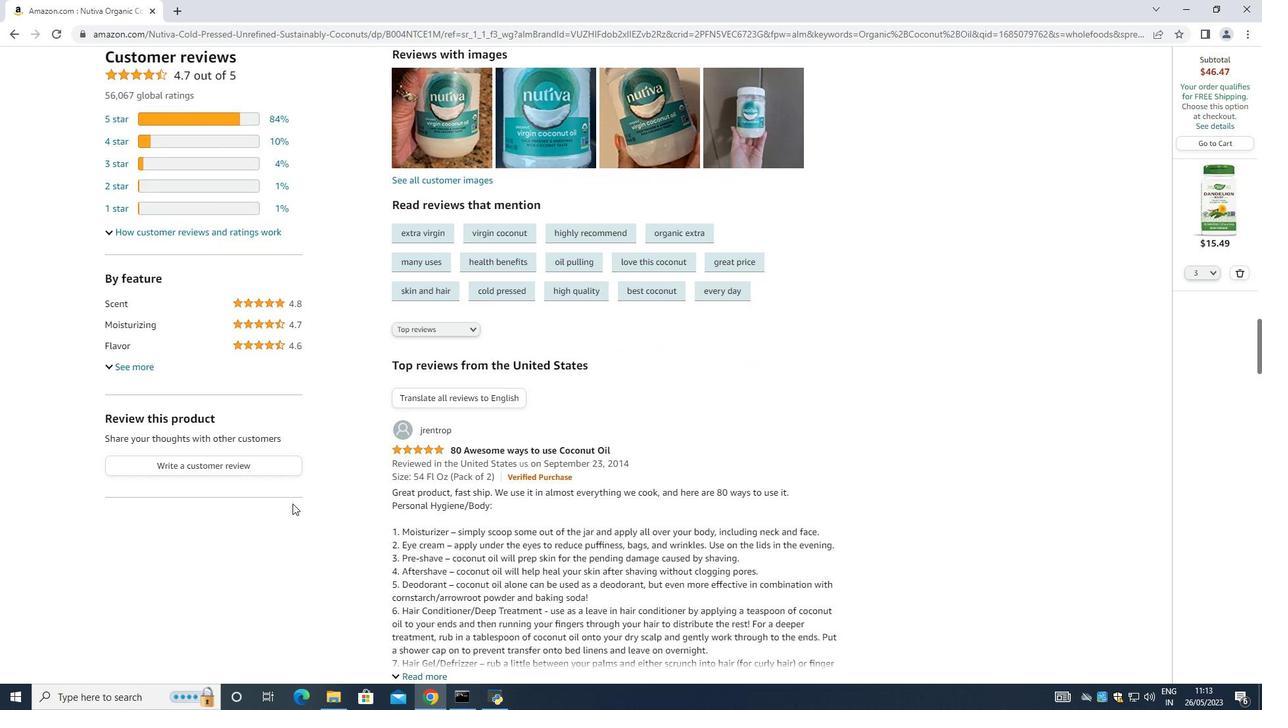 
Action: Mouse scrolled (295, 506) with delta (0, 0)
Screenshot: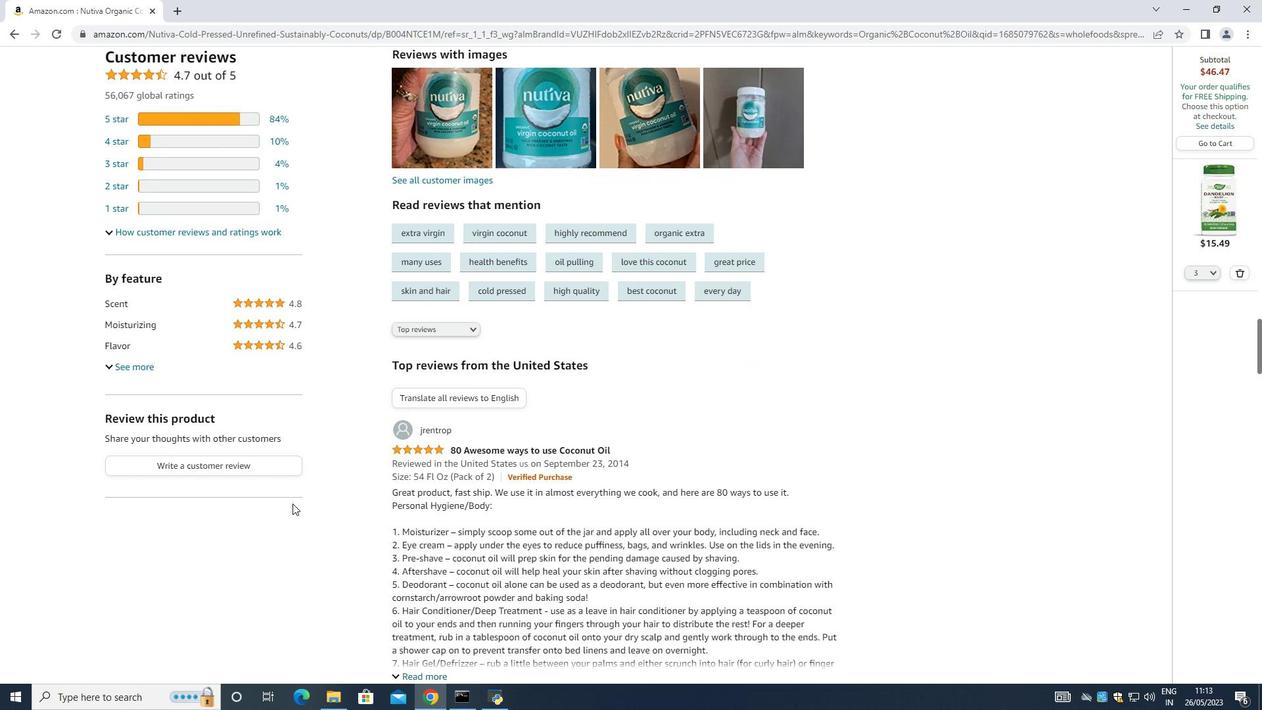
Action: Mouse moved to (295, 506)
Screenshot: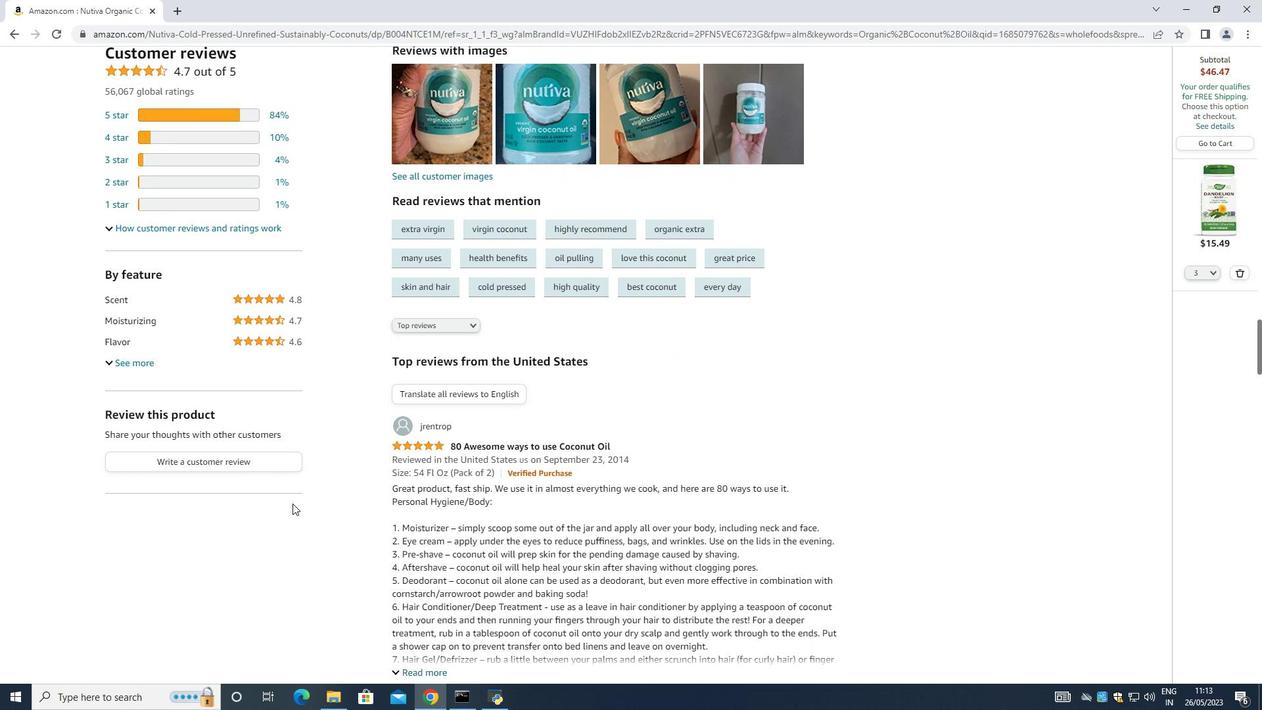 
Action: Mouse scrolled (295, 506) with delta (0, 0)
Screenshot: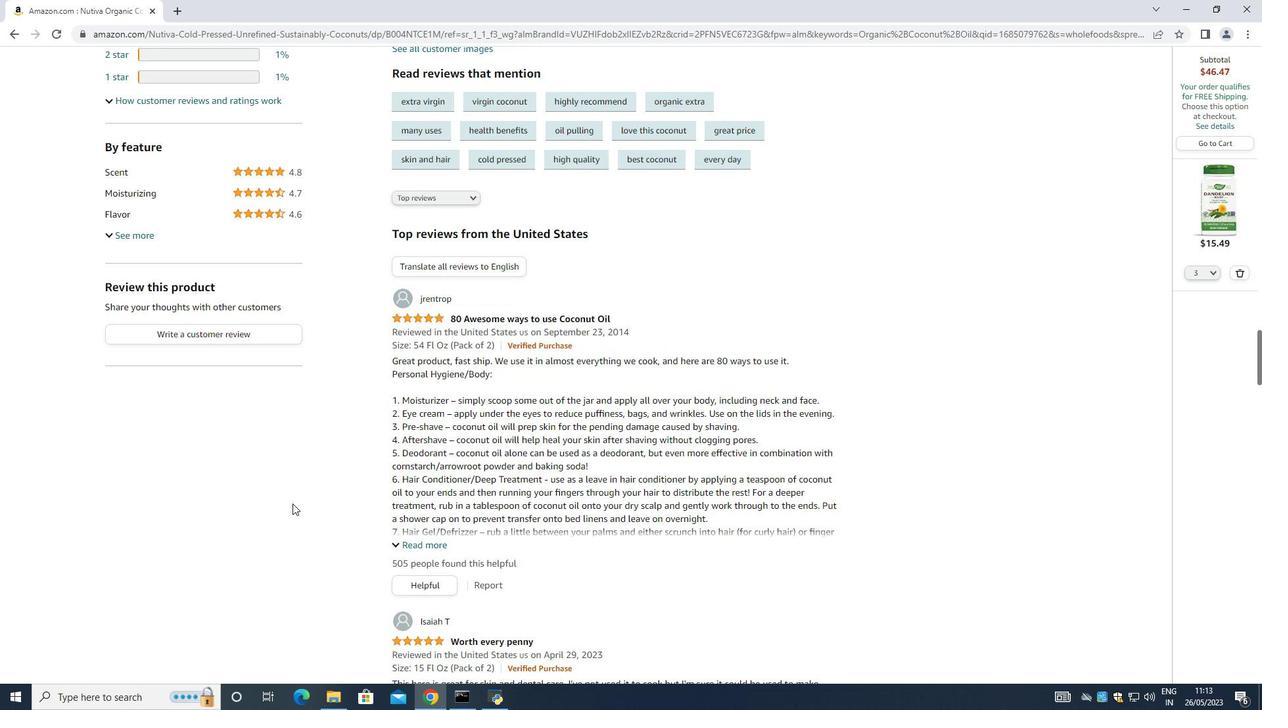 
Action: Mouse scrolled (295, 506) with delta (0, 0)
Screenshot: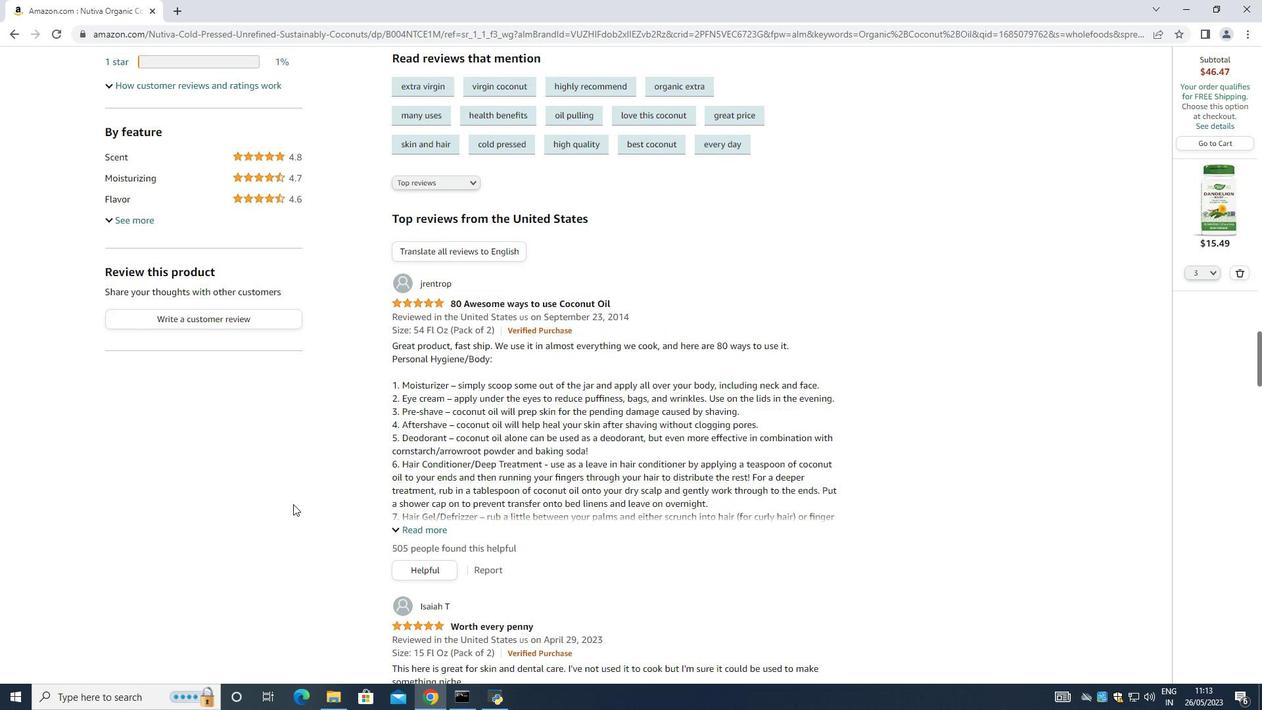 
Action: Mouse scrolled (295, 506) with delta (0, 0)
Screenshot: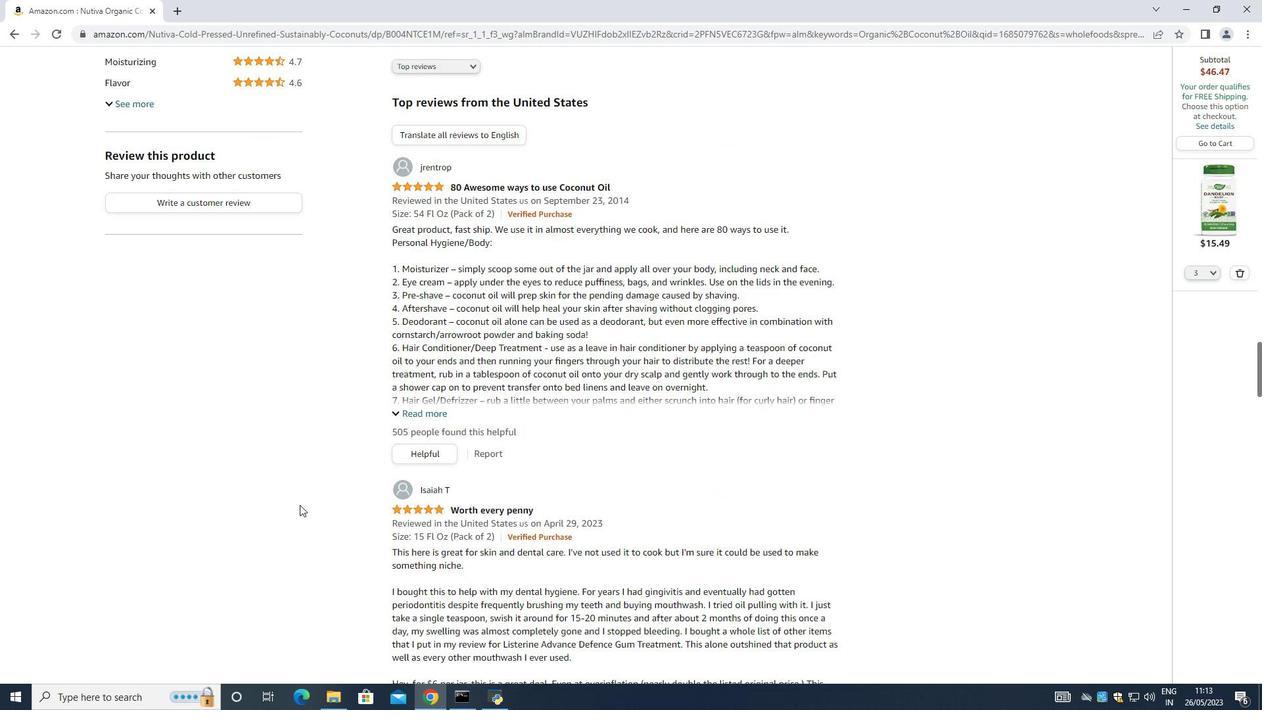 
Action: Mouse moved to (296, 507)
Screenshot: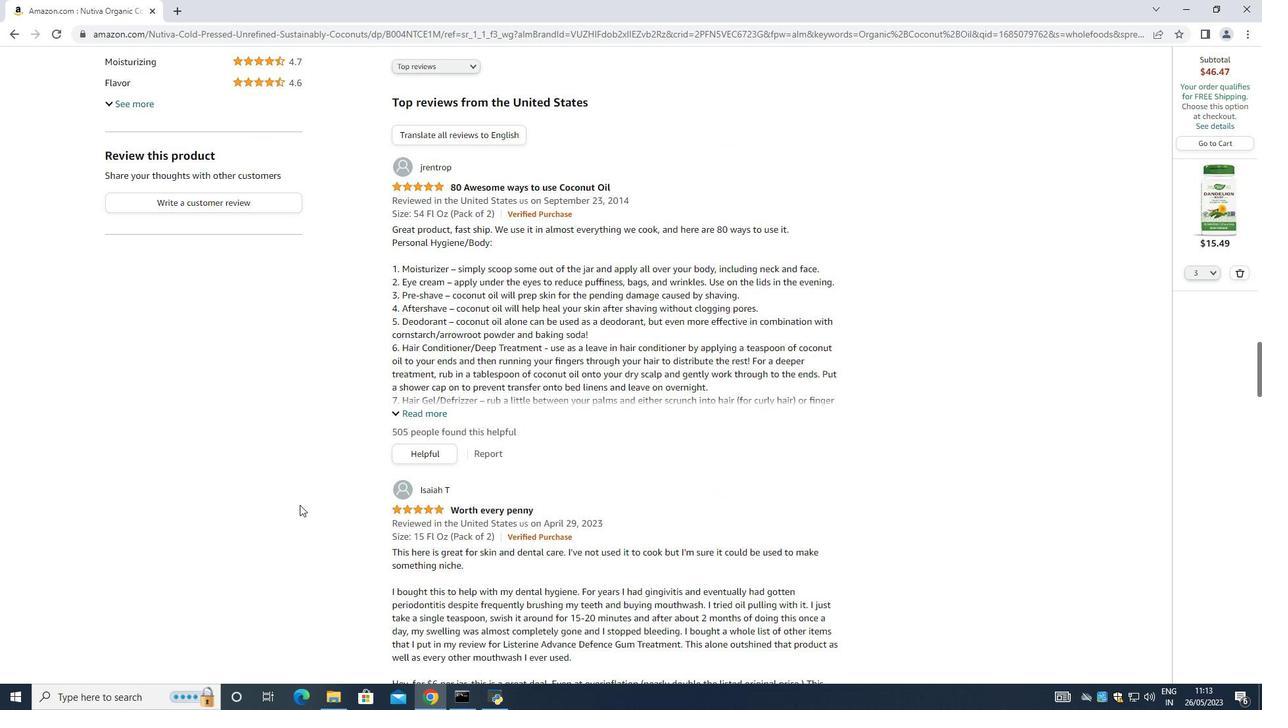 
Action: Mouse scrolled (296, 506) with delta (0, 0)
Screenshot: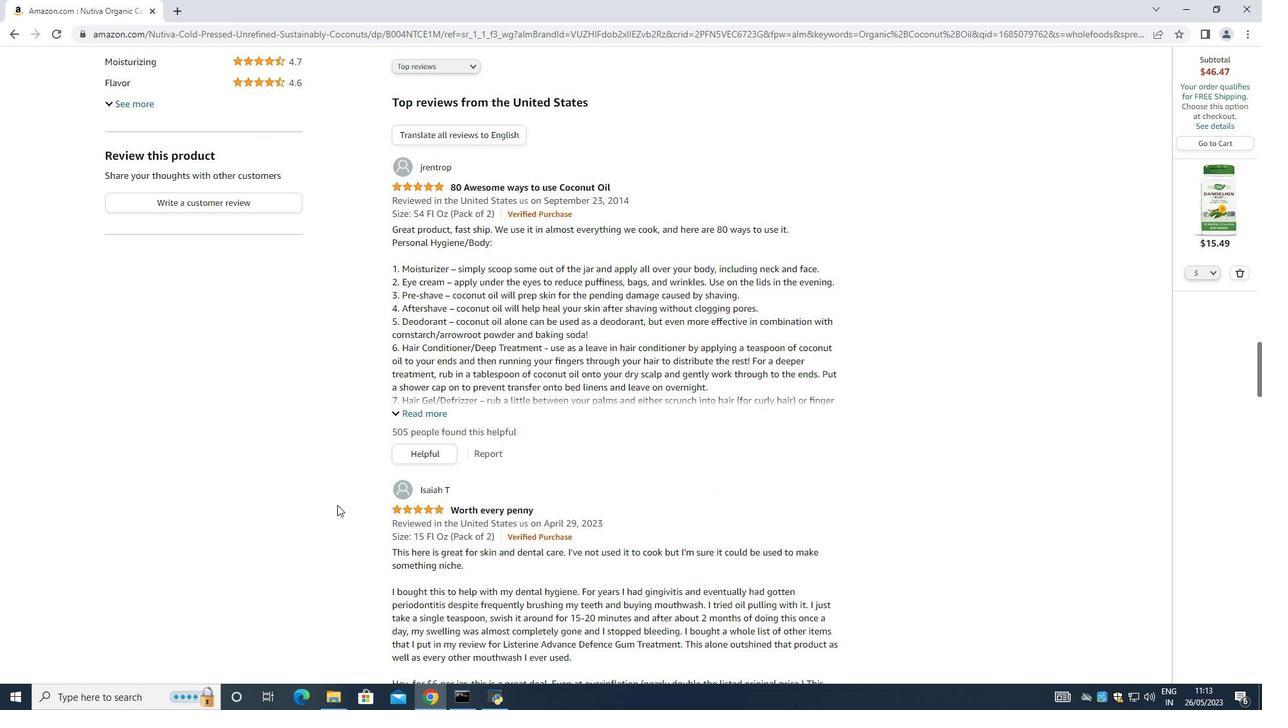
Action: Mouse moved to (460, 405)
Screenshot: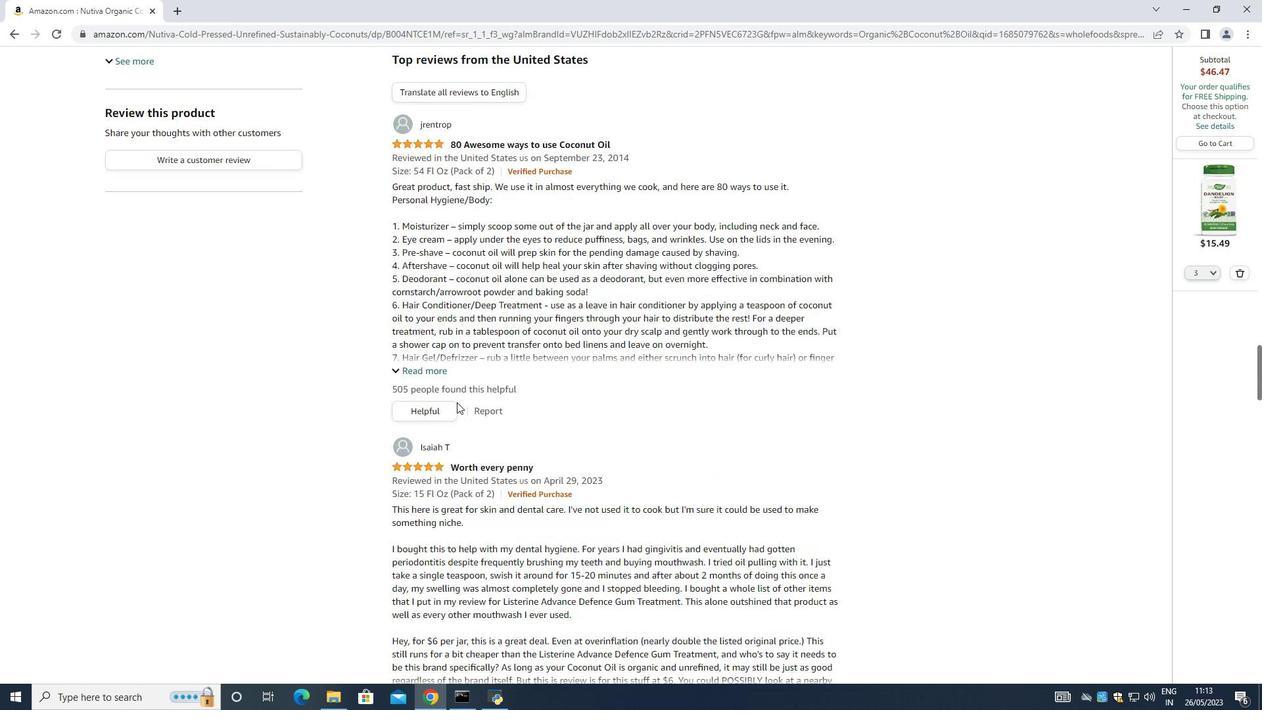 
Action: Mouse scrolled (460, 405) with delta (0, 0)
Screenshot: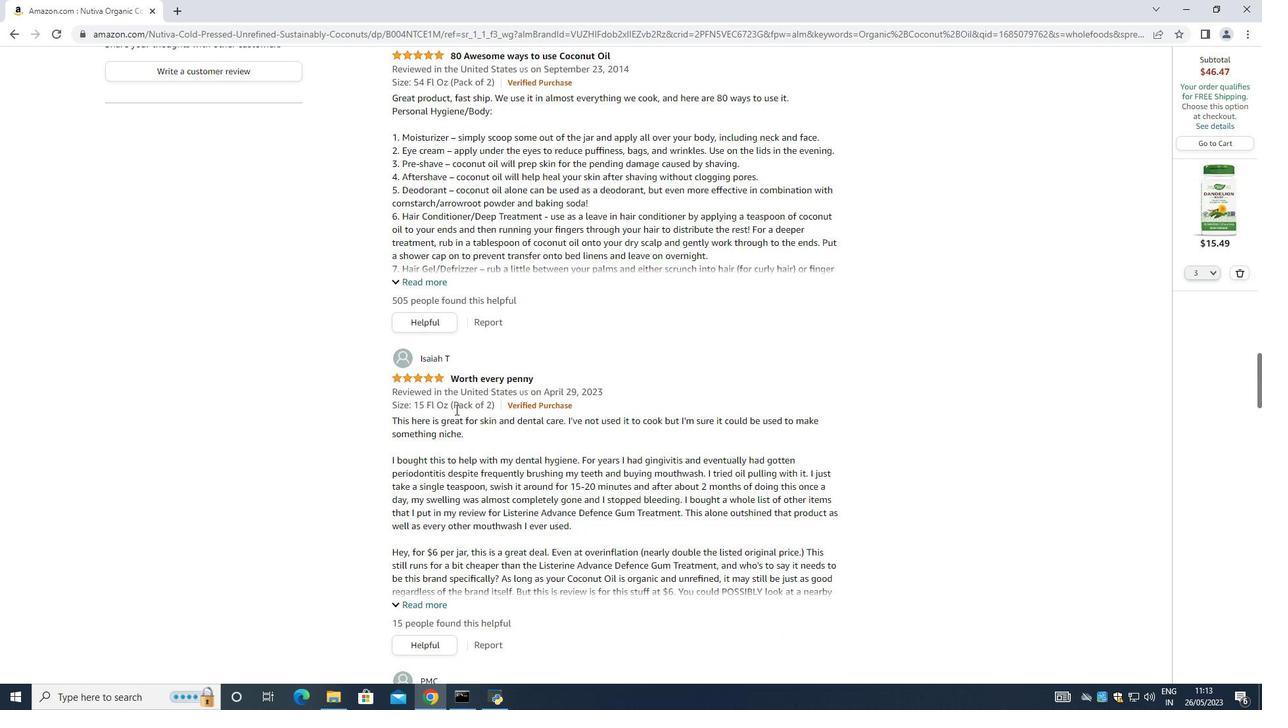 
Action: Mouse moved to (460, 405)
Screenshot: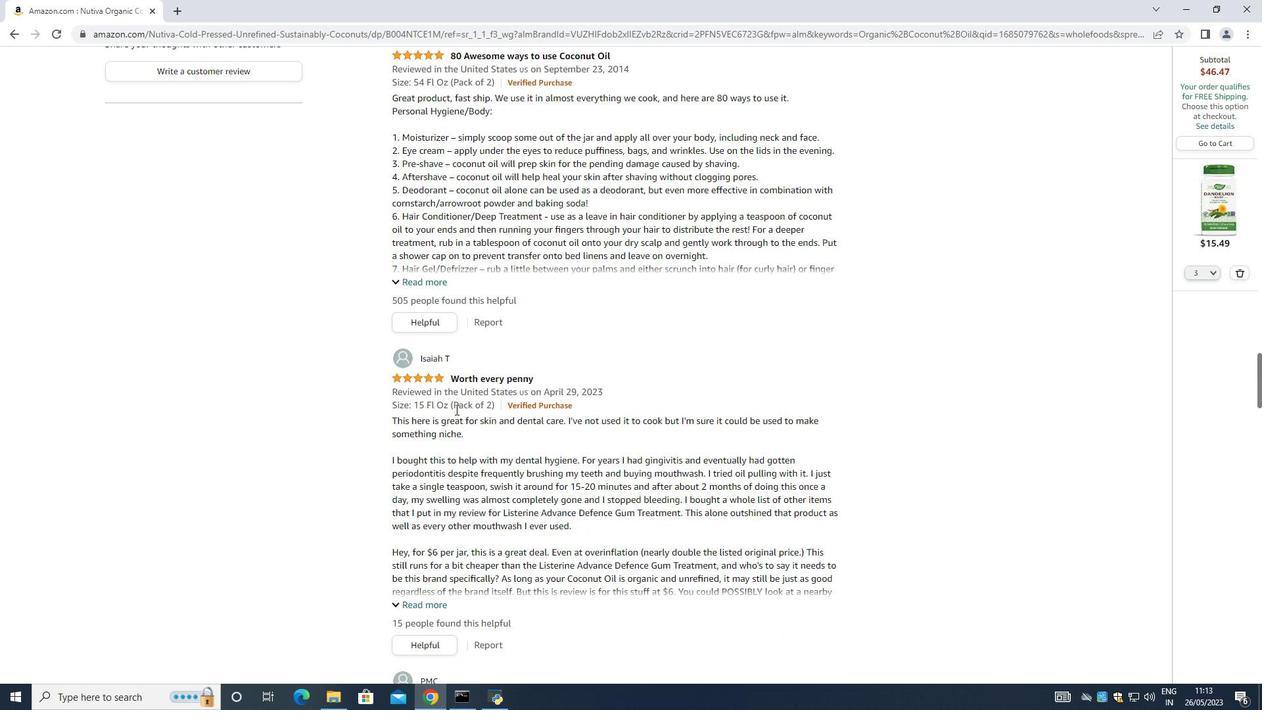 
Action: Mouse scrolled (460, 405) with delta (0, 0)
Screenshot: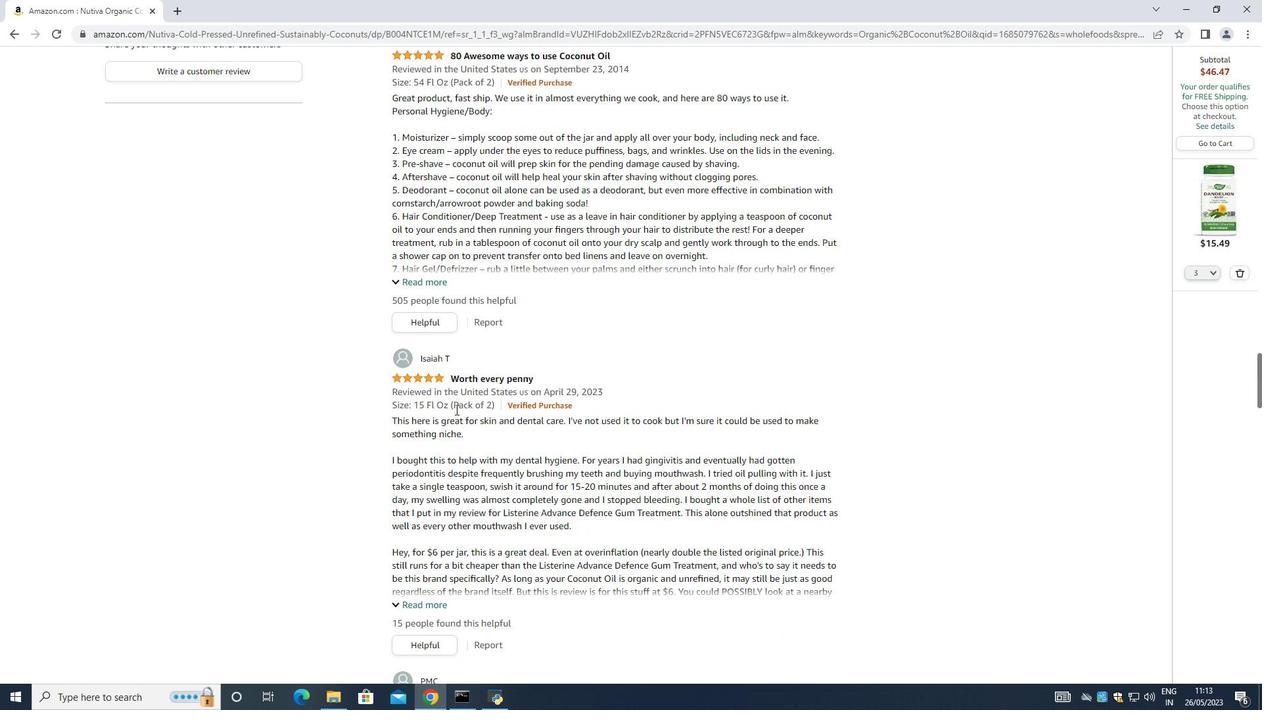 
Action: Mouse moved to (458, 412)
Screenshot: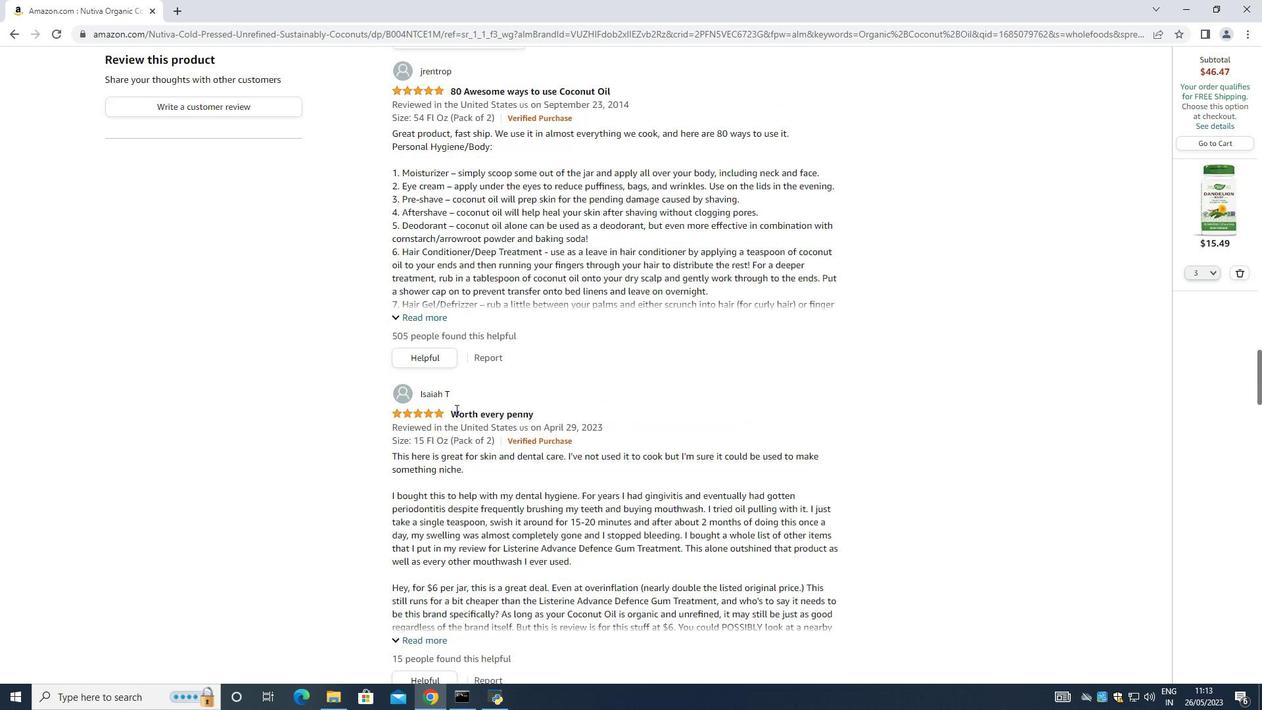 
Action: Mouse scrolled (458, 413) with delta (0, 0)
Screenshot: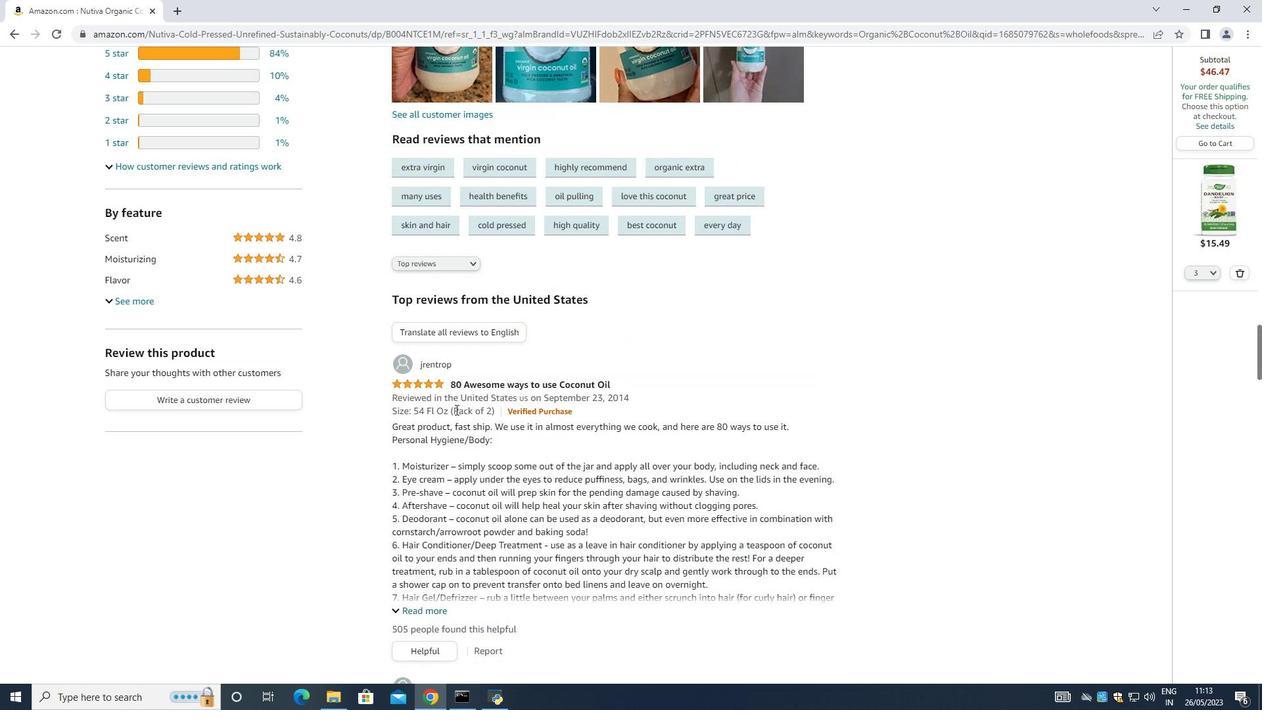 
Action: Mouse scrolled (458, 413) with delta (0, 0)
Screenshot: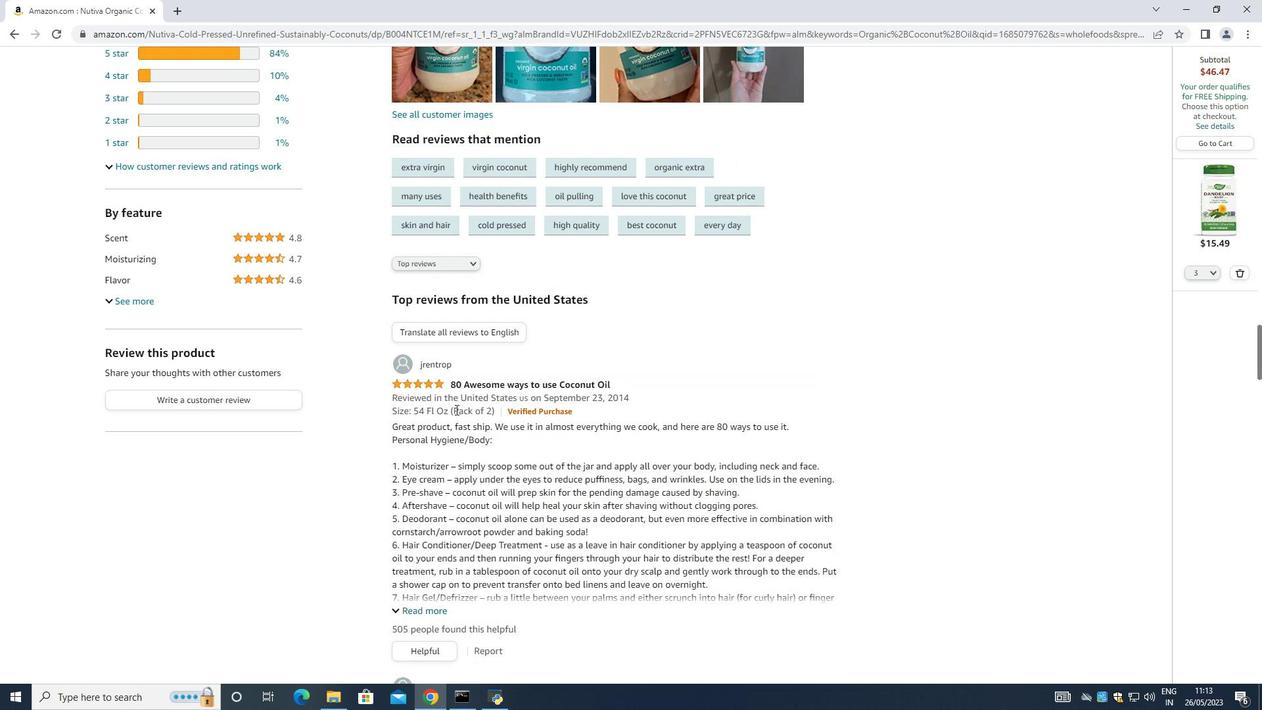 
Action: Mouse scrolled (458, 413) with delta (0, 0)
Screenshot: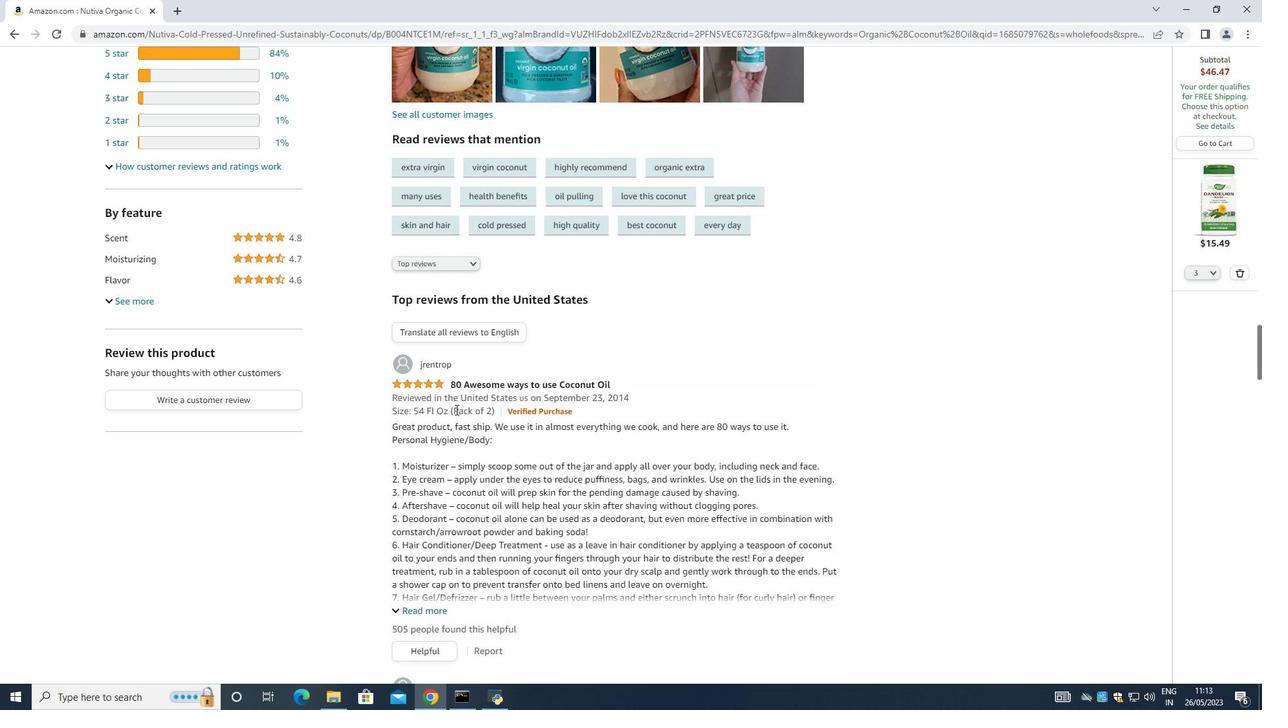 
Action: Mouse scrolled (458, 413) with delta (0, 0)
Screenshot: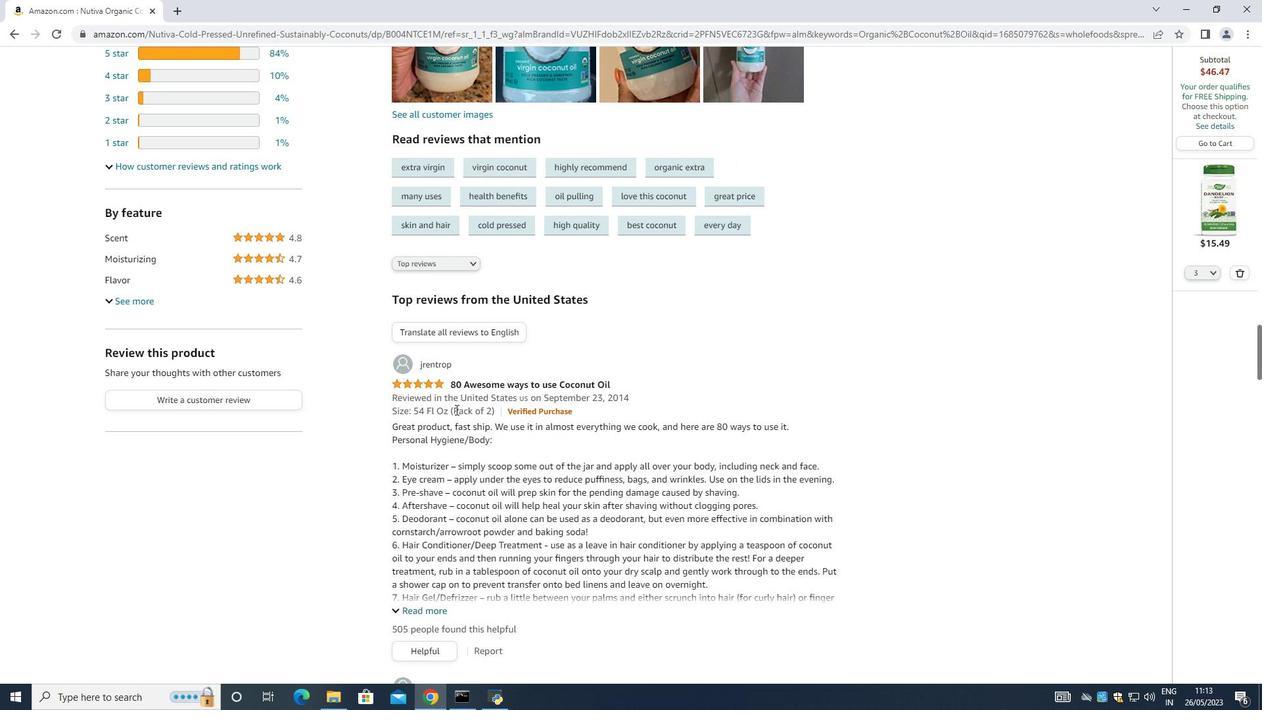 
Action: Mouse scrolled (458, 413) with delta (0, 0)
Screenshot: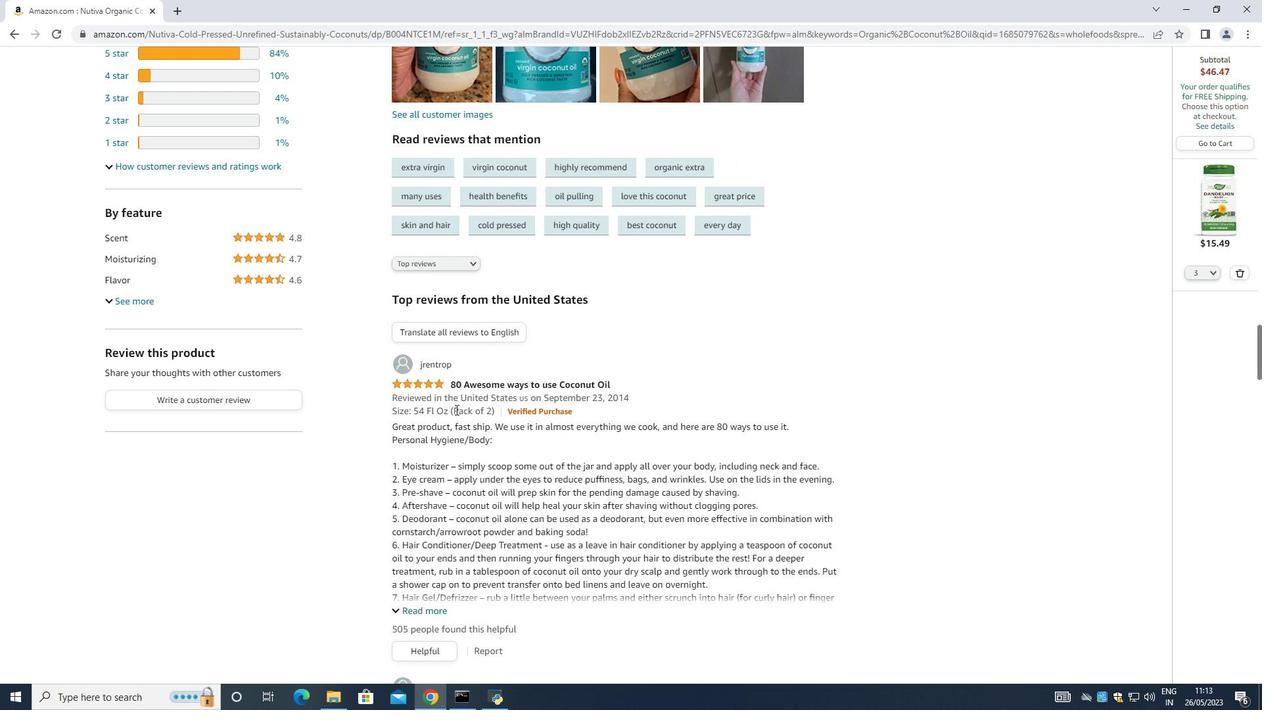 
Action: Mouse moved to (457, 412)
Screenshot: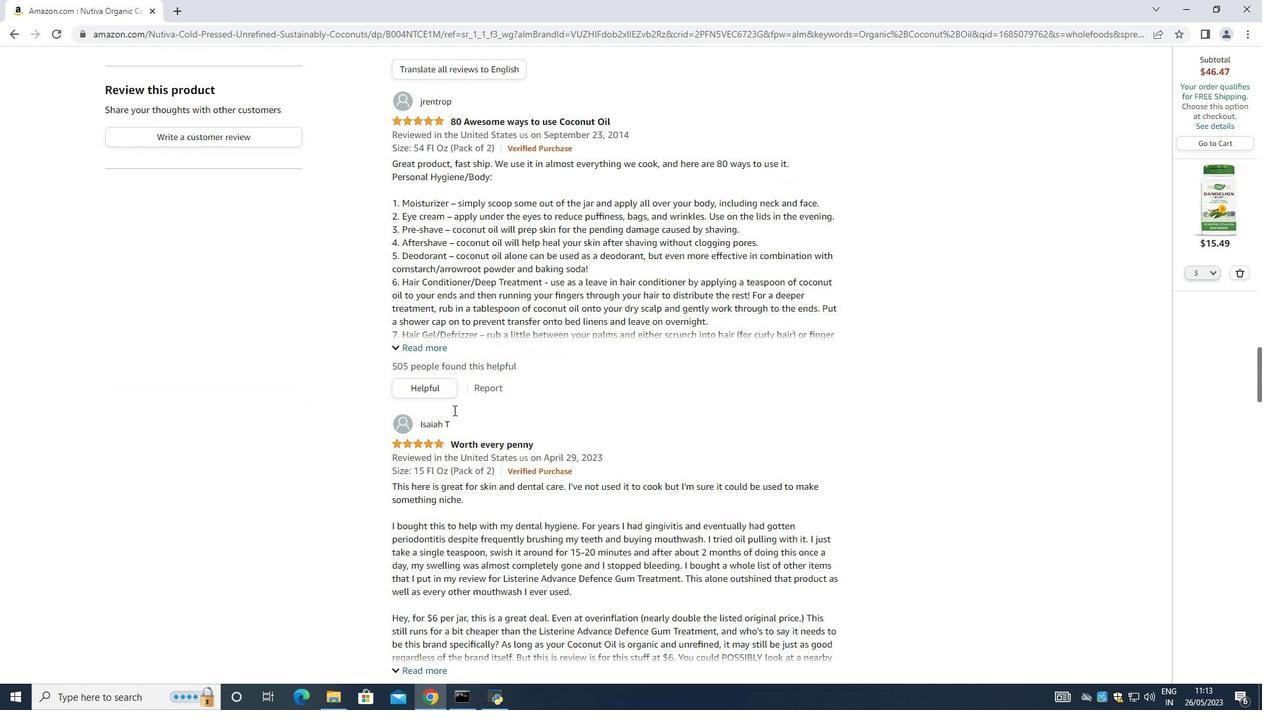 
Action: Mouse scrolled (457, 412) with delta (0, 0)
Screenshot: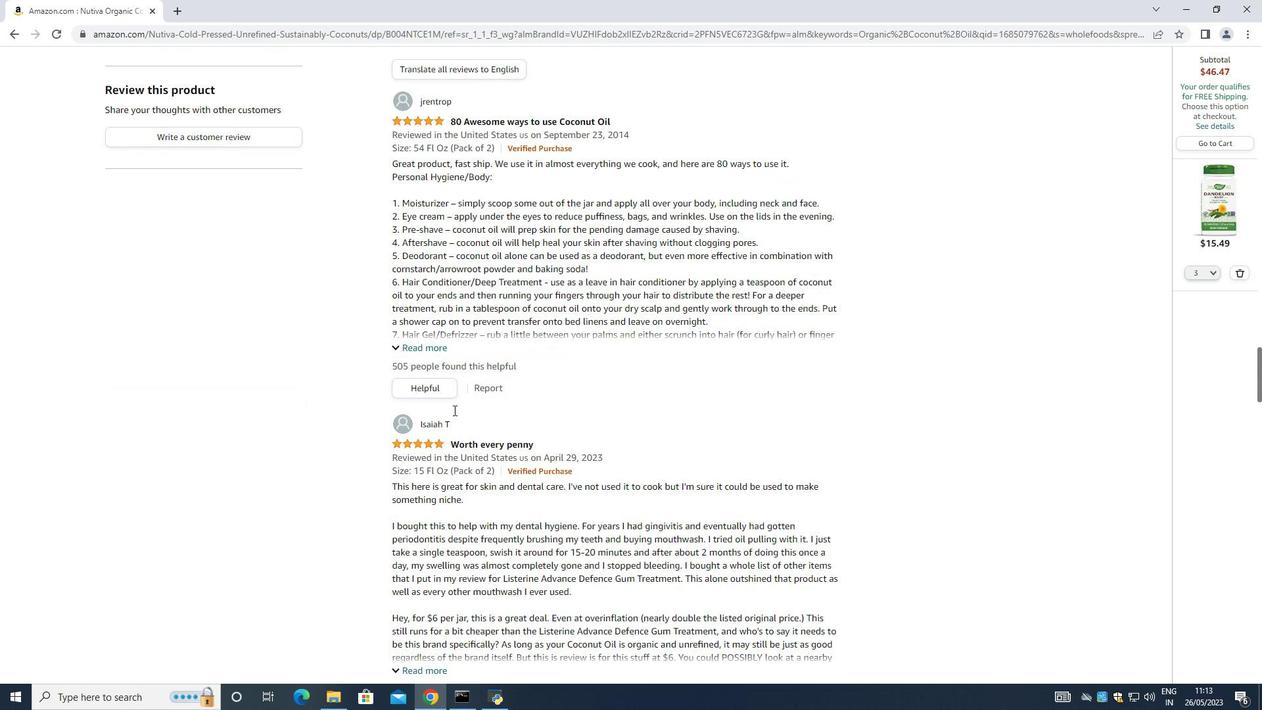 
Action: Mouse moved to (457, 413)
Screenshot: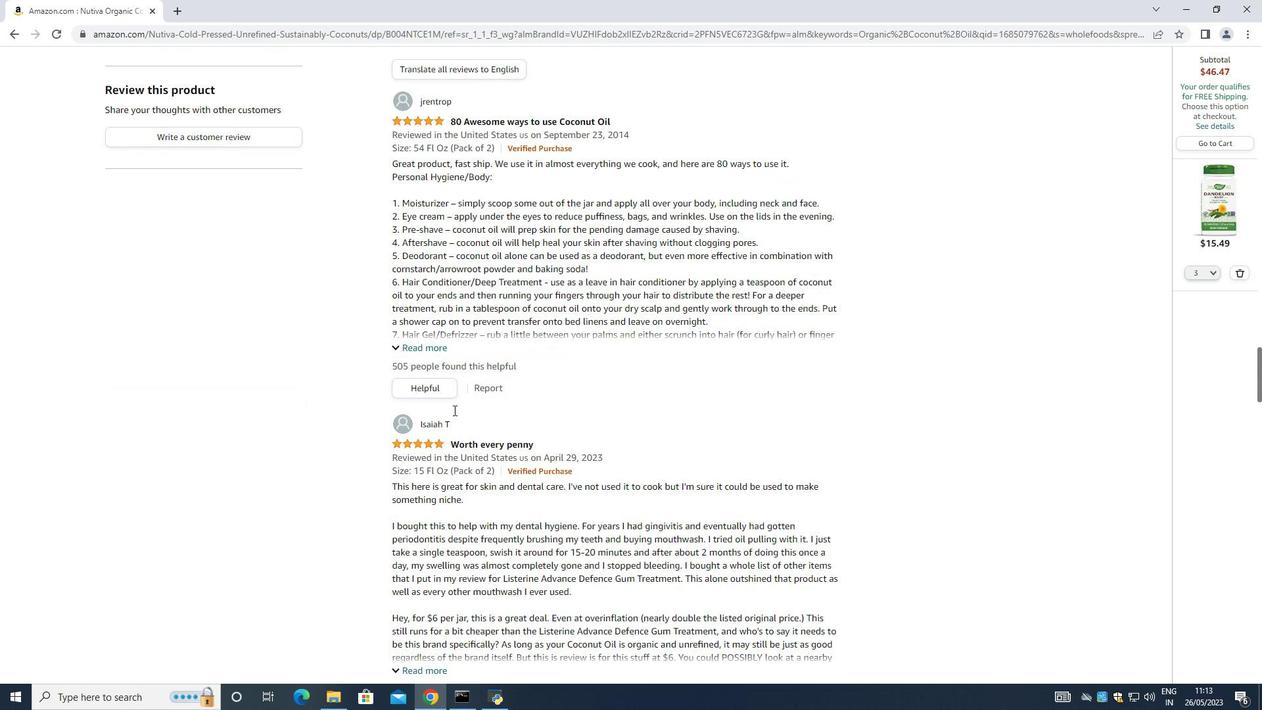 
Action: Mouse scrolled (457, 412) with delta (0, 0)
Screenshot: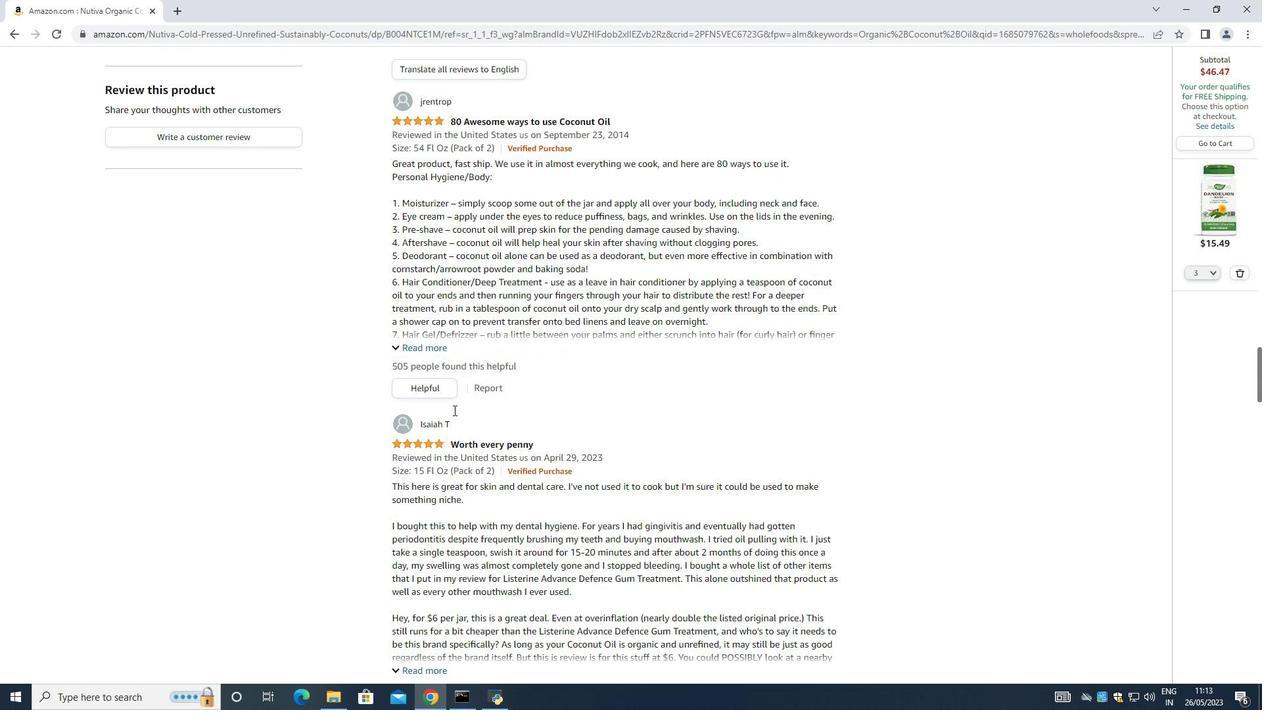 
Action: Mouse scrolled (457, 412) with delta (0, 0)
Screenshot: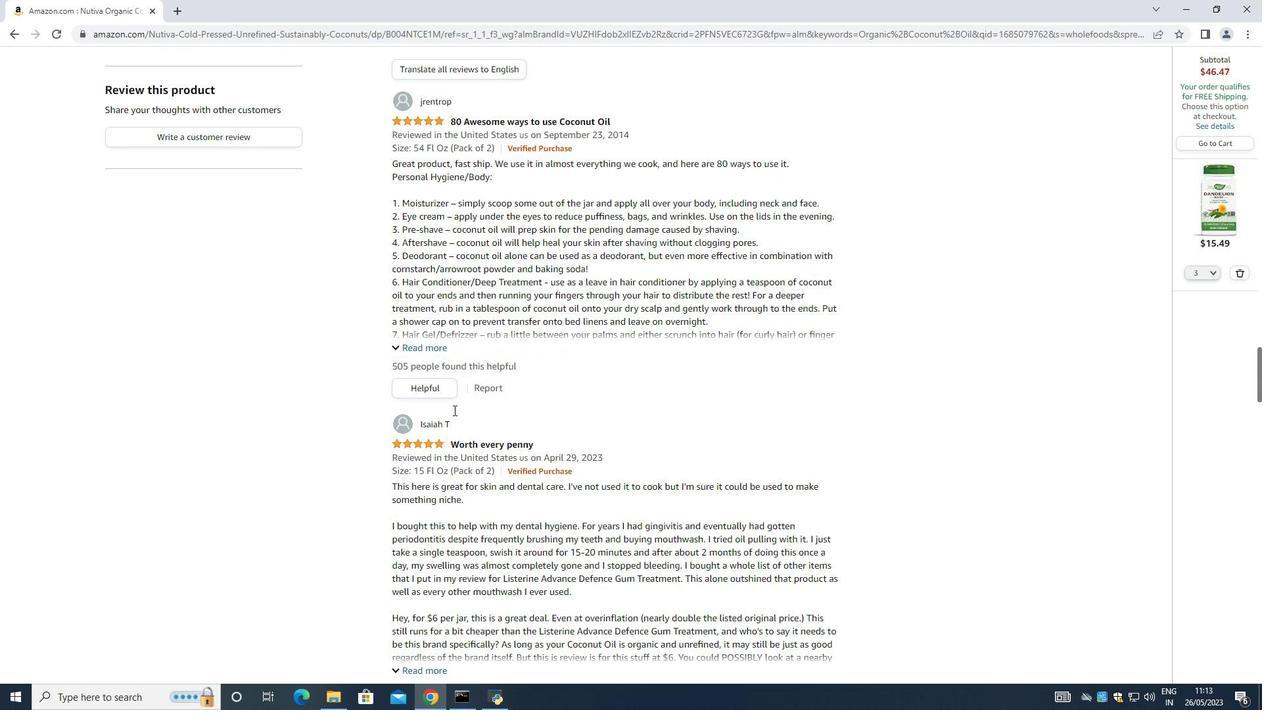 
Action: Mouse scrolled (457, 412) with delta (0, 0)
Screenshot: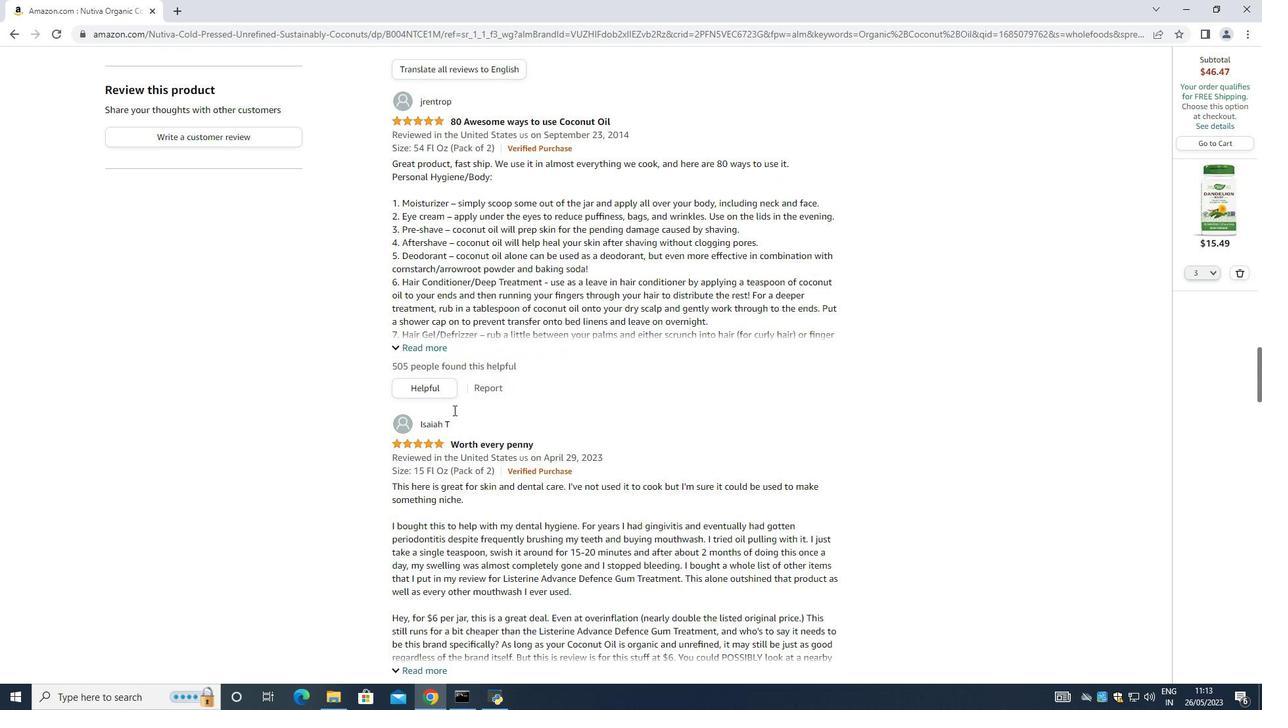 
Action: Mouse scrolled (457, 412) with delta (0, 0)
Screenshot: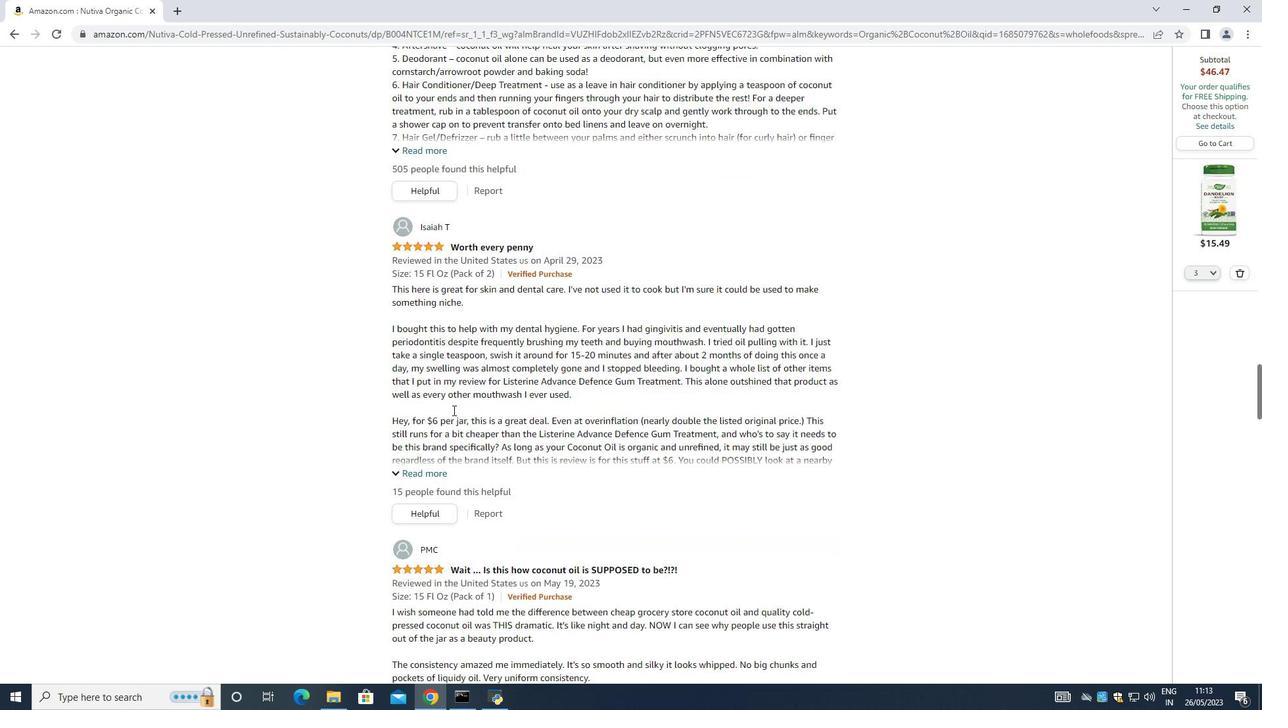 
Action: Mouse scrolled (457, 412) with delta (0, 0)
Screenshot: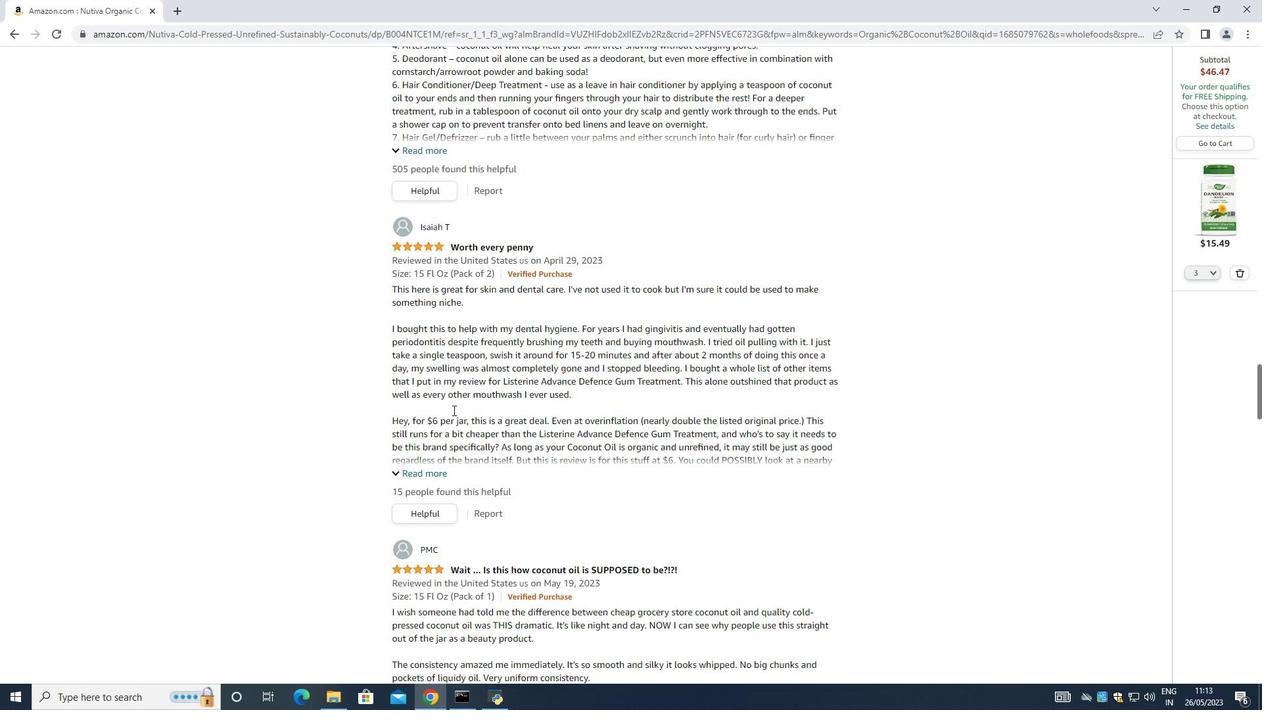 
Action: Mouse moved to (456, 413)
Screenshot: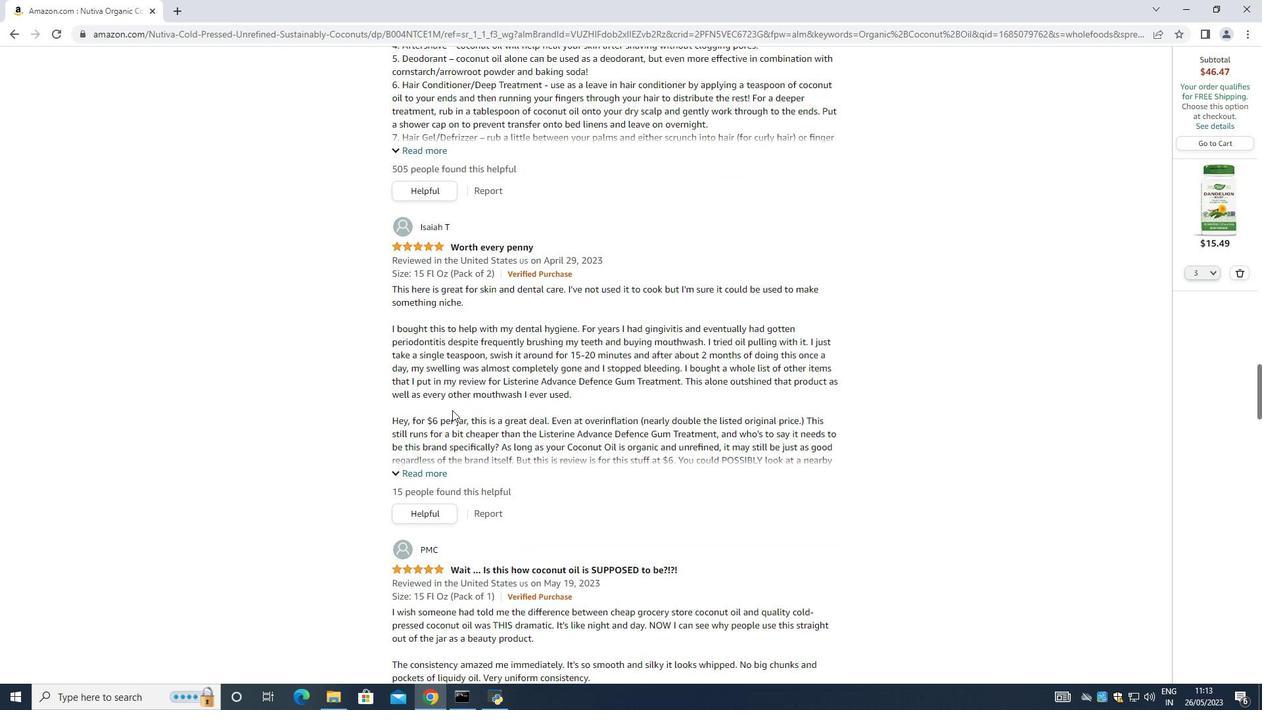
Action: Mouse scrolled (456, 412) with delta (0, 0)
Screenshot: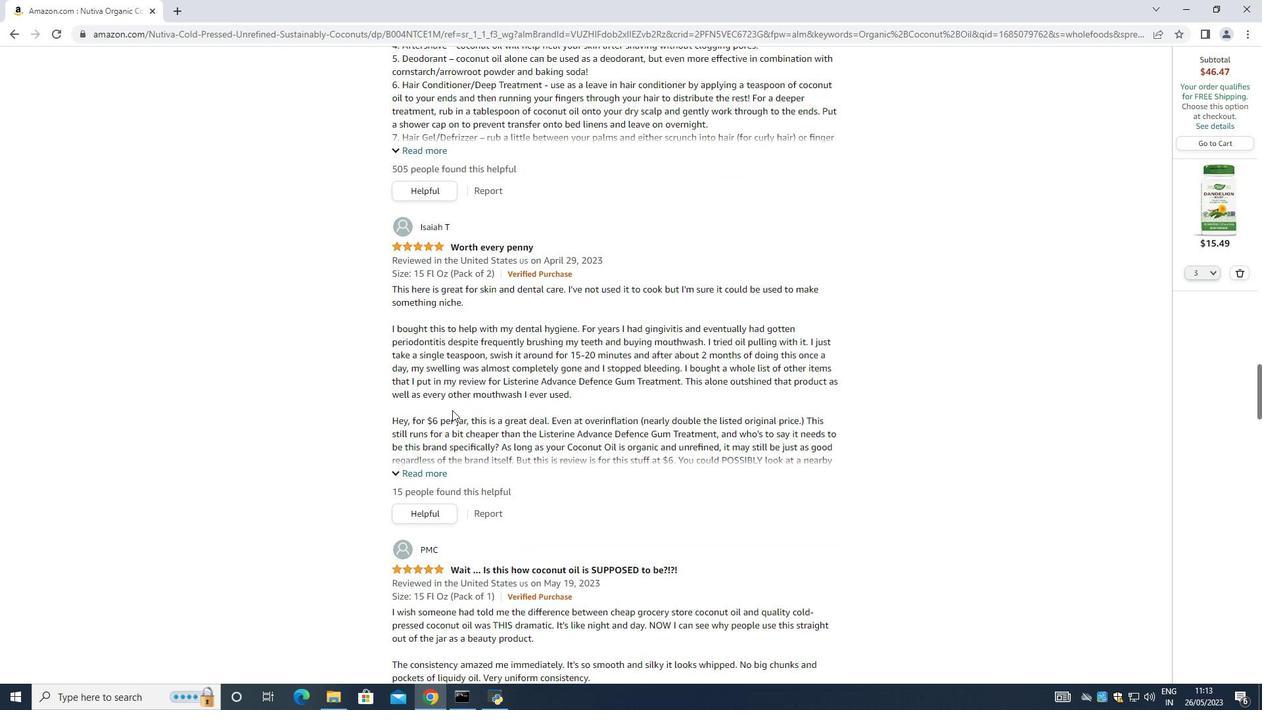 
Action: Mouse moved to (453, 413)
Screenshot: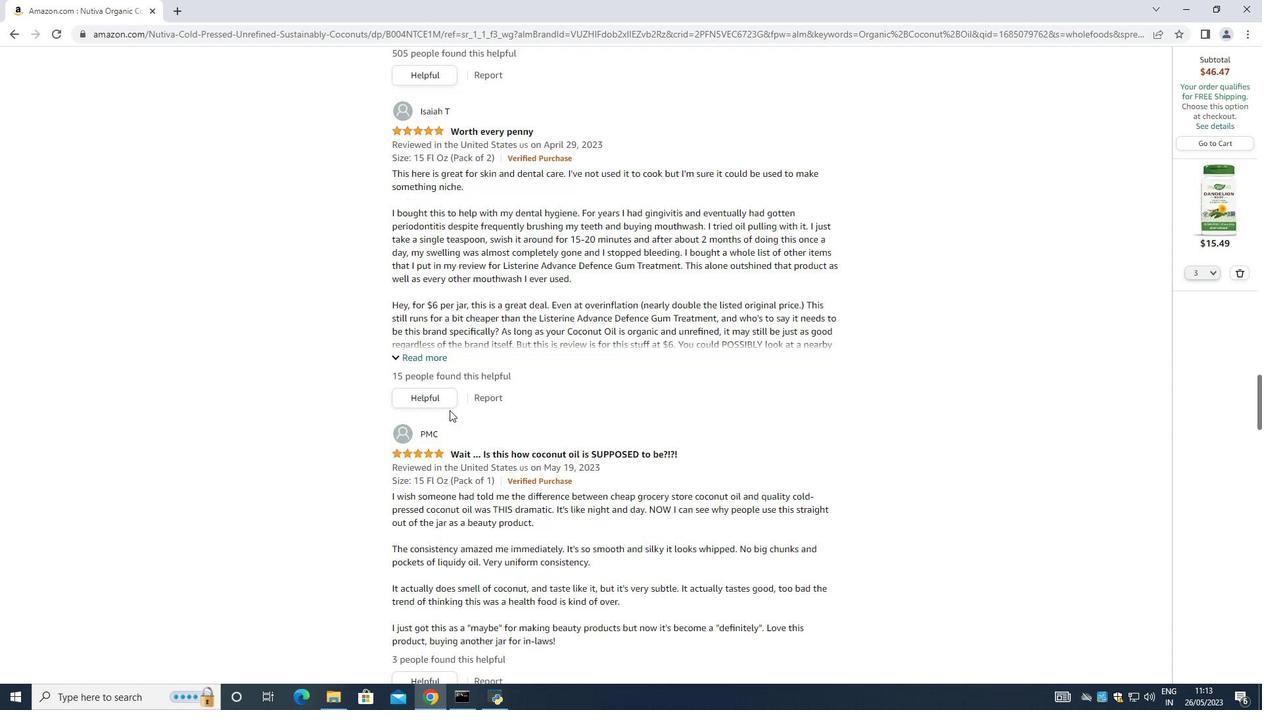 
Action: Mouse scrolled (453, 412) with delta (0, 0)
Screenshot: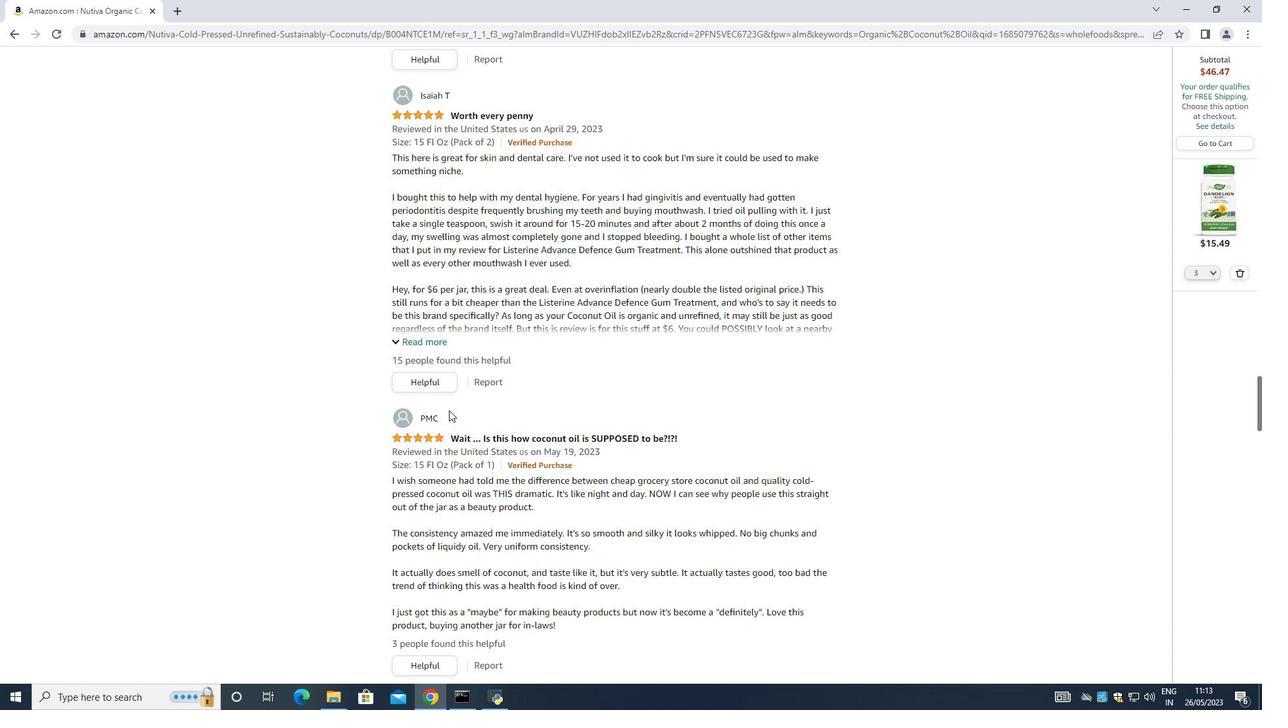 
Action: Mouse scrolled (453, 412) with delta (0, 0)
Screenshot: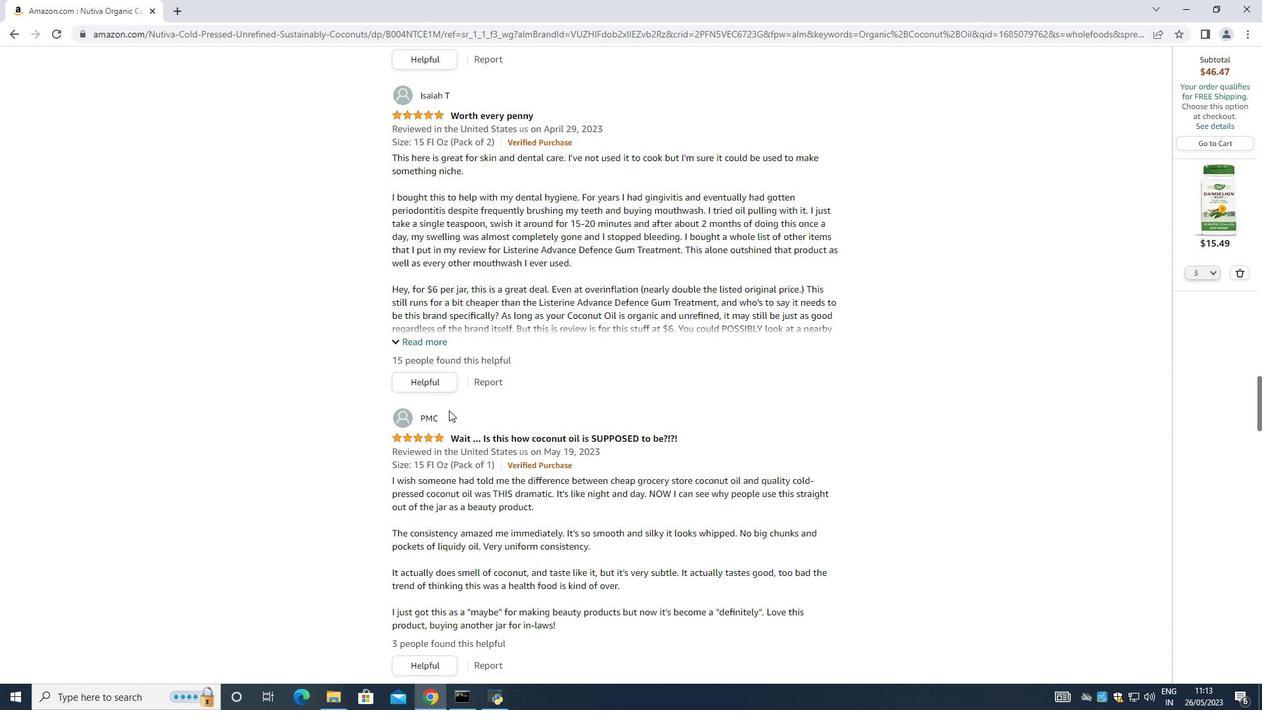
Action: Mouse moved to (452, 413)
Screenshot: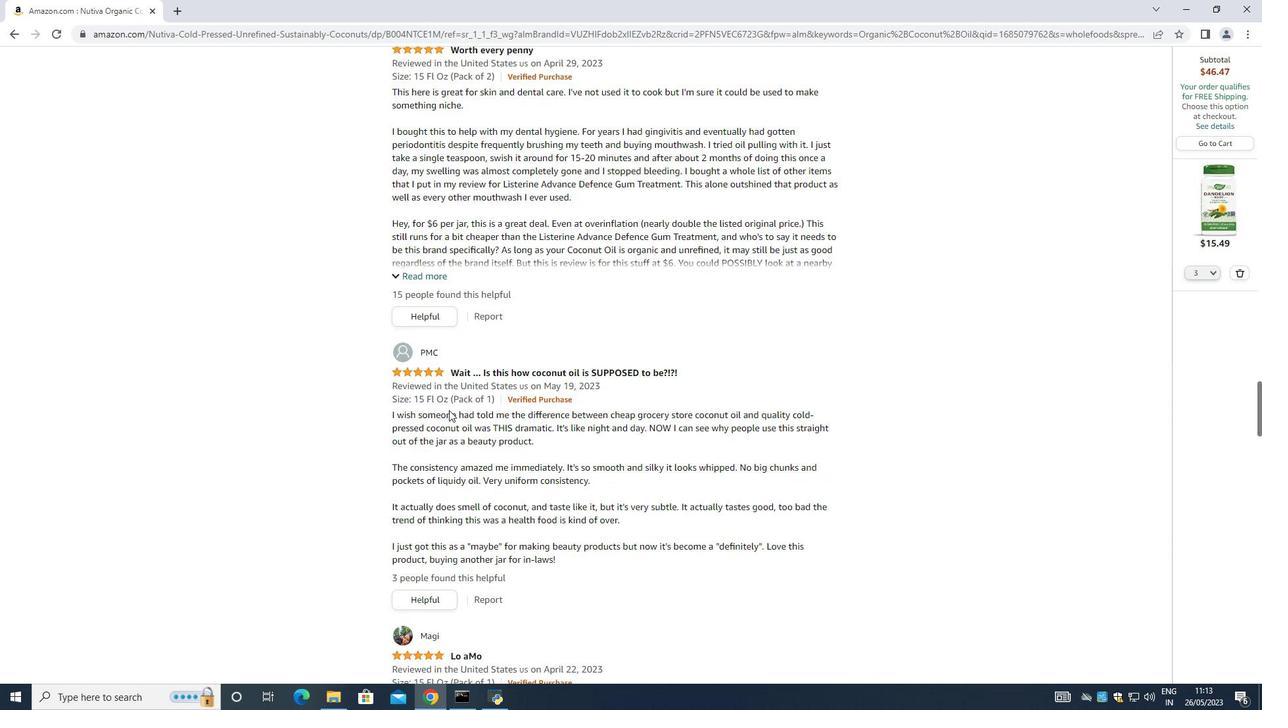 
Action: Mouse scrolled (452, 412) with delta (0, 0)
Screenshot: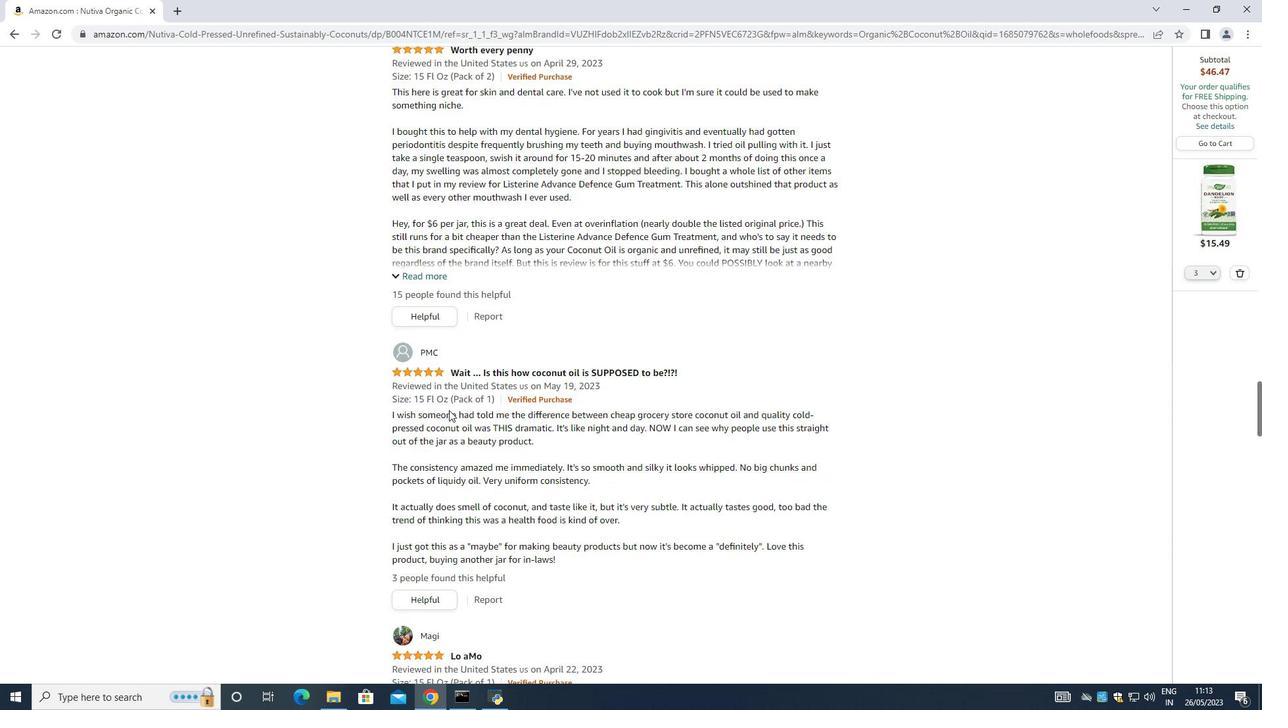 
Action: Mouse moved to (452, 414)
Screenshot: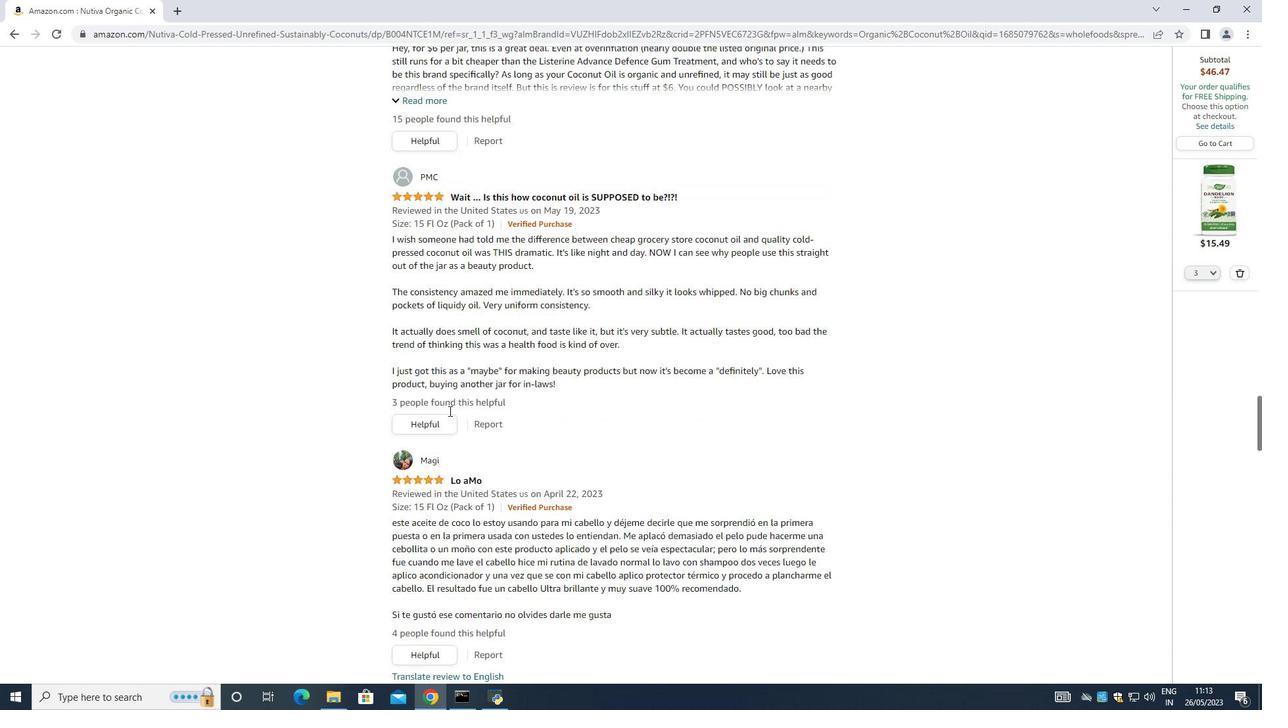 
Action: Mouse scrolled (452, 413) with delta (0, 0)
Screenshot: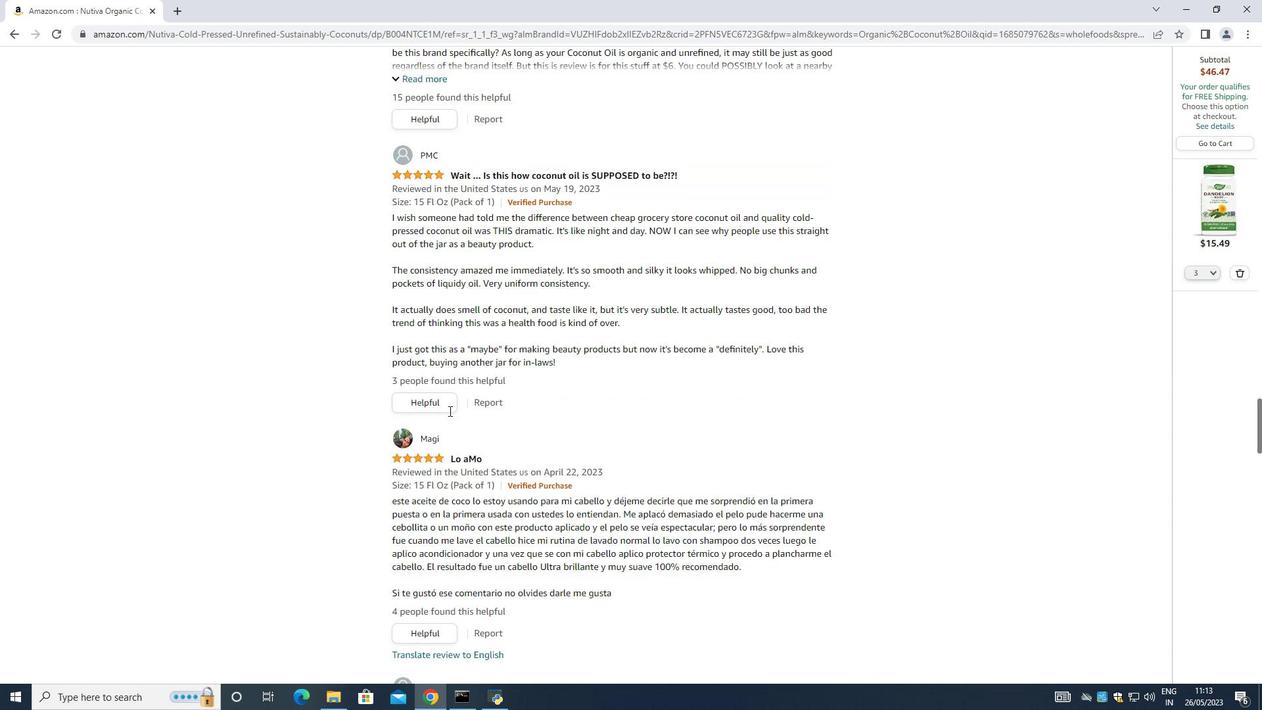 
Action: Mouse scrolled (452, 413) with delta (0, 0)
Screenshot: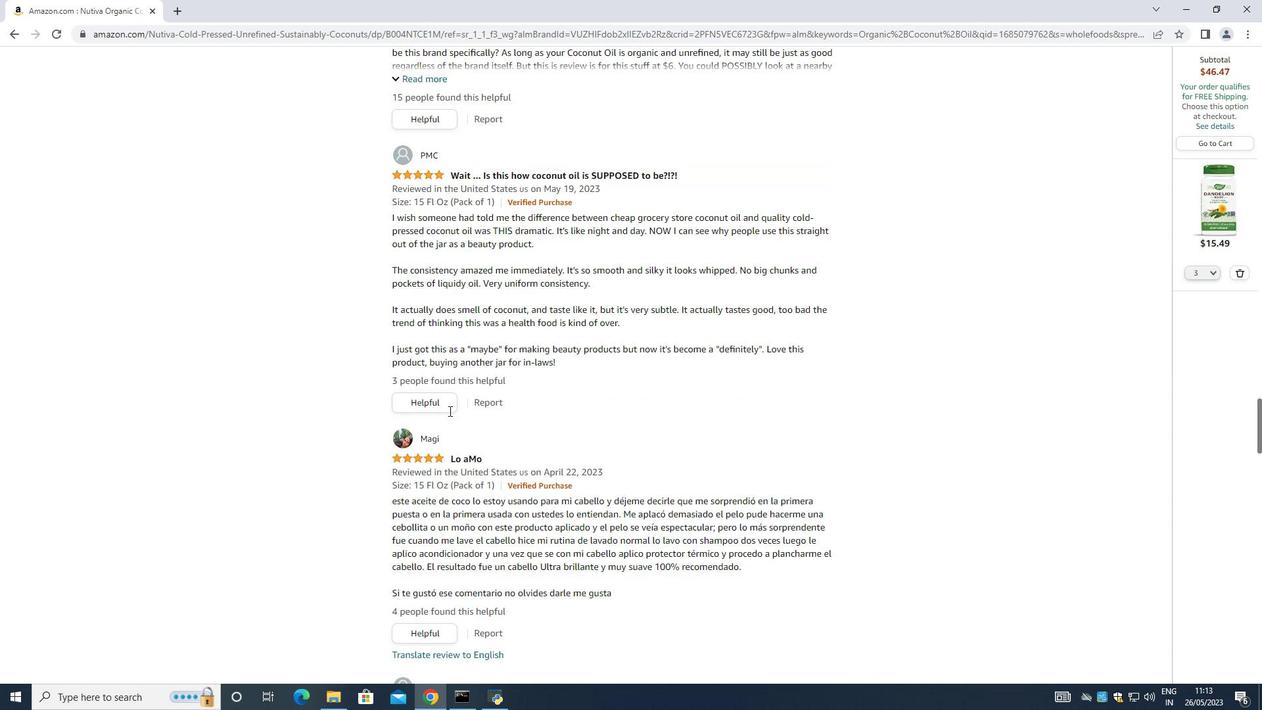 
Action: Mouse scrolled (452, 413) with delta (0, 0)
Screenshot: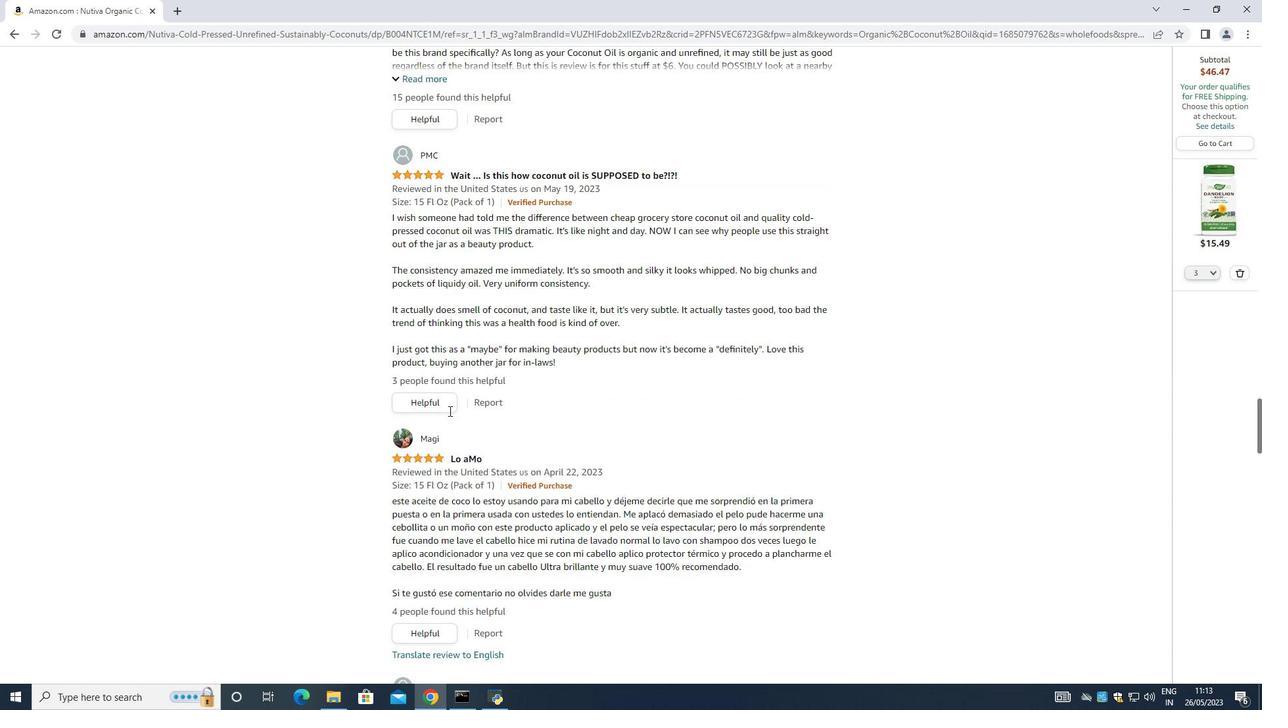 
Action: Mouse scrolled (452, 413) with delta (0, 0)
Screenshot: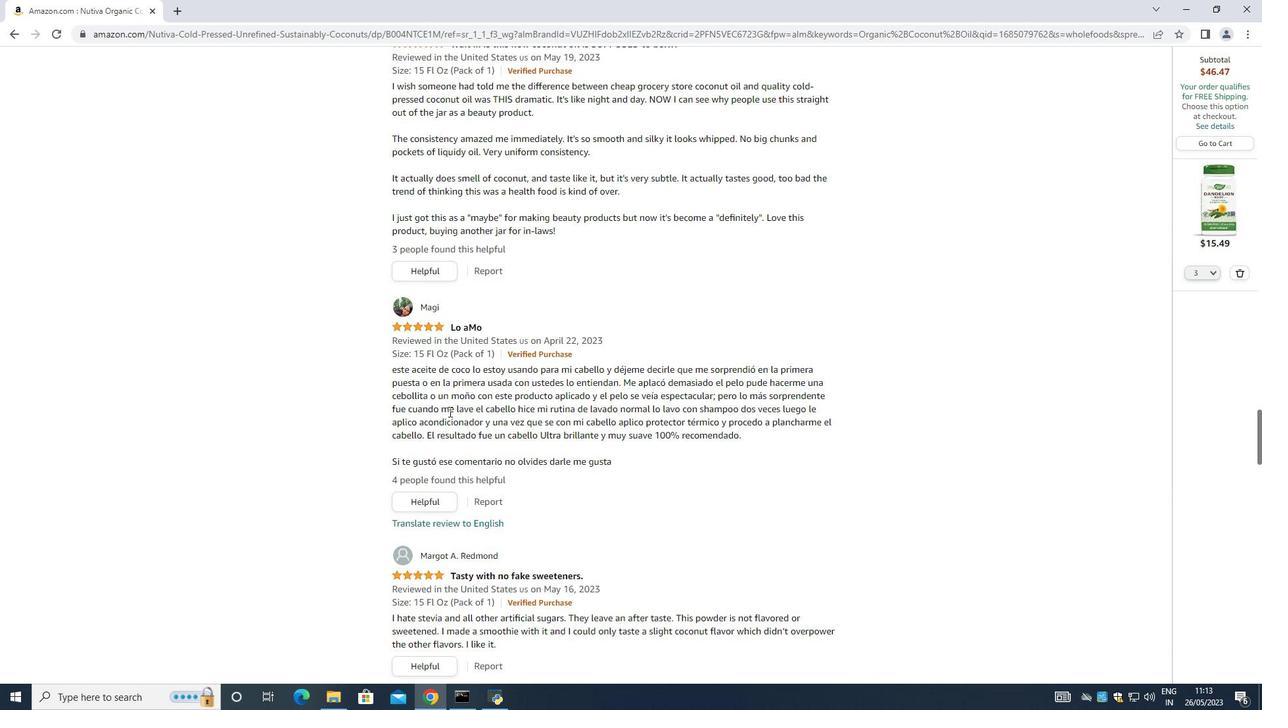 
Action: Mouse scrolled (452, 413) with delta (0, 0)
Screenshot: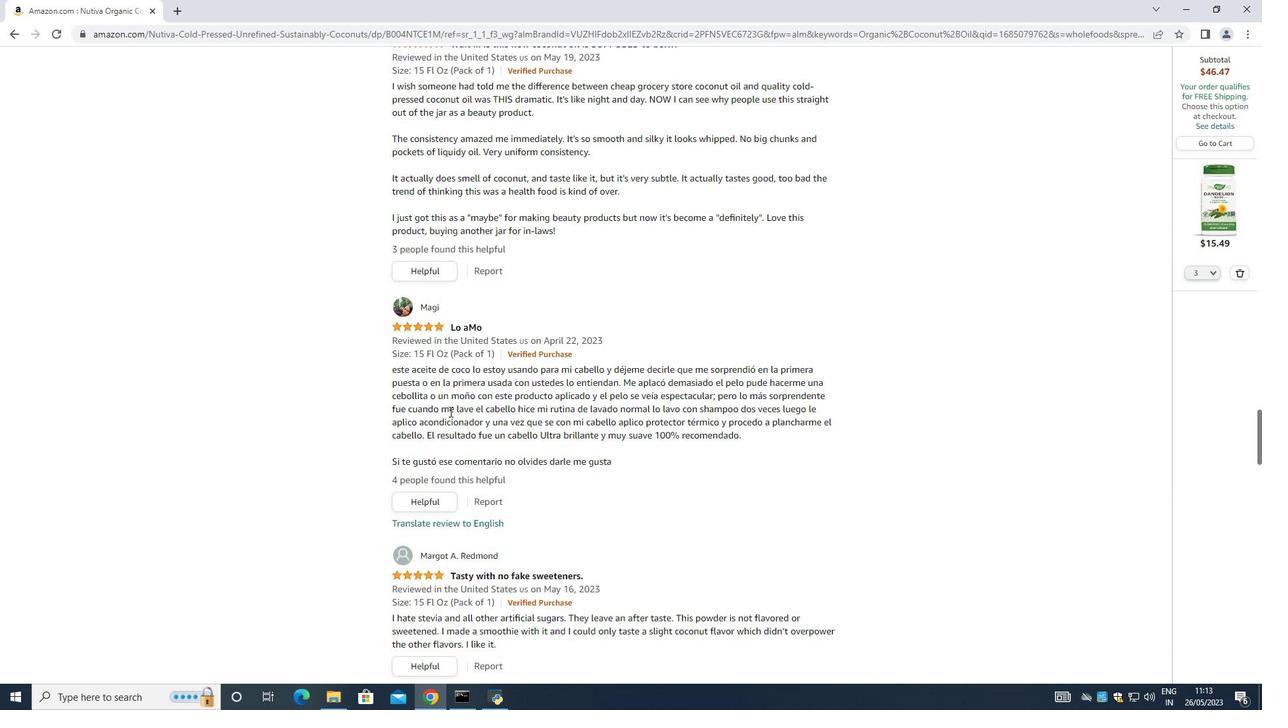 
Action: Mouse moved to (453, 415)
Screenshot: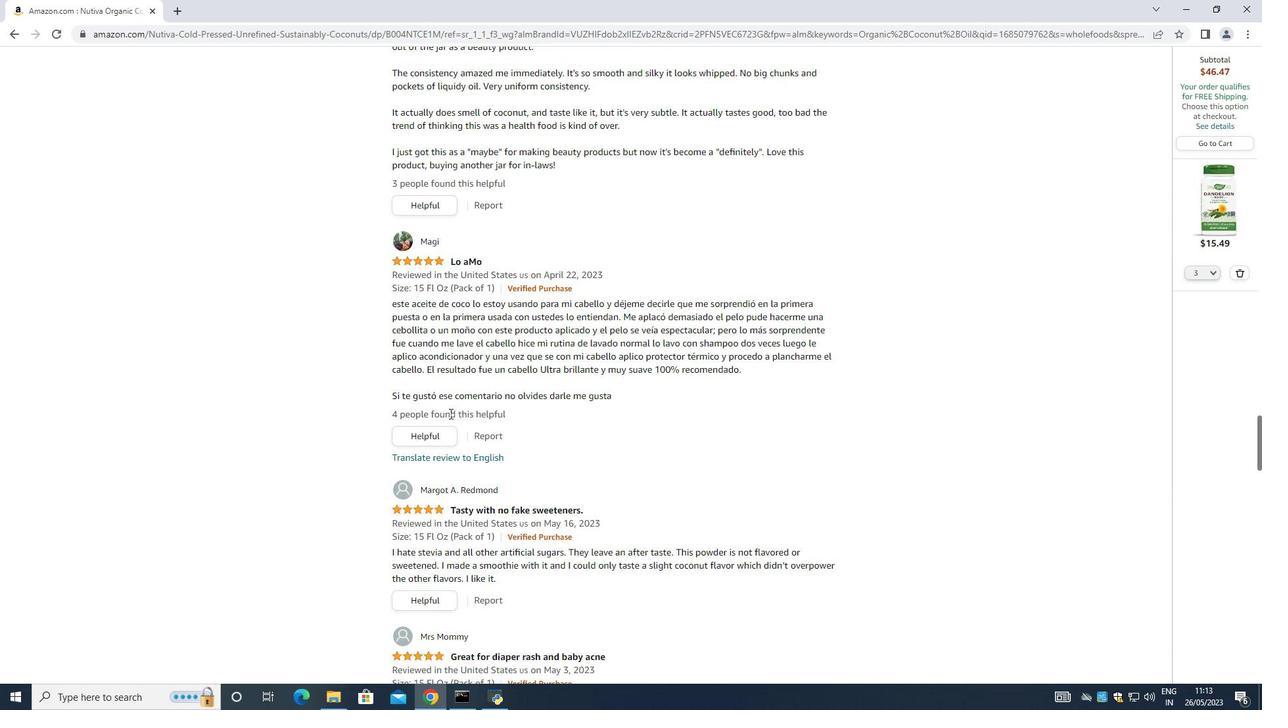 
Action: Mouse scrolled (453, 414) with delta (0, 0)
Screenshot: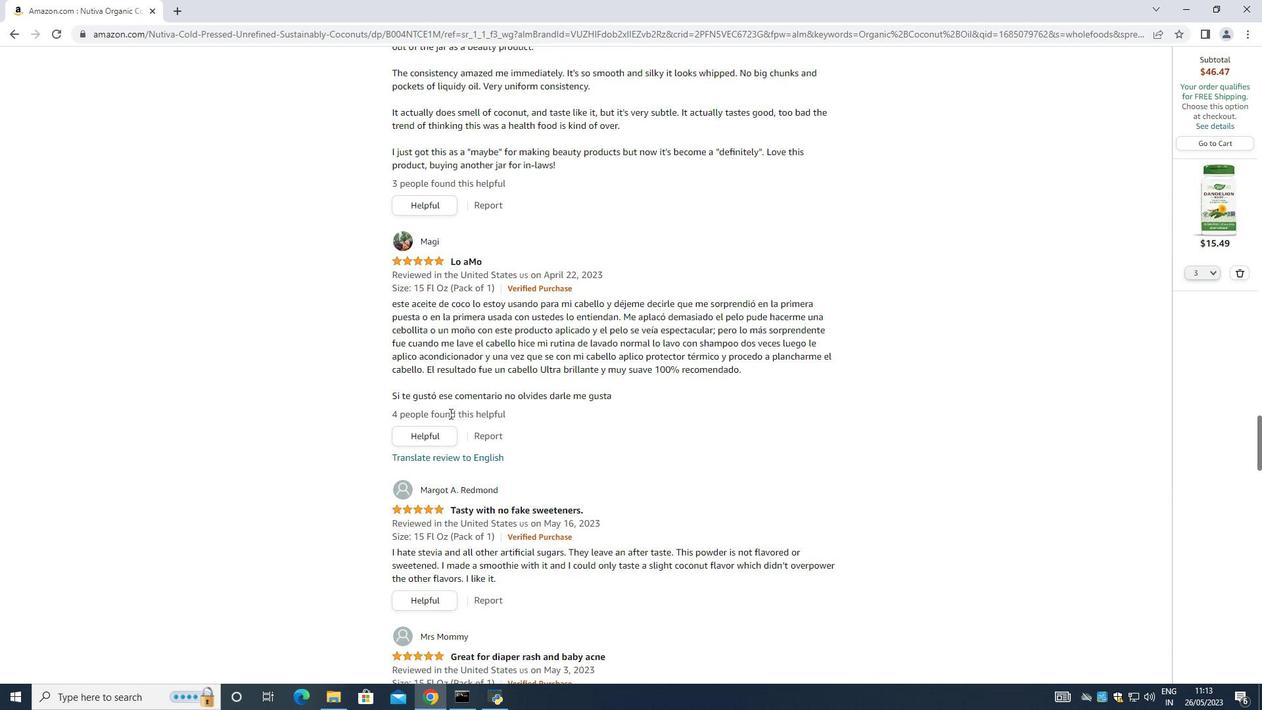 
Action: Mouse moved to (453, 416)
Screenshot: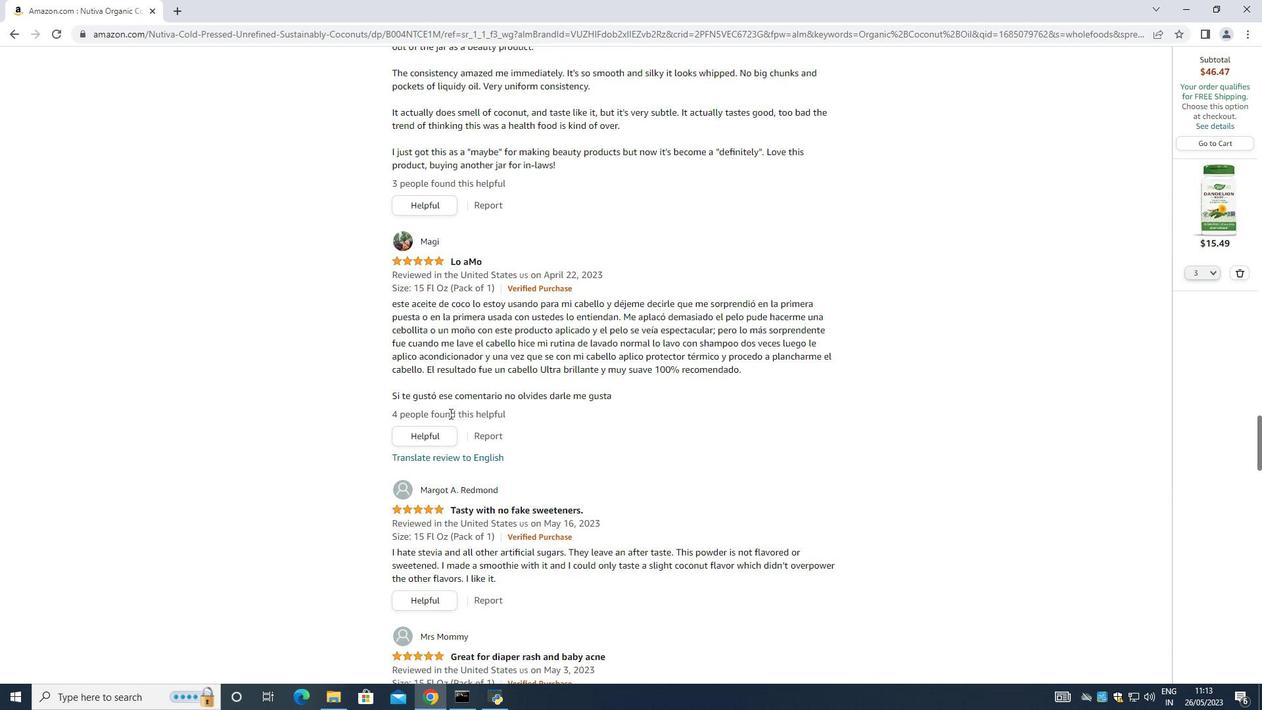 
Action: Mouse scrolled (453, 416) with delta (0, 0)
Screenshot: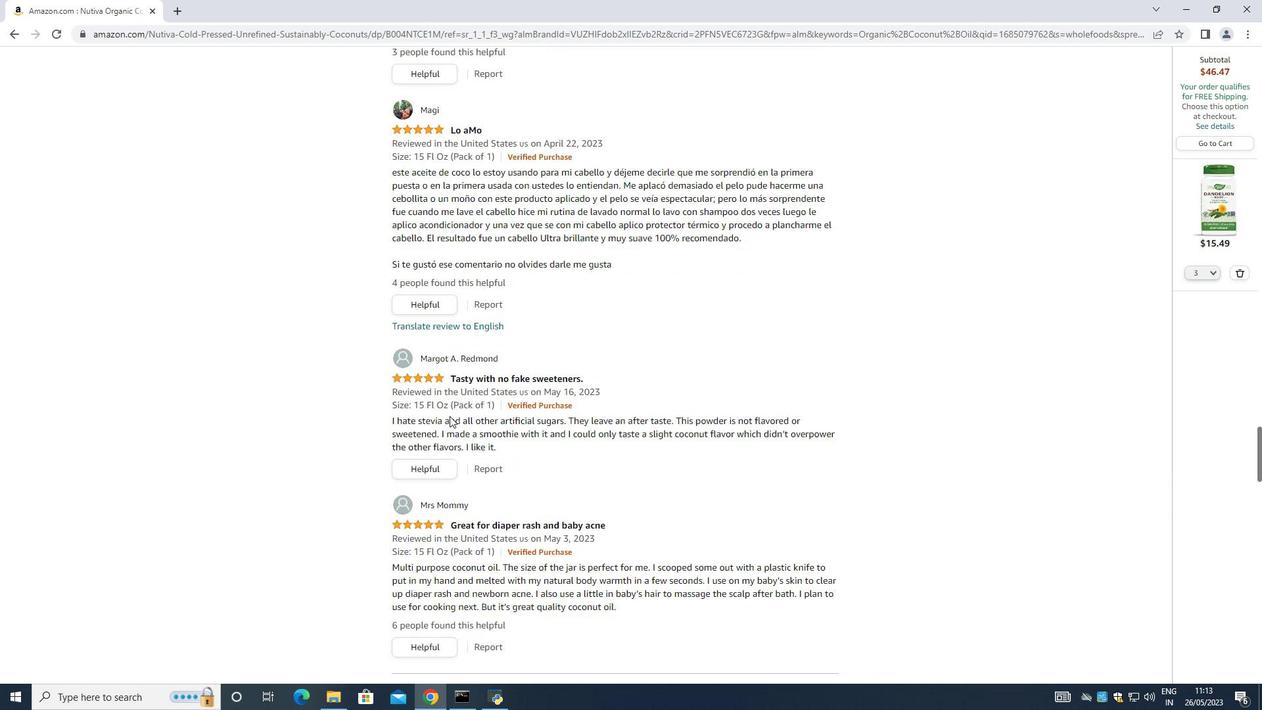 
Action: Mouse moved to (453, 419)
Screenshot: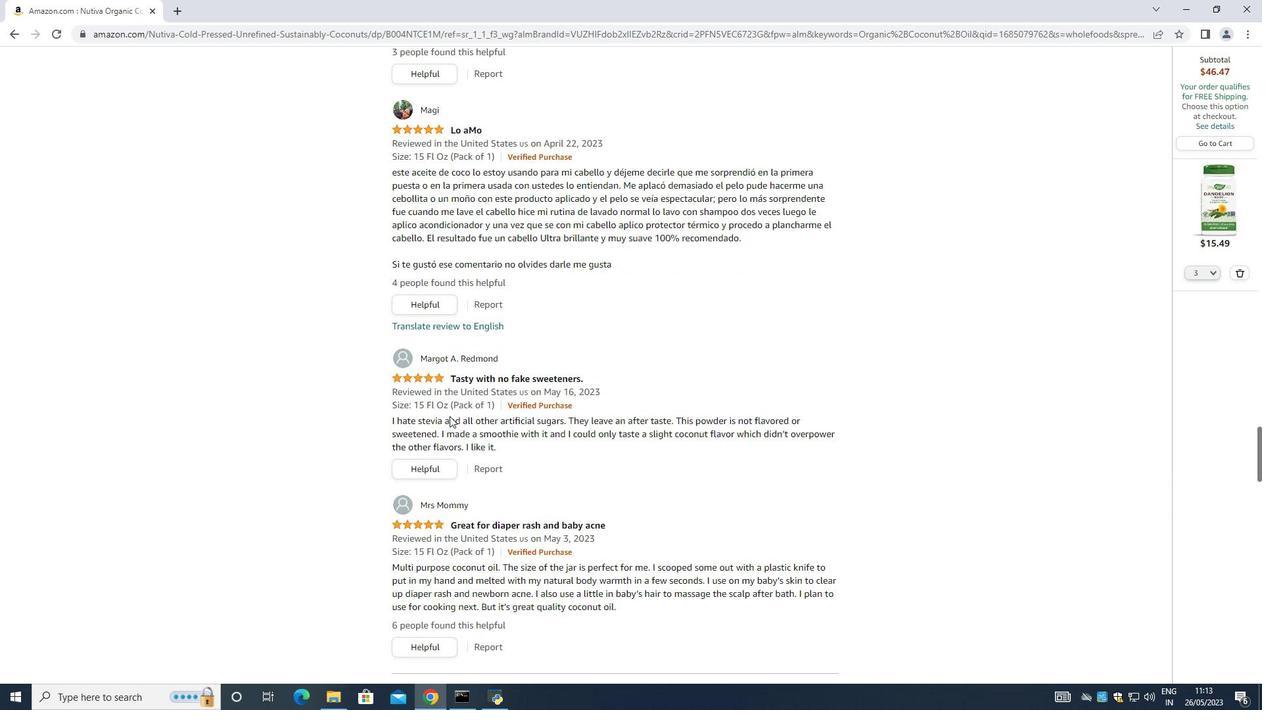
Action: Mouse scrolled (453, 418) with delta (0, 0)
Screenshot: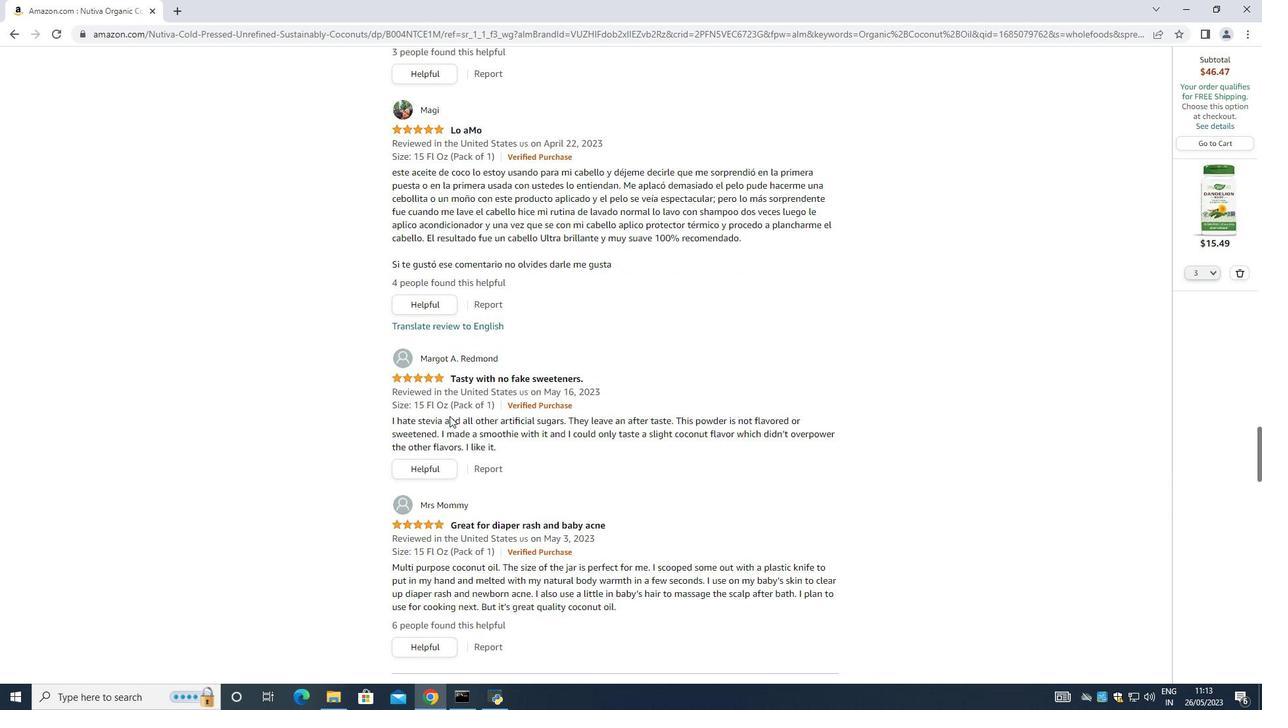
Action: Mouse scrolled (453, 418) with delta (0, 0)
Screenshot: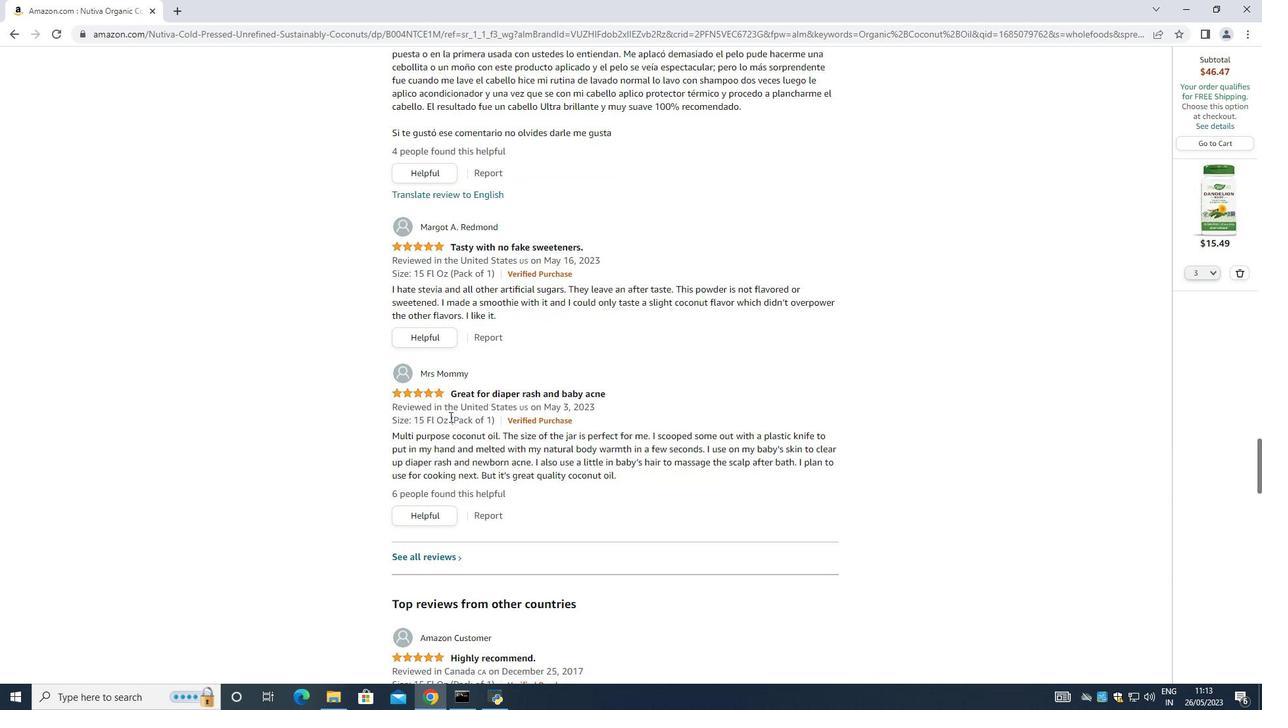 
Action: Mouse moved to (453, 420)
Screenshot: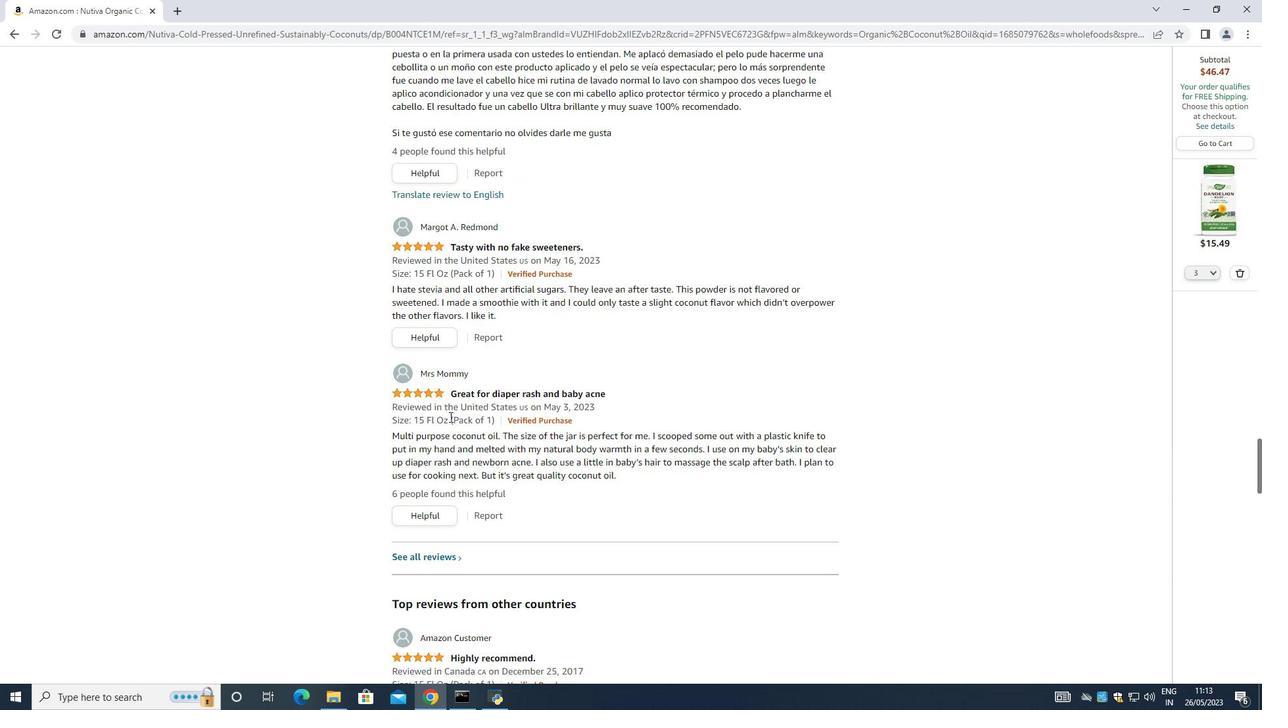 
Action: Mouse scrolled (453, 419) with delta (0, 0)
Screenshot: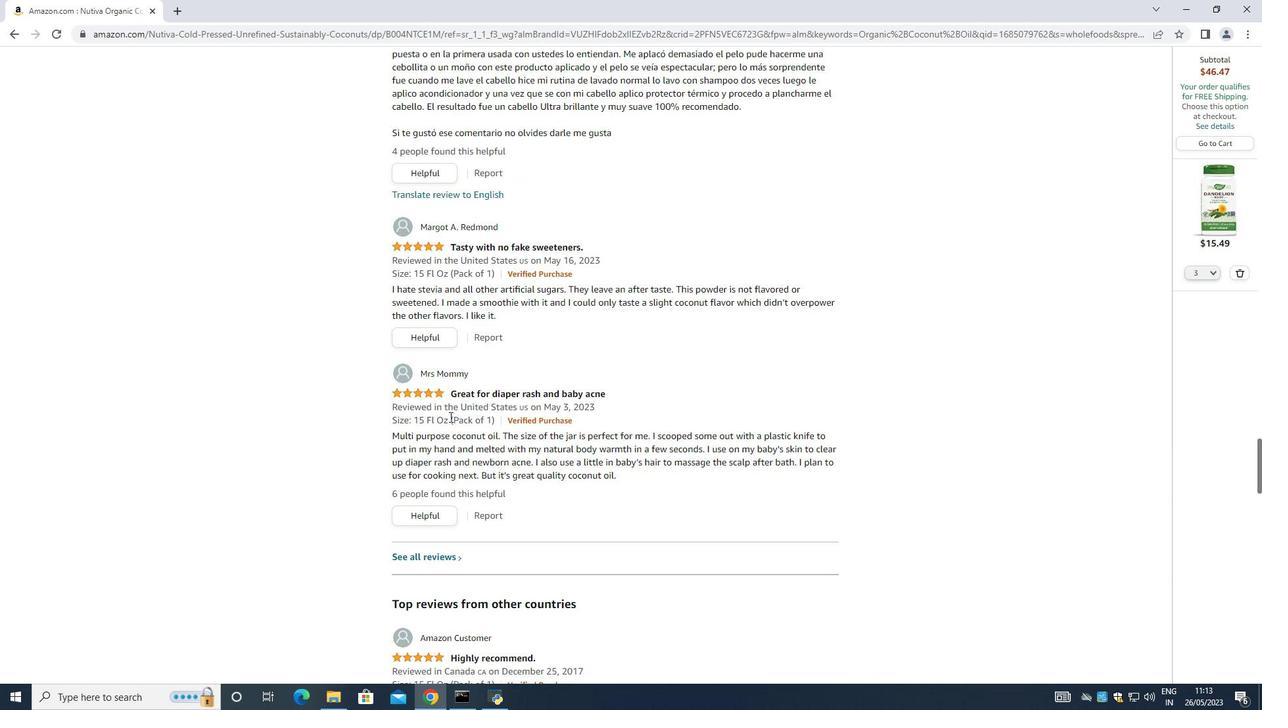
Action: Mouse moved to (453, 420)
Screenshot: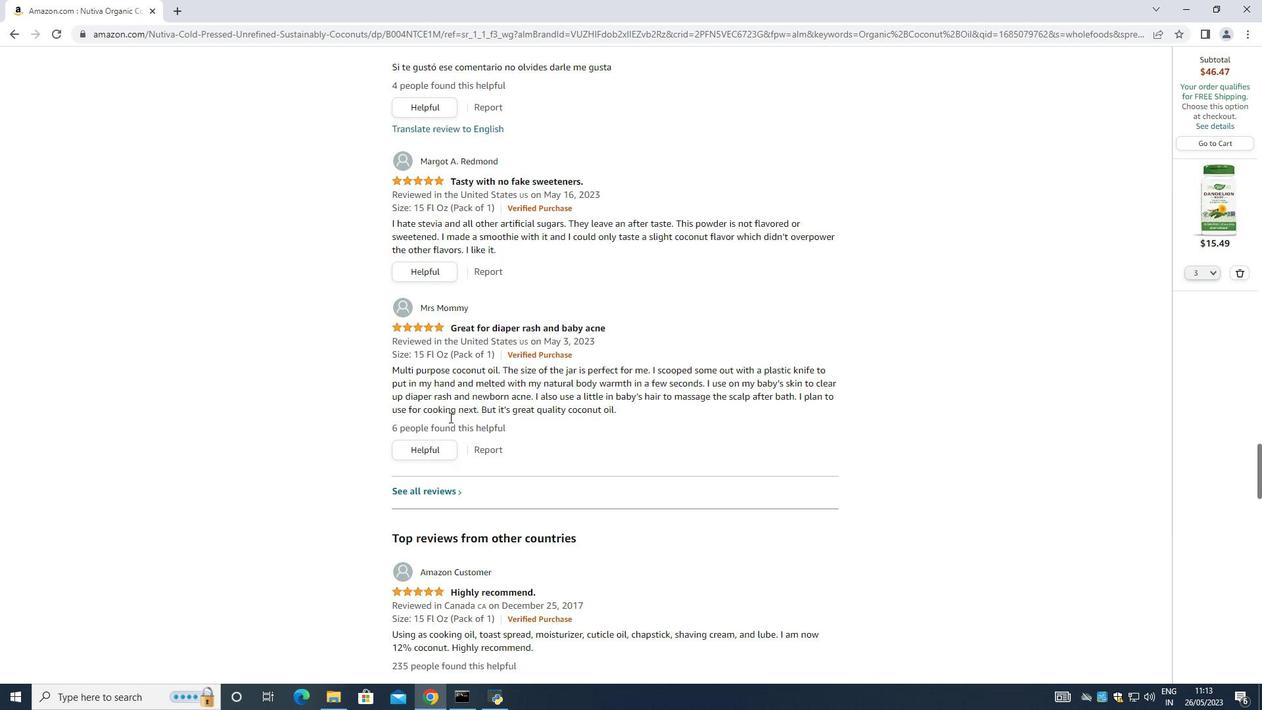 
Action: Mouse scrolled (453, 420) with delta (0, 0)
Screenshot: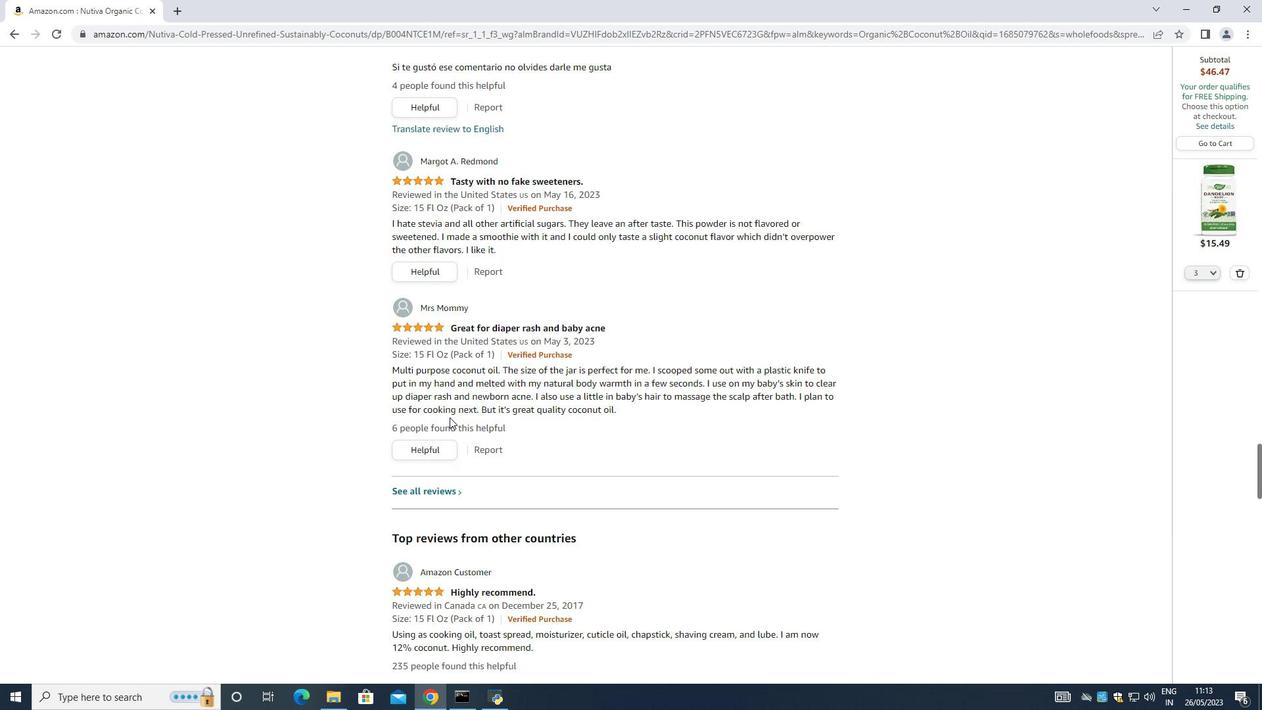 
Action: Mouse moved to (452, 422)
Screenshot: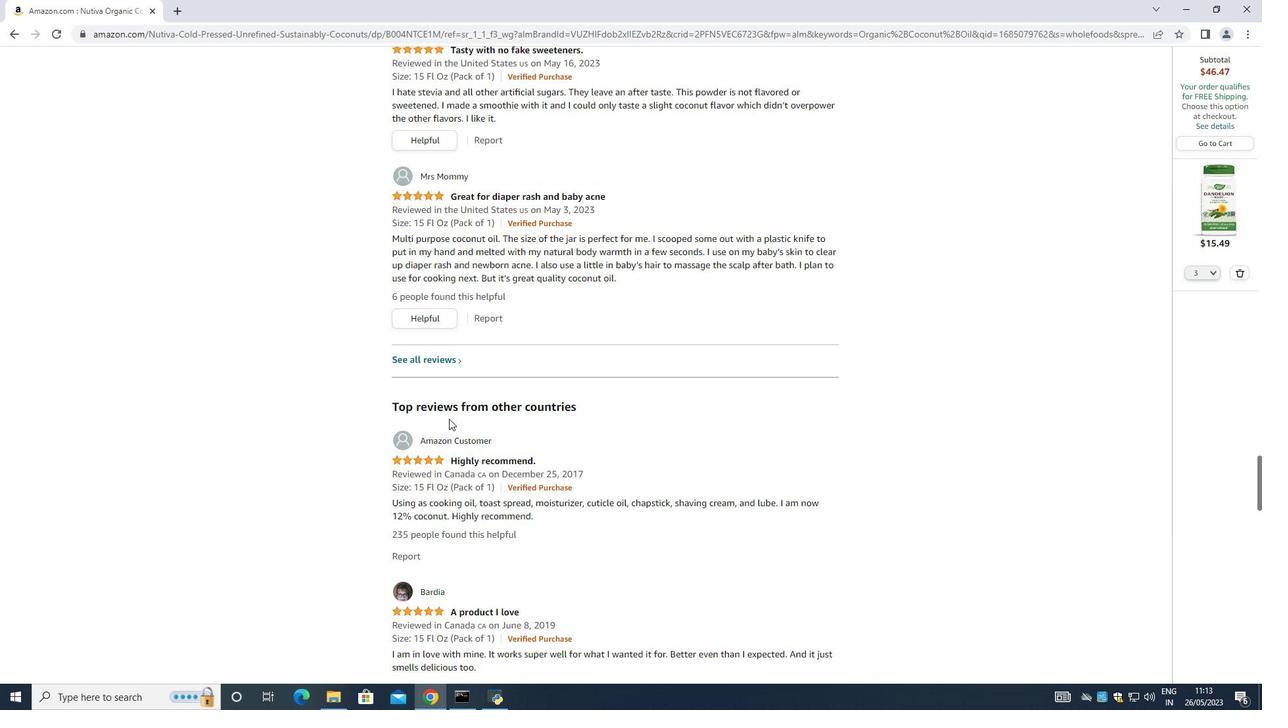 
Action: Mouse scrolled (452, 421) with delta (0, 0)
Screenshot: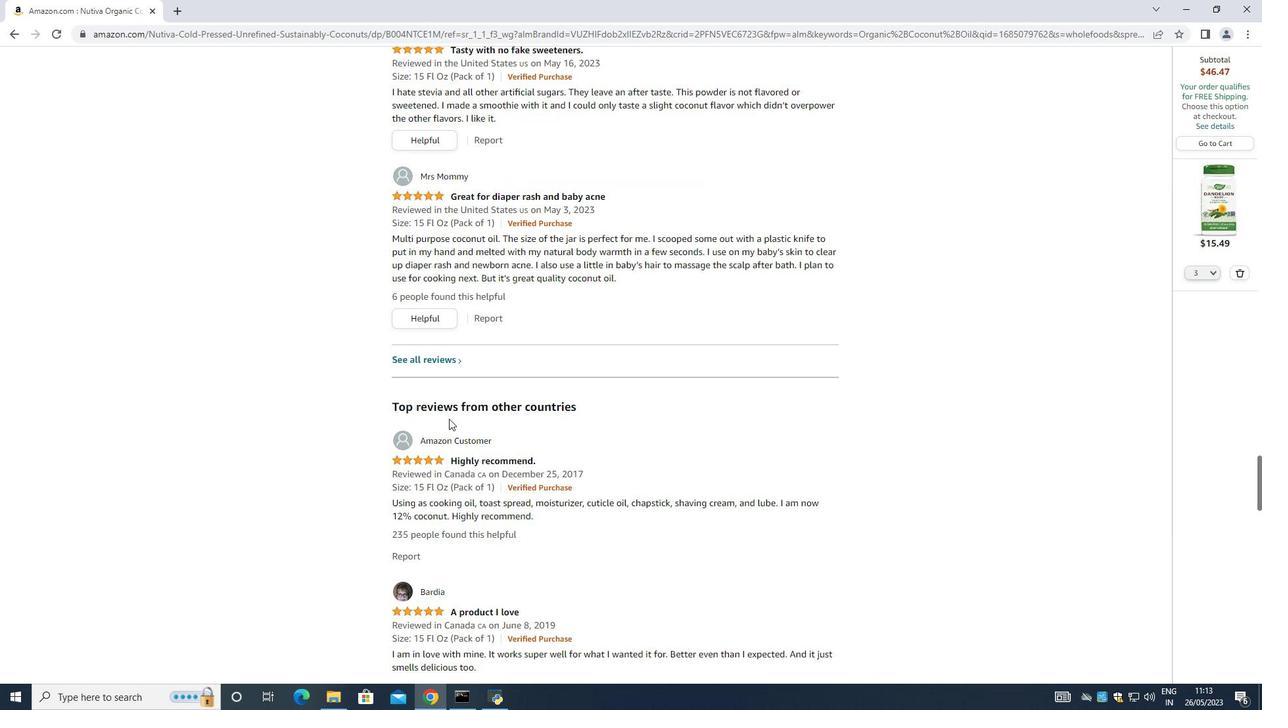 
Action: Mouse scrolled (452, 421) with delta (0, 0)
Screenshot: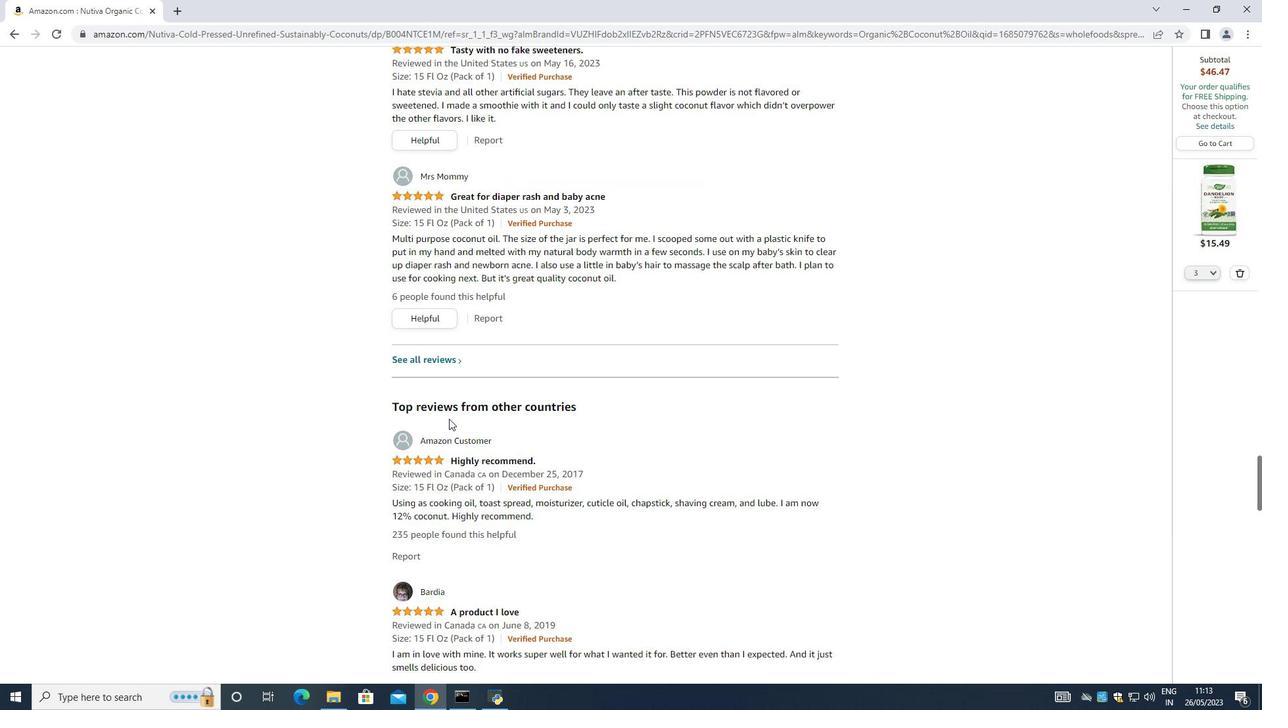 
Action: Mouse moved to (449, 422)
Screenshot: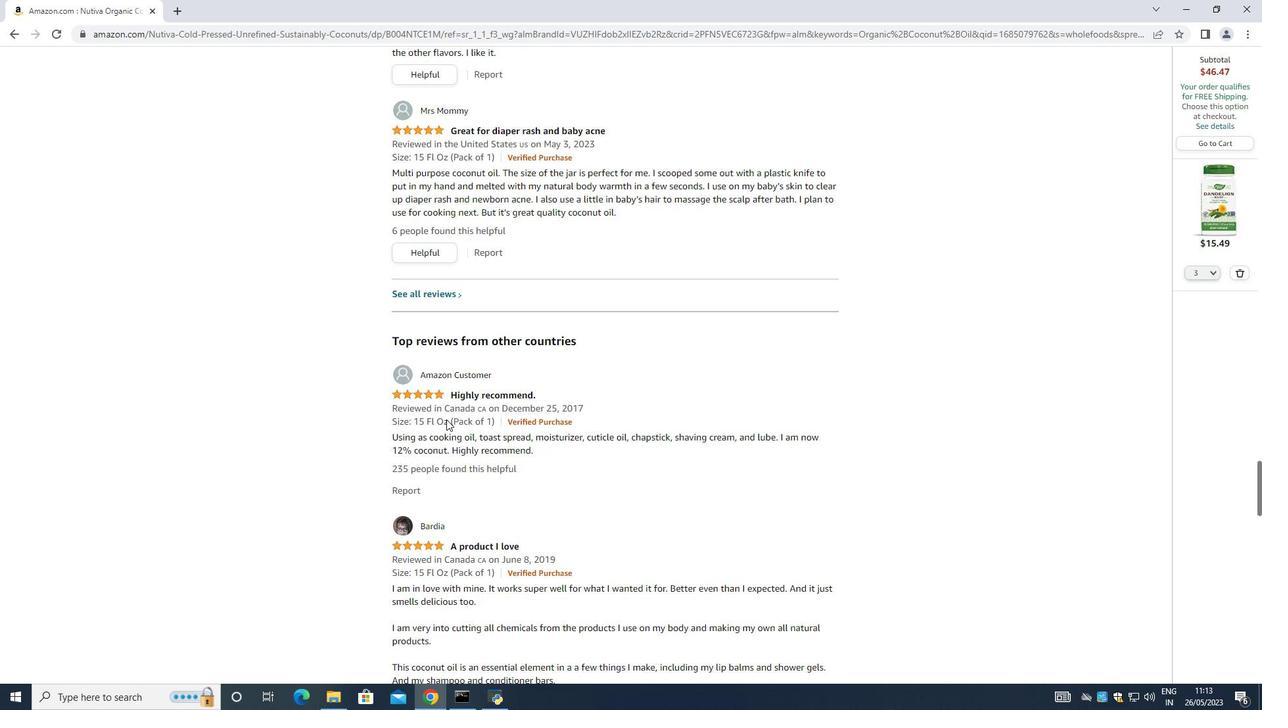 
Action: Mouse scrolled (449, 422) with delta (0, 0)
Screenshot: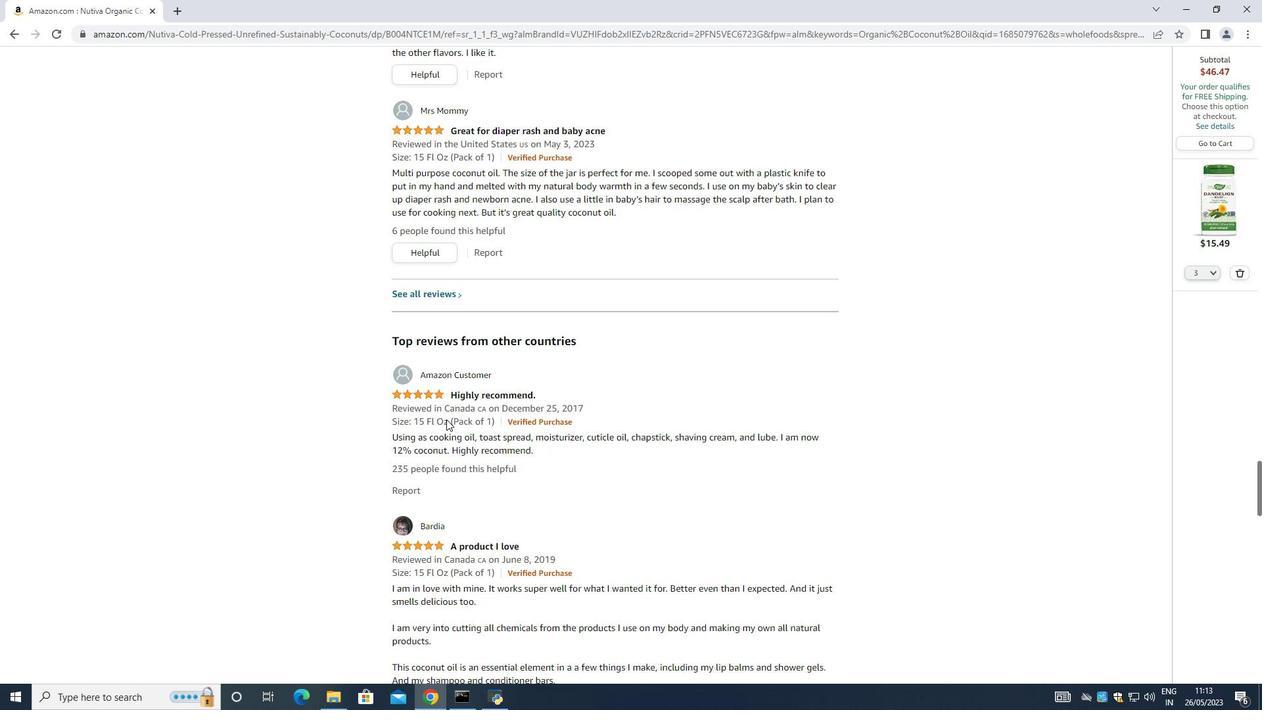 
Action: Mouse scrolled (449, 422) with delta (0, 0)
Screenshot: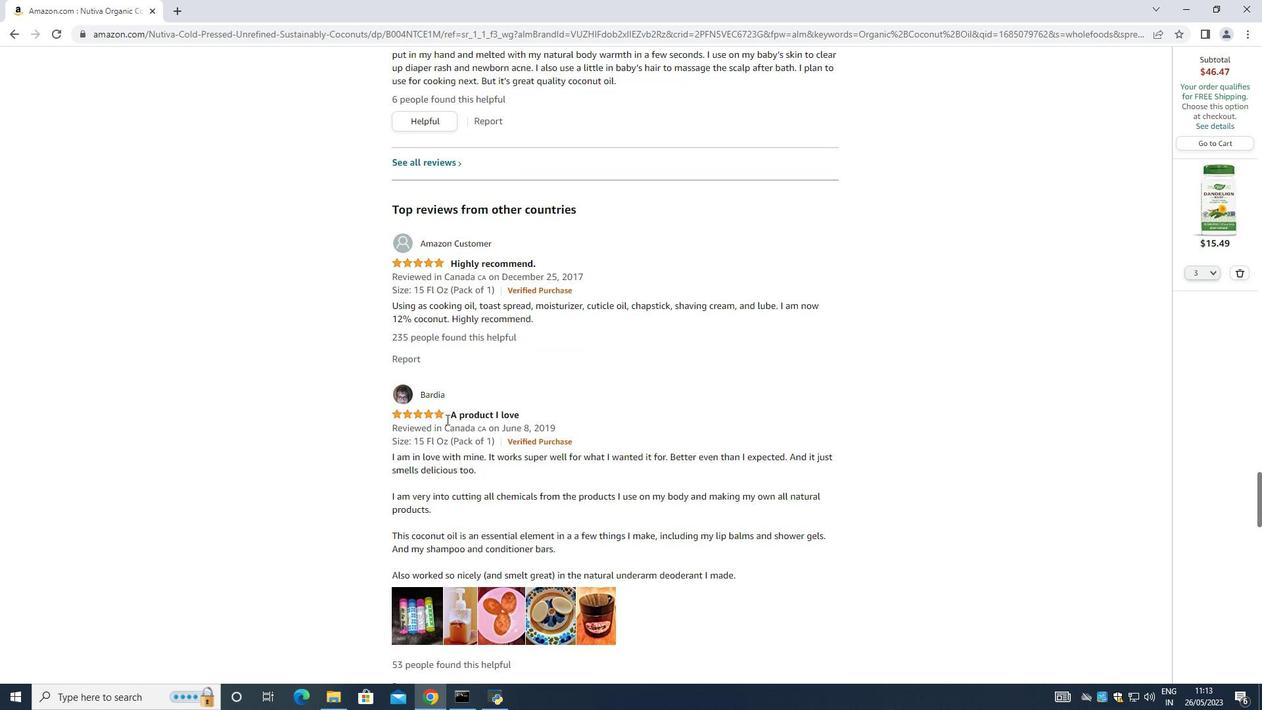 
Action: Mouse scrolled (449, 422) with delta (0, 0)
Screenshot: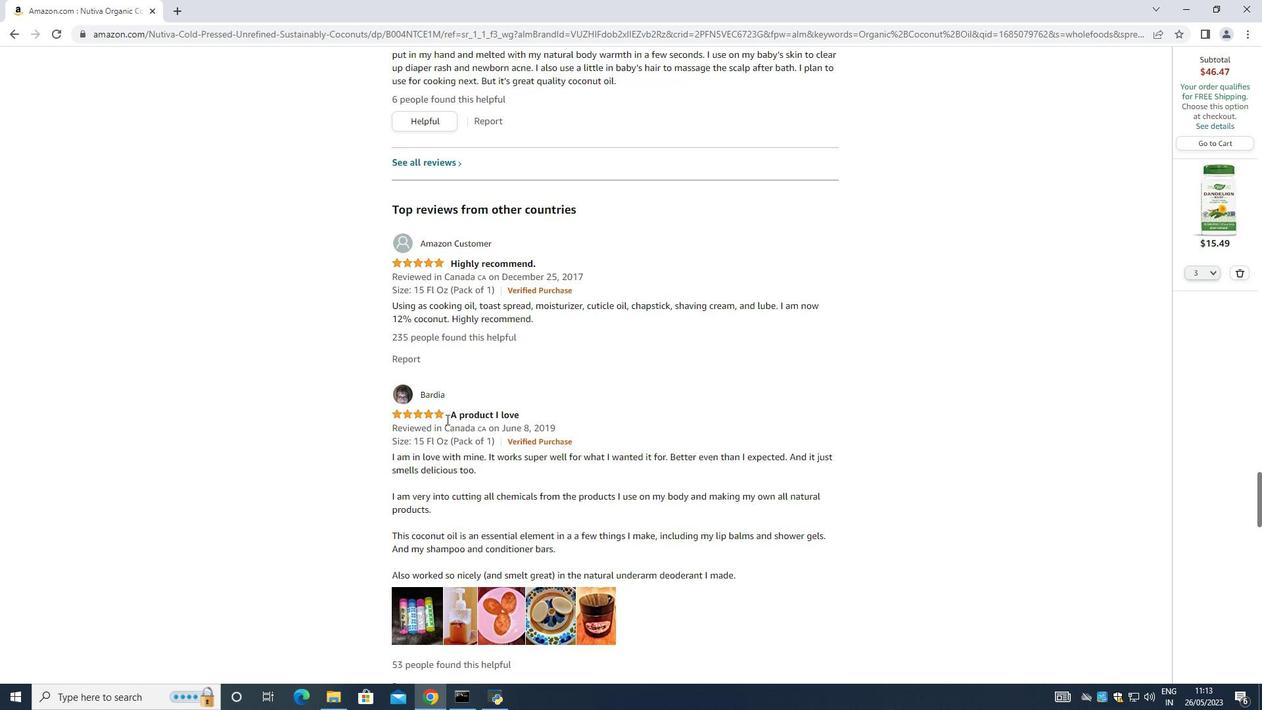 
Action: Mouse moved to (449, 422)
Screenshot: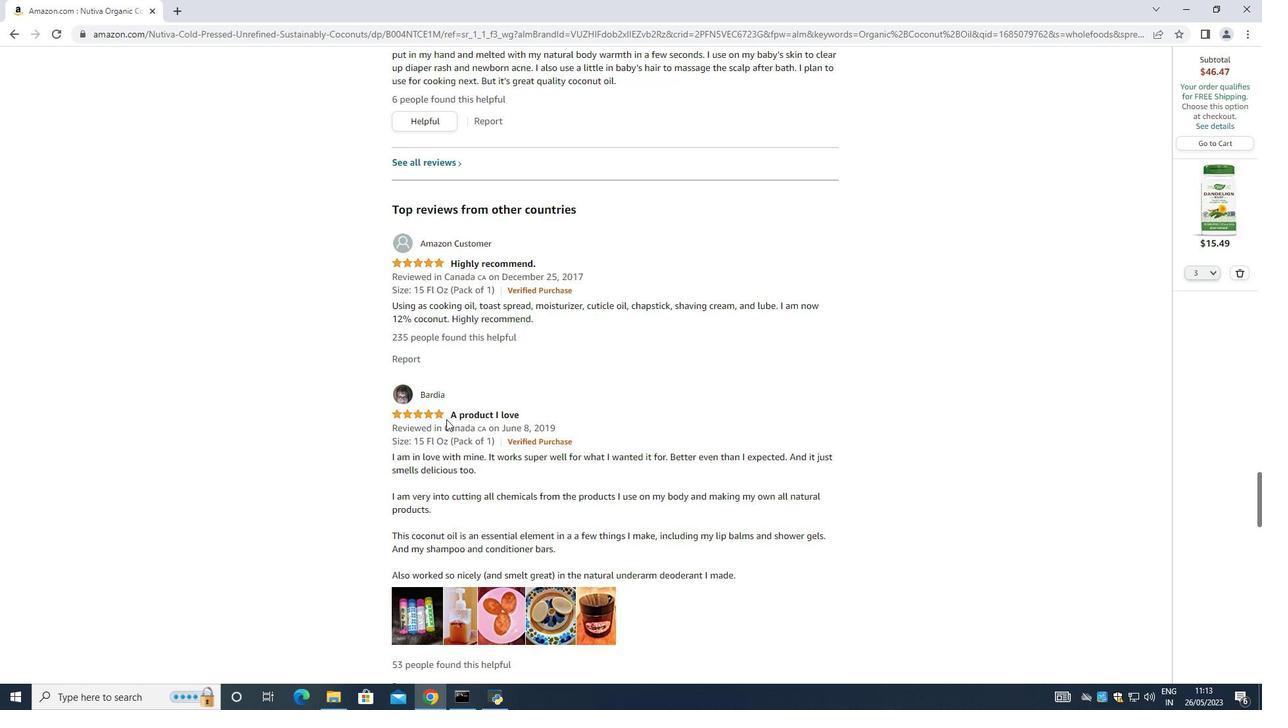 
Action: Mouse scrolled (449, 422) with delta (0, 0)
Screenshot: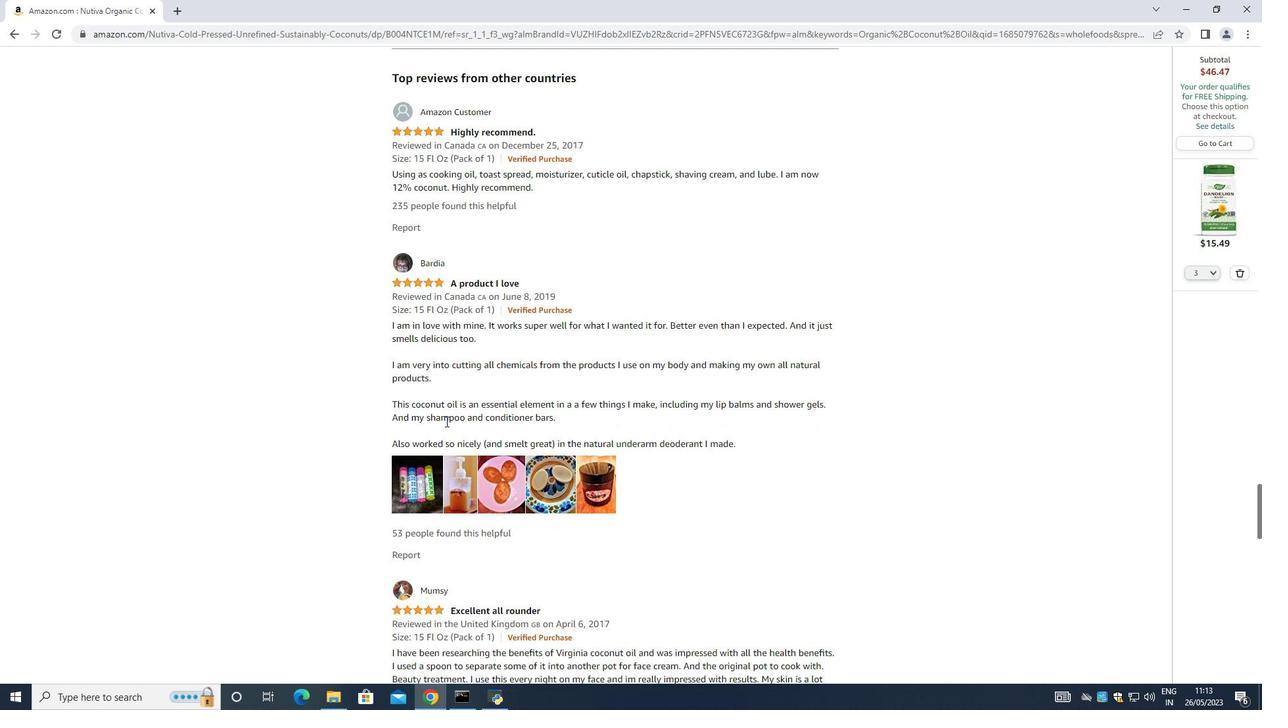 
Action: Mouse moved to (449, 424)
Screenshot: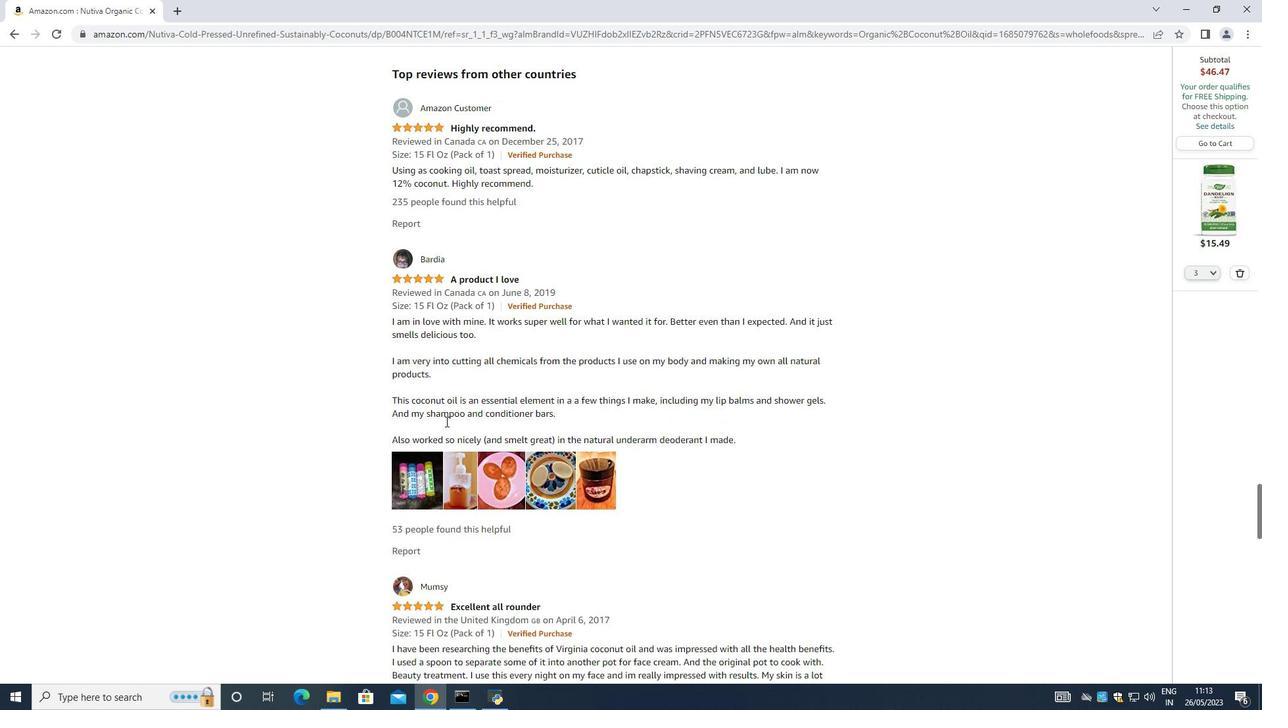 
Action: Mouse scrolled (449, 424) with delta (0, 0)
Screenshot: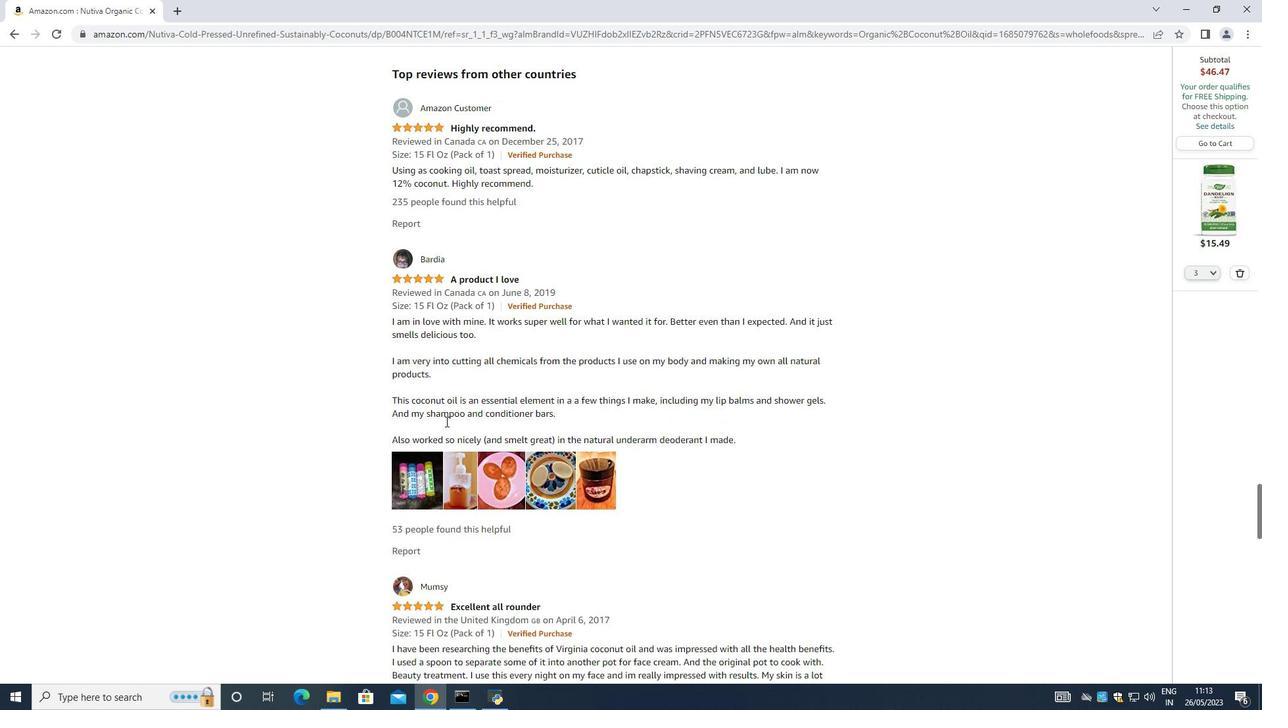 
Action: Mouse scrolled (449, 424) with delta (0, 0)
Screenshot: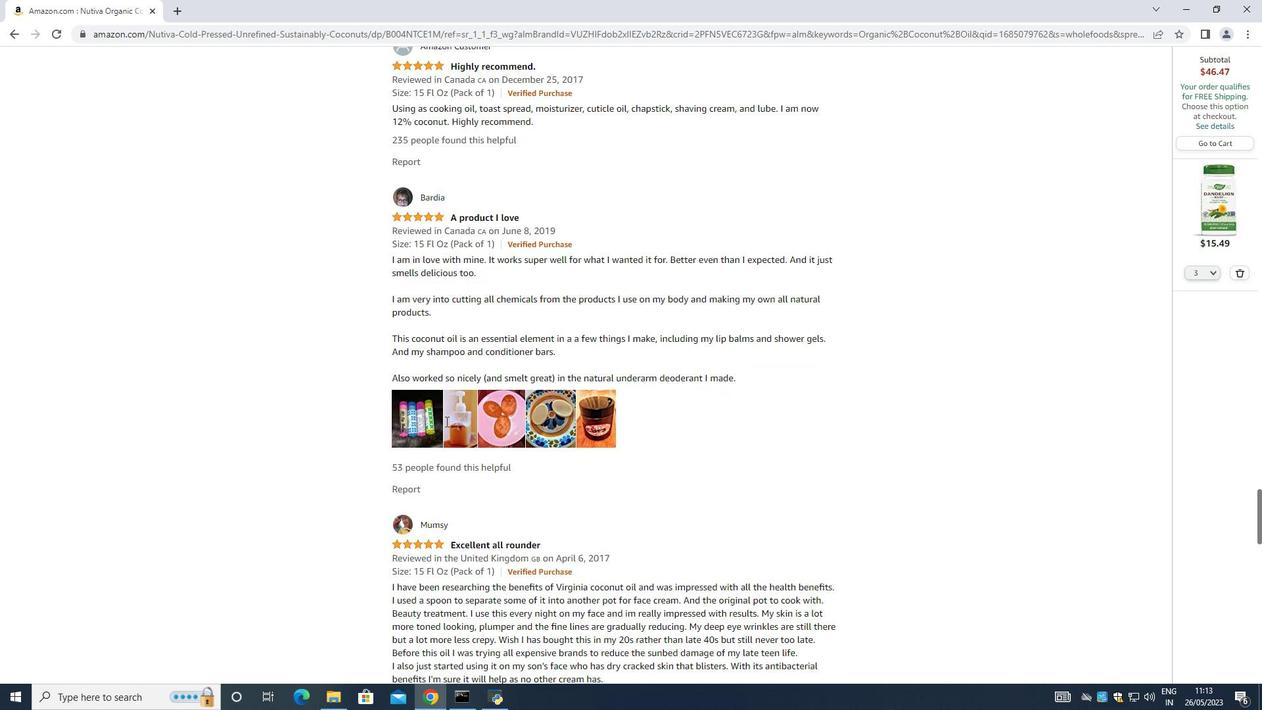 
Action: Mouse scrolled (449, 424) with delta (0, 0)
Screenshot: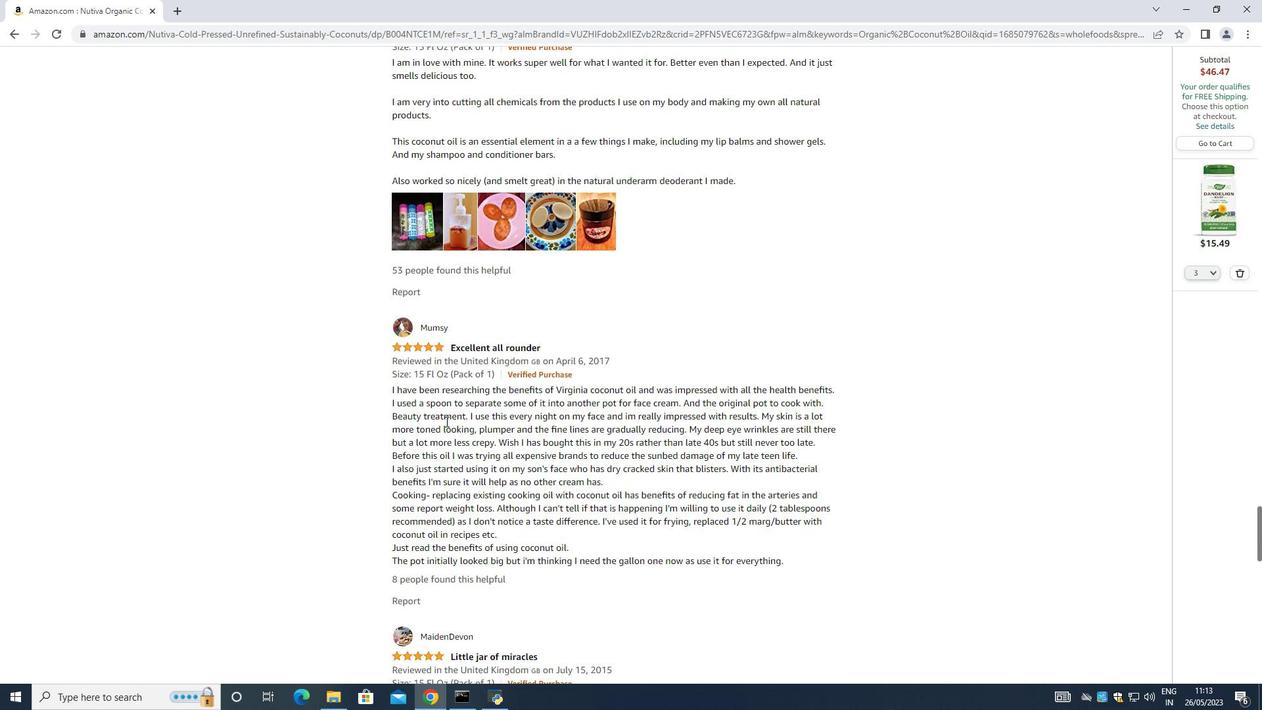 
Action: Mouse scrolled (449, 424) with delta (0, 0)
Screenshot: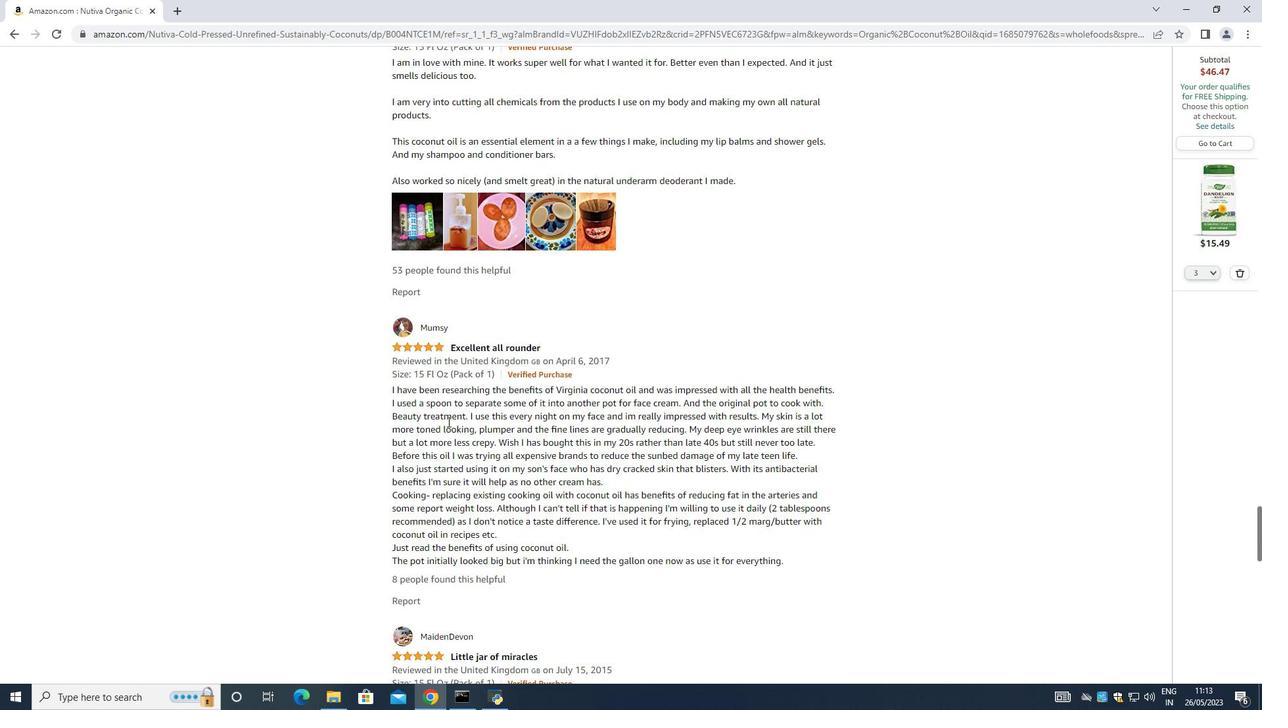 
Action: Mouse scrolled (449, 424) with delta (0, 0)
Screenshot: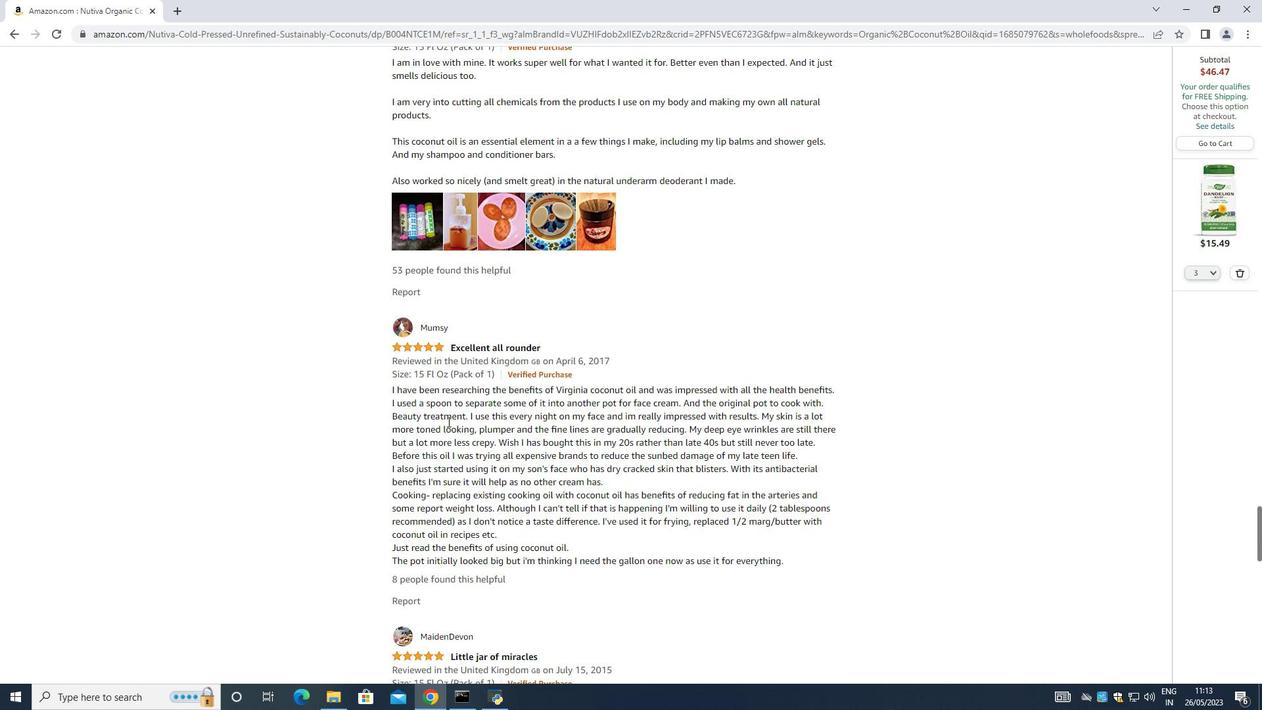 
Action: Mouse moved to (451, 424)
Screenshot: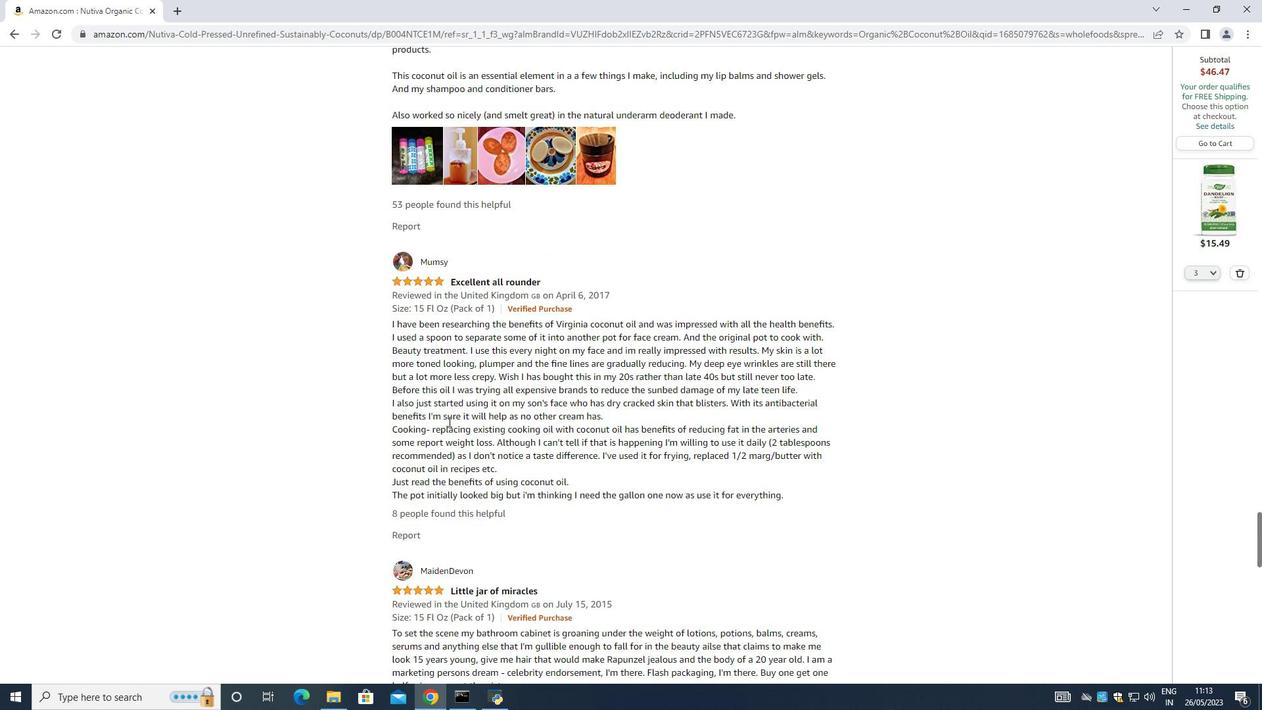 
Action: Mouse scrolled (451, 424) with delta (0, 0)
Screenshot: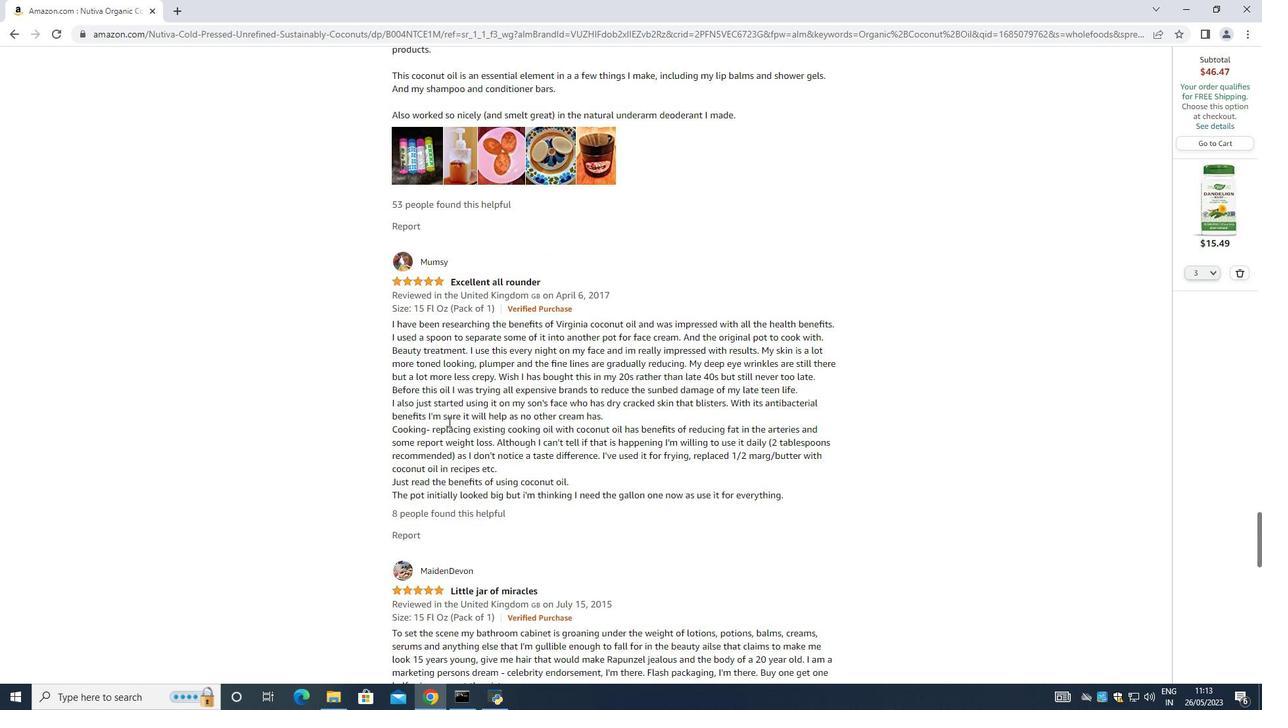 
Action: Mouse scrolled (451, 425) with delta (0, 0)
Screenshot: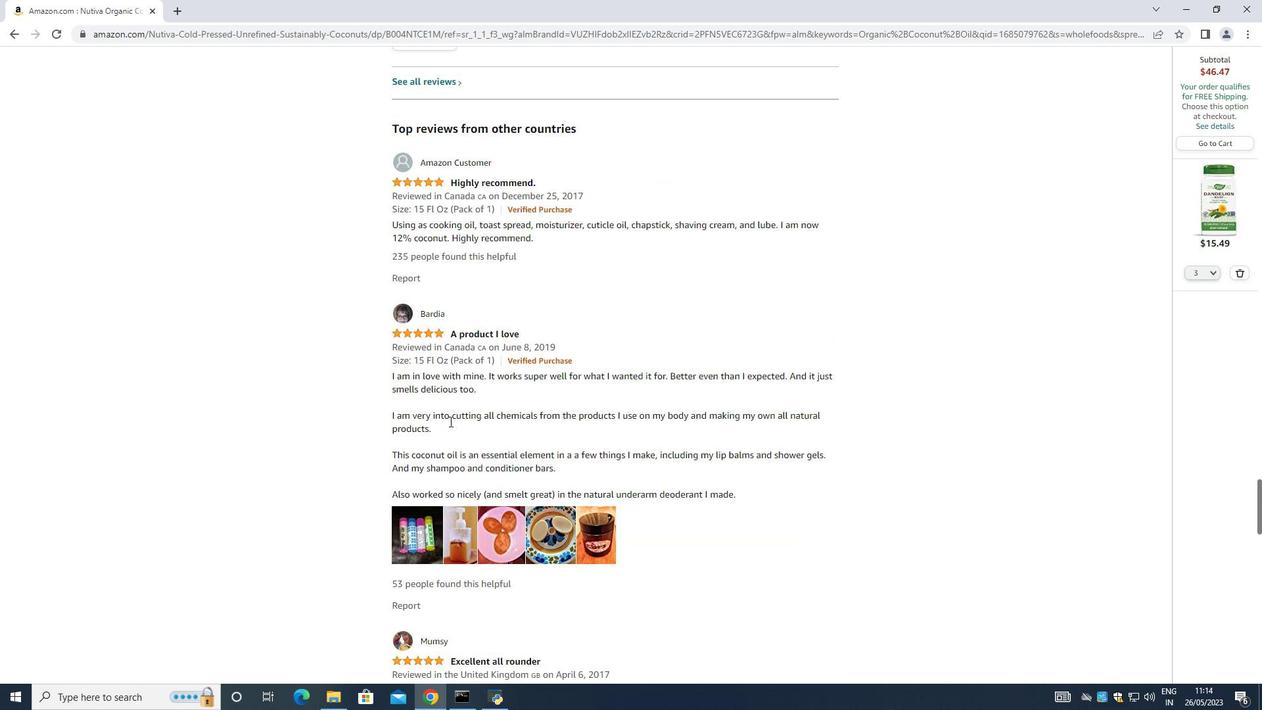 
Action: Mouse scrolled (451, 425) with delta (0, 0)
Screenshot: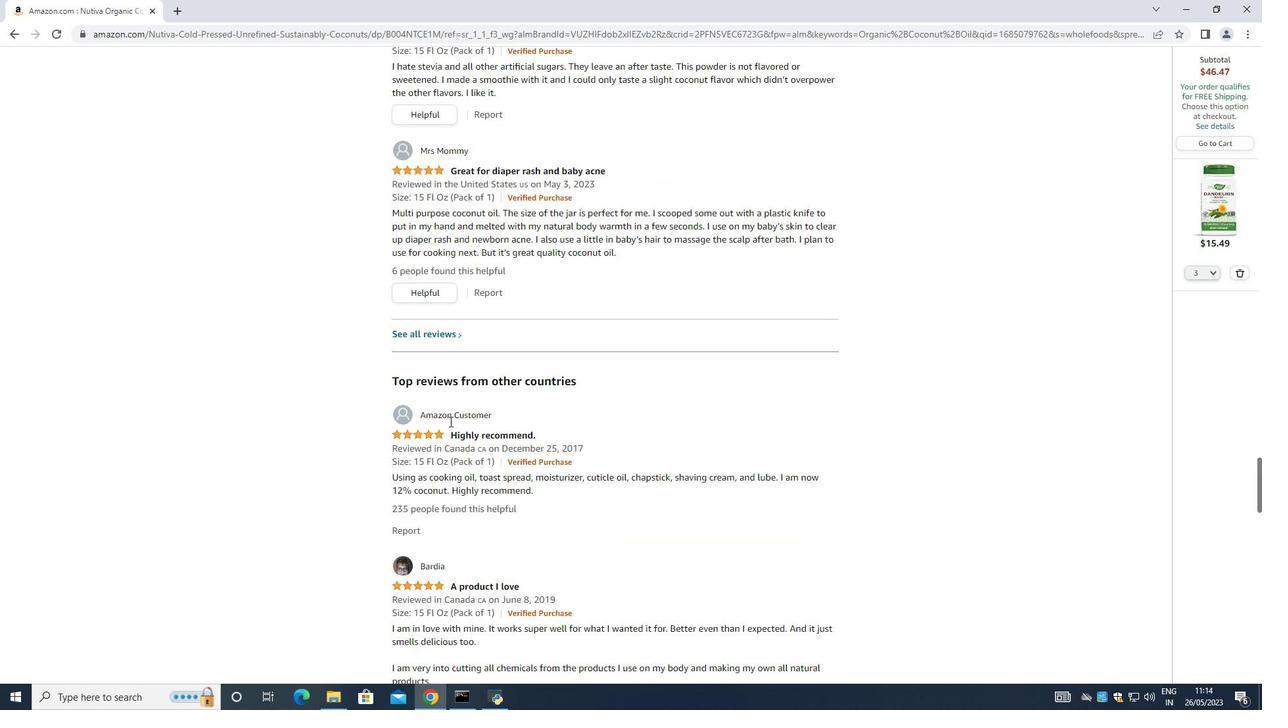 
Action: Mouse scrolled (451, 425) with delta (0, 0)
Screenshot: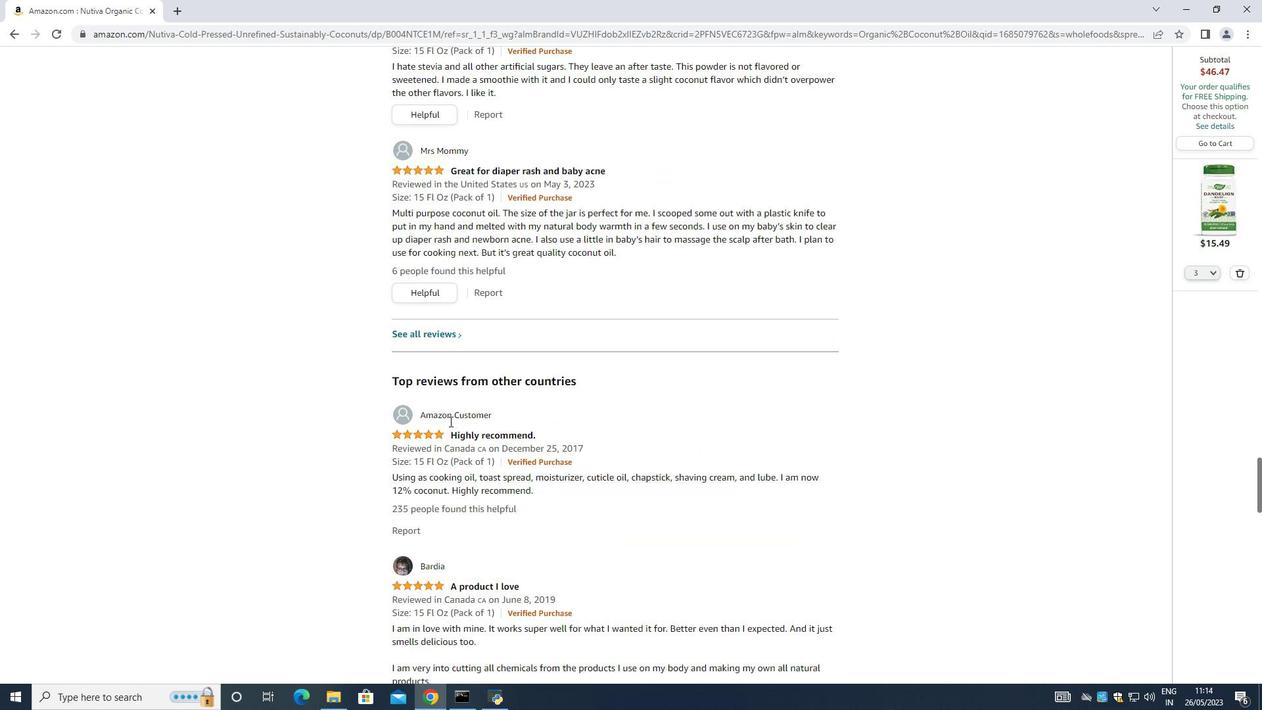 
Action: Mouse scrolled (451, 425) with delta (0, 0)
Screenshot: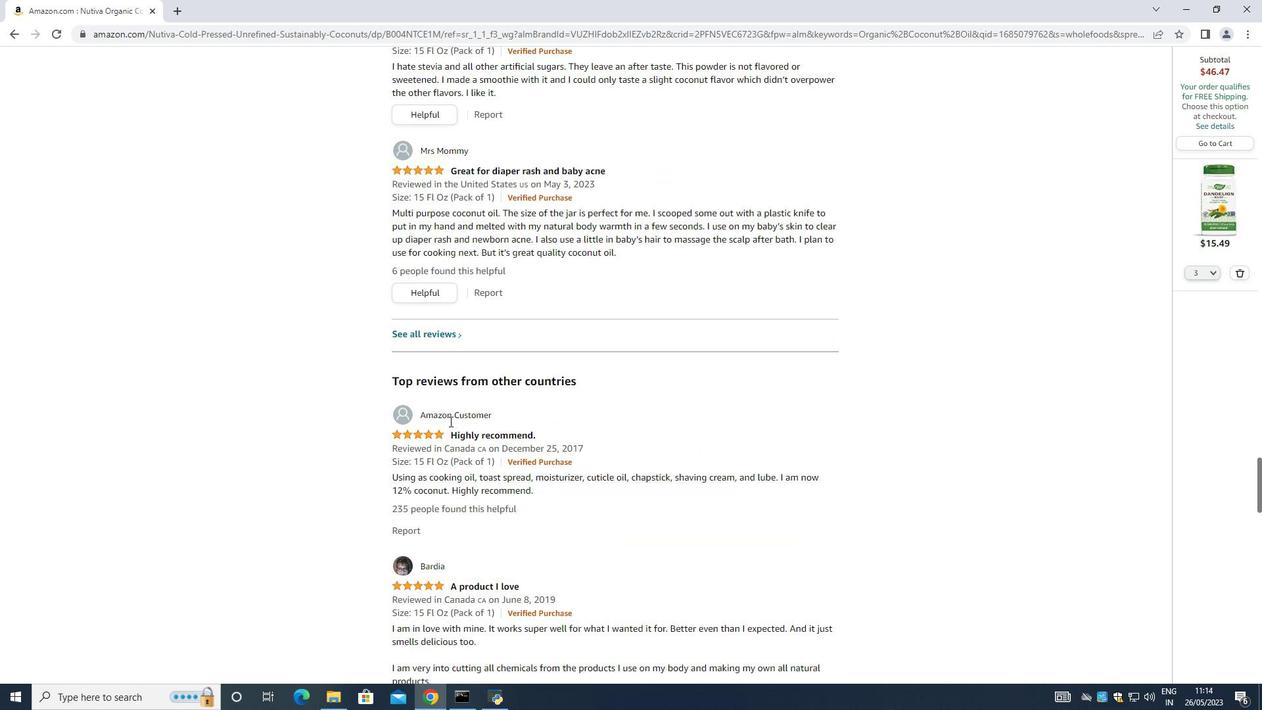 
Action: Mouse scrolled (451, 425) with delta (0, 0)
Screenshot: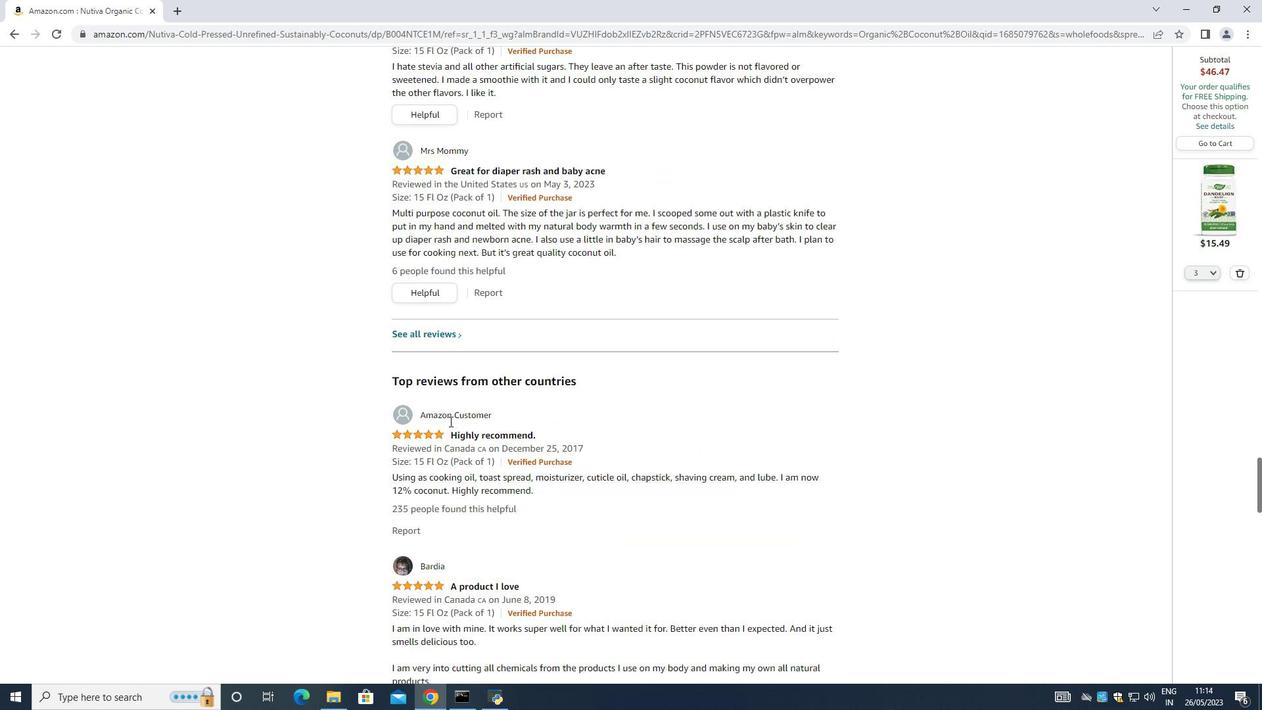 
Action: Mouse moved to (453, 424)
Screenshot: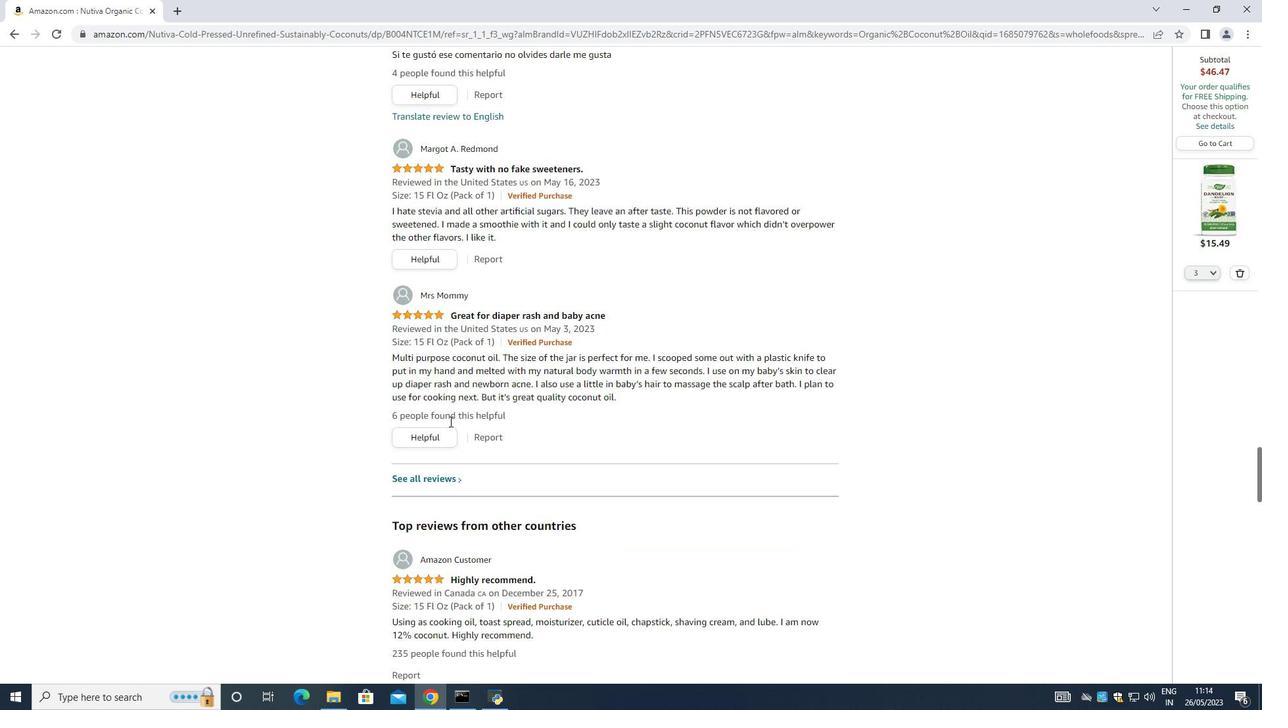 
Action: Mouse scrolled (453, 425) with delta (0, 0)
Screenshot: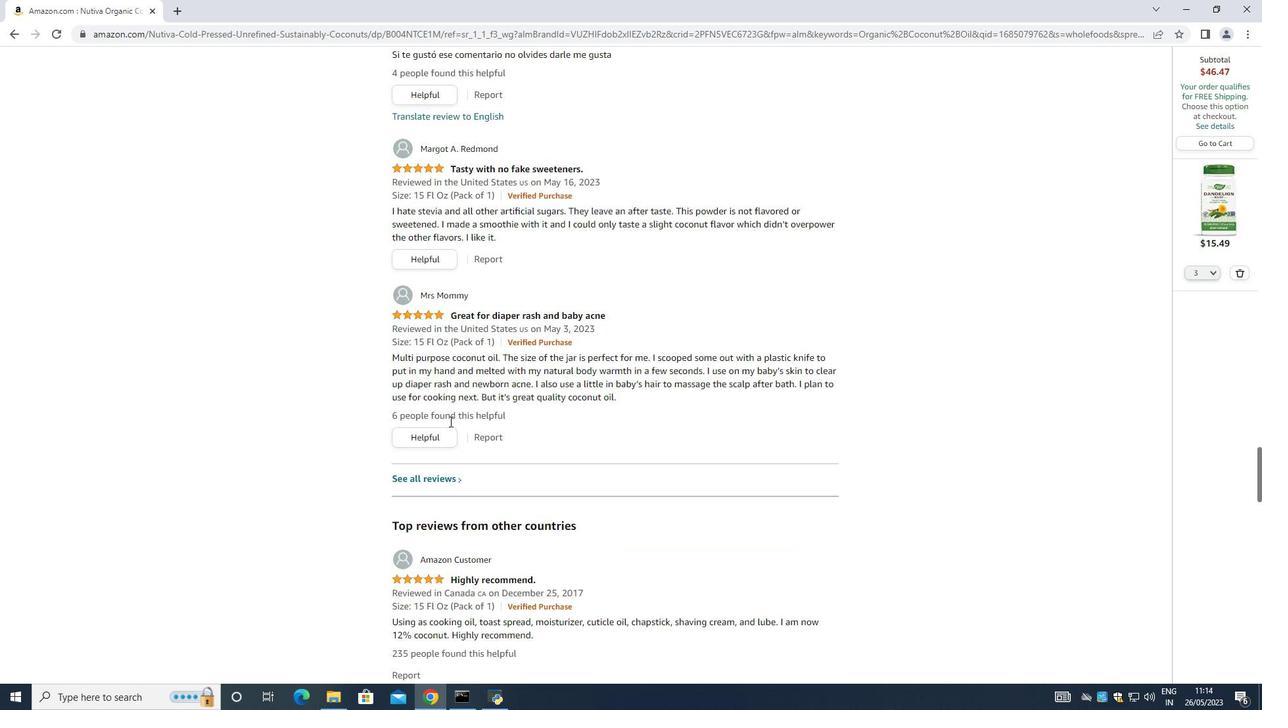 
Action: Mouse scrolled (453, 425) with delta (0, 0)
Screenshot: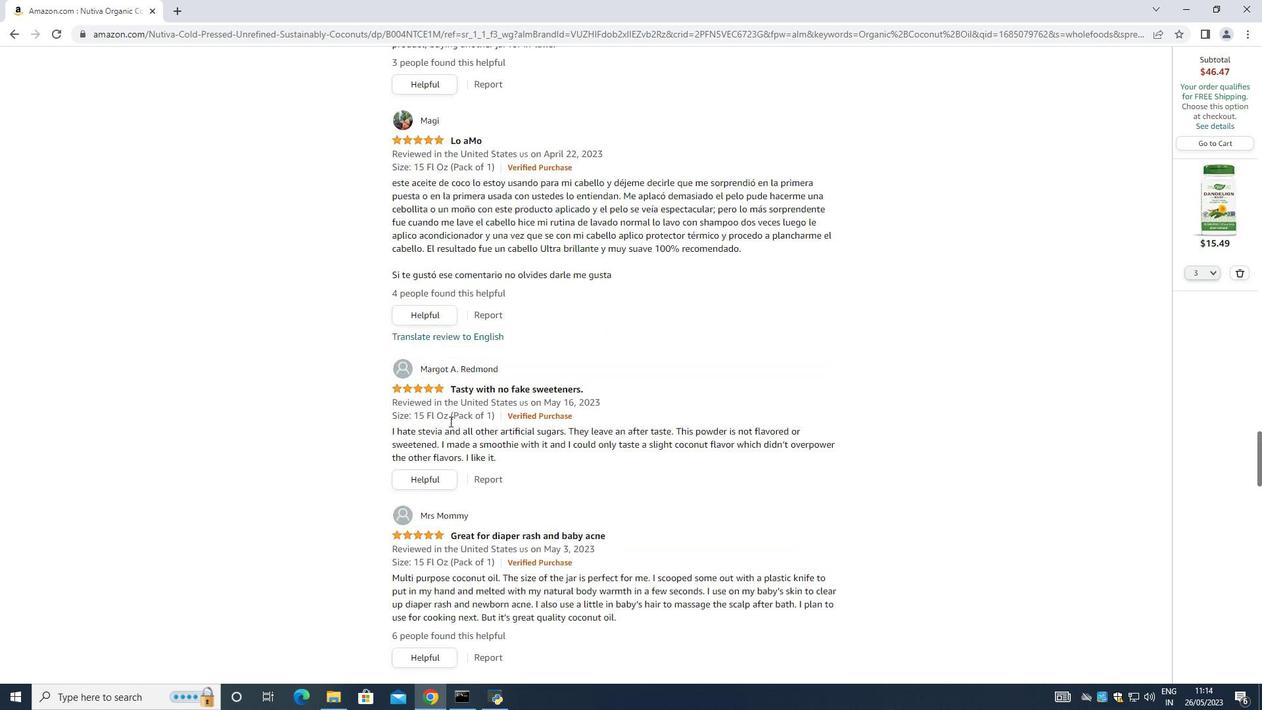 
Action: Mouse scrolled (453, 425) with delta (0, 0)
Screenshot: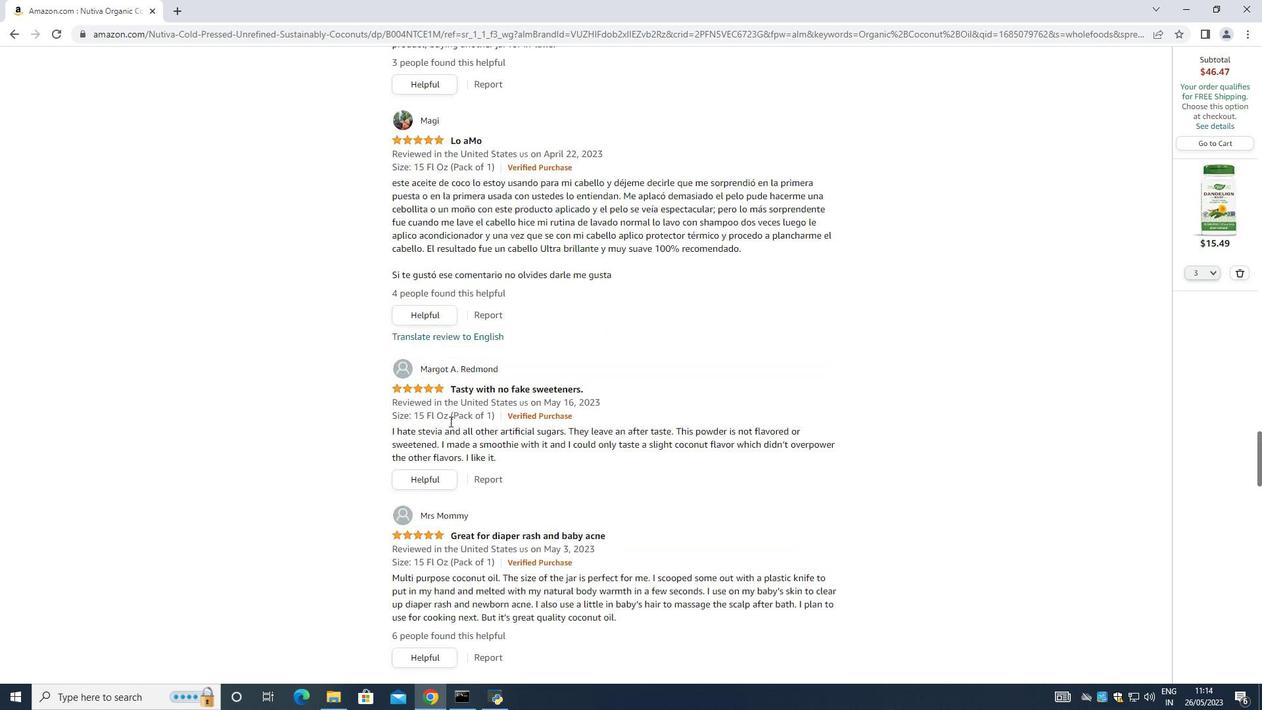 
Action: Mouse scrolled (453, 425) with delta (0, 0)
Screenshot: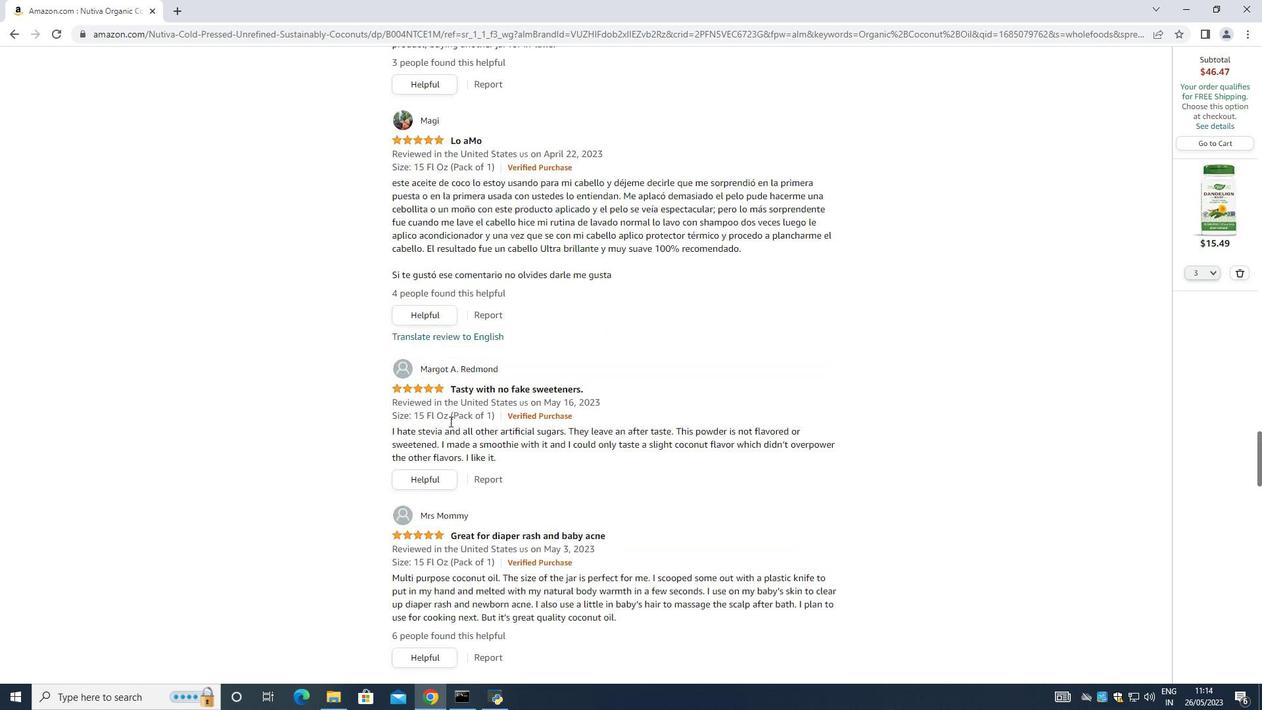 
Action: Mouse scrolled (453, 425) with delta (0, 0)
Screenshot: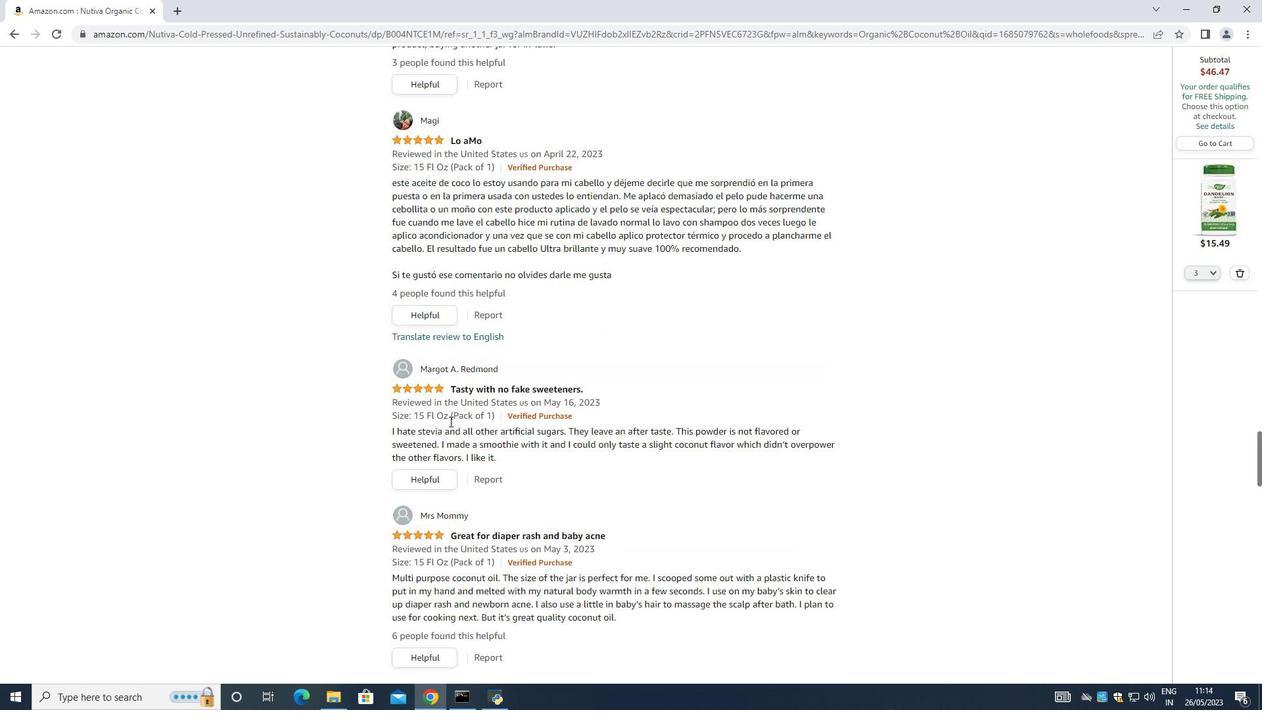 
Action: Mouse scrolled (453, 425) with delta (0, 0)
Screenshot: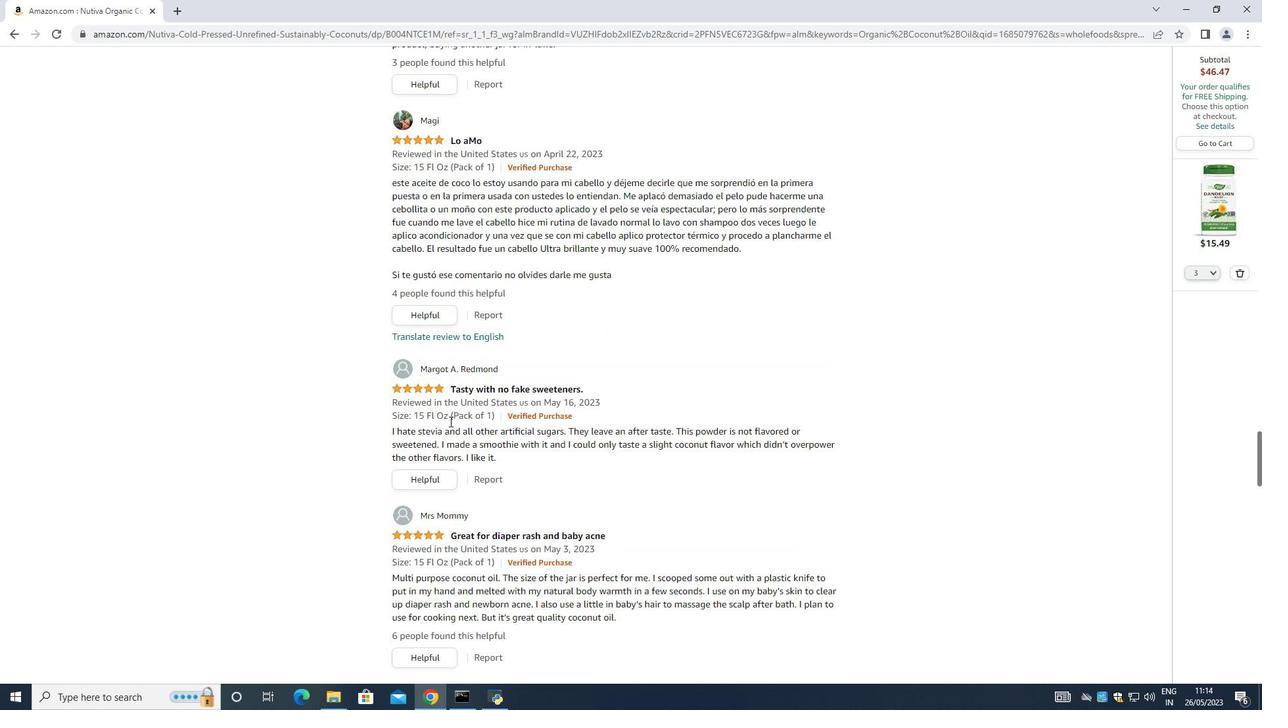 
Action: Mouse scrolled (453, 425) with delta (0, 0)
Screenshot: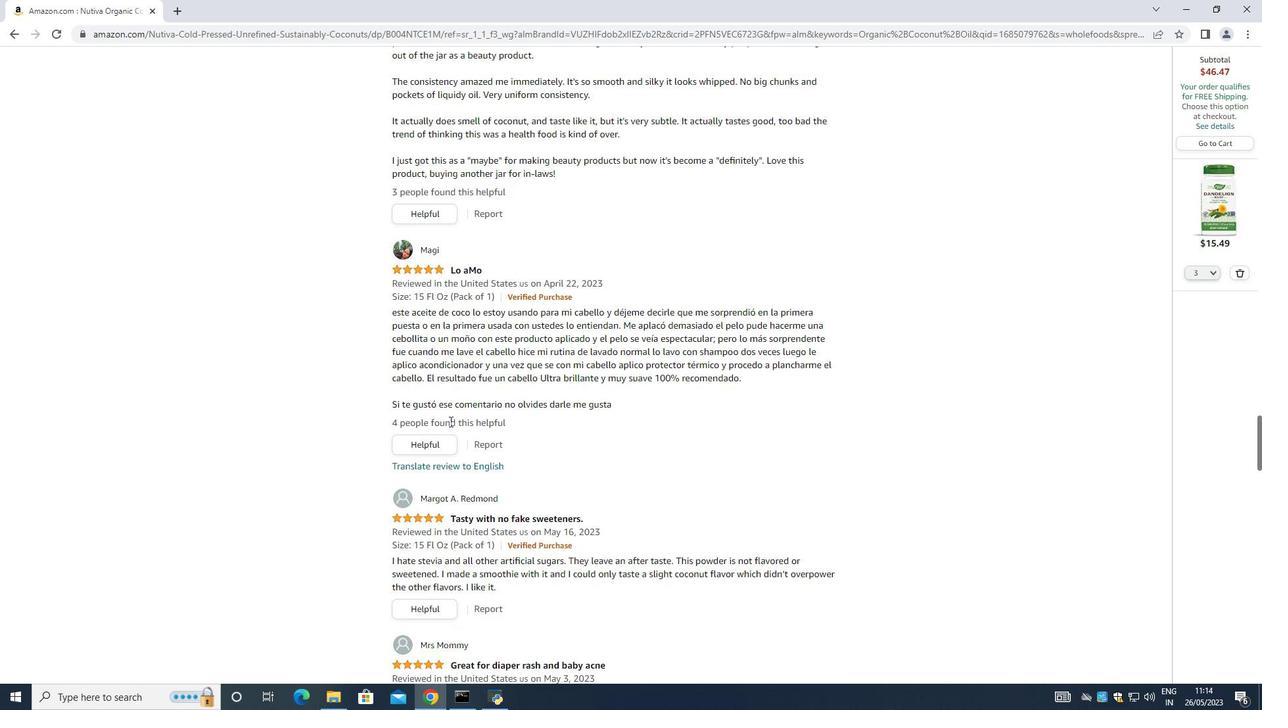 
Action: Mouse moved to (453, 424)
Screenshot: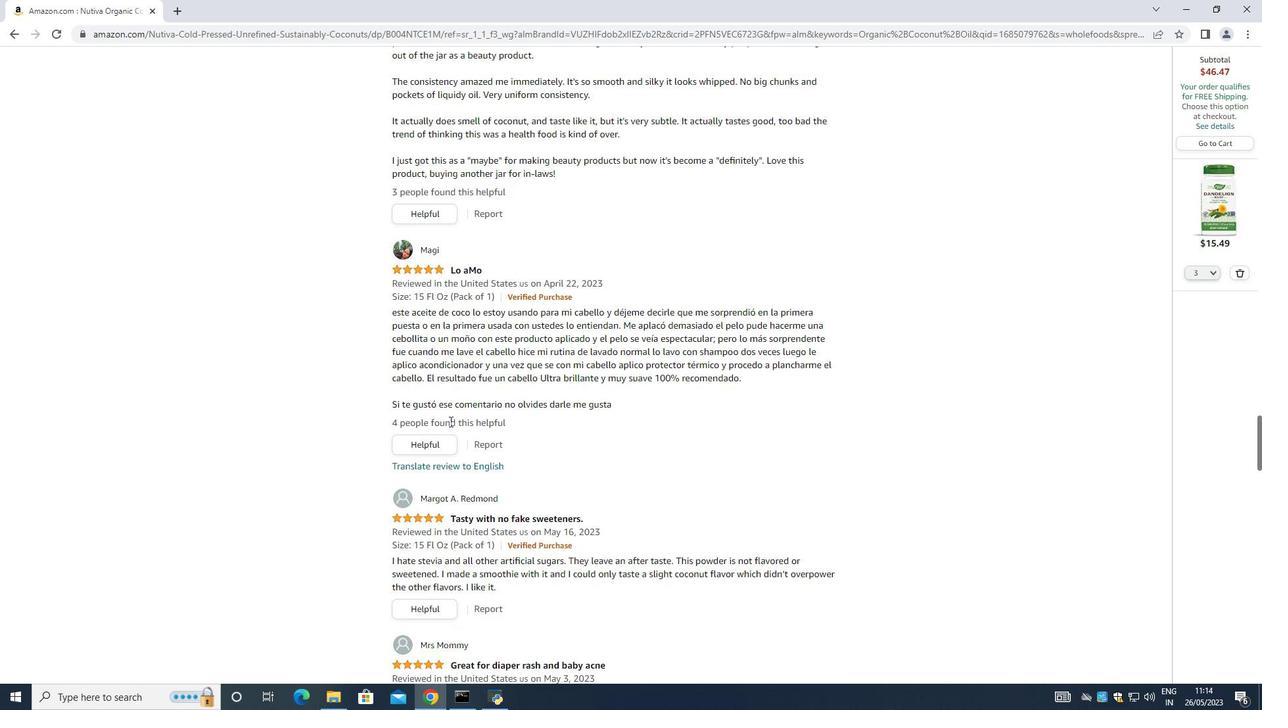 
Action: Mouse scrolled (453, 425) with delta (0, 0)
Screenshot: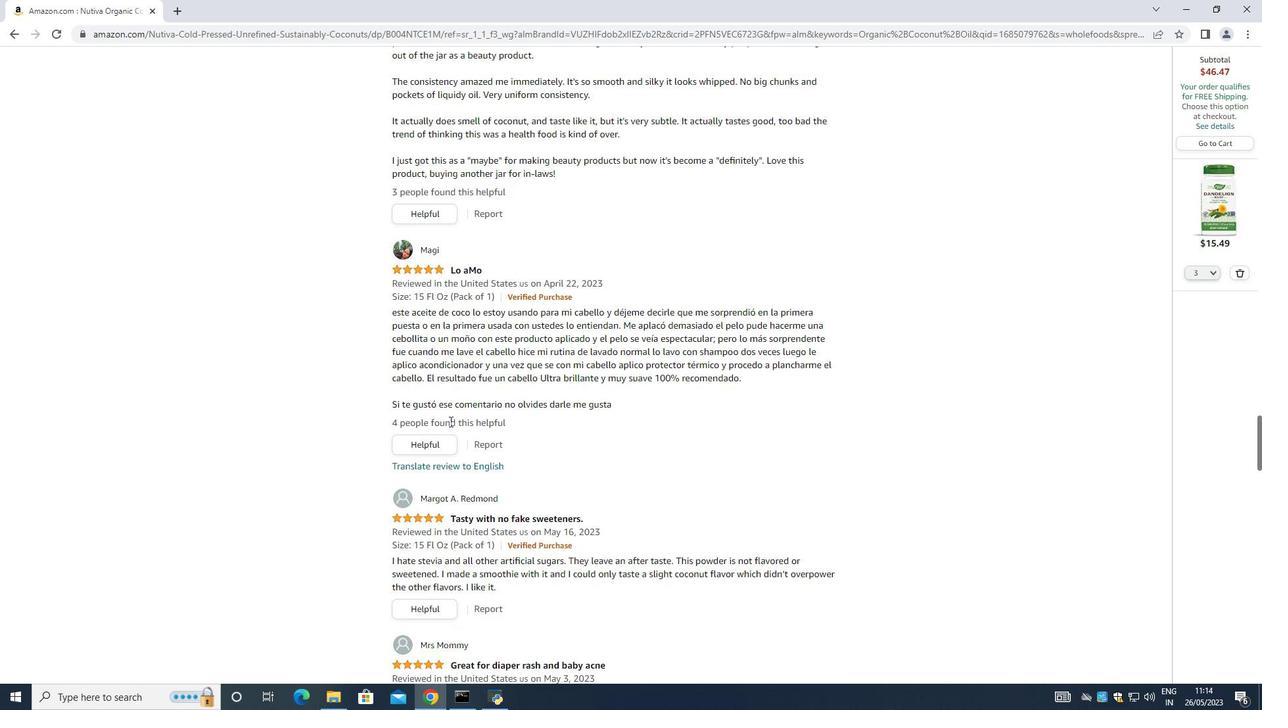 
Action: Mouse scrolled (453, 425) with delta (0, 0)
Screenshot: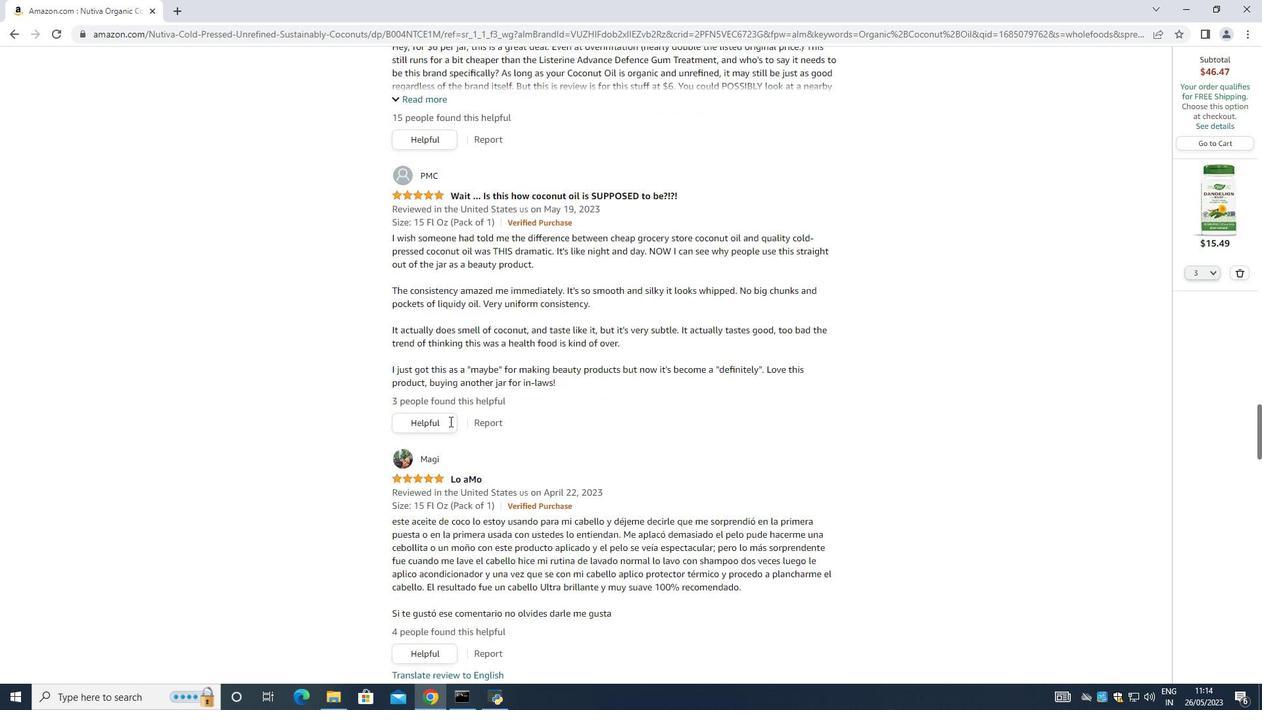 
Action: Mouse scrolled (453, 425) with delta (0, 0)
Screenshot: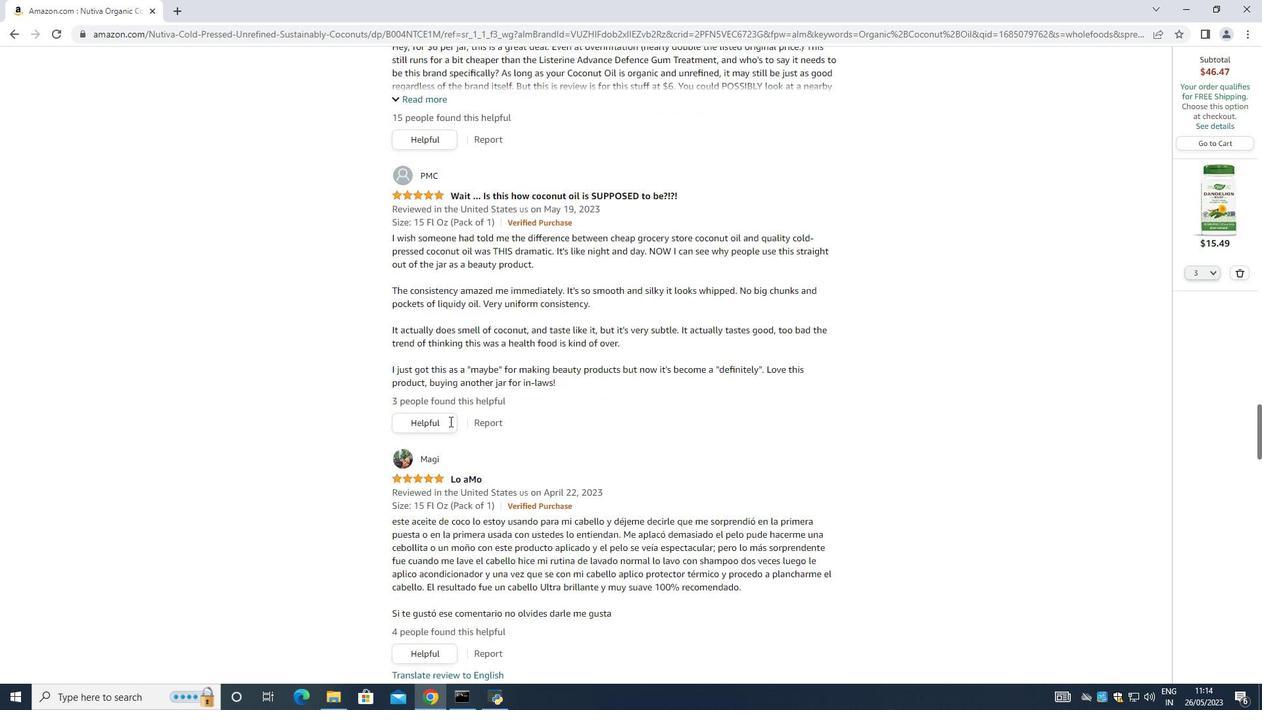 
Action: Mouse scrolled (453, 425) with delta (0, 0)
Screenshot: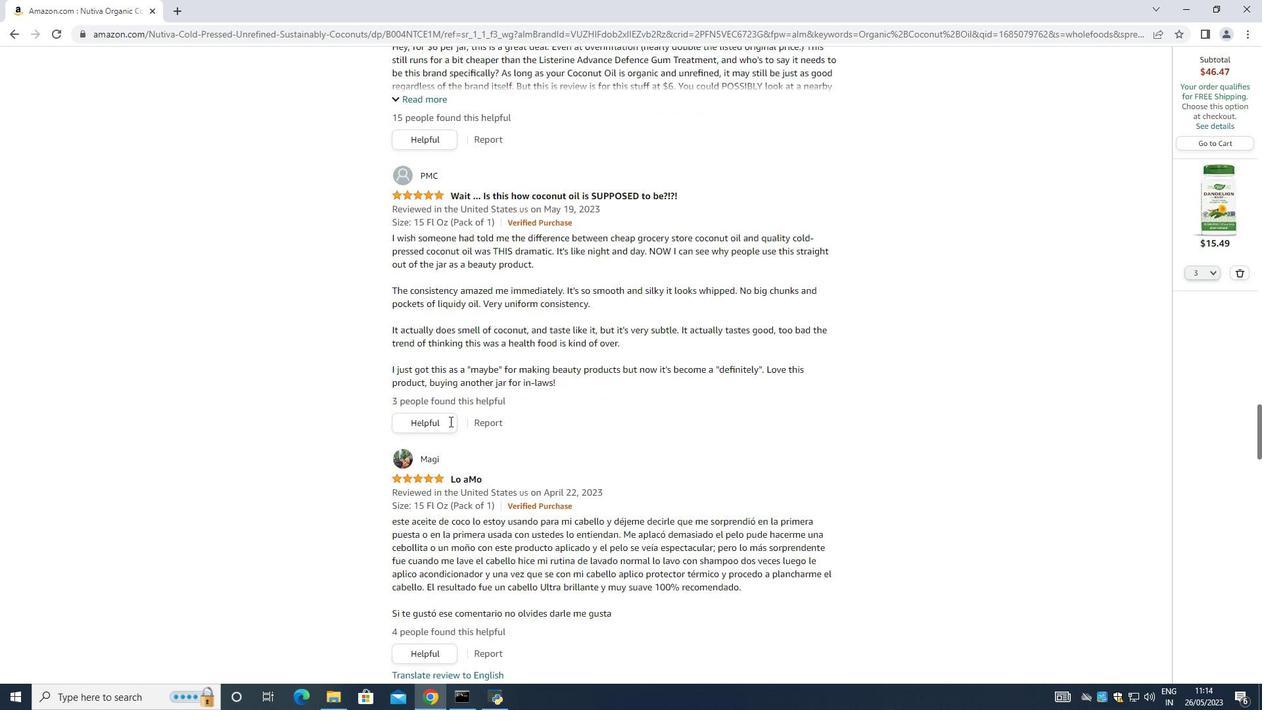 
Action: Mouse scrolled (453, 425) with delta (0, 0)
Screenshot: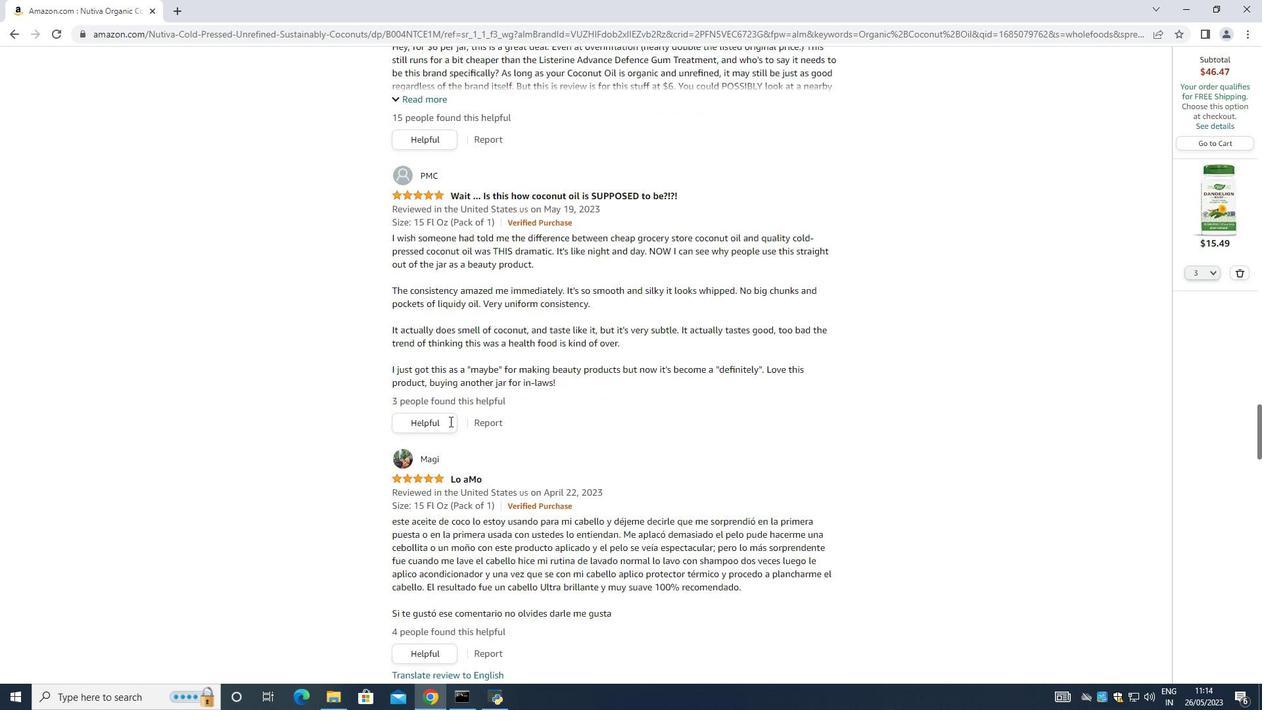 
Action: Mouse scrolled (453, 425) with delta (0, 0)
Screenshot: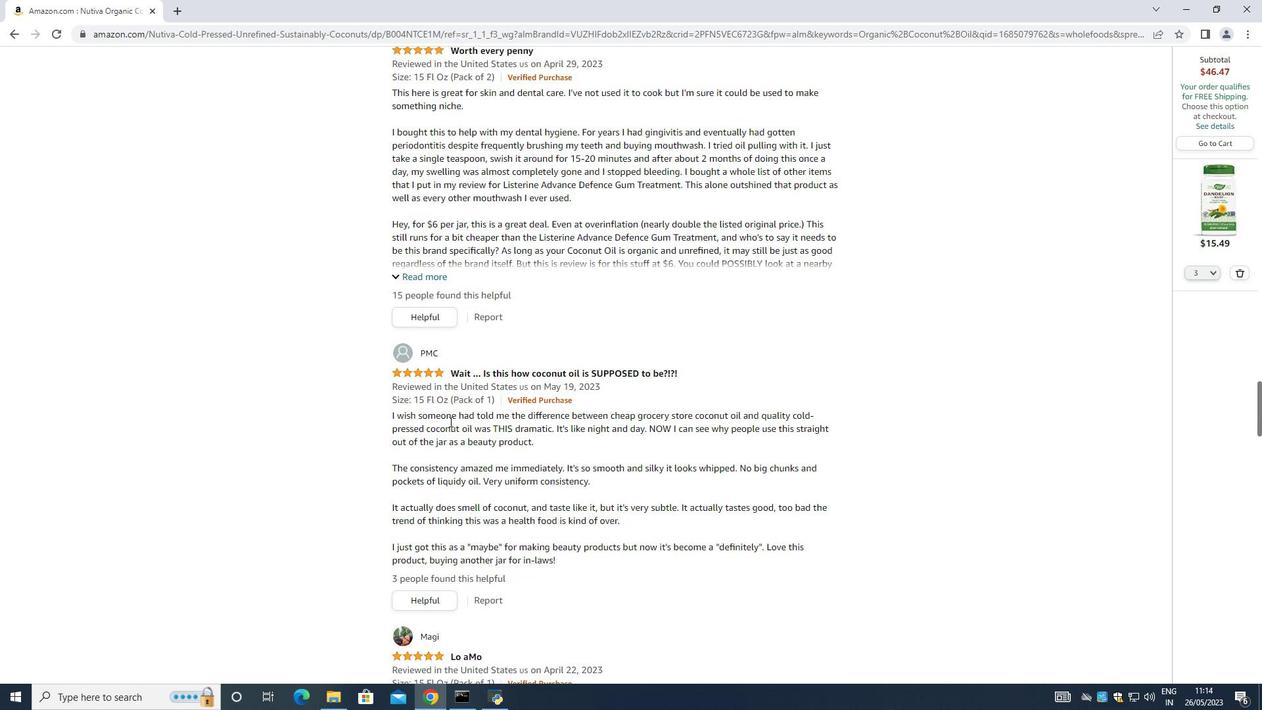 
Action: Mouse scrolled (453, 425) with delta (0, 0)
Screenshot: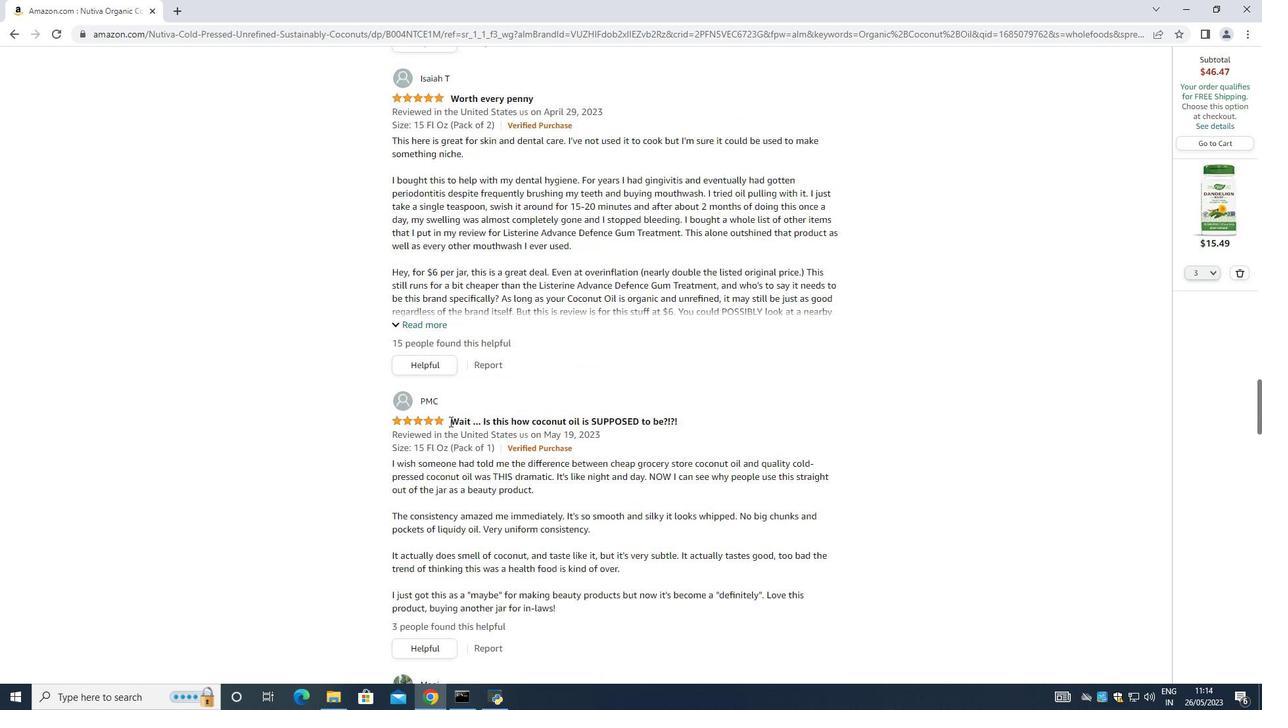 
Action: Mouse scrolled (453, 425) with delta (0, 0)
Screenshot: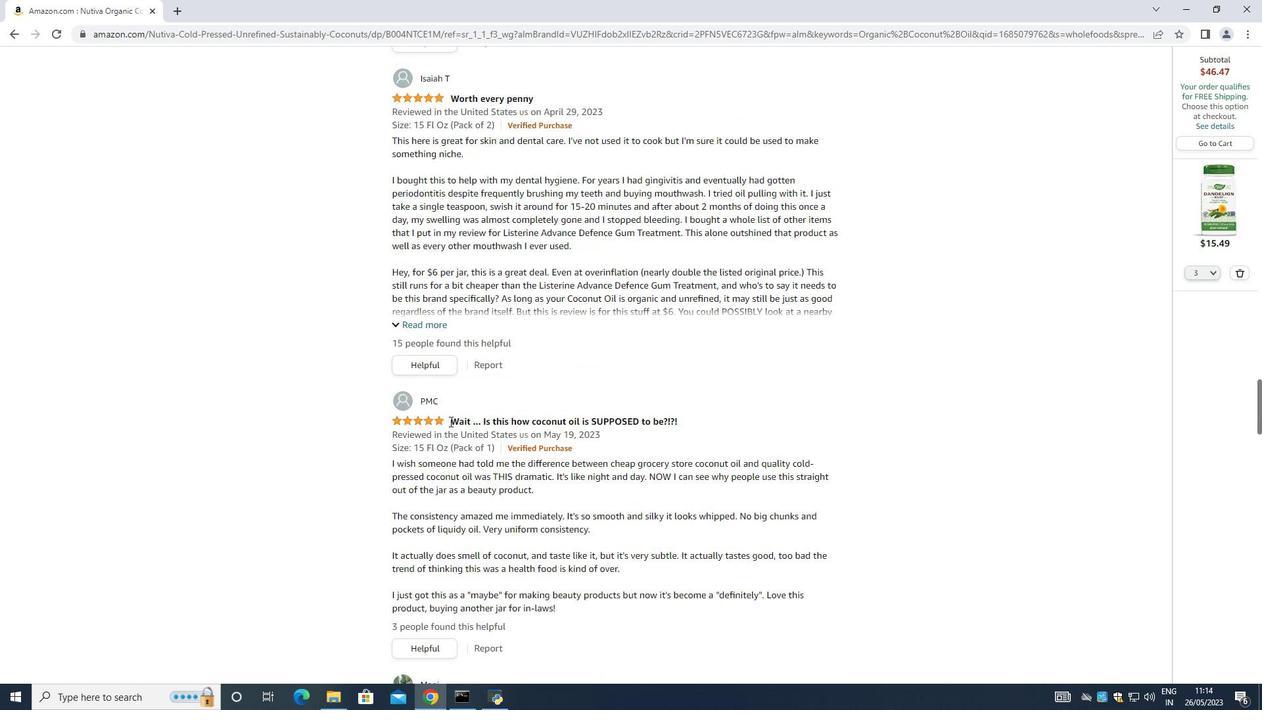 
Action: Mouse scrolled (453, 425) with delta (0, 0)
Screenshot: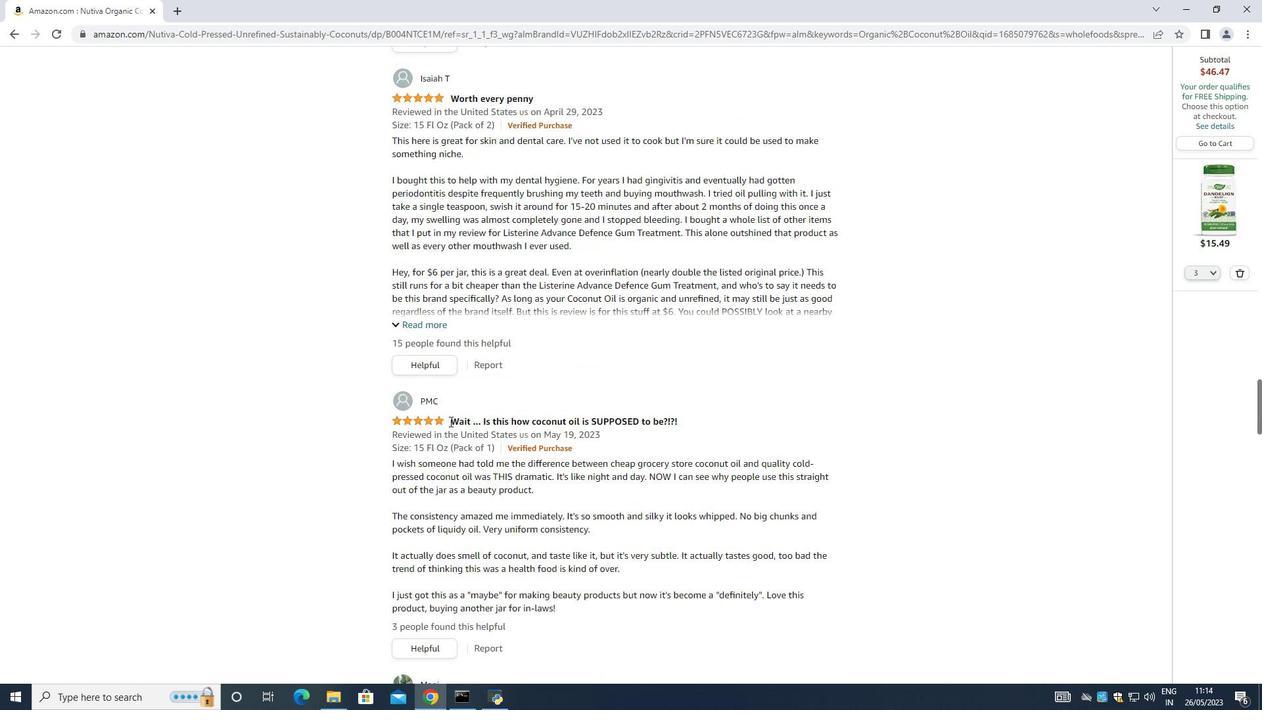 
Action: Mouse scrolled (453, 425) with delta (0, 0)
Screenshot: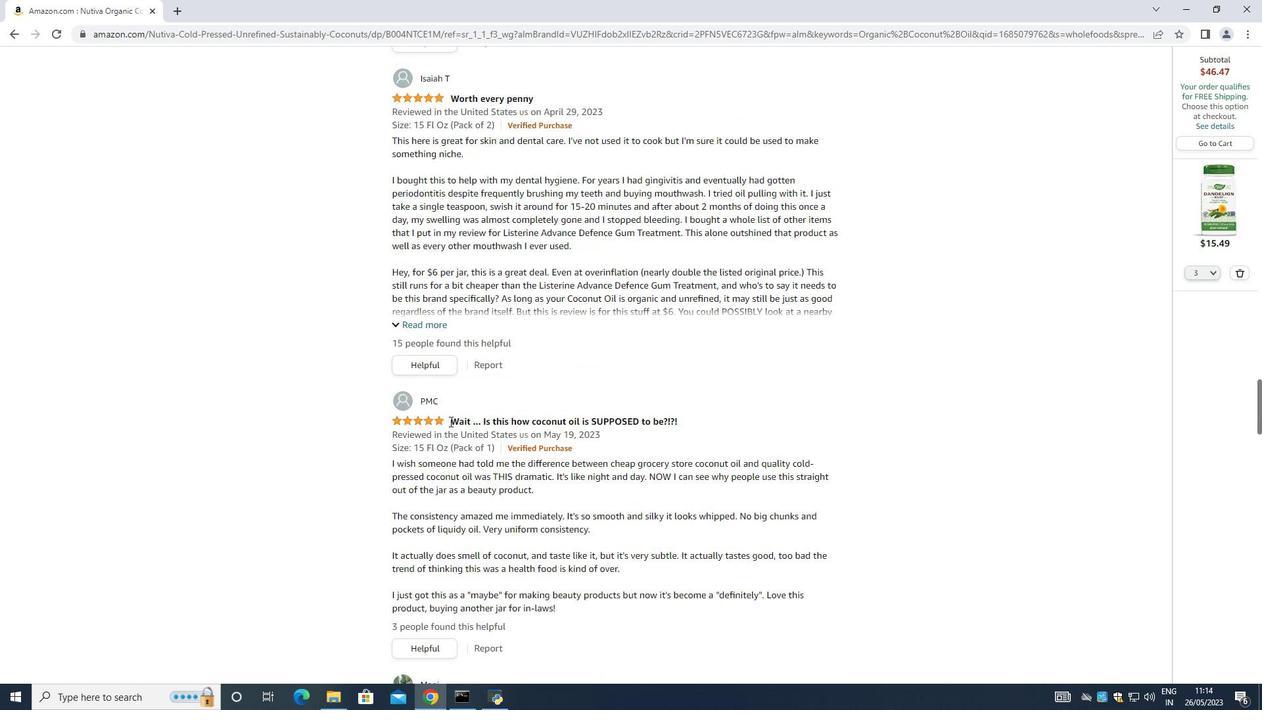 
Action: Mouse scrolled (453, 425) with delta (0, 0)
Screenshot: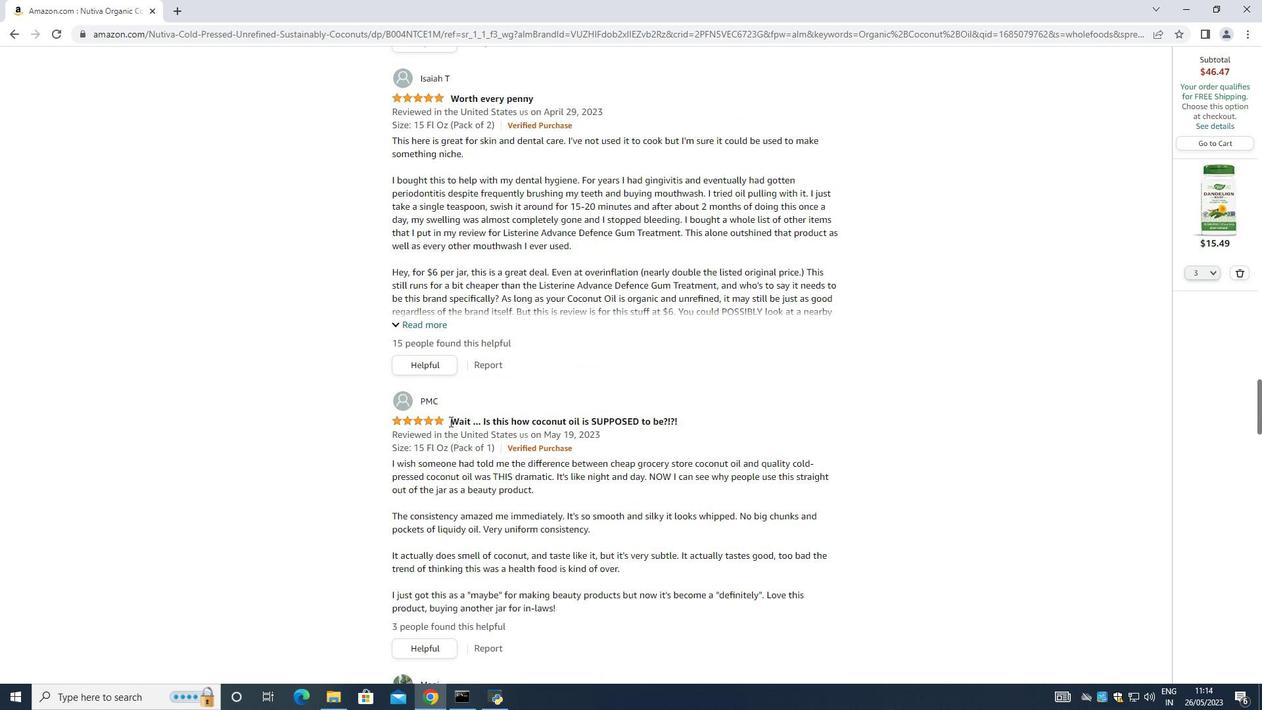
Action: Mouse scrolled (453, 425) with delta (0, 0)
Screenshot: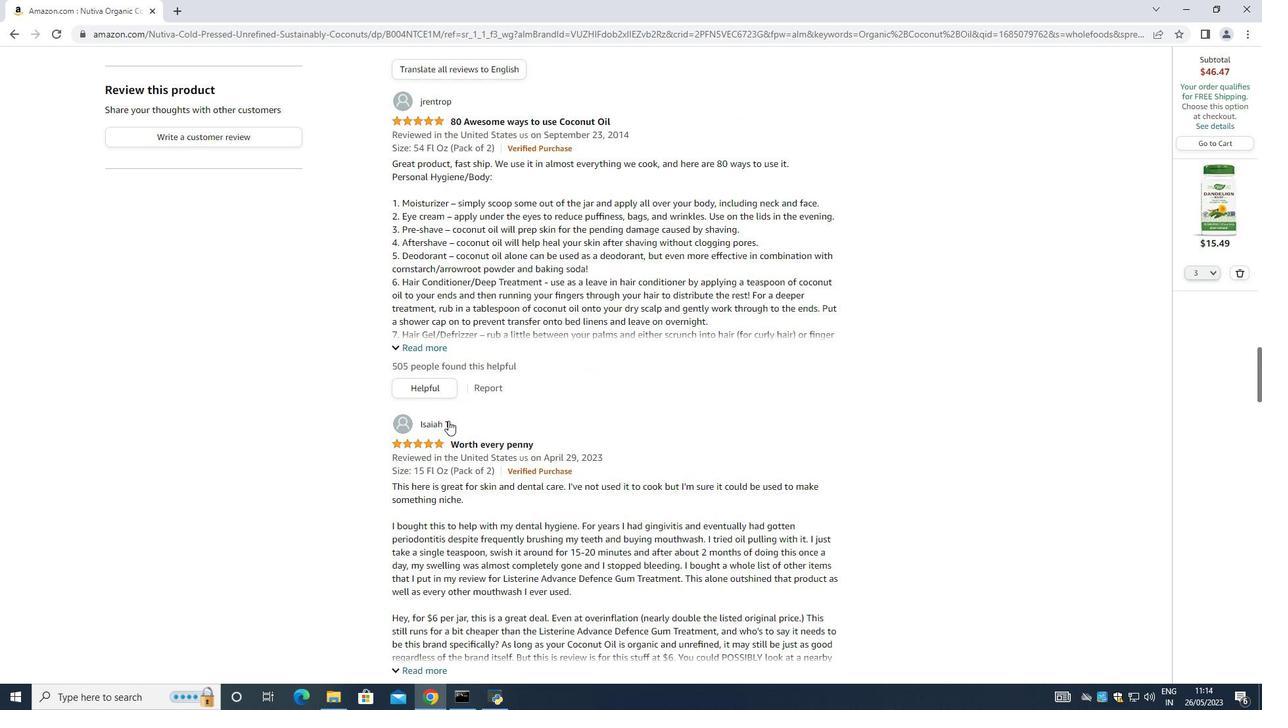 
Action: Mouse scrolled (453, 425) with delta (0, 0)
Screenshot: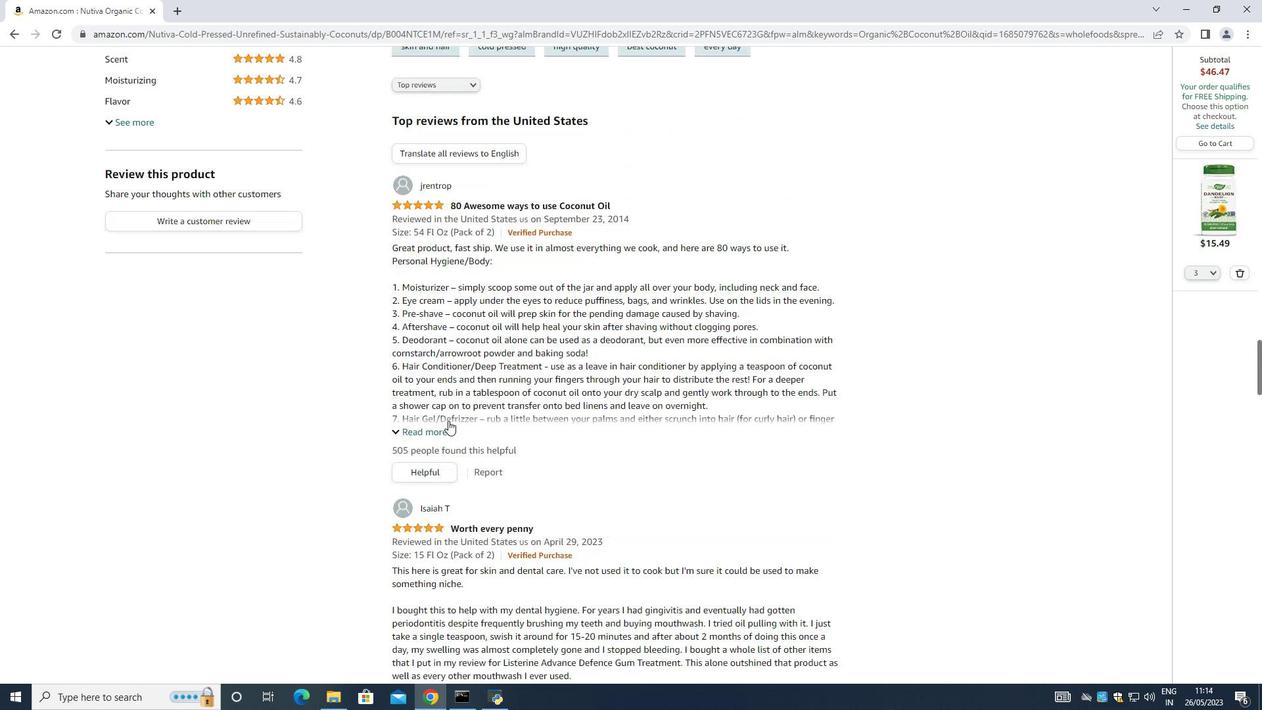 
Action: Mouse scrolled (453, 425) with delta (0, 0)
Screenshot: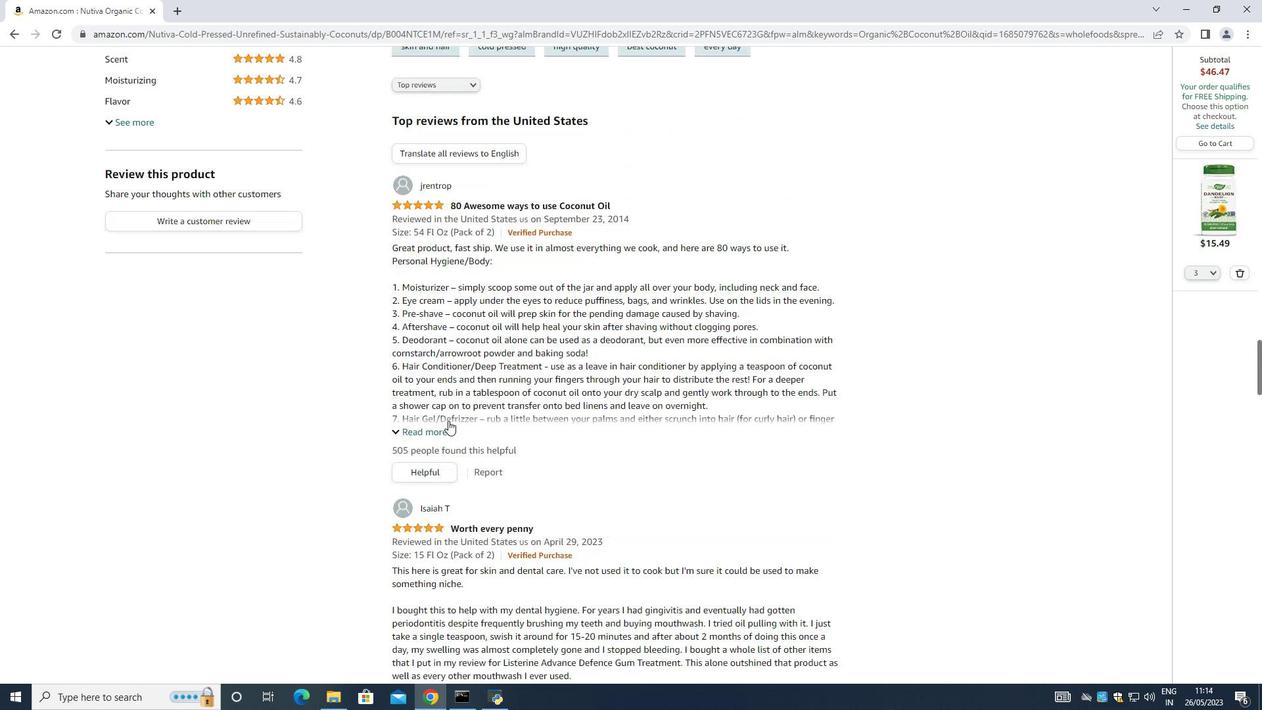 
Action: Mouse scrolled (453, 425) with delta (0, 0)
